 Task: Look for Airbnb options in Orange, Australia from 6th December, 2023 to 8th December, 2023 for 2 adults.1  bedroom having 2 beds and 1 bathroom. Property type can be flat. Amenities needed are: wifi, washing machine, kitchen. Look for 5 properties as per requirement.
Action: Mouse pressed left at (425, 98)
Screenshot: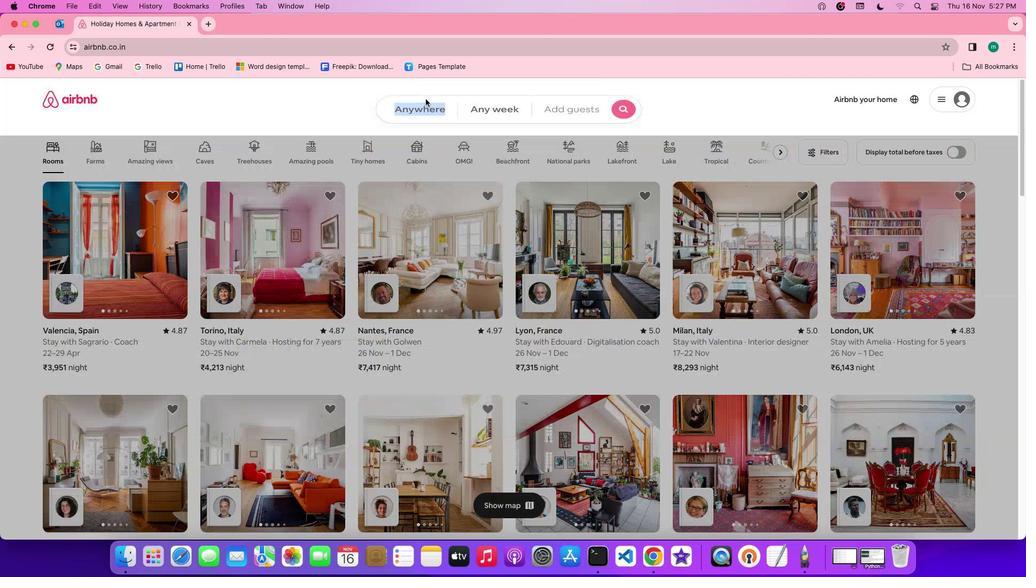 
Action: Mouse moved to (377, 144)
Screenshot: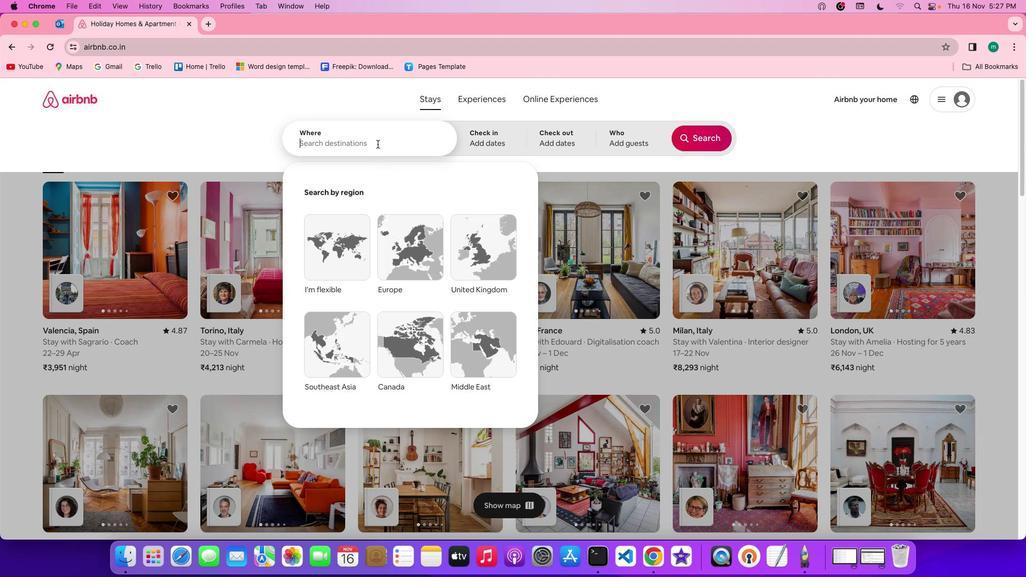 
Action: Mouse pressed left at (377, 144)
Screenshot: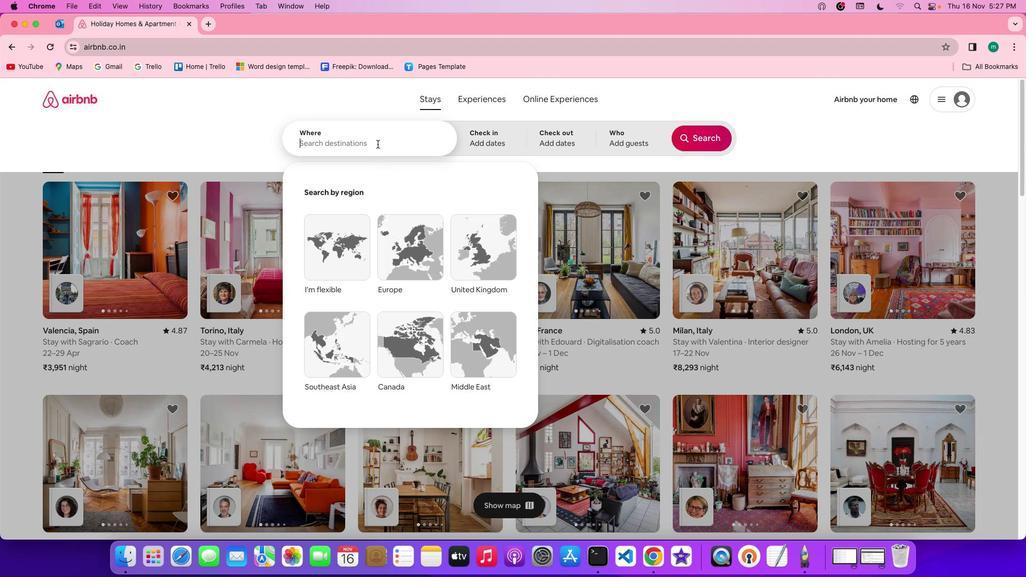 
Action: Key pressed Key.spaceKey.shift'O''r''a''n''g''e'','Key.spaceKey.shift'a''u''s''t''r''a''l''i''a'
Screenshot: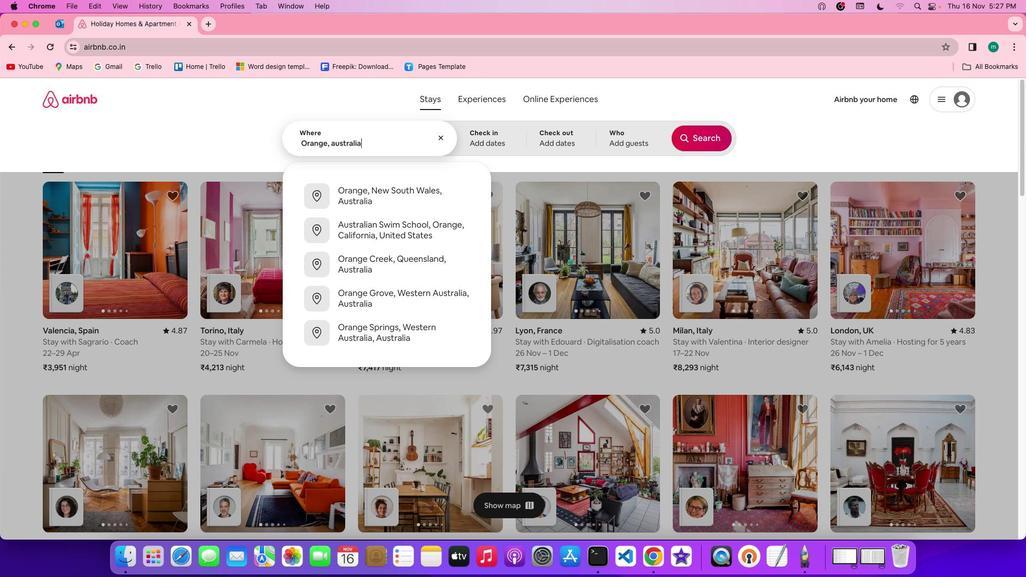 
Action: Mouse moved to (484, 143)
Screenshot: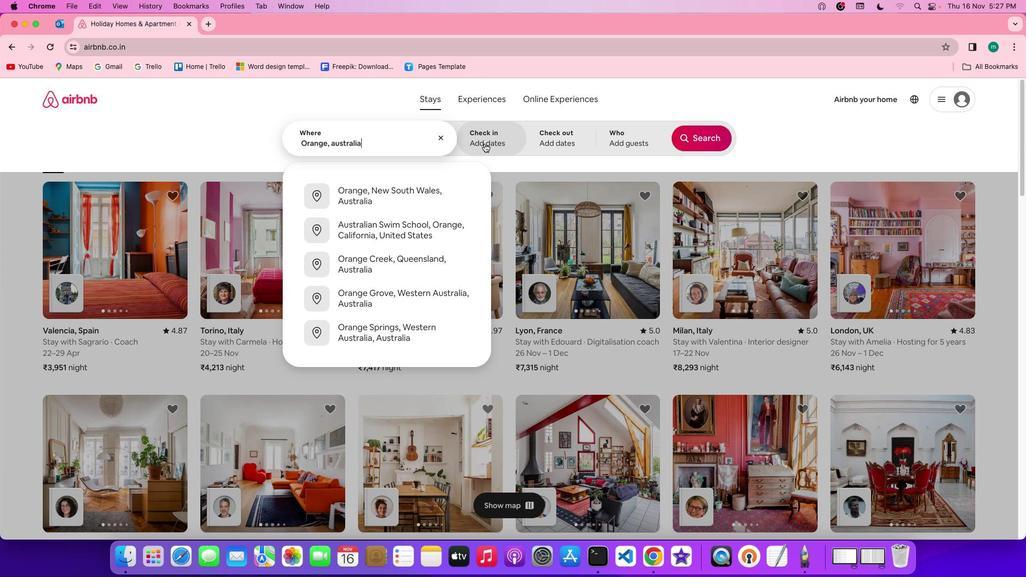 
Action: Mouse pressed left at (484, 143)
Screenshot: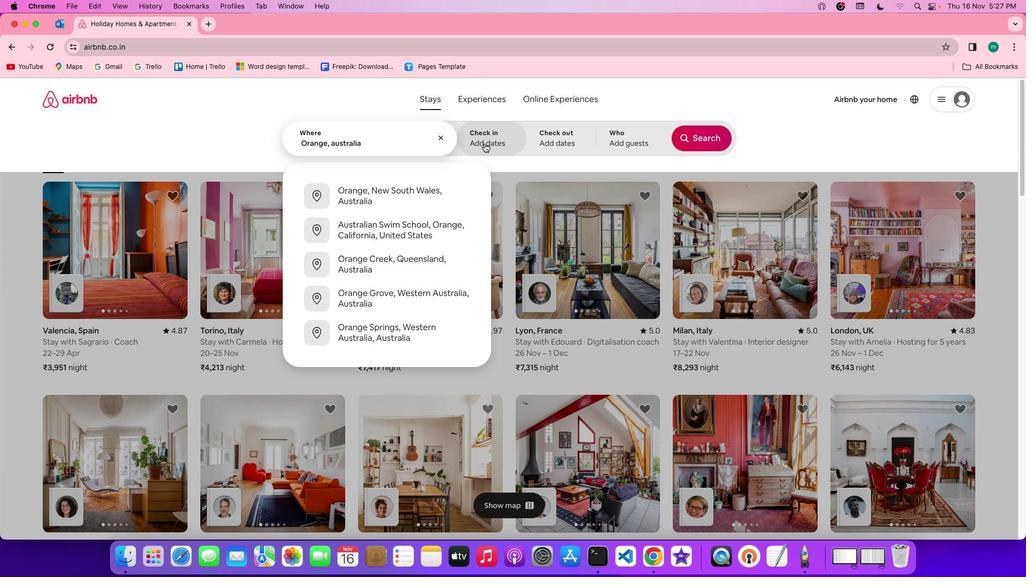 
Action: Mouse moved to (619, 289)
Screenshot: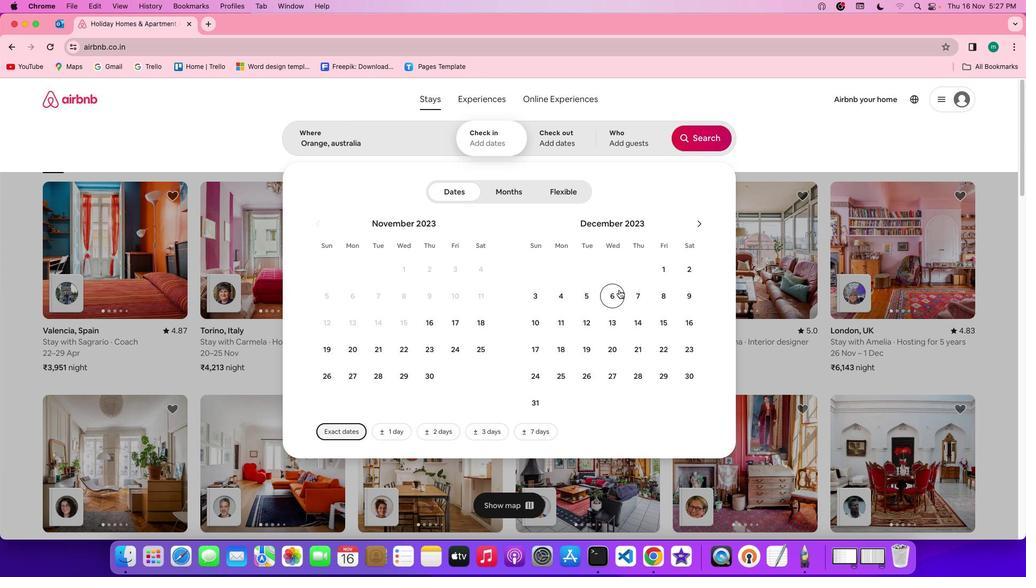
Action: Mouse pressed left at (619, 289)
Screenshot: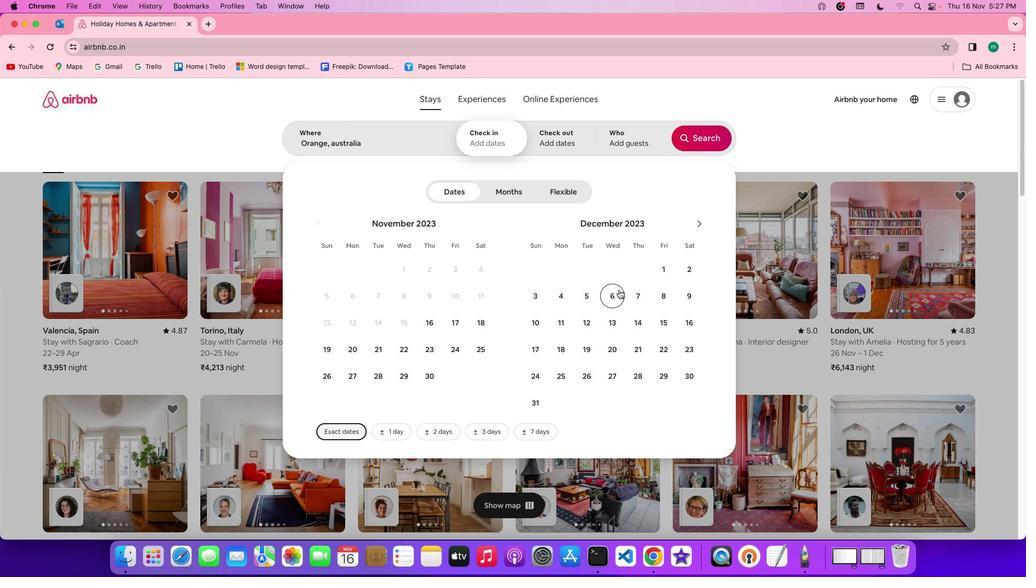 
Action: Mouse moved to (664, 280)
Screenshot: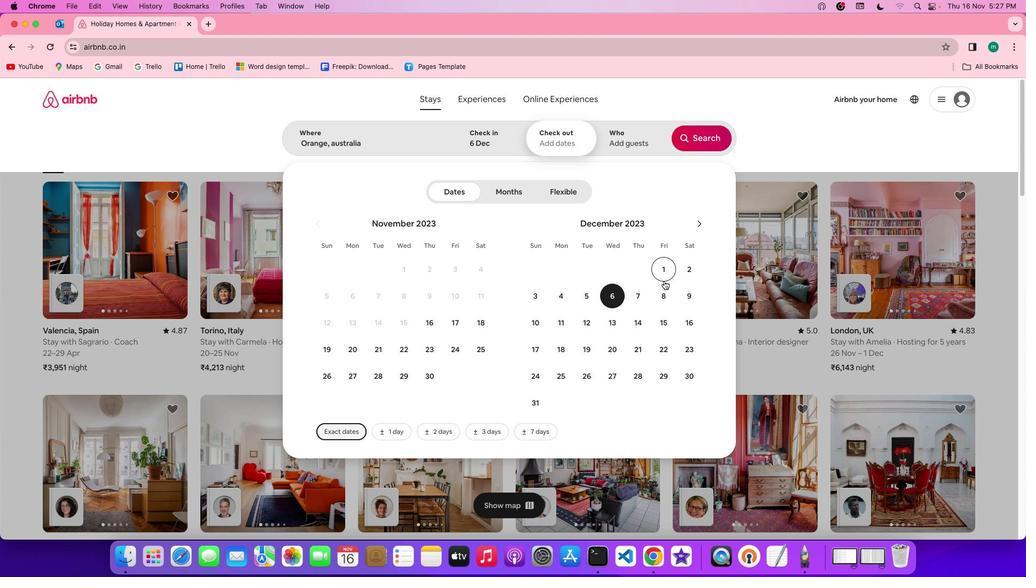 
Action: Mouse pressed left at (664, 280)
Screenshot: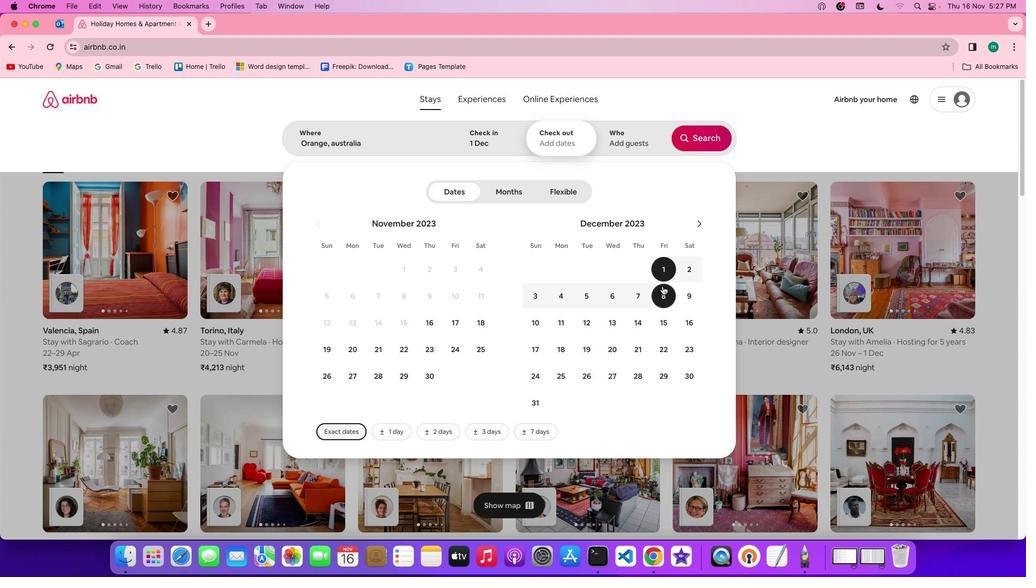
Action: Mouse moved to (601, 300)
Screenshot: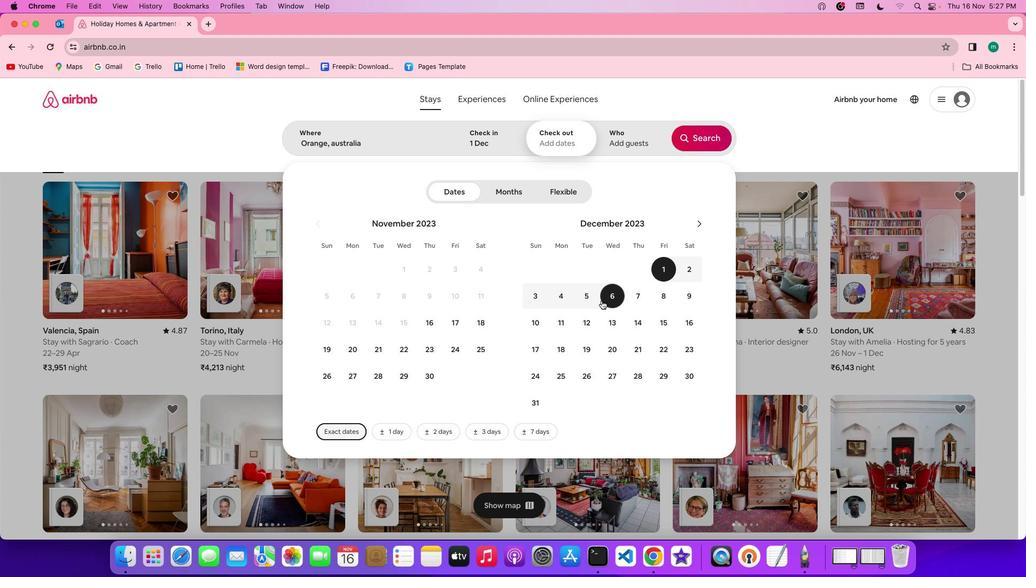 
Action: Mouse pressed left at (601, 300)
Screenshot: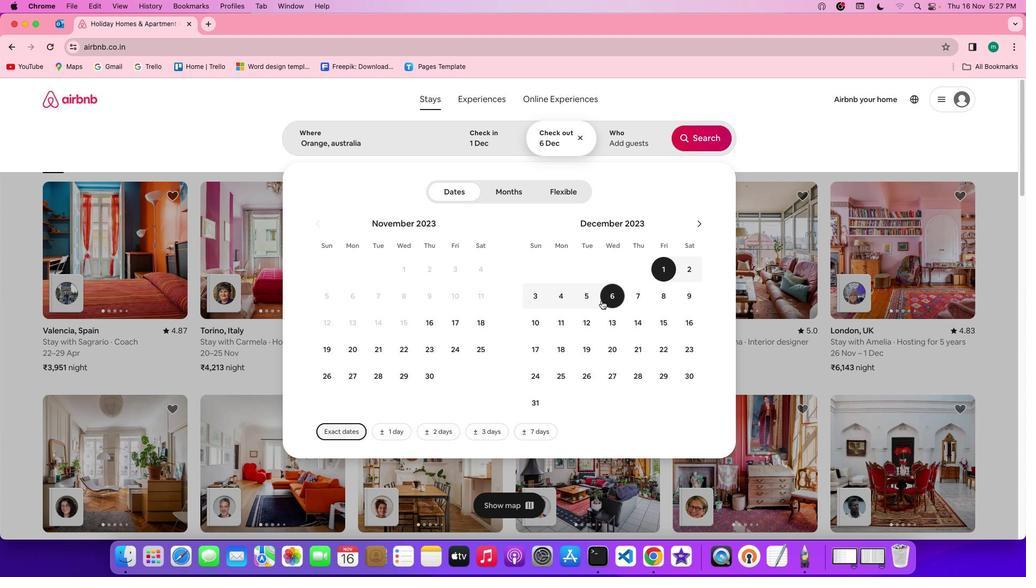 
Action: Mouse moved to (667, 298)
Screenshot: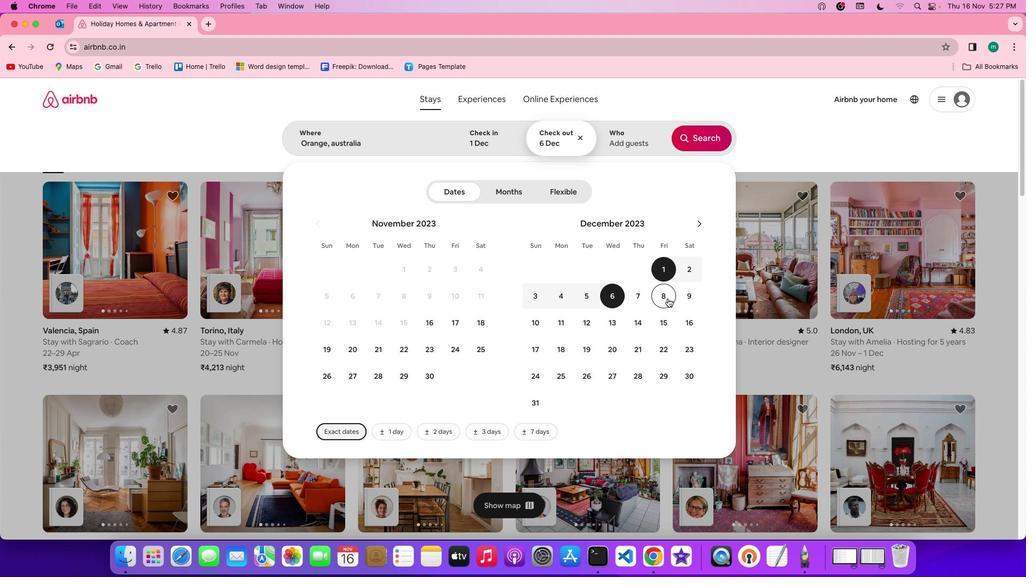 
Action: Mouse pressed left at (667, 298)
Screenshot: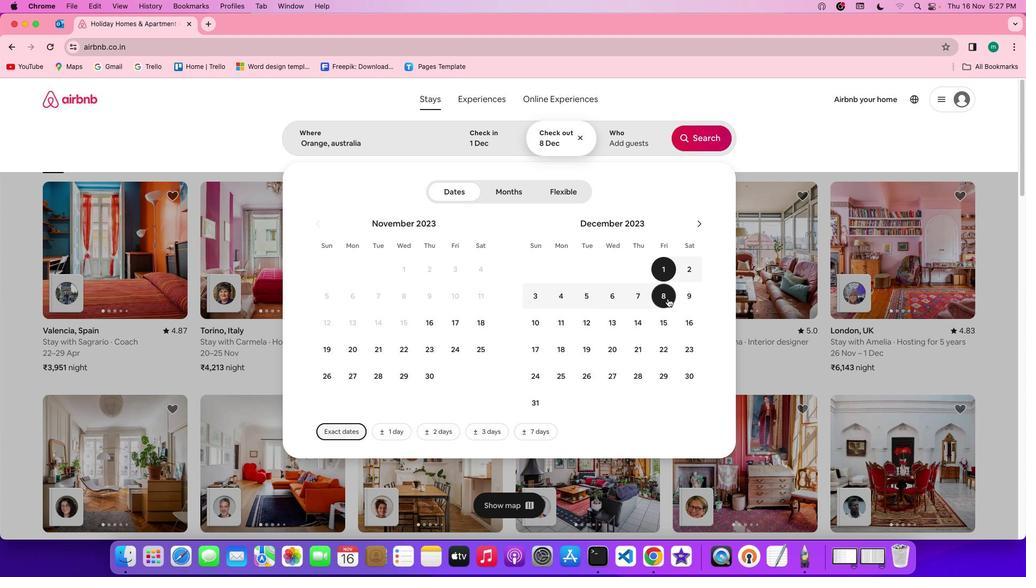 
Action: Mouse moved to (585, 138)
Screenshot: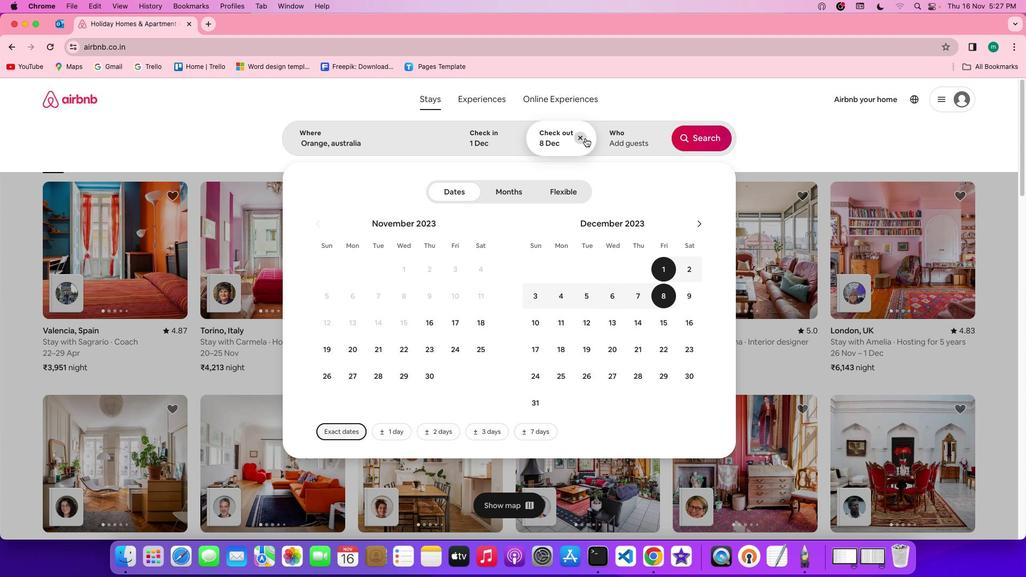 
Action: Mouse pressed left at (585, 138)
Screenshot: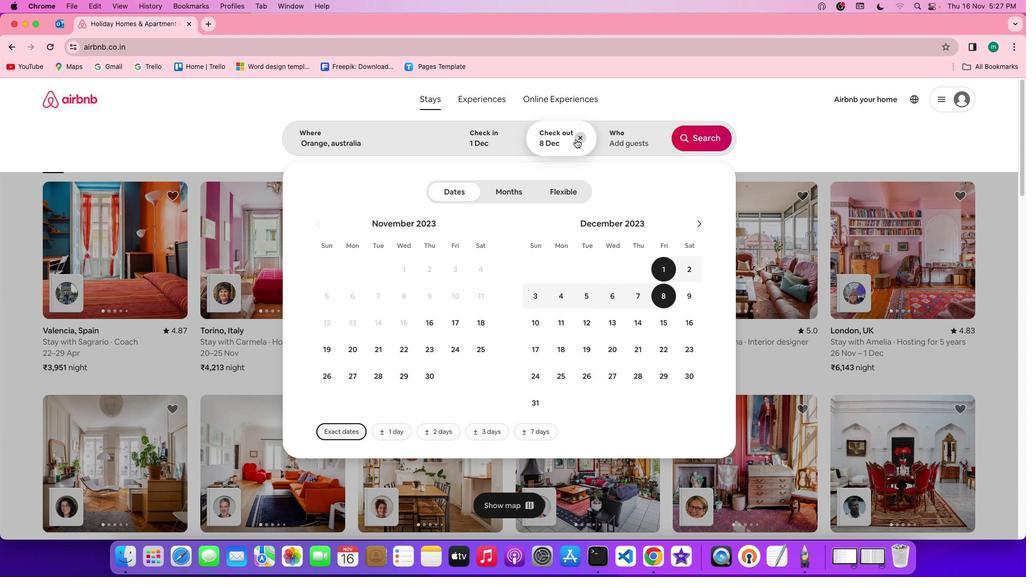 
Action: Mouse moved to (618, 301)
Screenshot: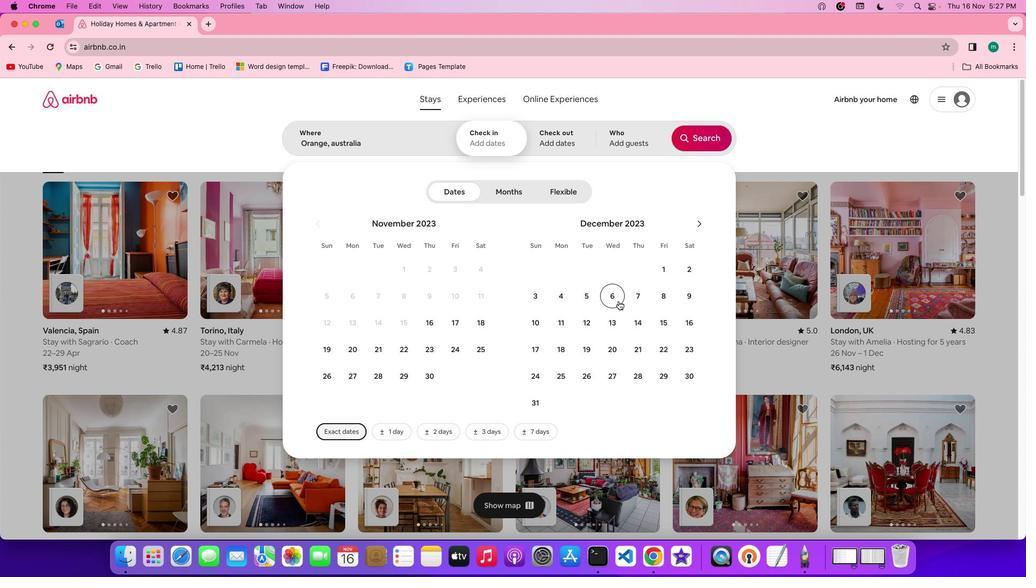 
Action: Mouse pressed left at (618, 301)
Screenshot: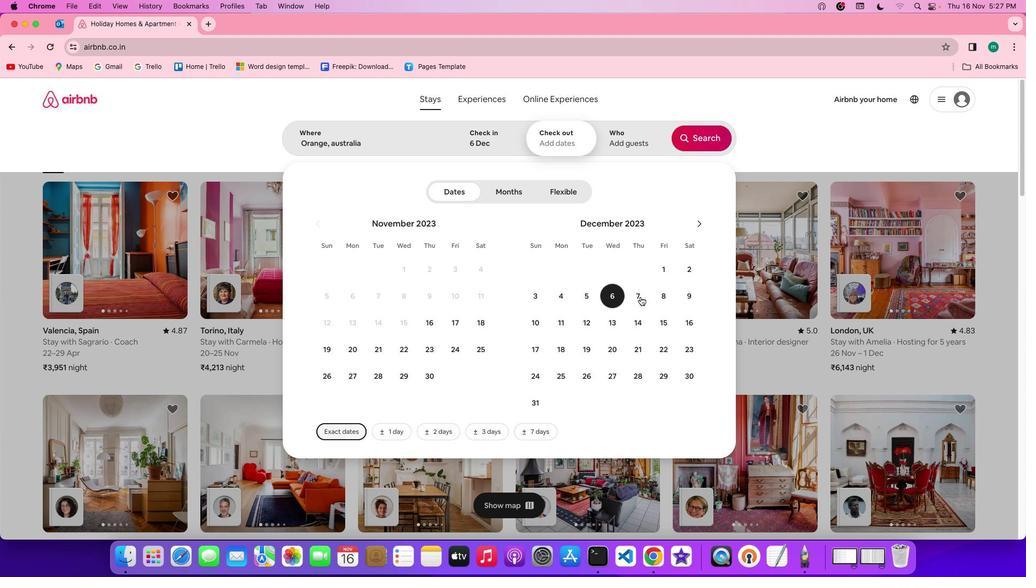 
Action: Mouse moved to (653, 295)
Screenshot: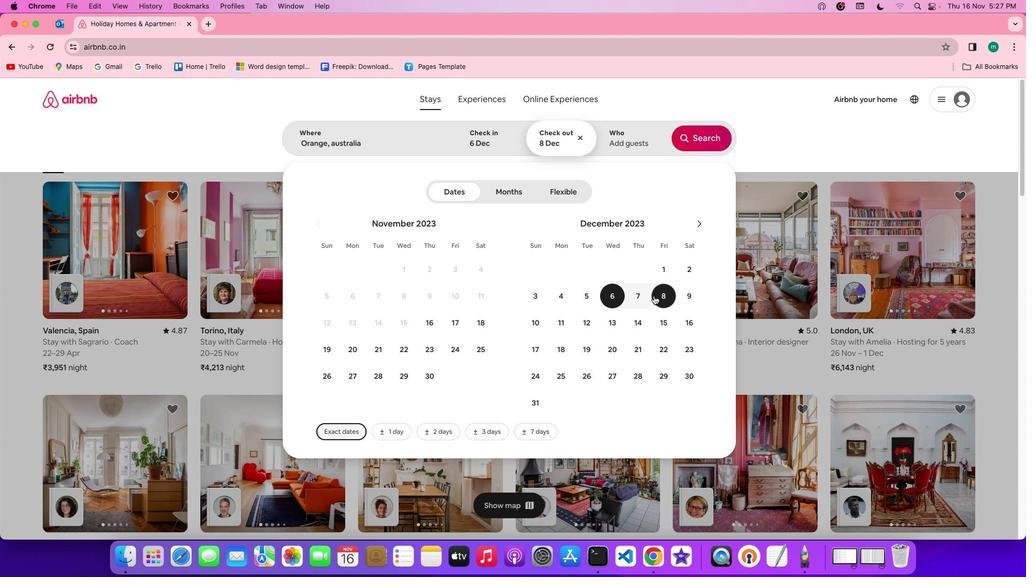 
Action: Mouse pressed left at (653, 295)
Screenshot: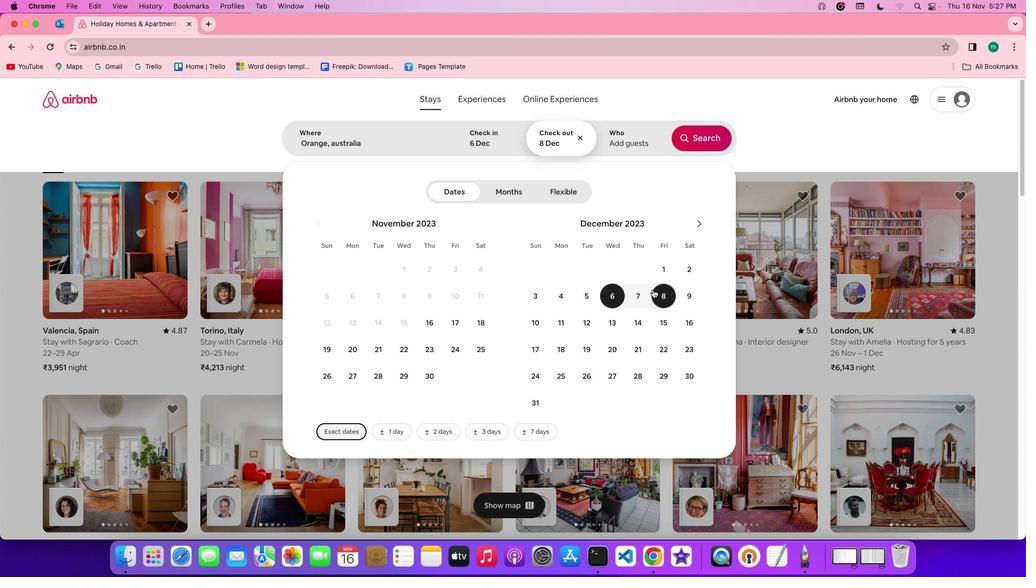 
Action: Mouse moved to (632, 136)
Screenshot: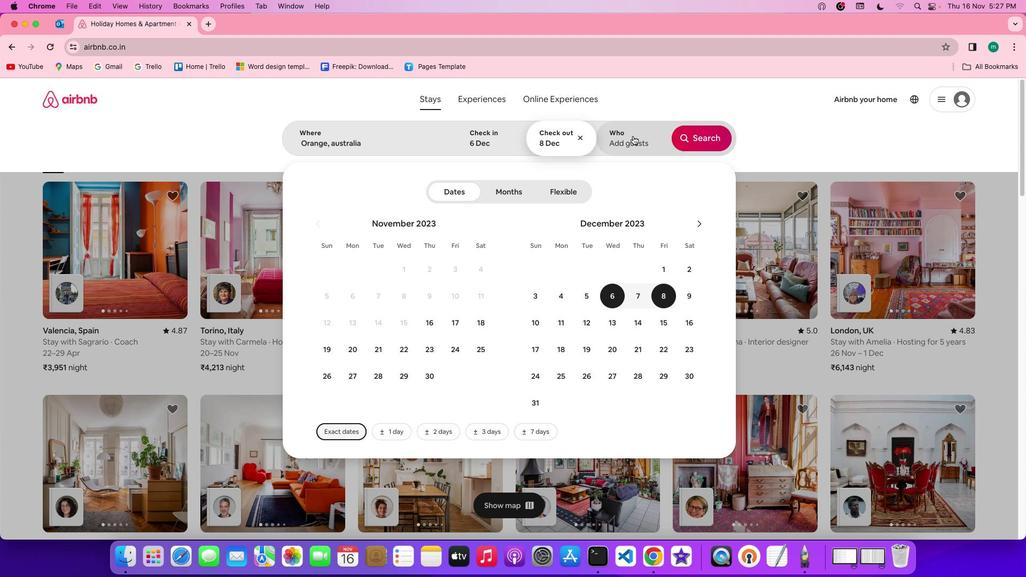 
Action: Mouse pressed left at (632, 136)
Screenshot: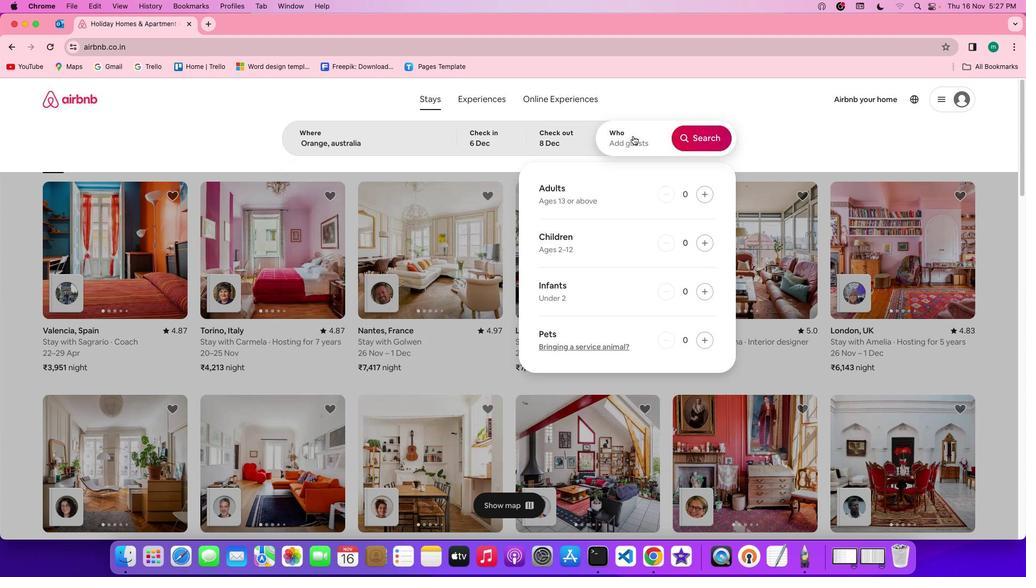 
Action: Mouse moved to (701, 192)
Screenshot: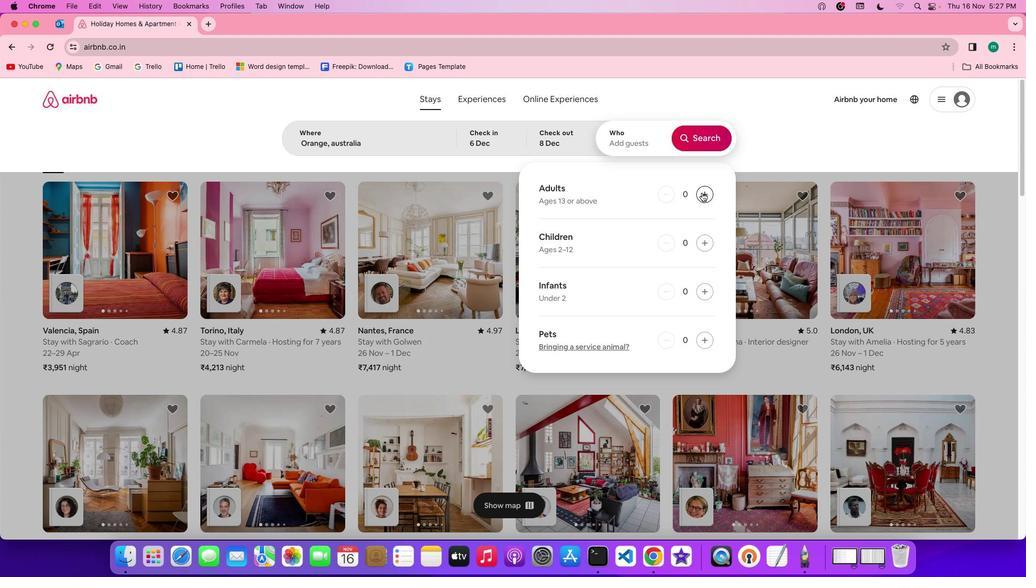 
Action: Mouse pressed left at (701, 192)
Screenshot: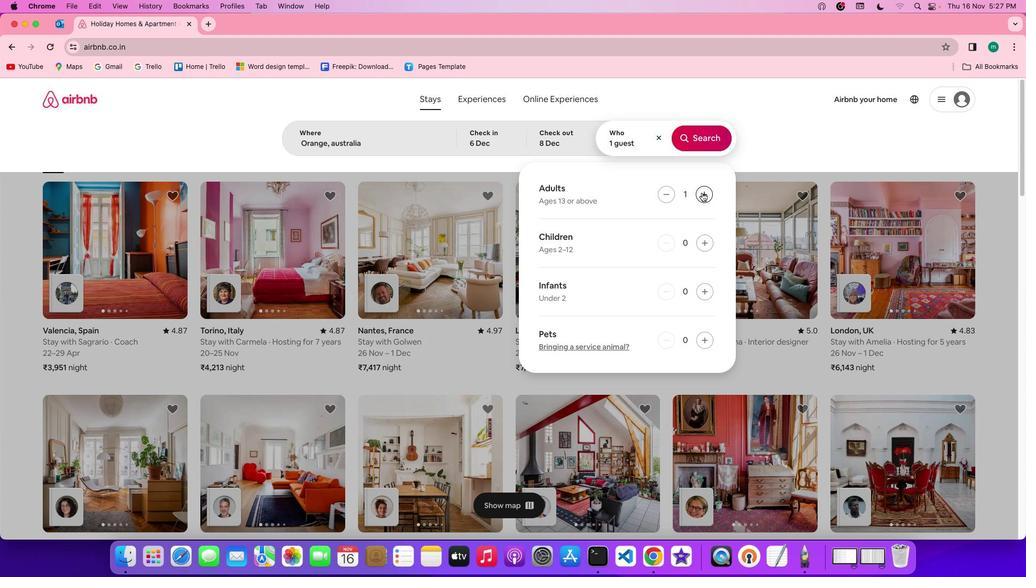 
Action: Mouse pressed left at (701, 192)
Screenshot: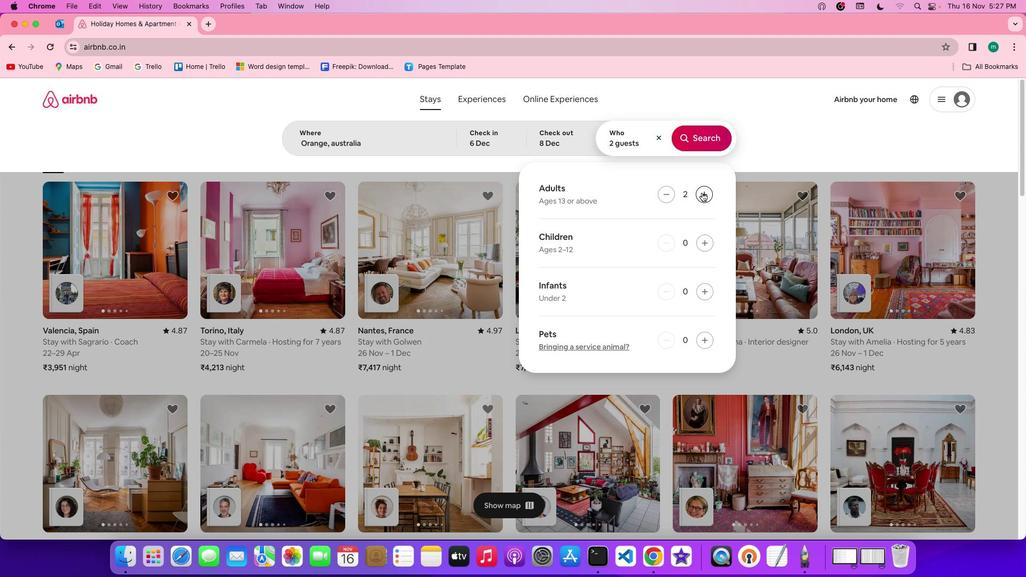 
Action: Mouse moved to (700, 129)
Screenshot: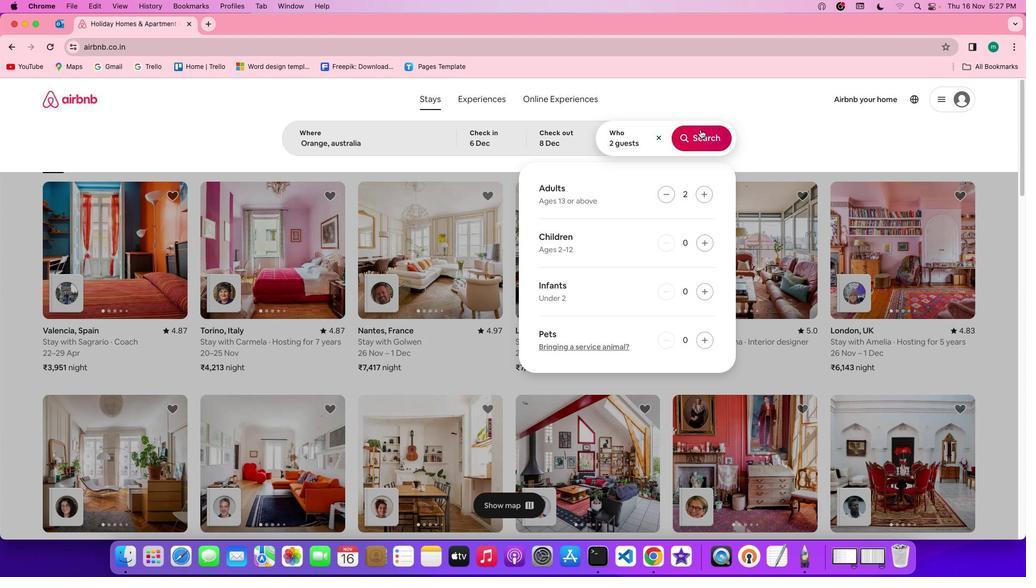 
Action: Mouse pressed left at (700, 129)
Screenshot: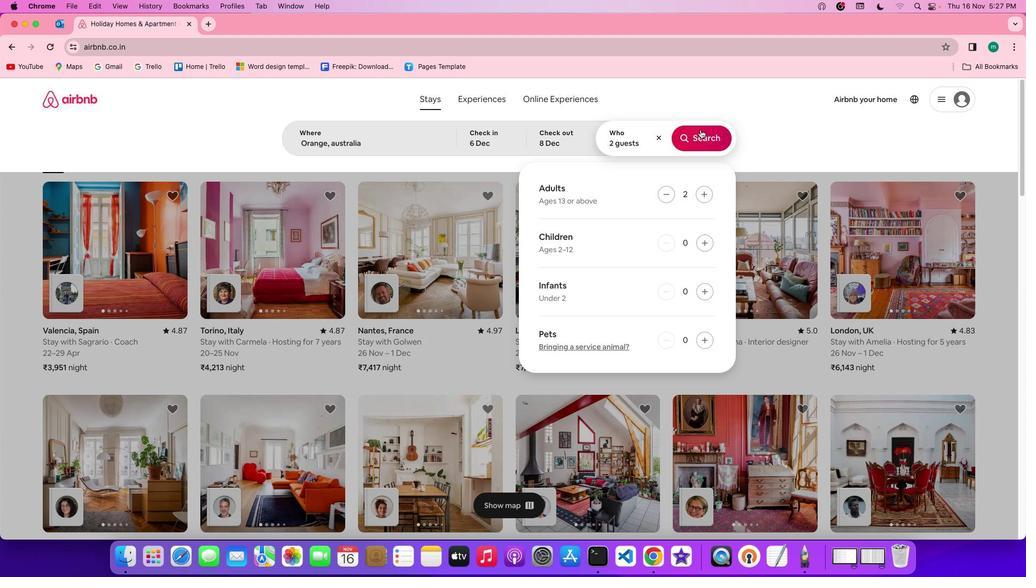 
Action: Mouse moved to (863, 139)
Screenshot: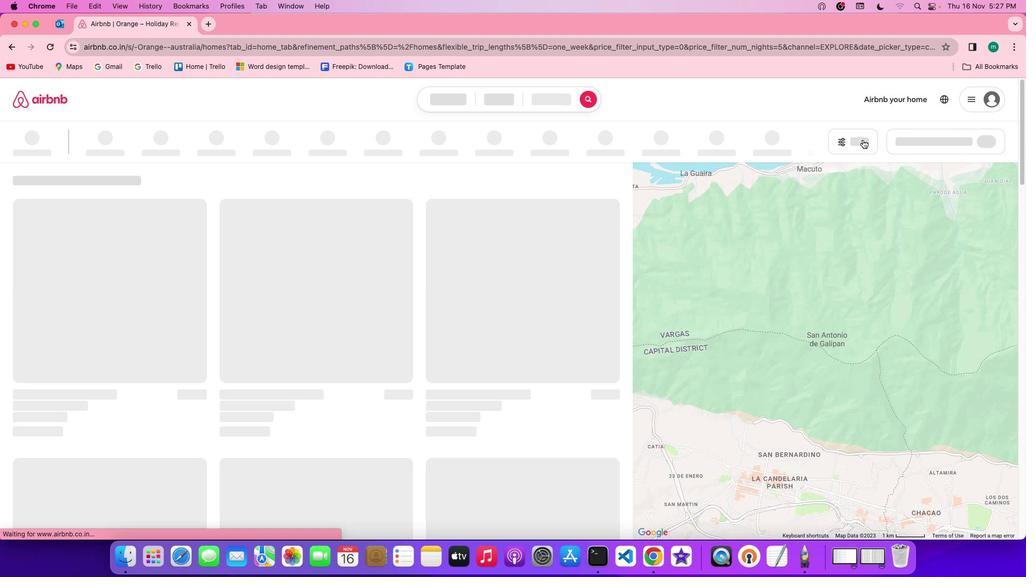 
Action: Mouse pressed left at (863, 139)
Screenshot: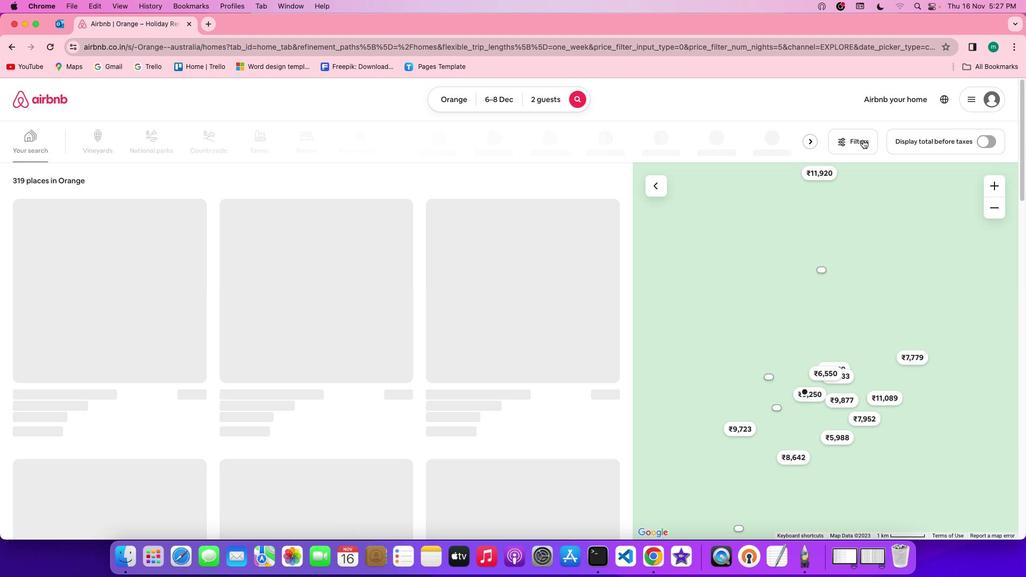
Action: Mouse moved to (496, 266)
Screenshot: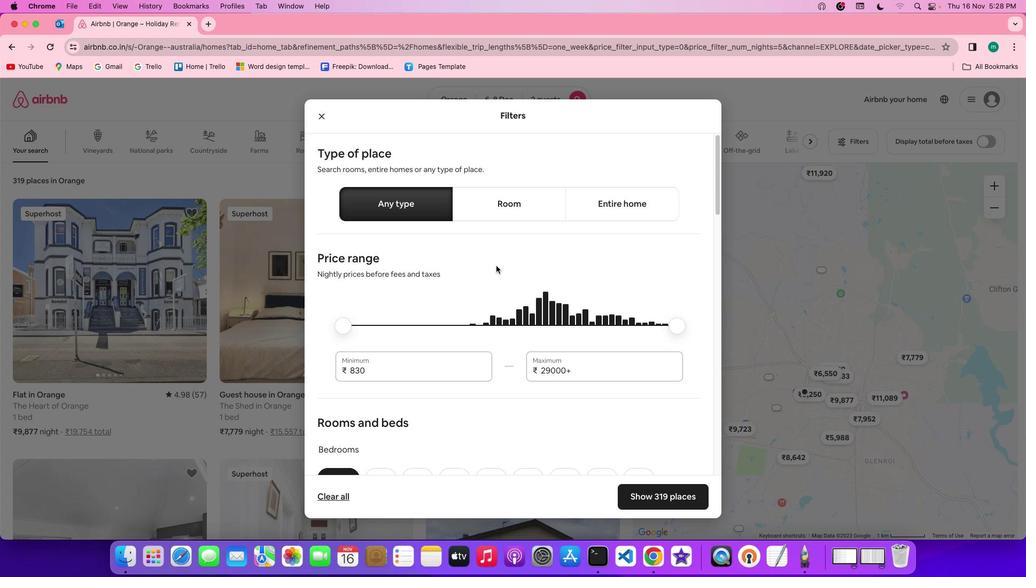 
Action: Mouse scrolled (496, 266) with delta (0, 0)
Screenshot: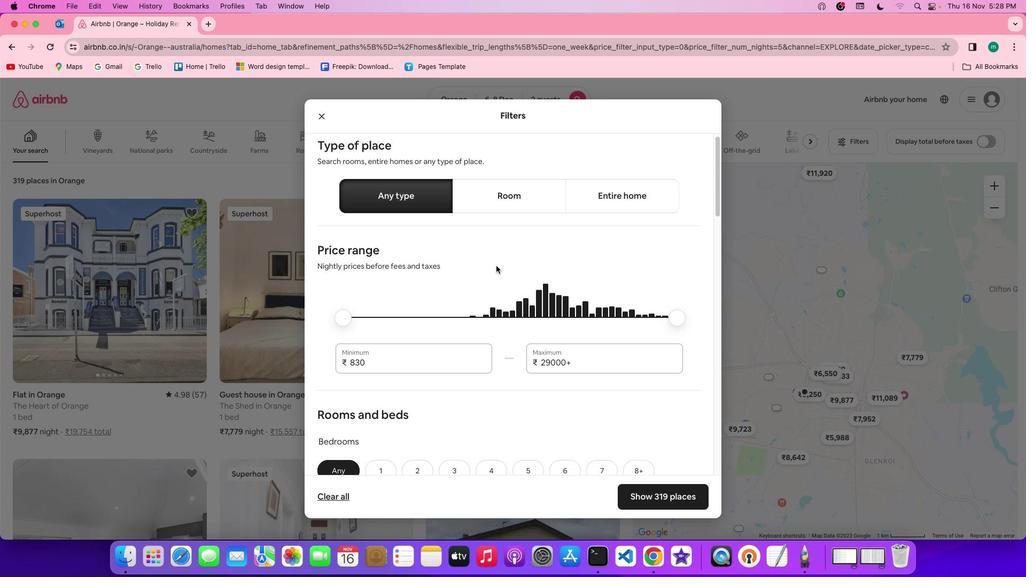
Action: Mouse scrolled (496, 266) with delta (0, 0)
Screenshot: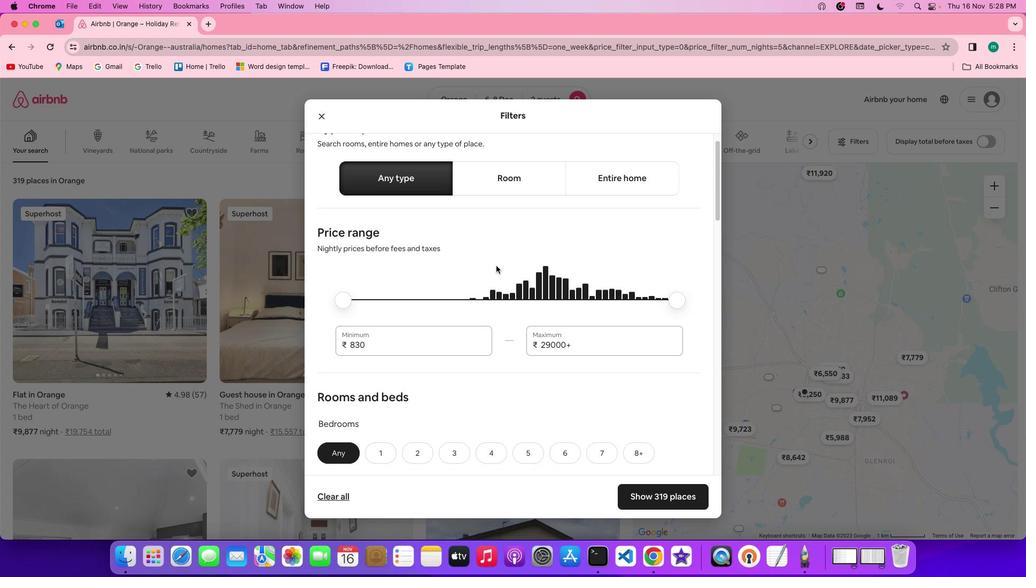 
Action: Mouse scrolled (496, 266) with delta (0, -1)
Screenshot: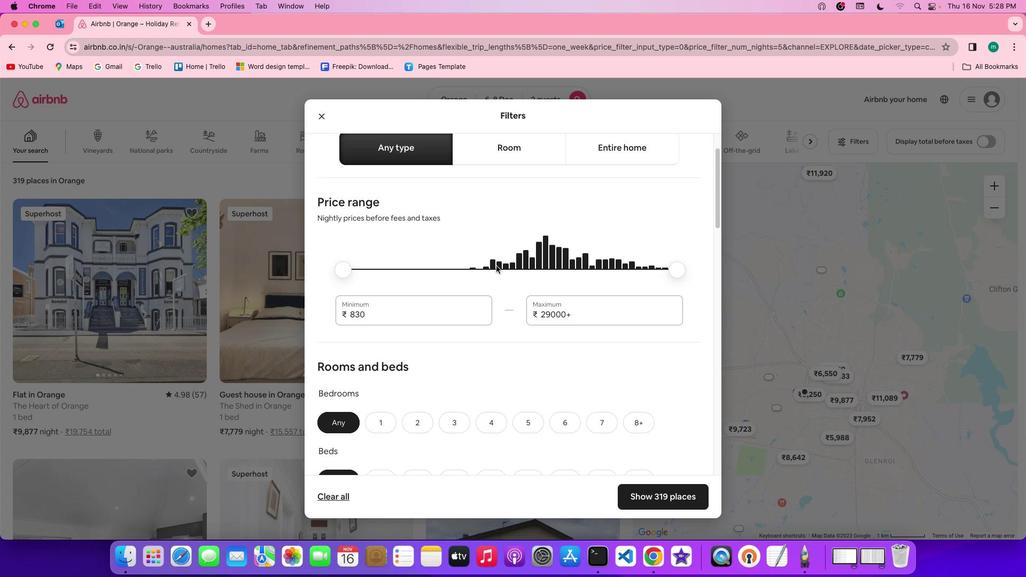 
Action: Mouse scrolled (496, 266) with delta (0, 0)
Screenshot: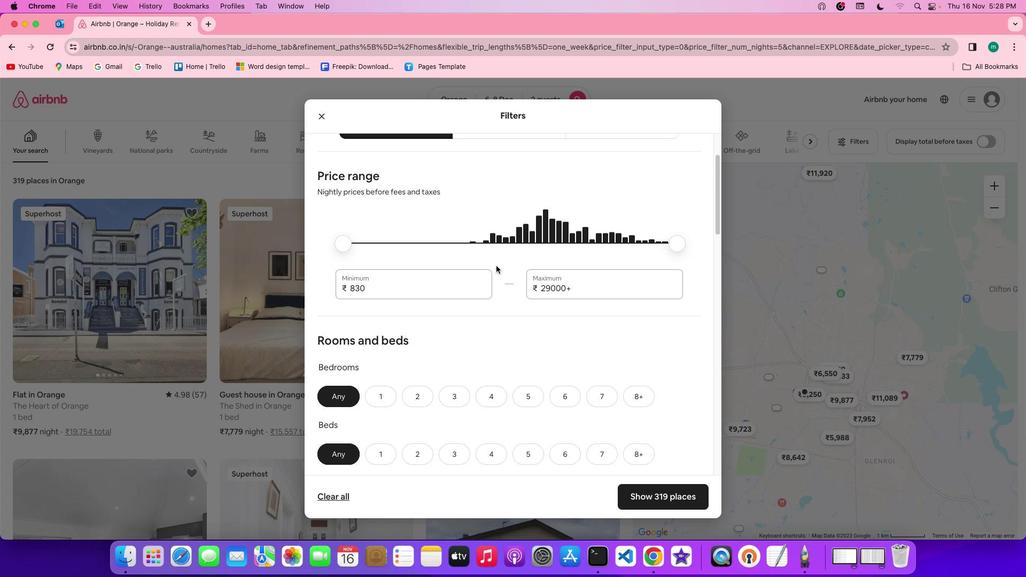 
Action: Mouse scrolled (496, 266) with delta (0, 0)
Screenshot: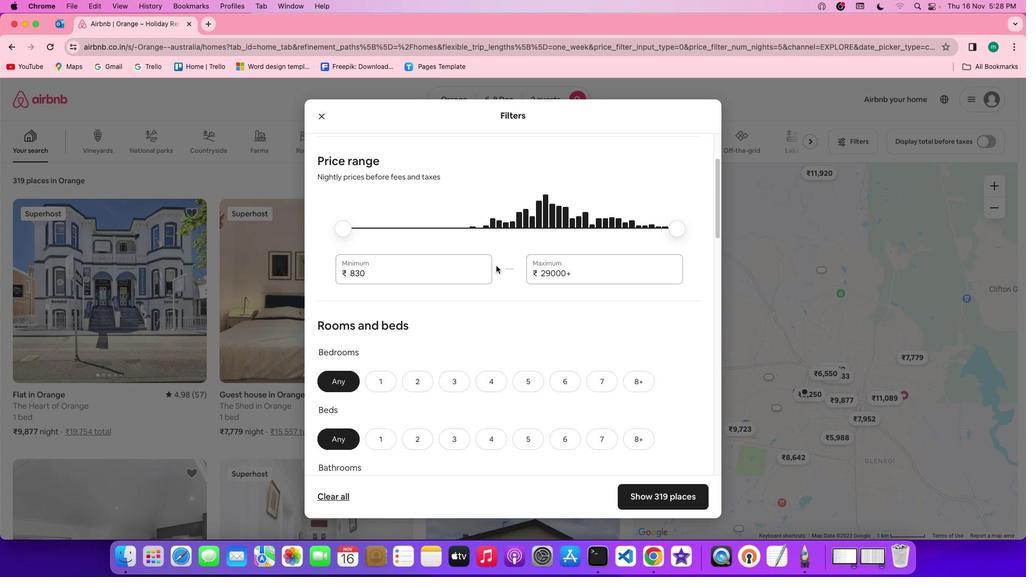 
Action: Mouse scrolled (496, 266) with delta (0, -1)
Screenshot: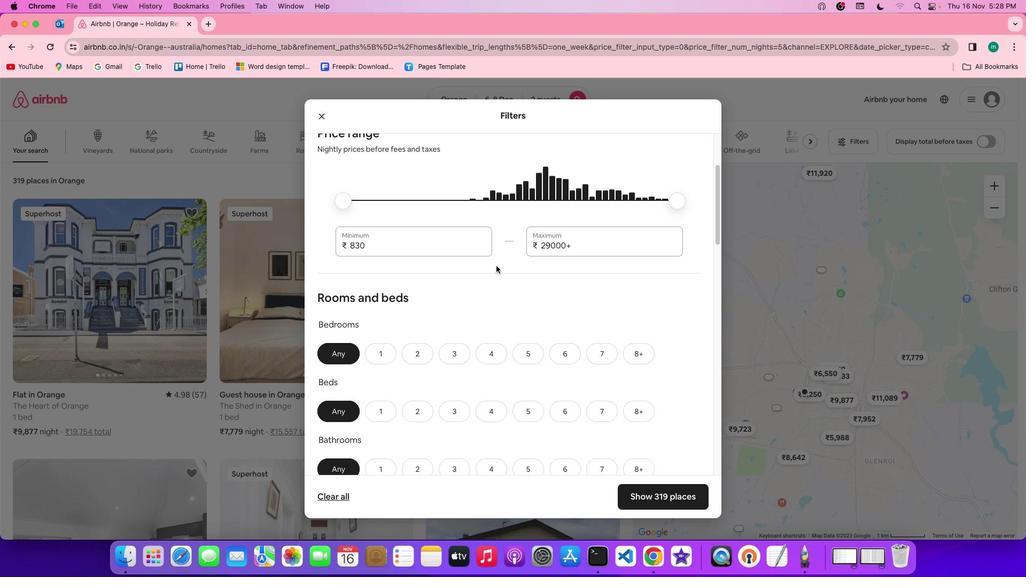 
Action: Mouse scrolled (496, 266) with delta (0, 0)
Screenshot: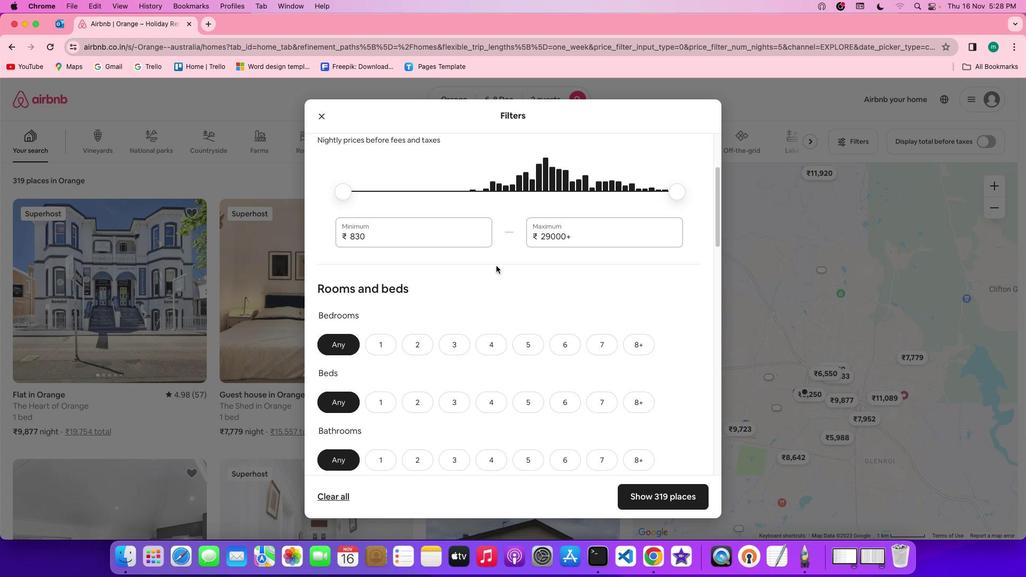 
Action: Mouse scrolled (496, 266) with delta (0, 0)
Screenshot: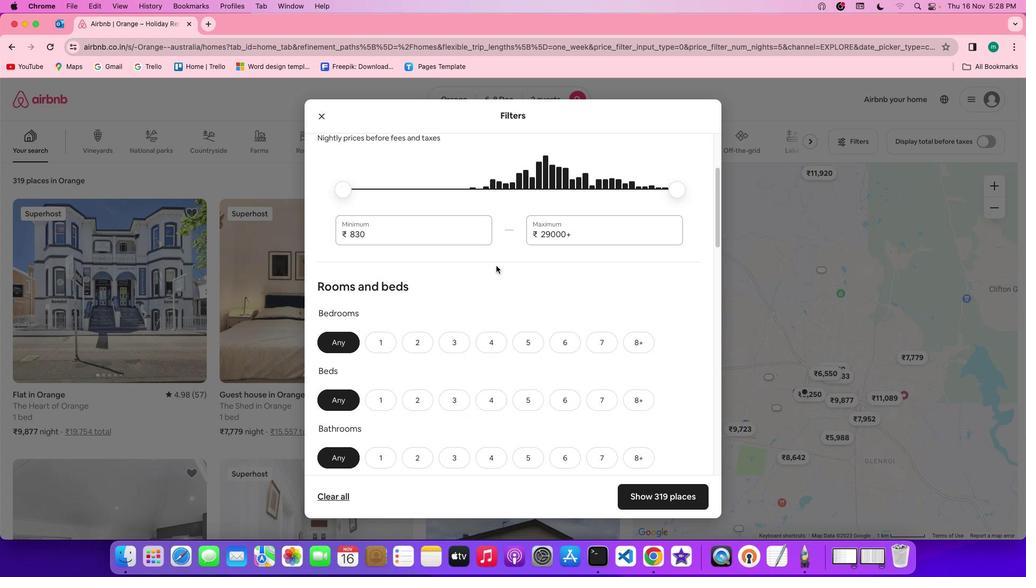 
Action: Mouse scrolled (496, 266) with delta (0, 0)
Screenshot: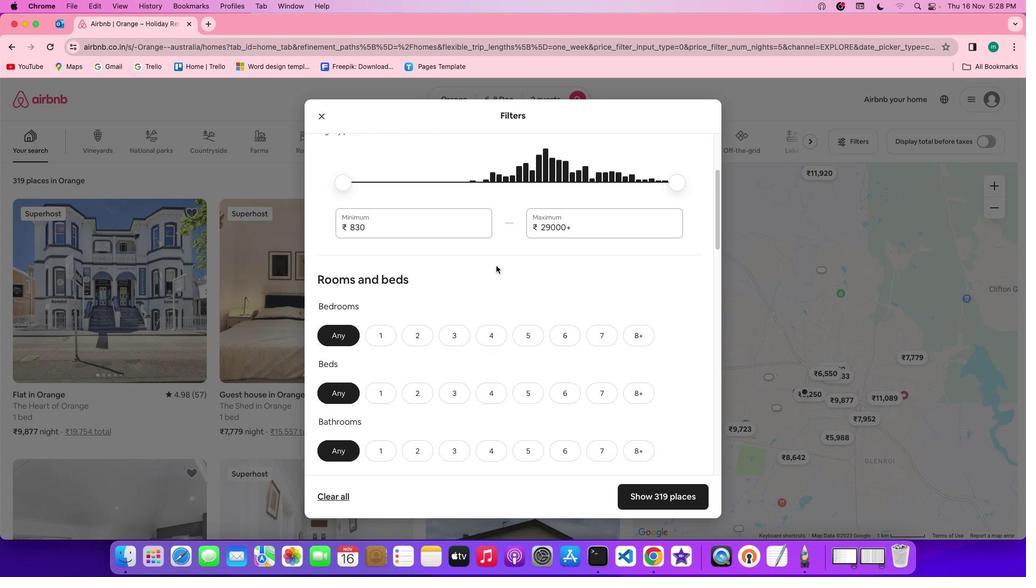 
Action: Mouse scrolled (496, 266) with delta (0, 0)
Screenshot: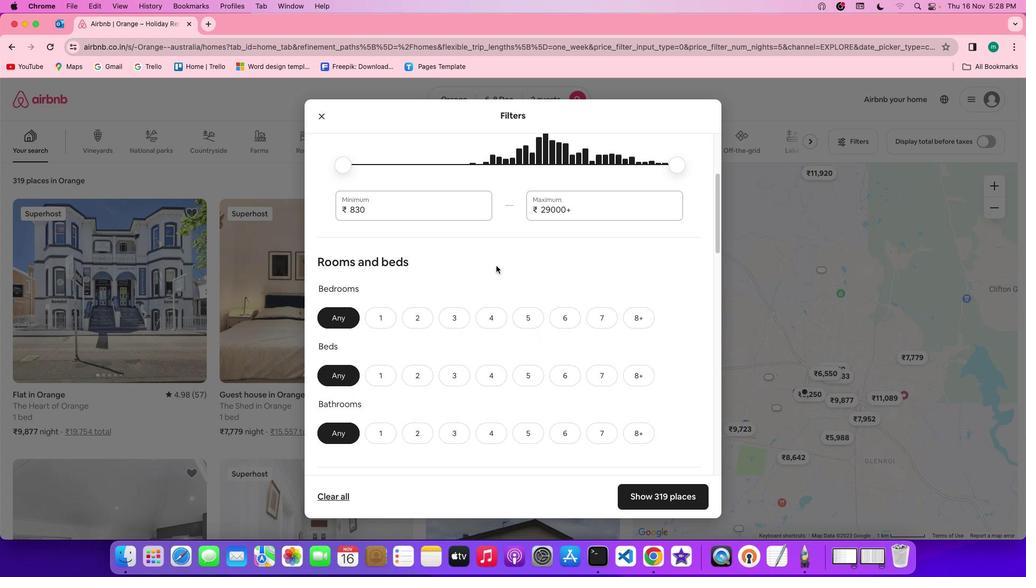 
Action: Mouse moved to (379, 314)
Screenshot: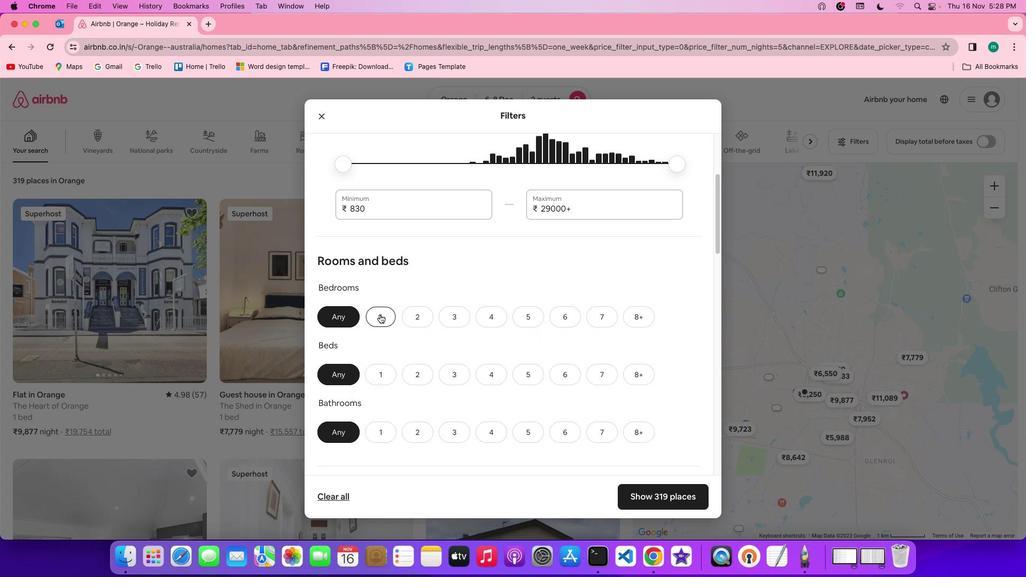 
Action: Mouse pressed left at (379, 314)
Screenshot: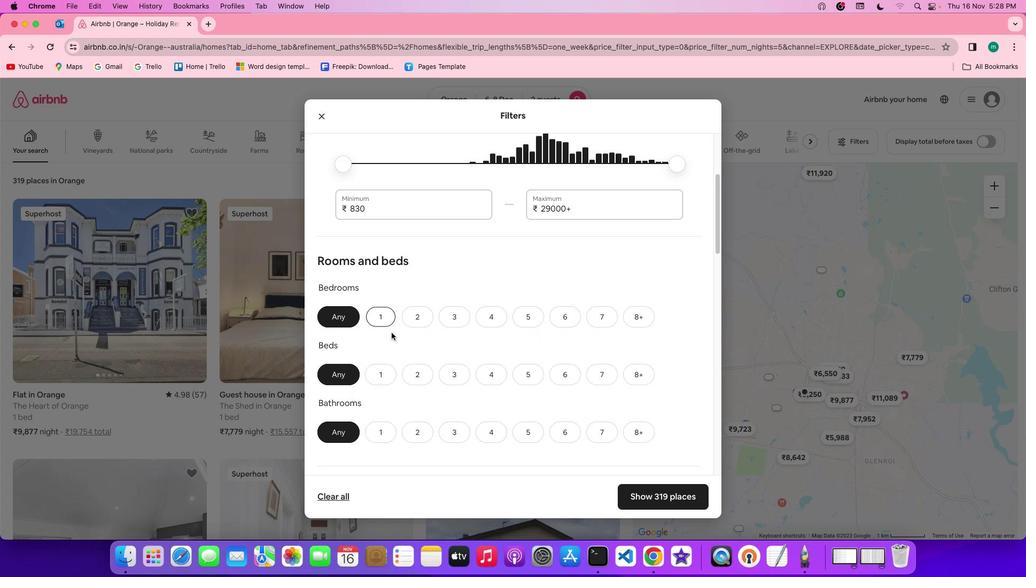 
Action: Mouse moved to (422, 374)
Screenshot: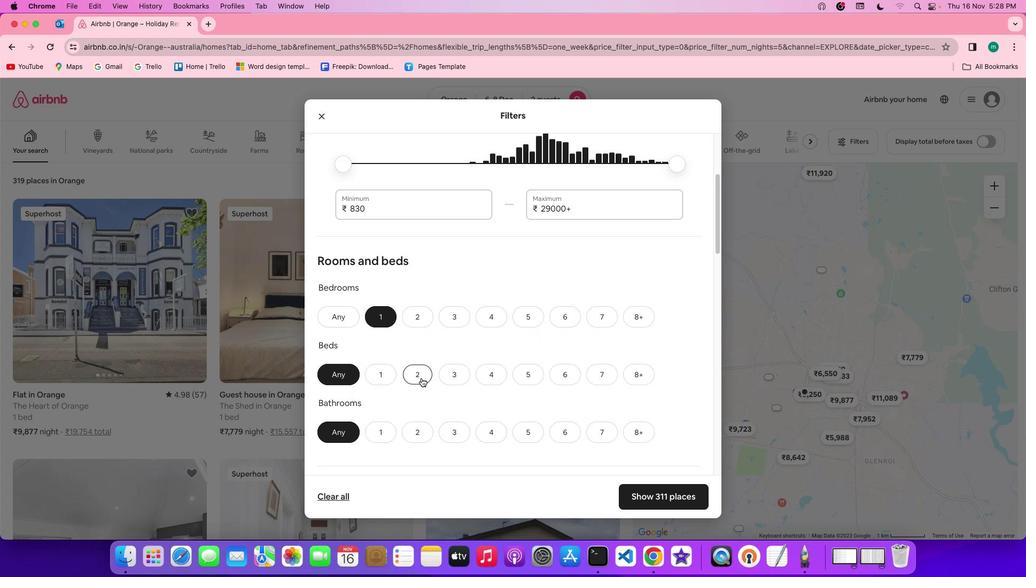 
Action: Mouse pressed left at (422, 374)
Screenshot: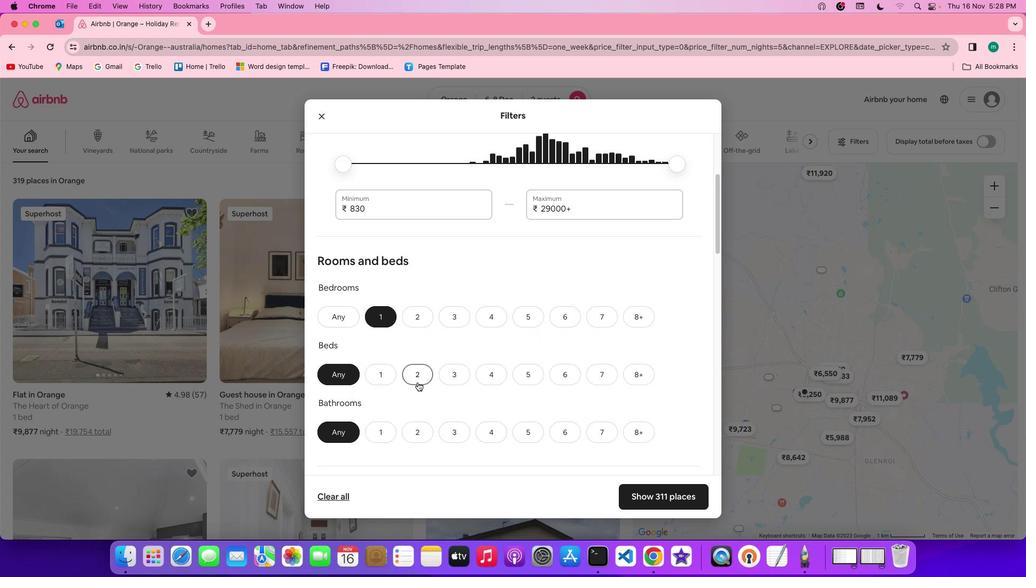 
Action: Mouse moved to (381, 424)
Screenshot: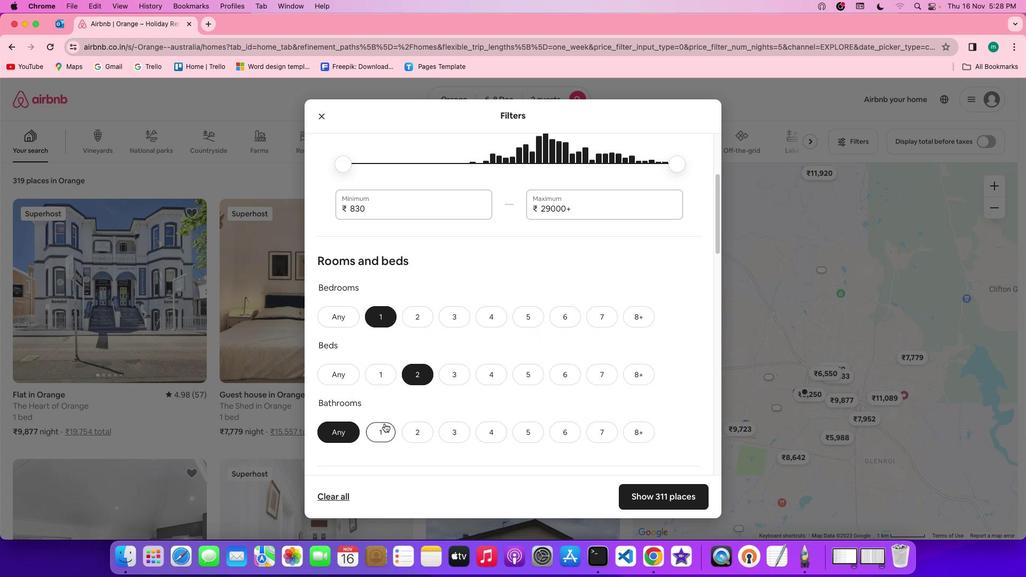 
Action: Mouse pressed left at (381, 424)
Screenshot: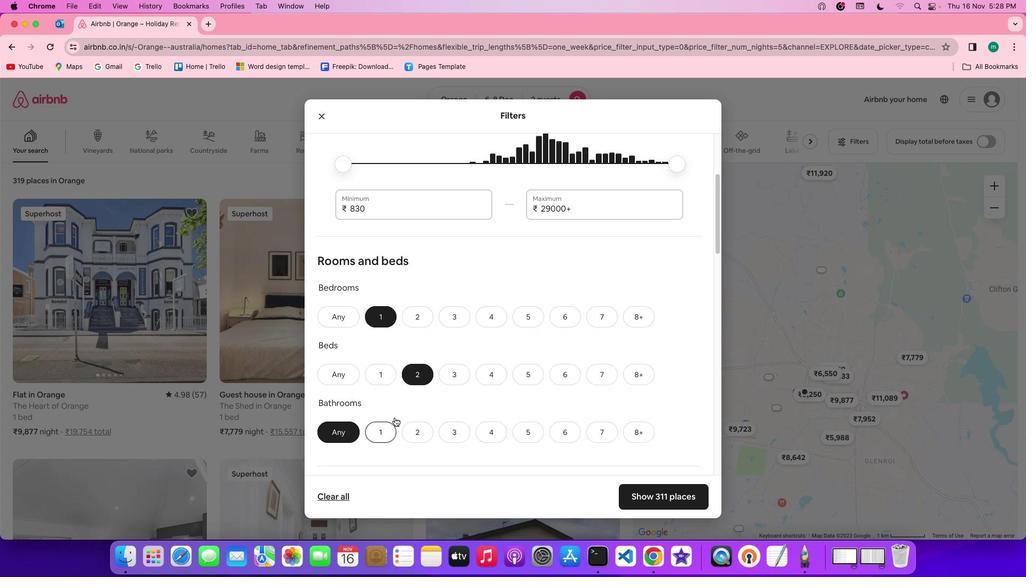 
Action: Mouse moved to (509, 395)
Screenshot: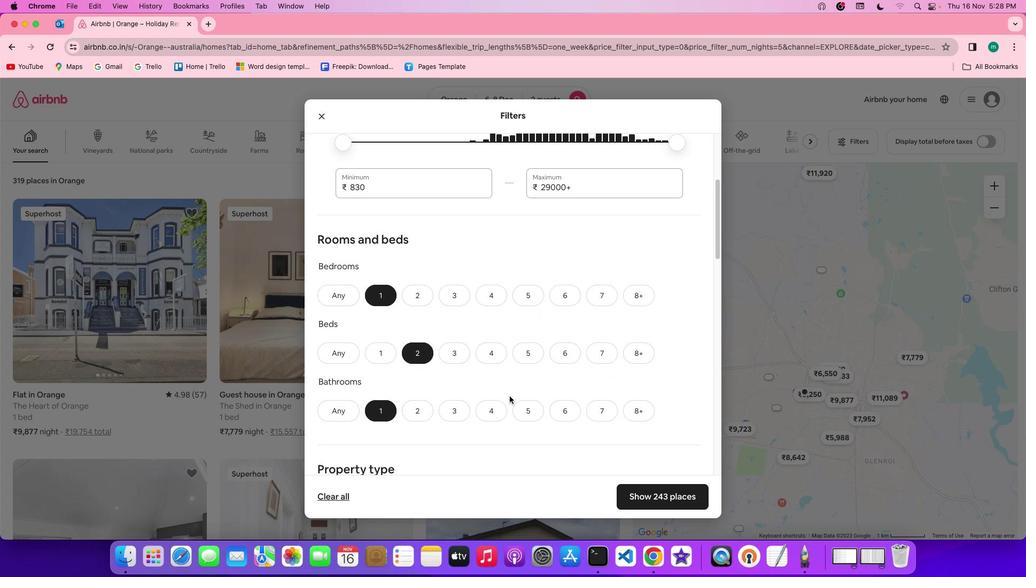 
Action: Mouse scrolled (509, 395) with delta (0, 0)
Screenshot: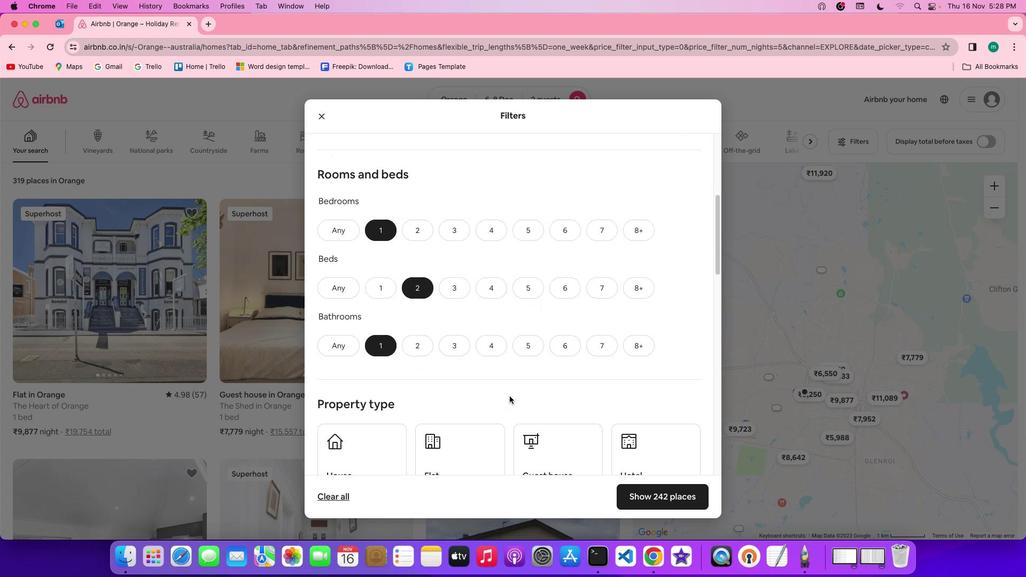 
Action: Mouse scrolled (509, 395) with delta (0, 0)
Screenshot: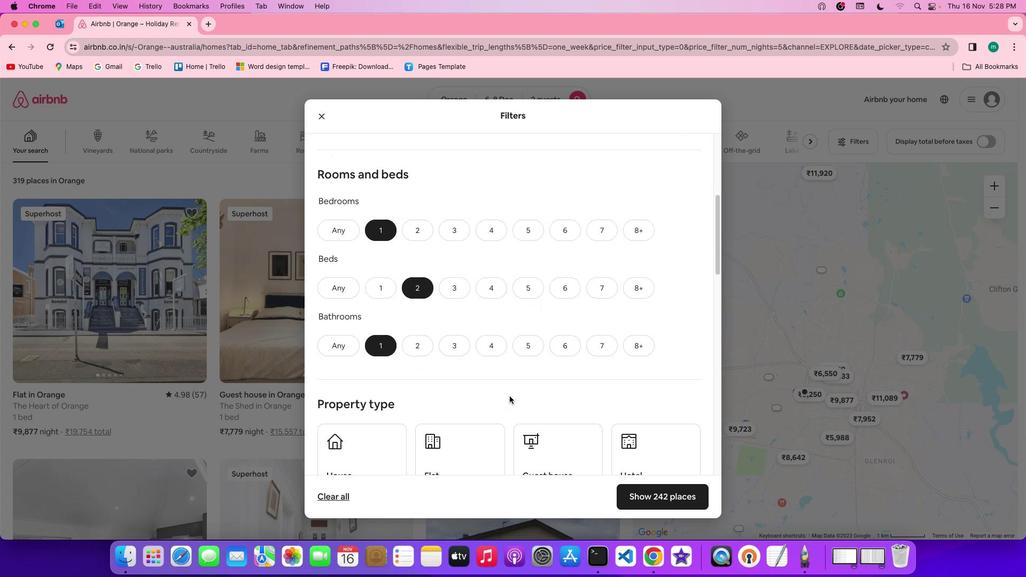 
Action: Mouse scrolled (509, 395) with delta (0, -1)
Screenshot: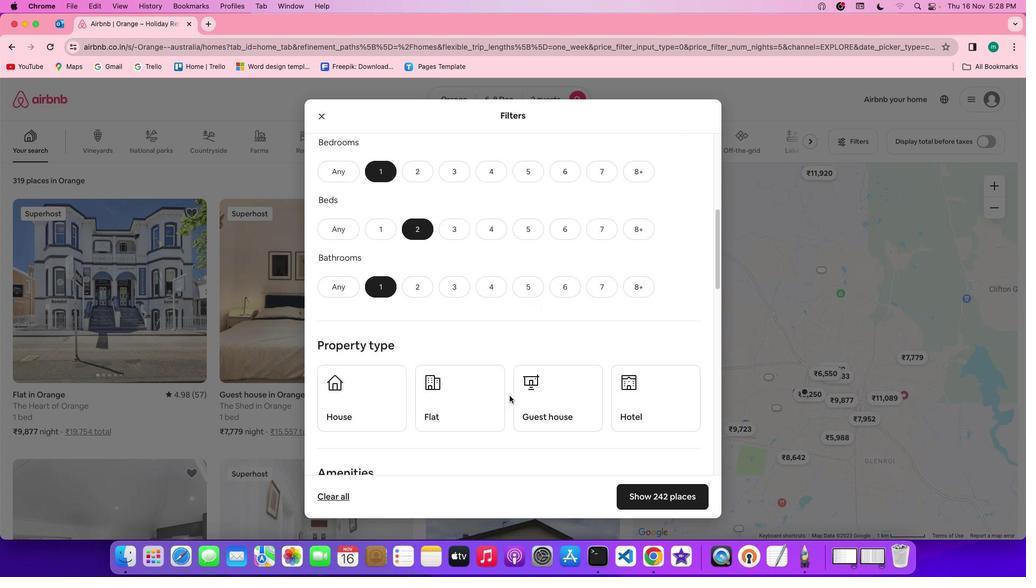
Action: Mouse scrolled (509, 395) with delta (0, -2)
Screenshot: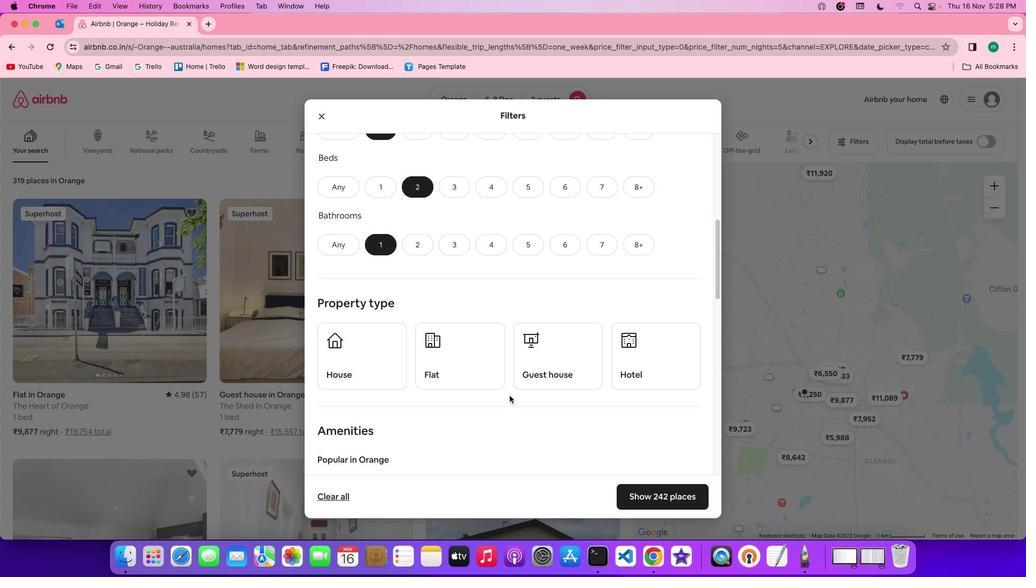 
Action: Mouse moved to (509, 395)
Screenshot: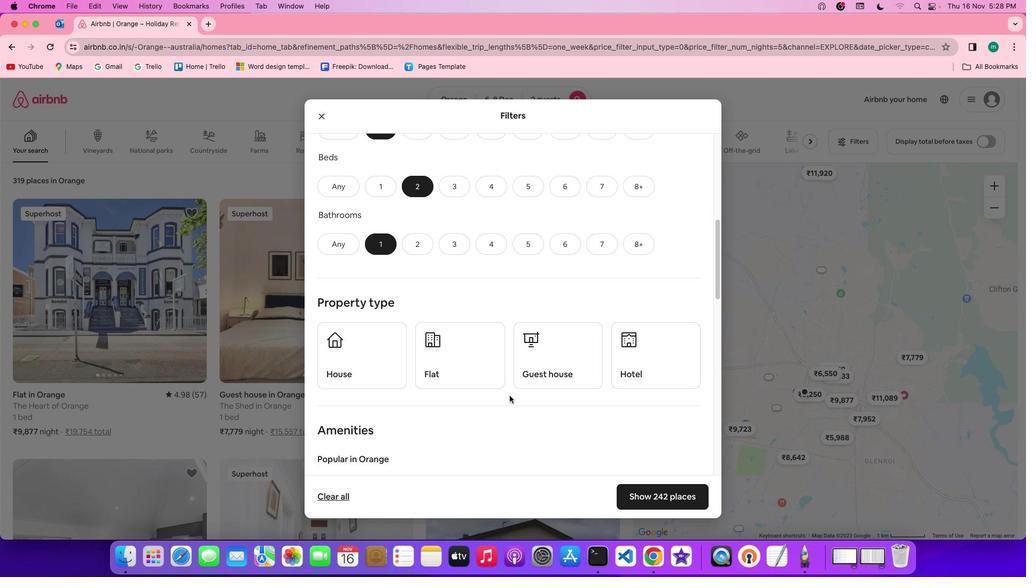 
Action: Mouse scrolled (509, 395) with delta (0, 0)
Screenshot: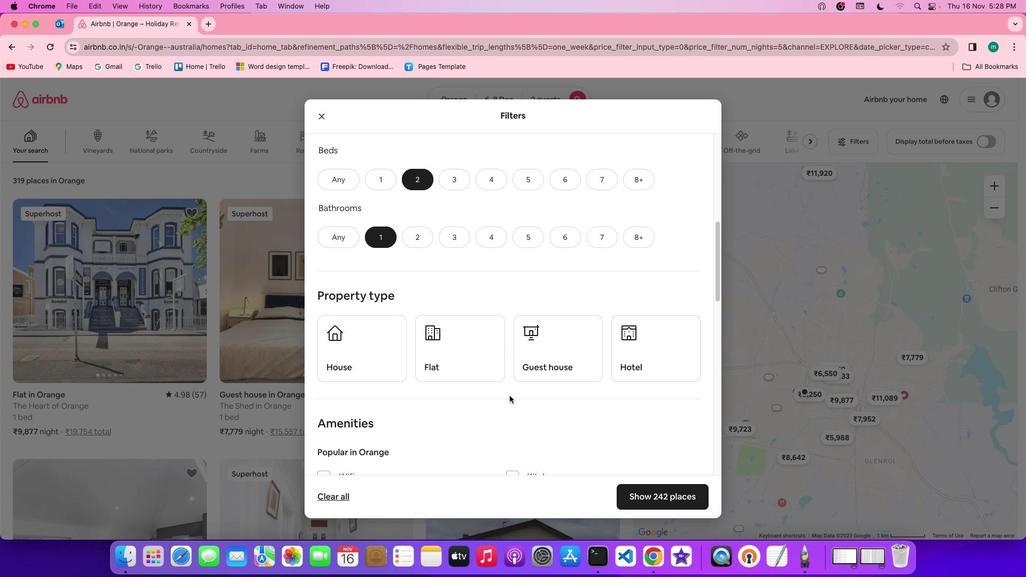 
Action: Mouse scrolled (509, 395) with delta (0, 0)
Screenshot: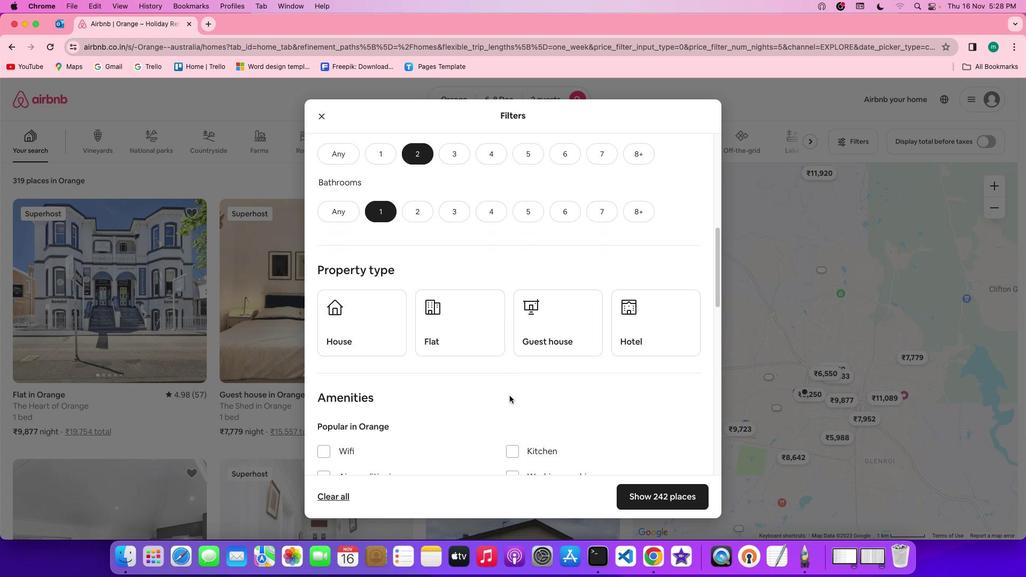 
Action: Mouse scrolled (509, 395) with delta (0, -1)
Screenshot: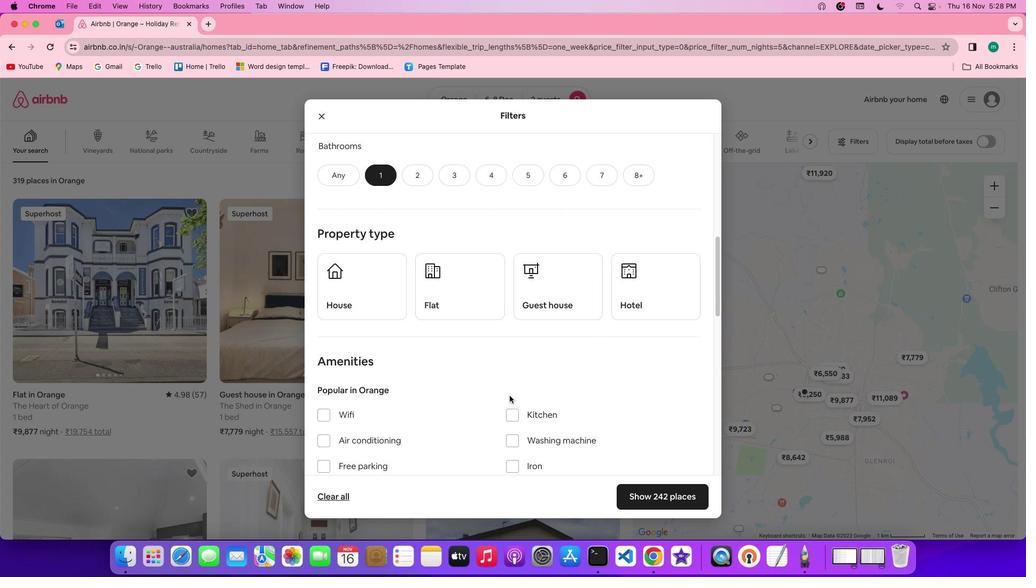 
Action: Mouse scrolled (509, 395) with delta (0, -1)
Screenshot: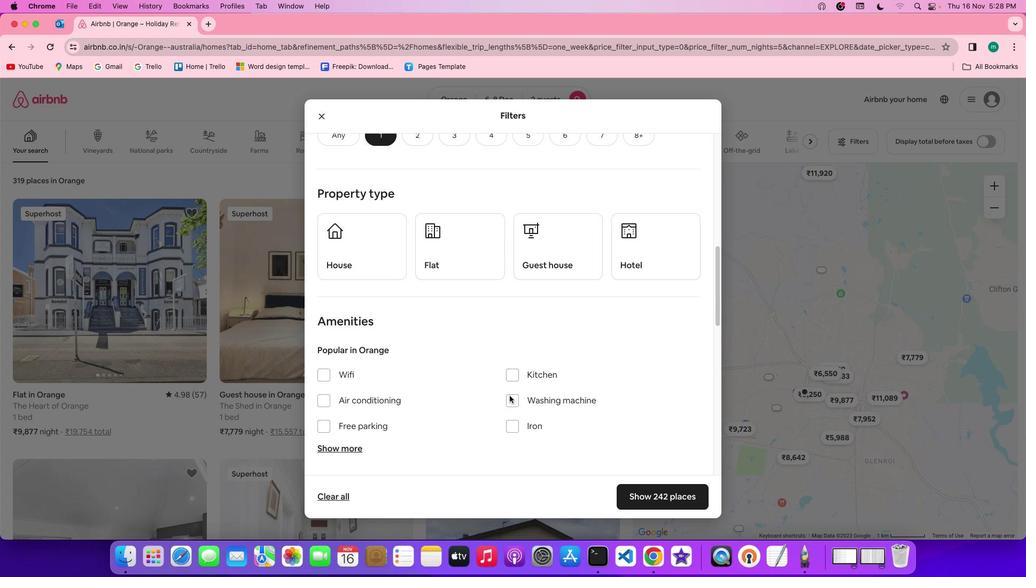 
Action: Mouse scrolled (509, 395) with delta (0, 0)
Screenshot: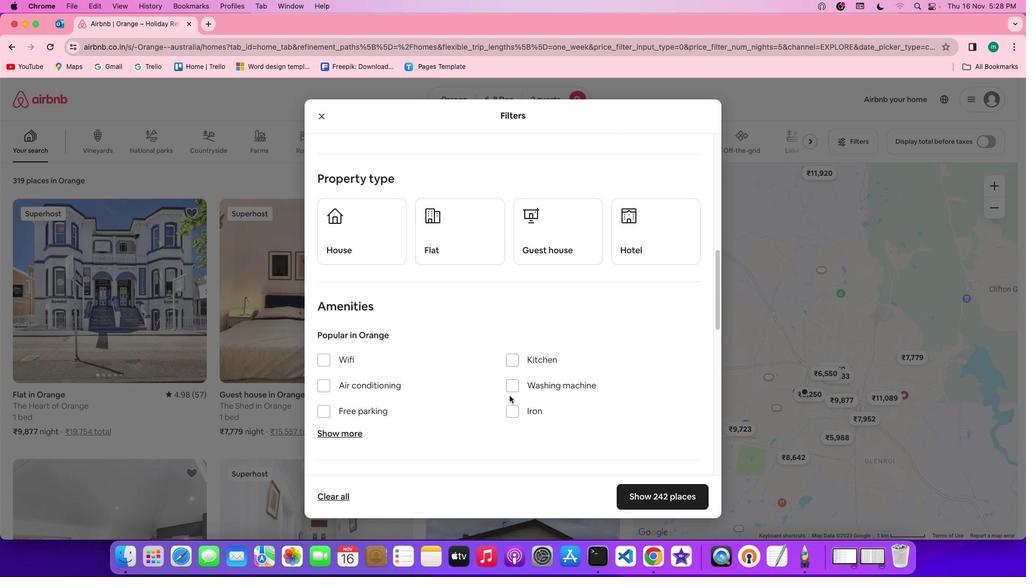 
Action: Mouse scrolled (509, 395) with delta (0, 0)
Screenshot: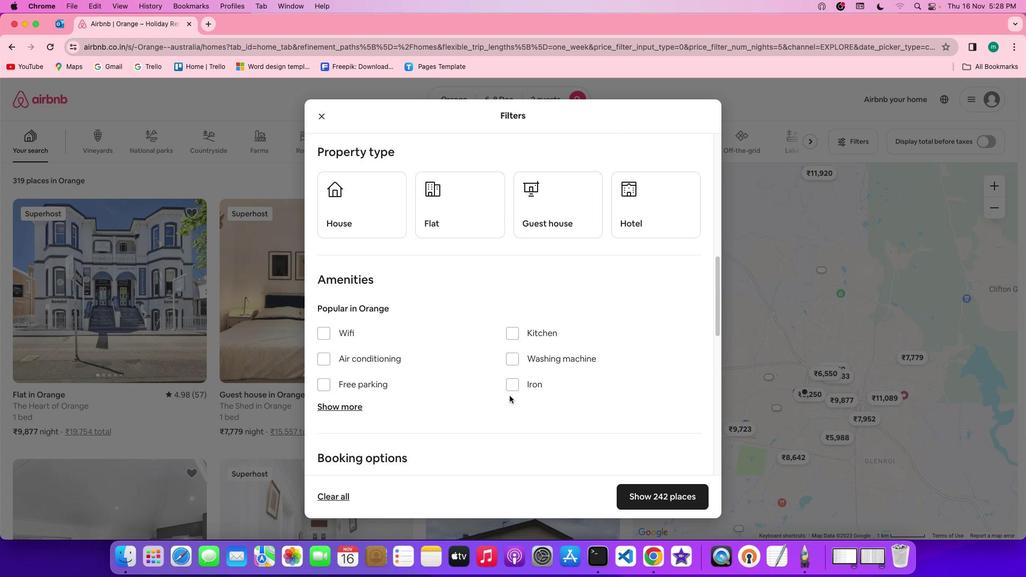 
Action: Mouse scrolled (509, 395) with delta (0, -1)
Screenshot: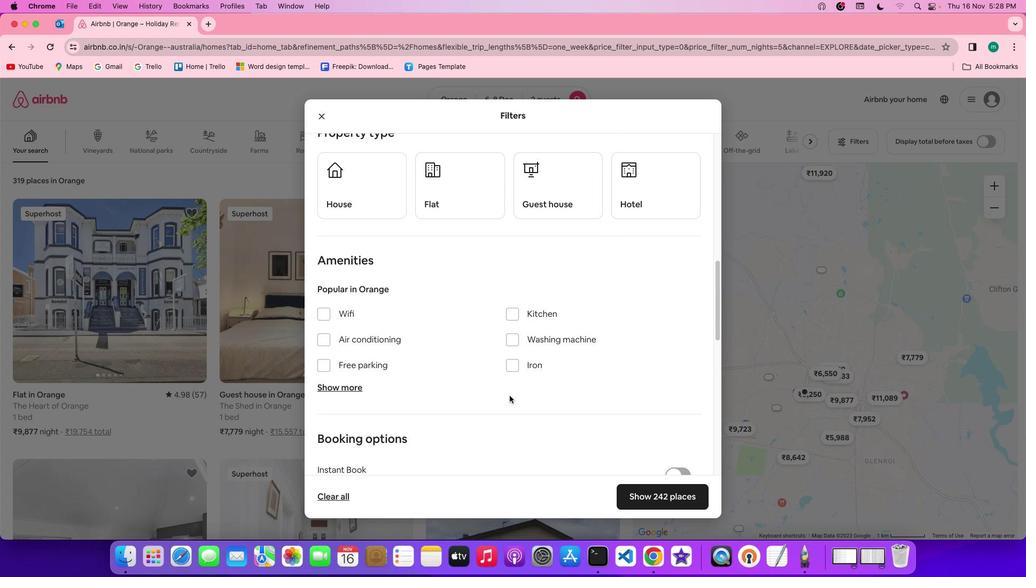 
Action: Mouse scrolled (509, 395) with delta (0, -1)
Screenshot: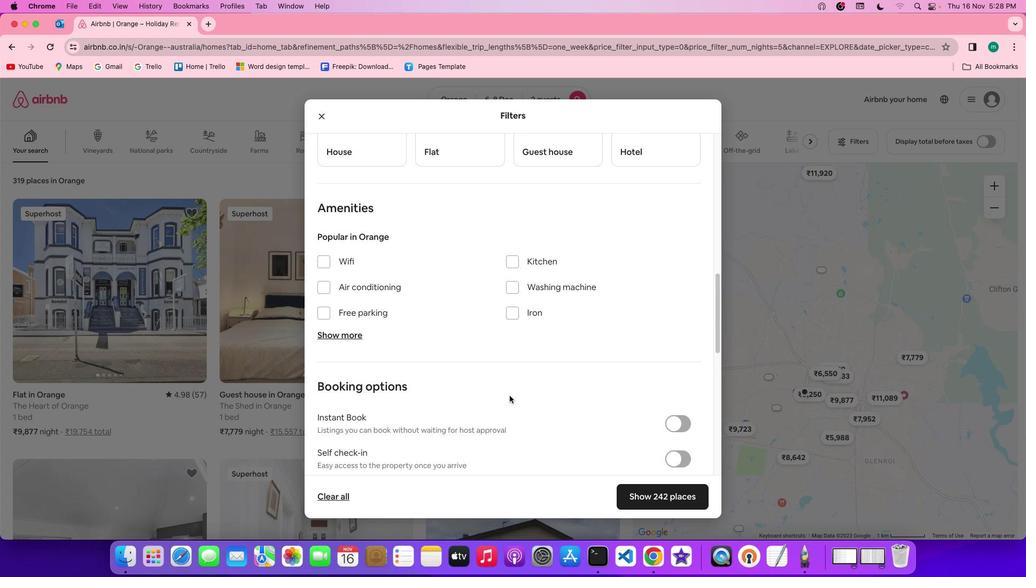 
Action: Mouse moved to (449, 146)
Screenshot: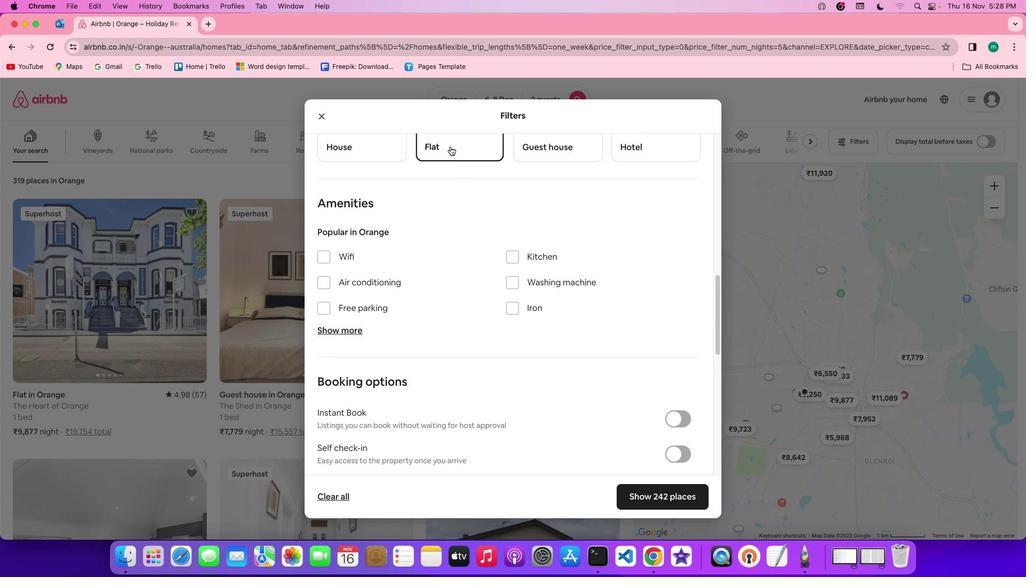 
Action: Mouse pressed left at (449, 146)
Screenshot: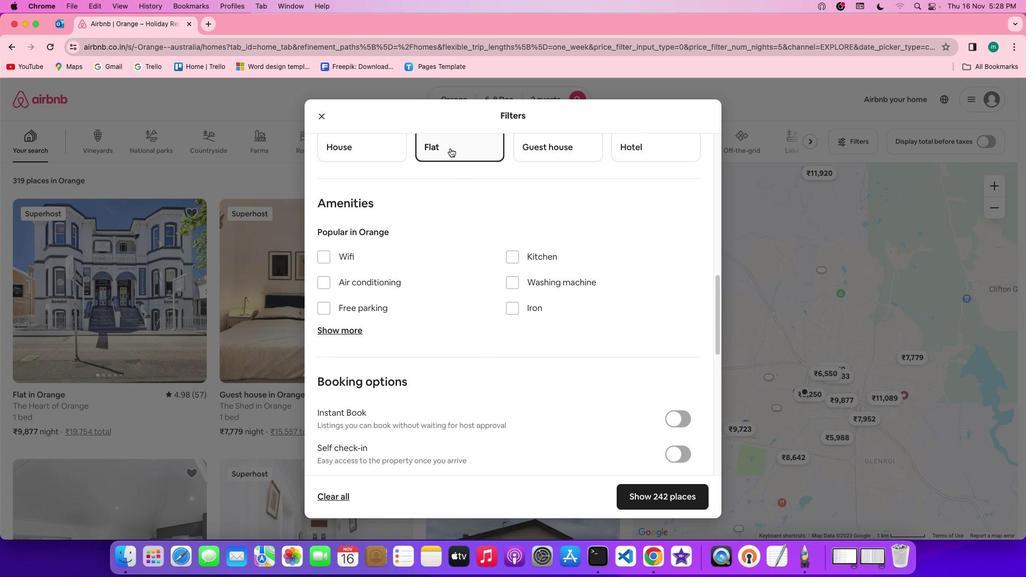 
Action: Mouse moved to (473, 300)
Screenshot: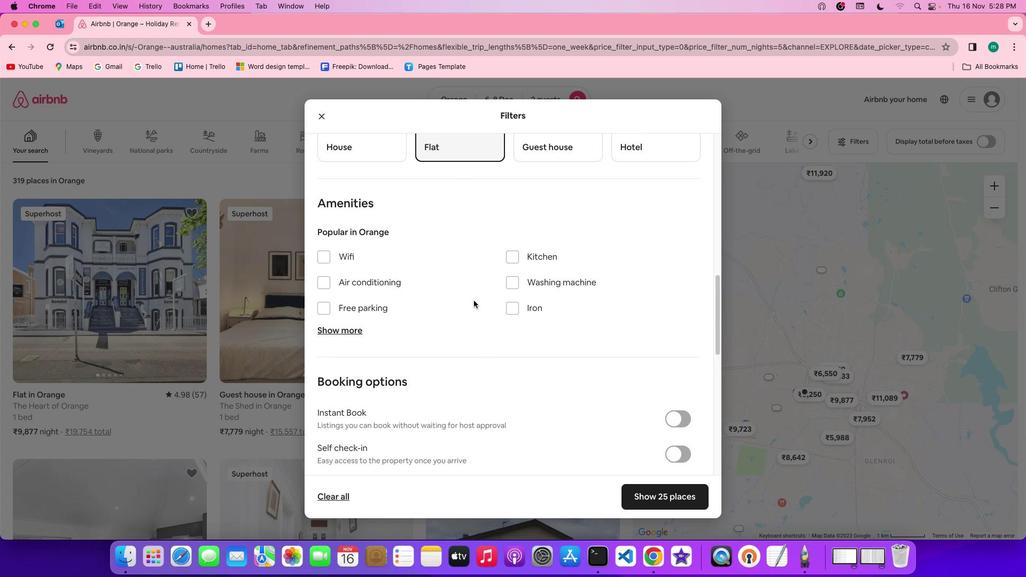 
Action: Mouse scrolled (473, 300) with delta (0, 0)
Screenshot: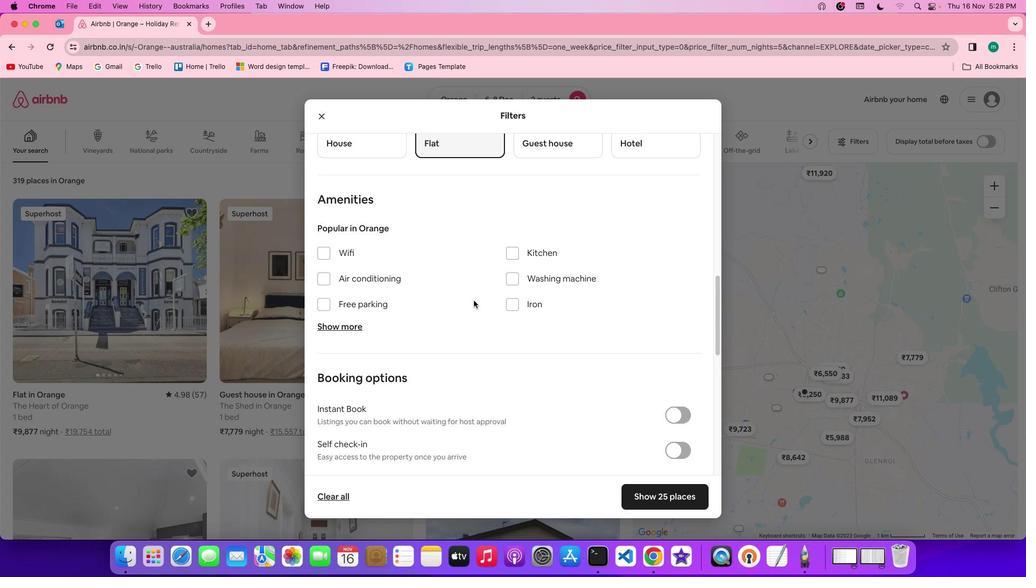 
Action: Mouse scrolled (473, 300) with delta (0, 0)
Screenshot: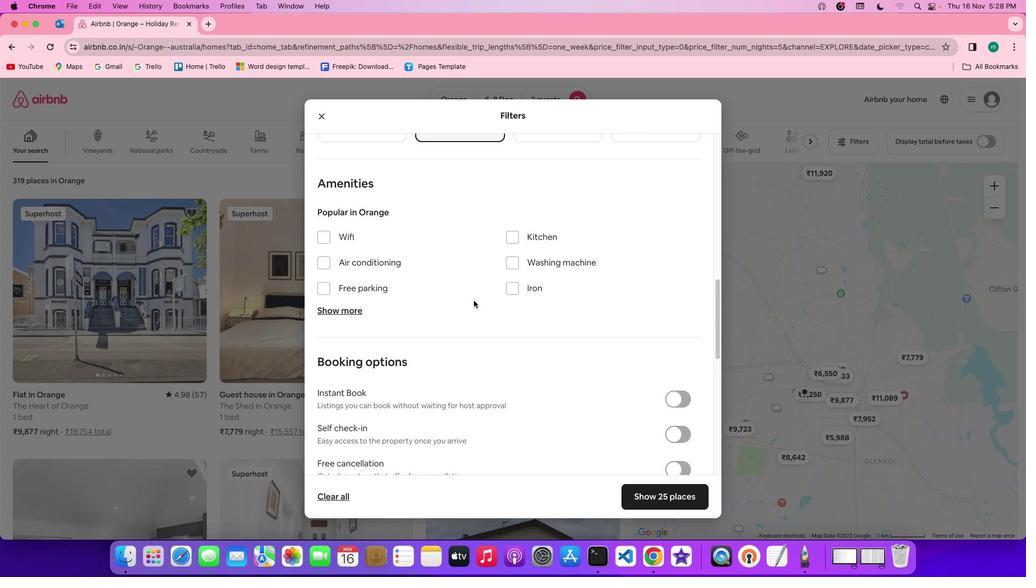 
Action: Mouse scrolled (473, 300) with delta (0, 0)
Screenshot: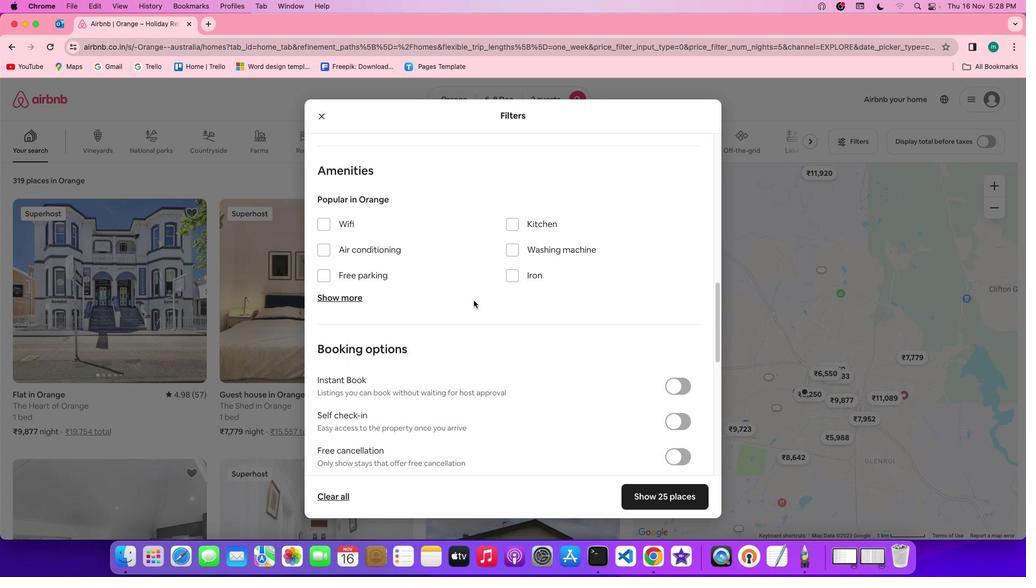 
Action: Mouse scrolled (473, 300) with delta (0, 0)
Screenshot: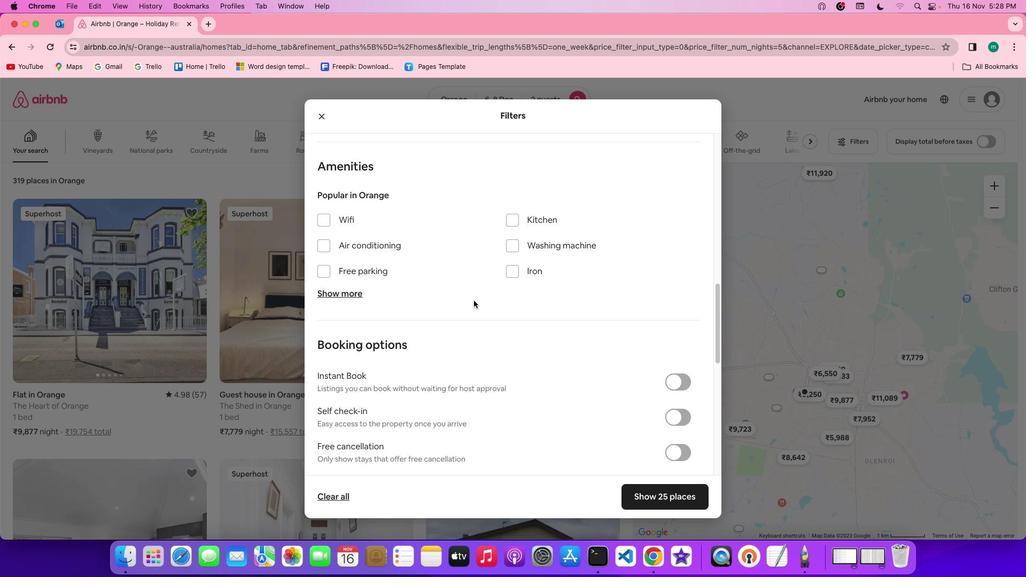 
Action: Mouse scrolled (473, 300) with delta (0, 0)
Screenshot: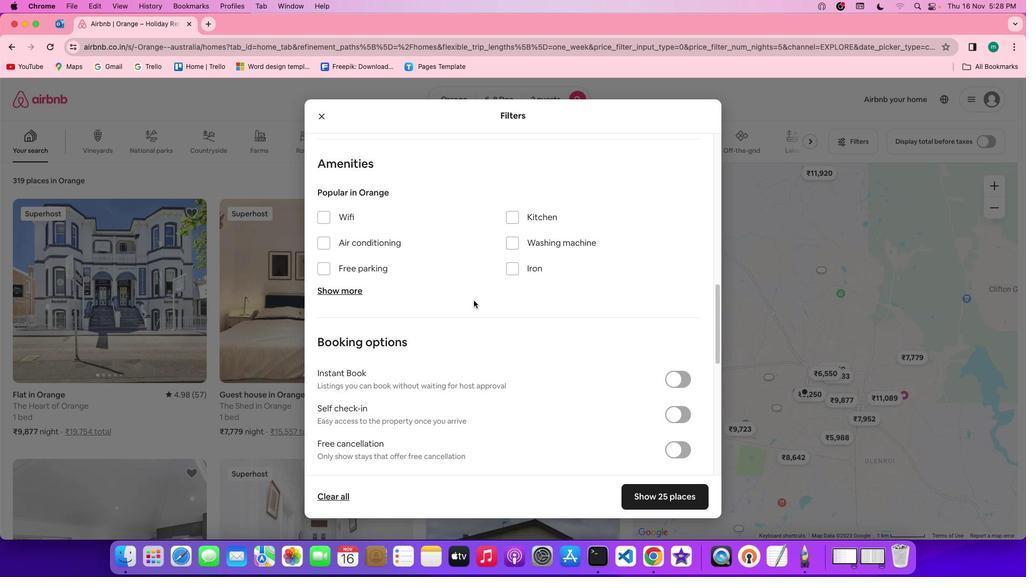 
Action: Mouse scrolled (473, 300) with delta (0, 0)
Screenshot: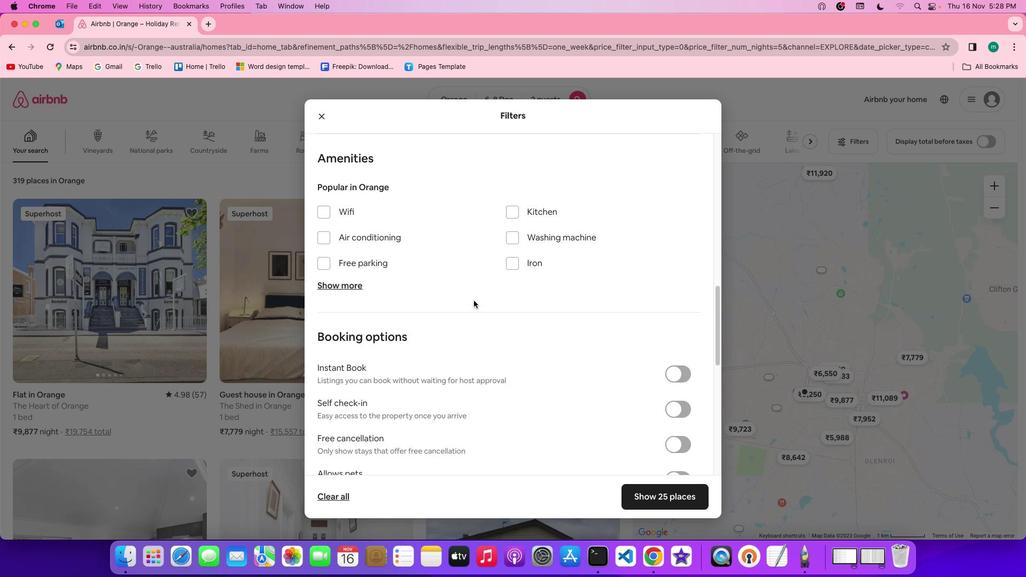 
Action: Mouse scrolled (473, 300) with delta (0, 0)
Screenshot: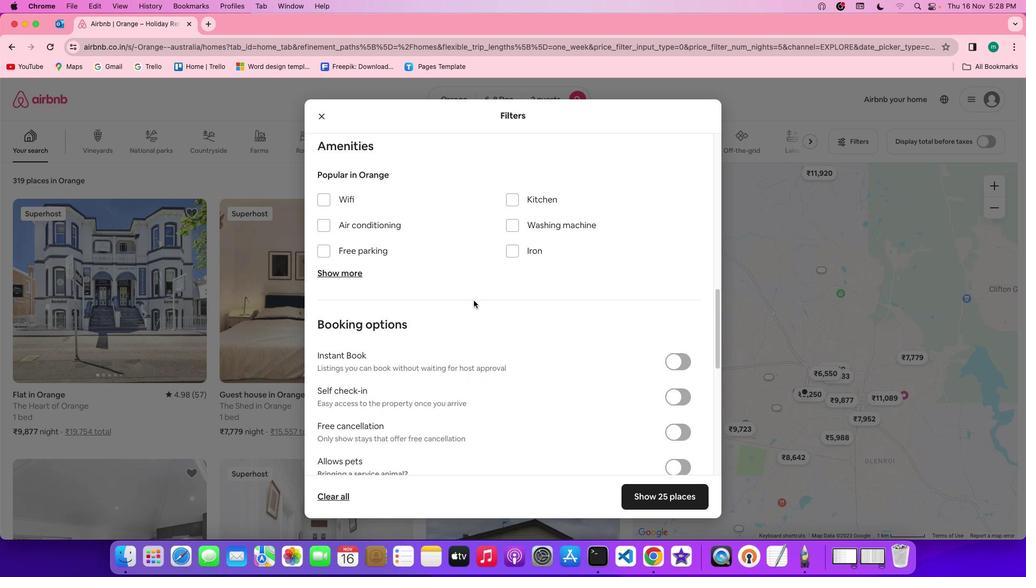 
Action: Mouse scrolled (473, 300) with delta (0, 0)
Screenshot: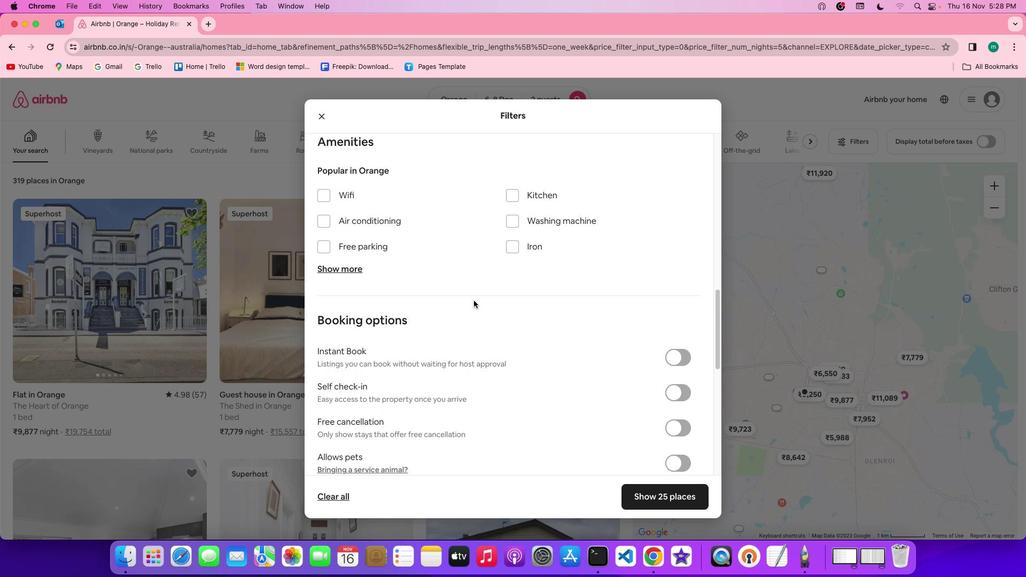 
Action: Mouse scrolled (473, 300) with delta (0, 0)
Screenshot: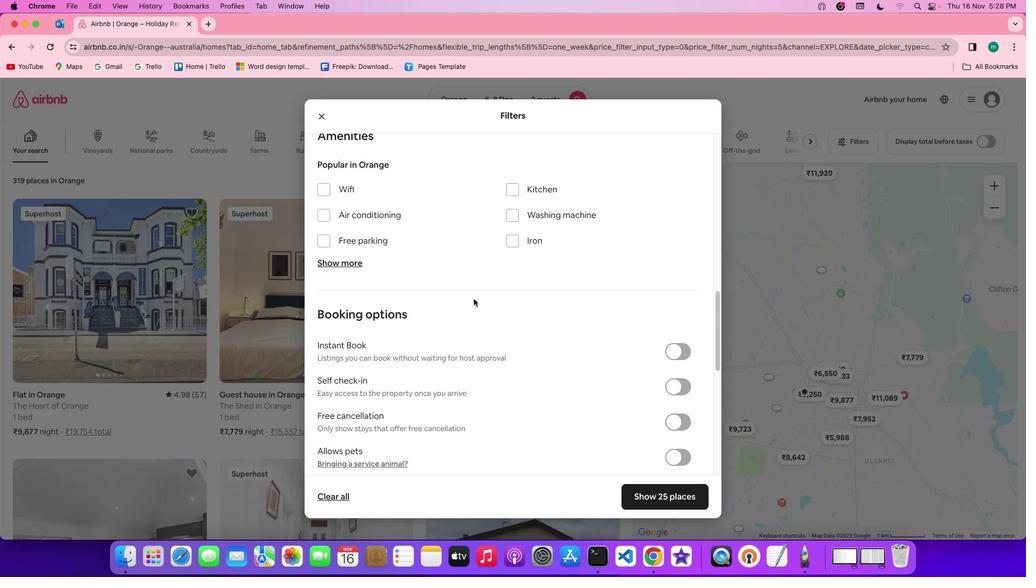 
Action: Mouse moved to (342, 188)
Screenshot: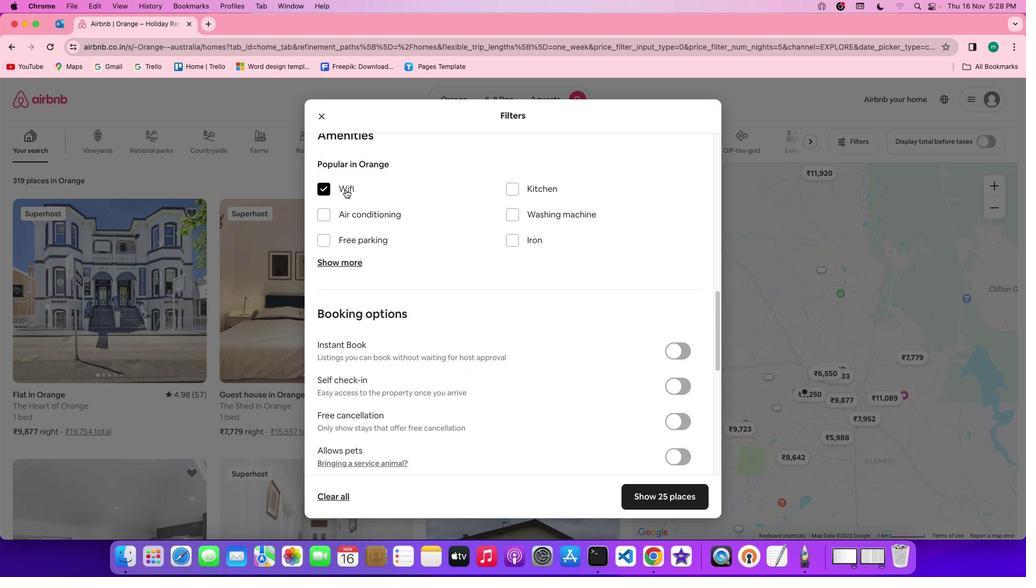 
Action: Mouse pressed left at (342, 188)
Screenshot: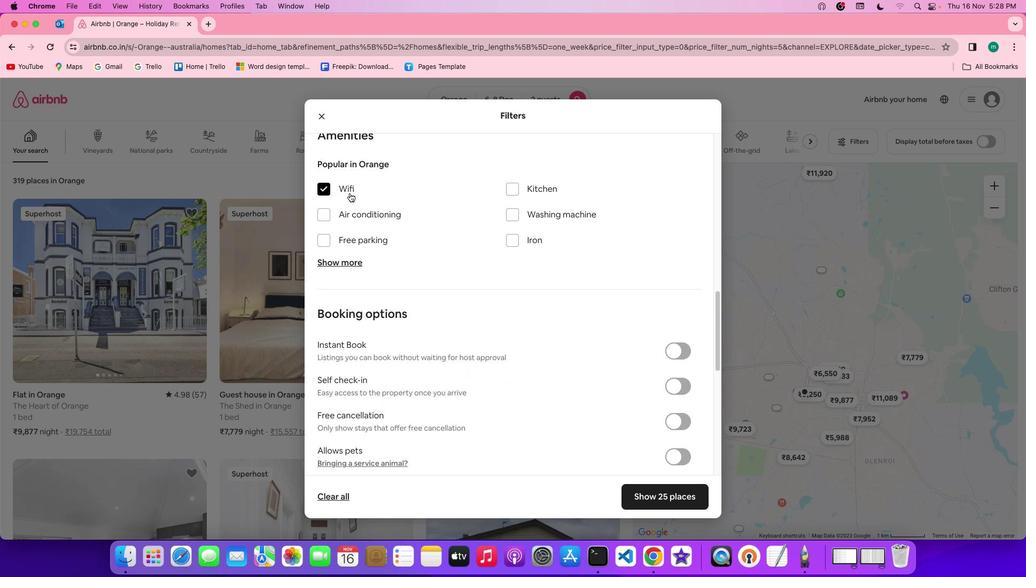 
Action: Mouse moved to (451, 276)
Screenshot: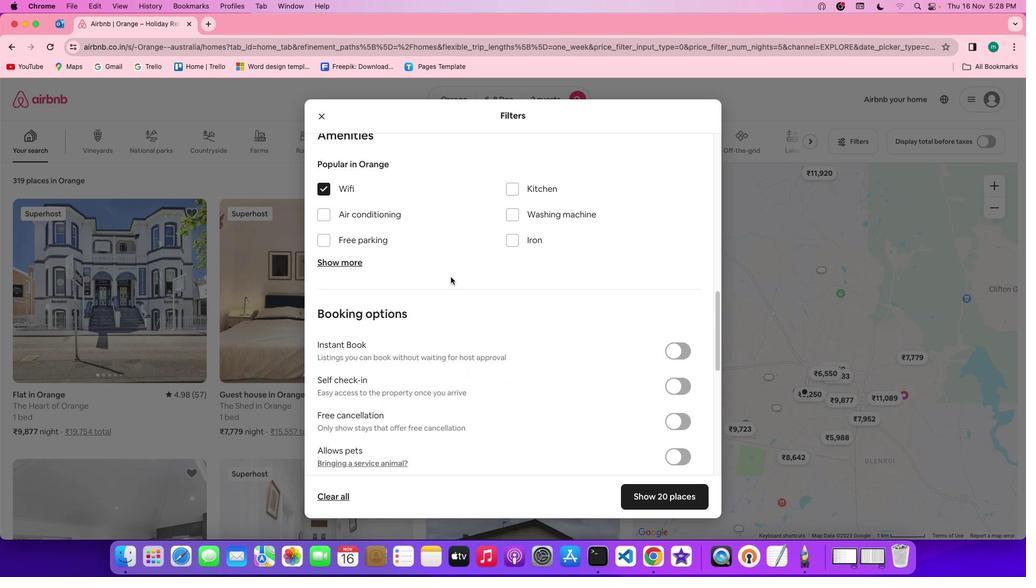 
Action: Mouse scrolled (451, 276) with delta (0, 0)
Screenshot: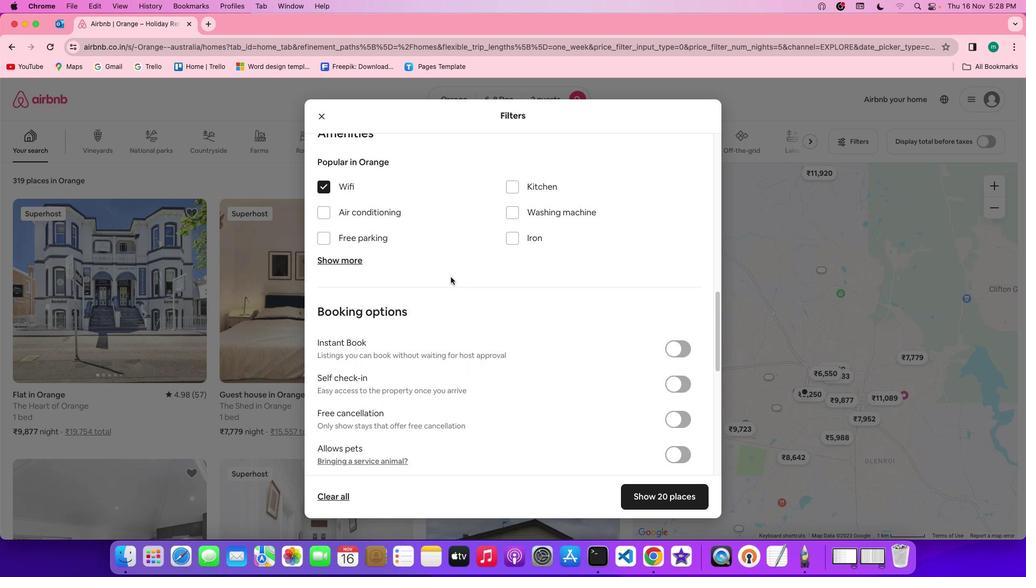 
Action: Mouse scrolled (451, 276) with delta (0, 0)
Screenshot: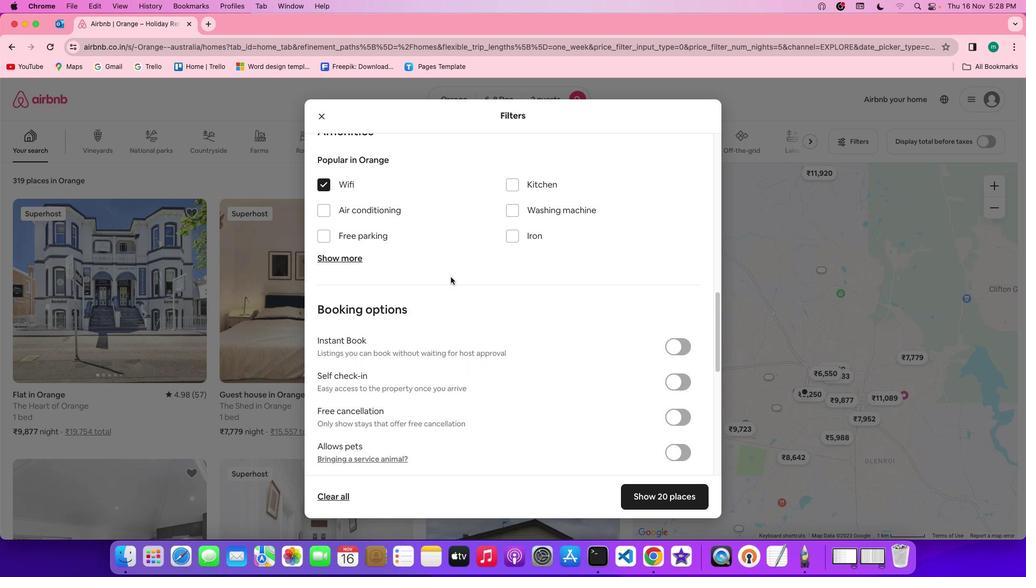 
Action: Mouse moved to (528, 213)
Screenshot: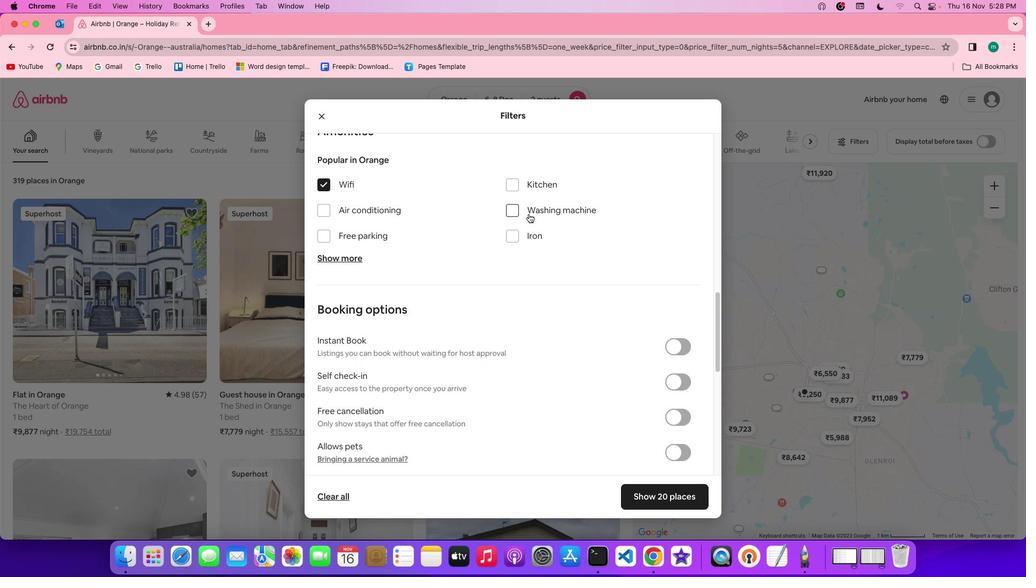 
Action: Mouse pressed left at (528, 213)
Screenshot: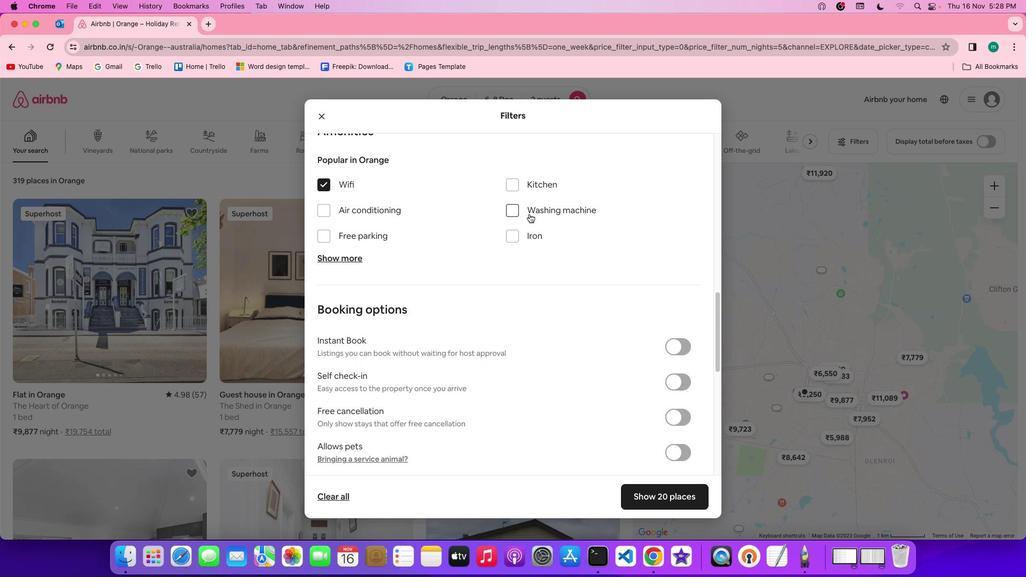 
Action: Mouse moved to (473, 263)
Screenshot: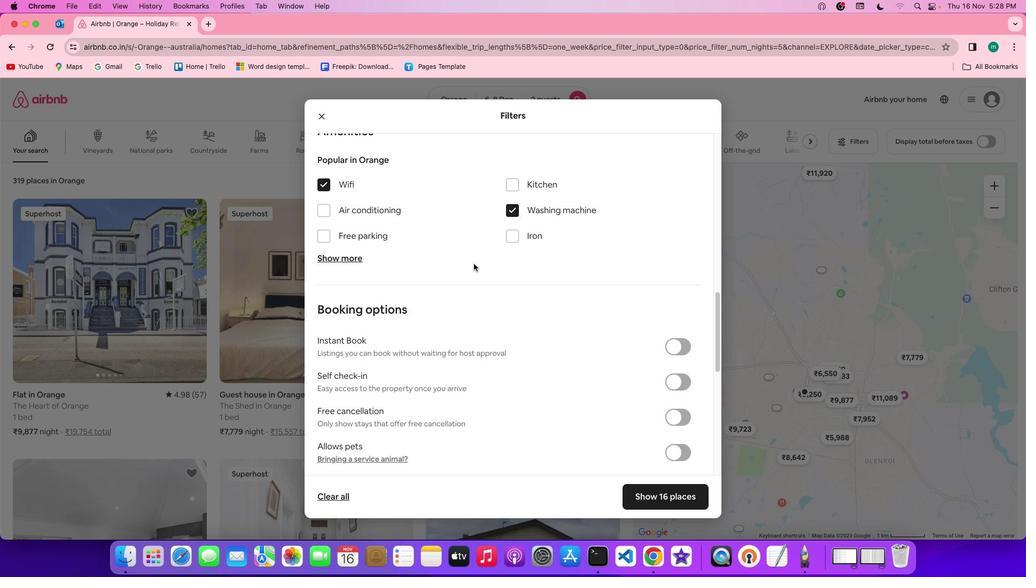 
Action: Mouse scrolled (473, 263) with delta (0, 0)
Screenshot: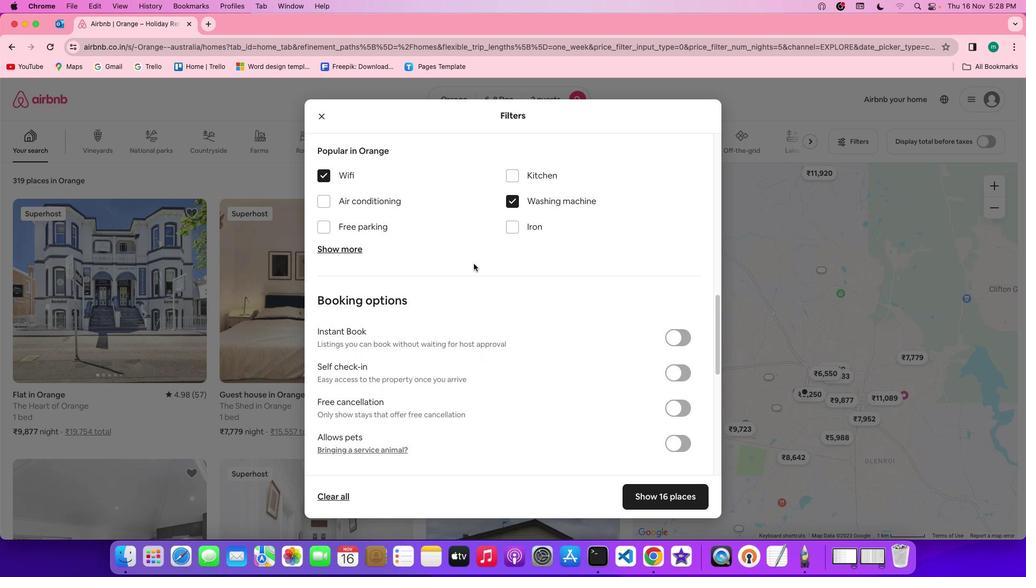 
Action: Mouse scrolled (473, 263) with delta (0, 0)
Screenshot: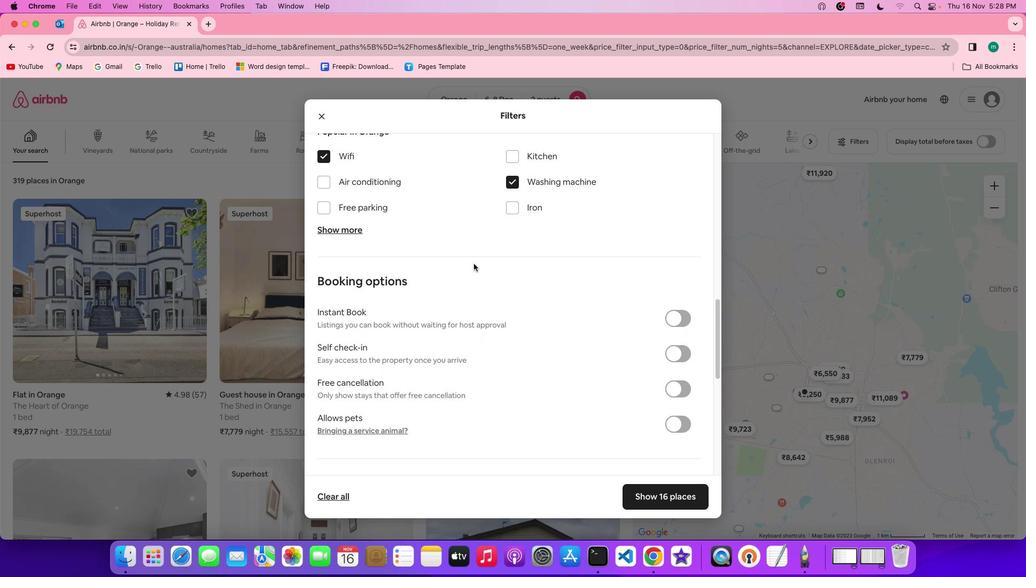 
Action: Mouse scrolled (473, 263) with delta (0, 0)
Screenshot: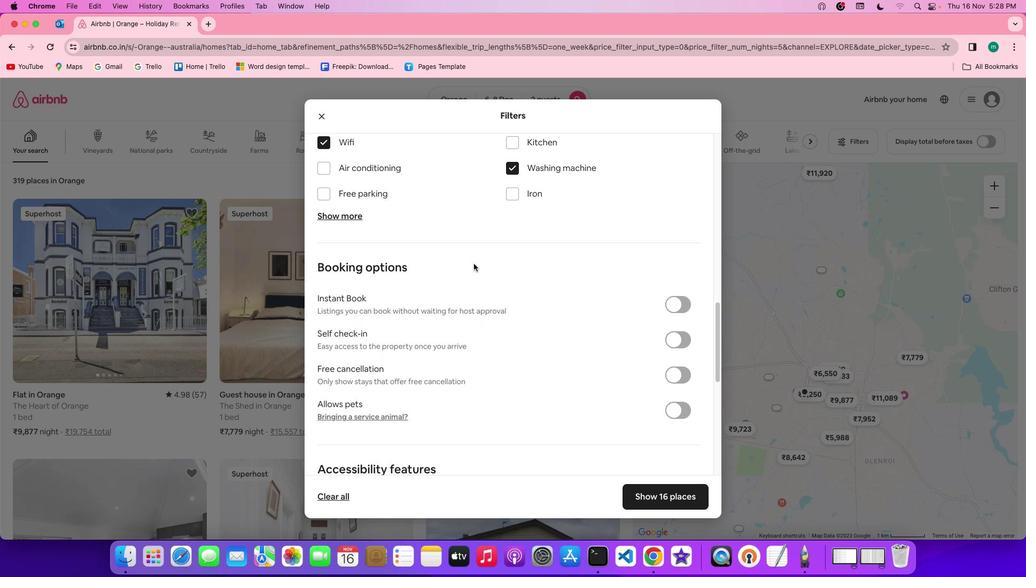 
Action: Mouse scrolled (473, 263) with delta (0, 0)
Screenshot: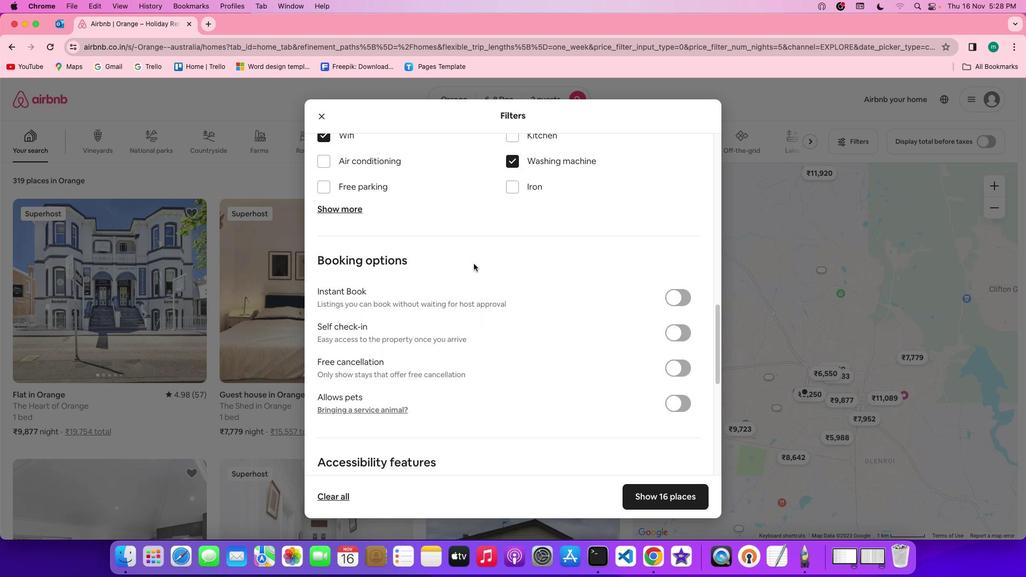 
Action: Mouse moved to (327, 208)
Screenshot: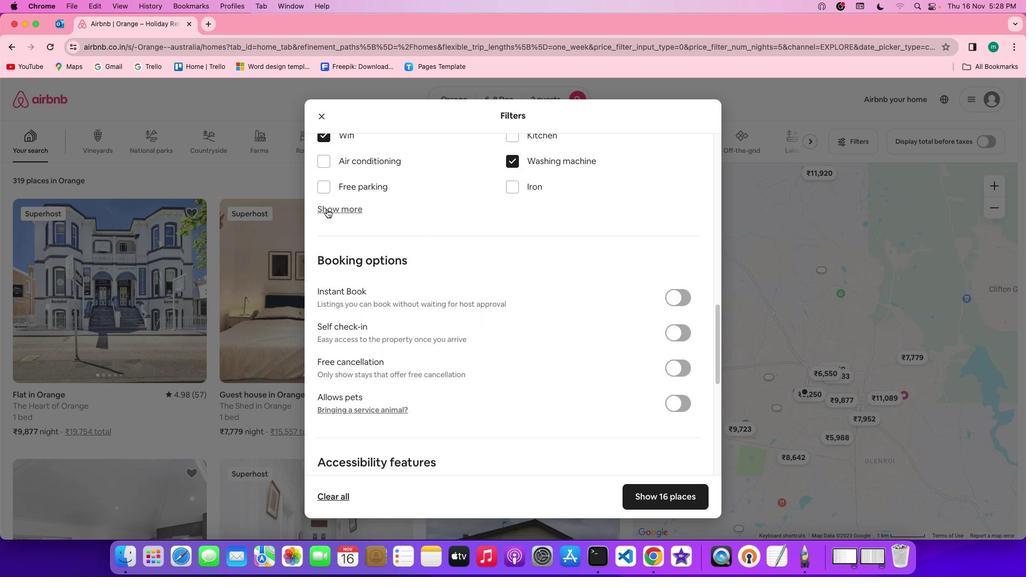 
Action: Mouse pressed left at (327, 208)
Screenshot: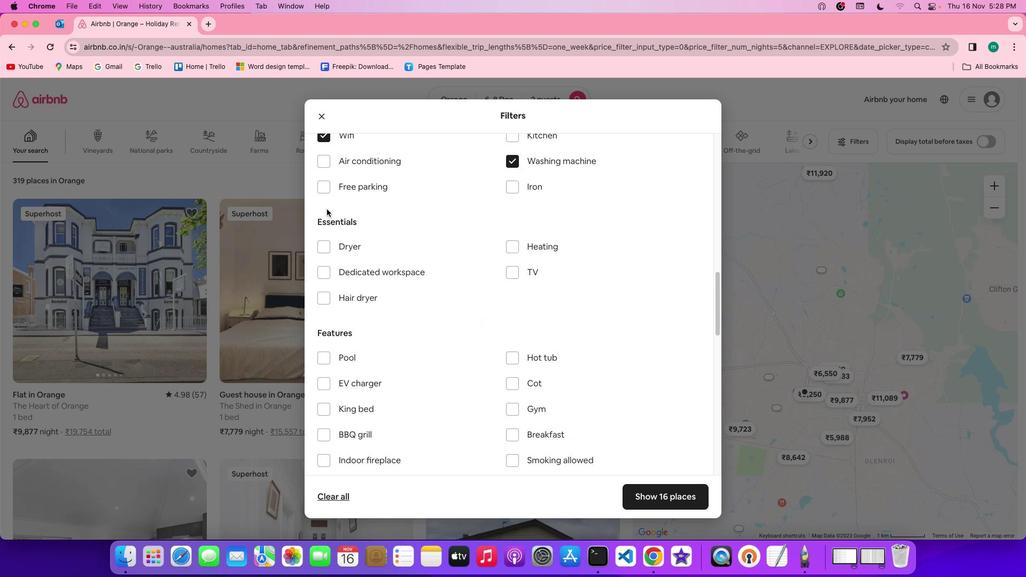 
Action: Mouse moved to (452, 305)
Screenshot: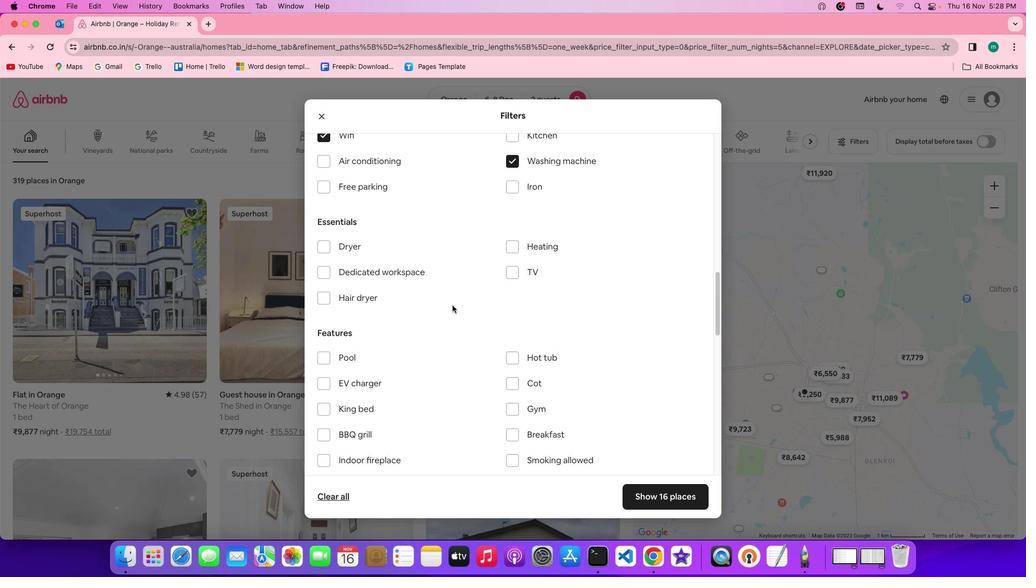 
Action: Mouse scrolled (452, 305) with delta (0, 0)
Screenshot: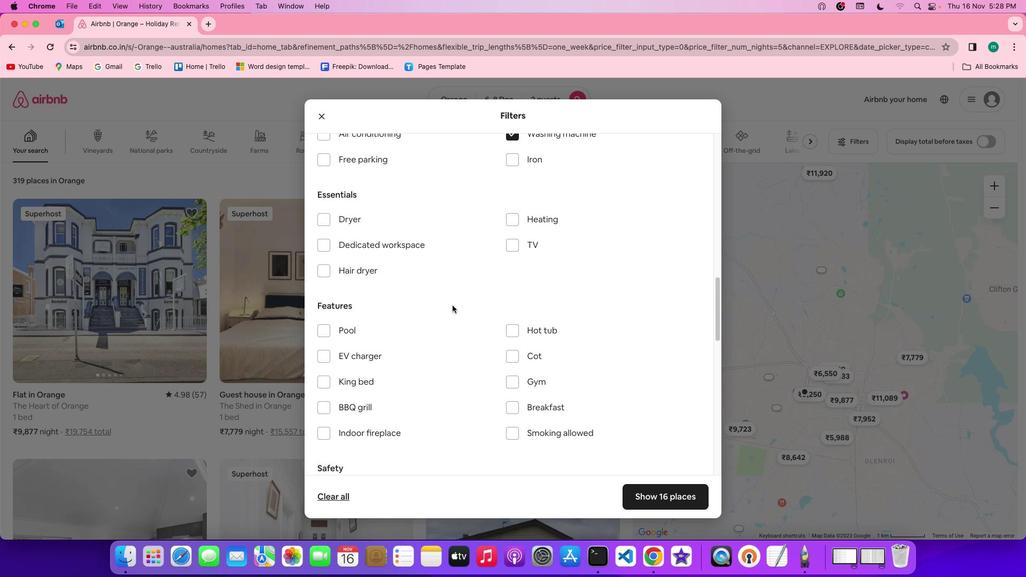 
Action: Mouse scrolled (452, 305) with delta (0, 0)
Screenshot: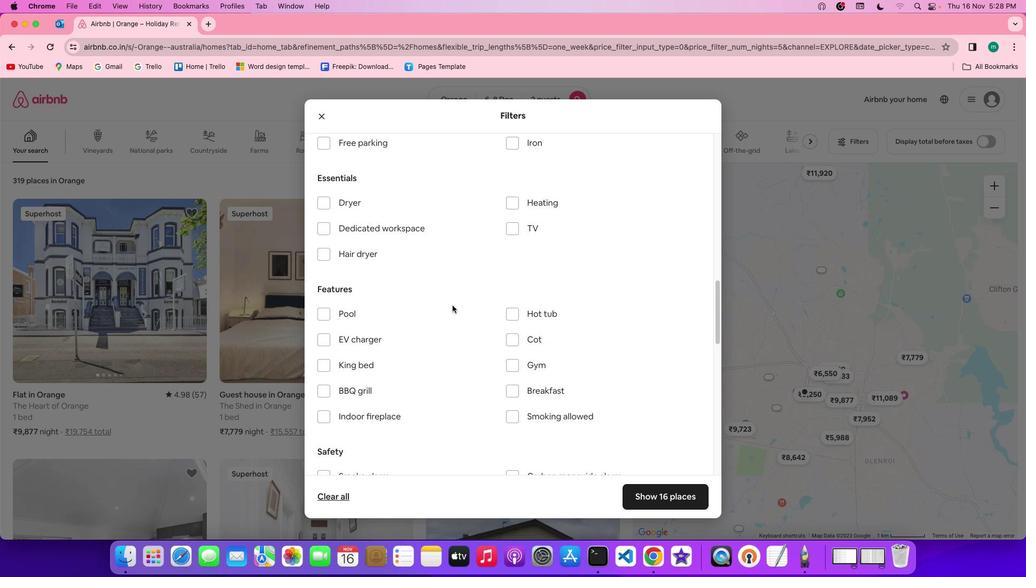 
Action: Mouse scrolled (452, 305) with delta (0, -1)
Screenshot: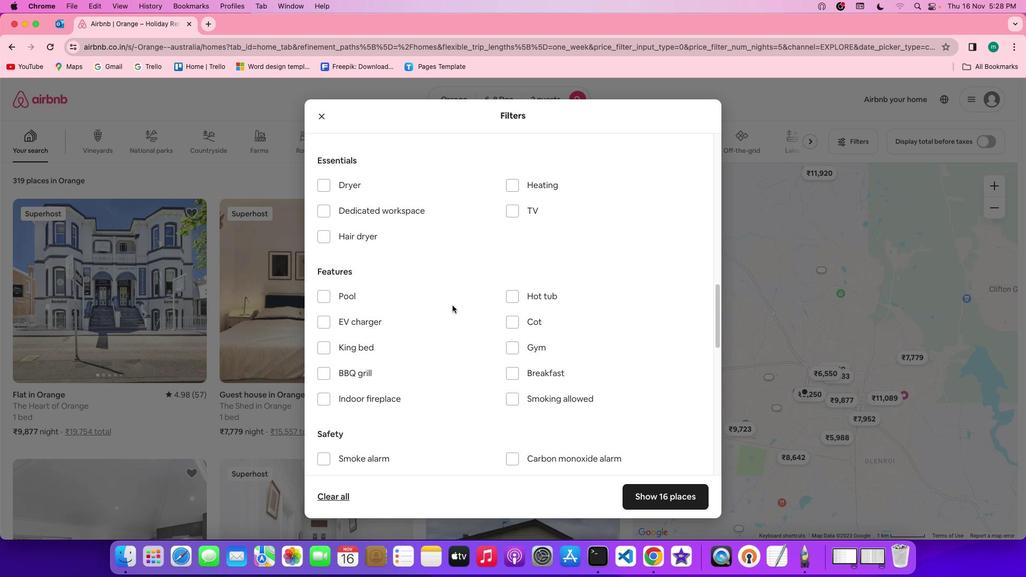 
Action: Mouse scrolled (452, 305) with delta (0, 0)
Screenshot: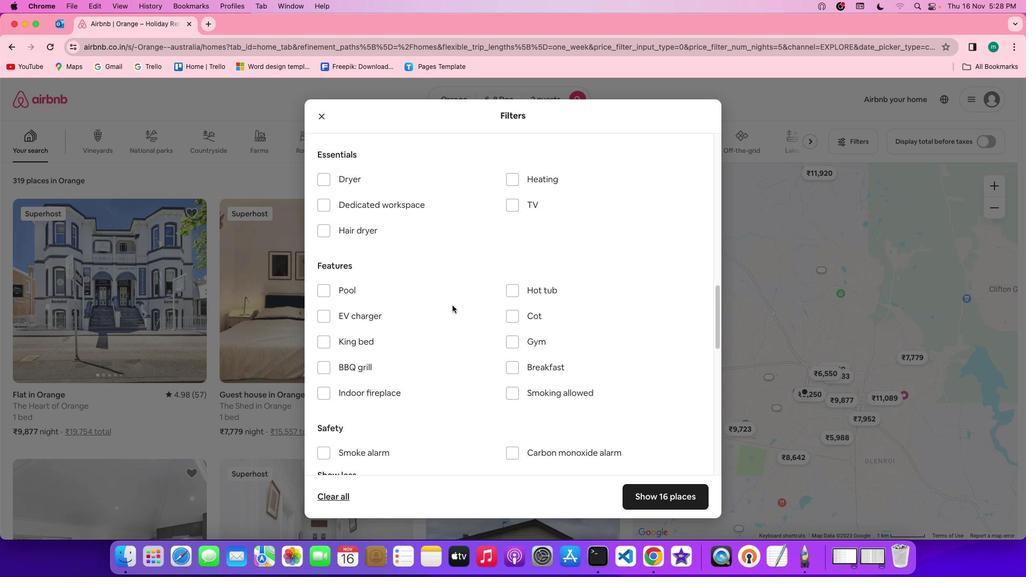 
Action: Mouse moved to (457, 305)
Screenshot: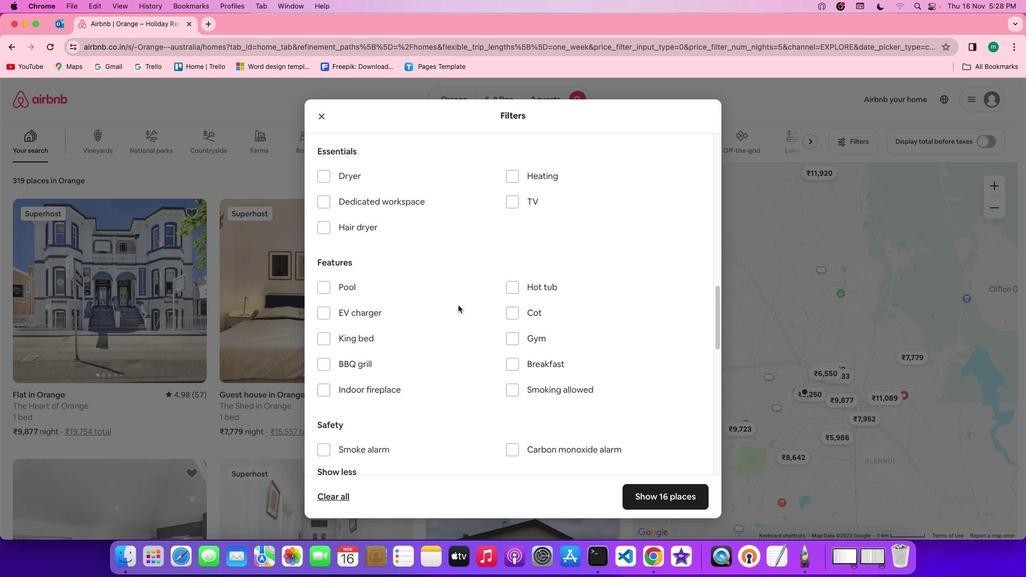 
Action: Mouse scrolled (457, 305) with delta (0, 0)
Screenshot: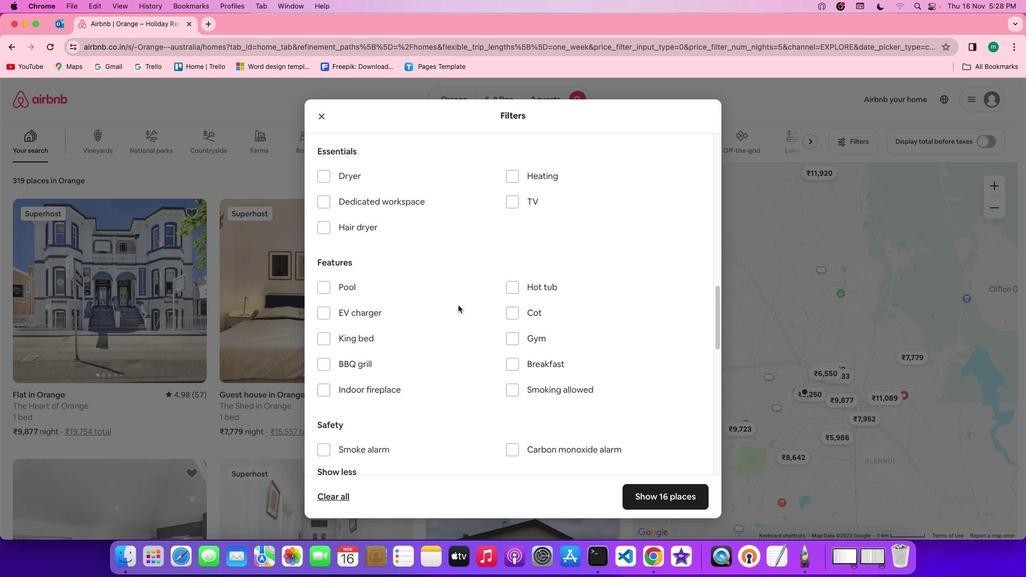 
Action: Mouse scrolled (457, 305) with delta (0, 0)
Screenshot: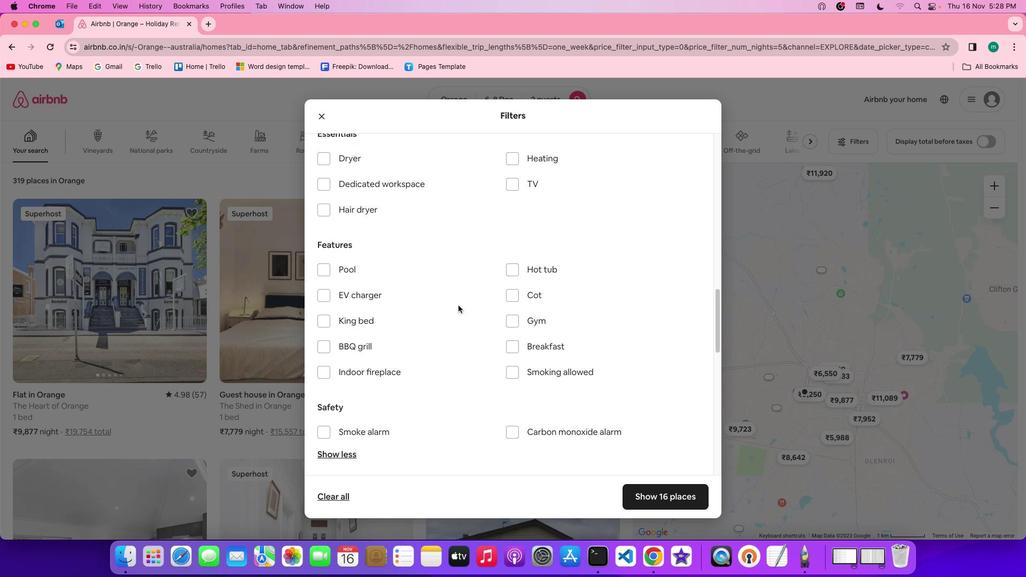 
Action: Mouse scrolled (457, 305) with delta (0, 0)
Screenshot: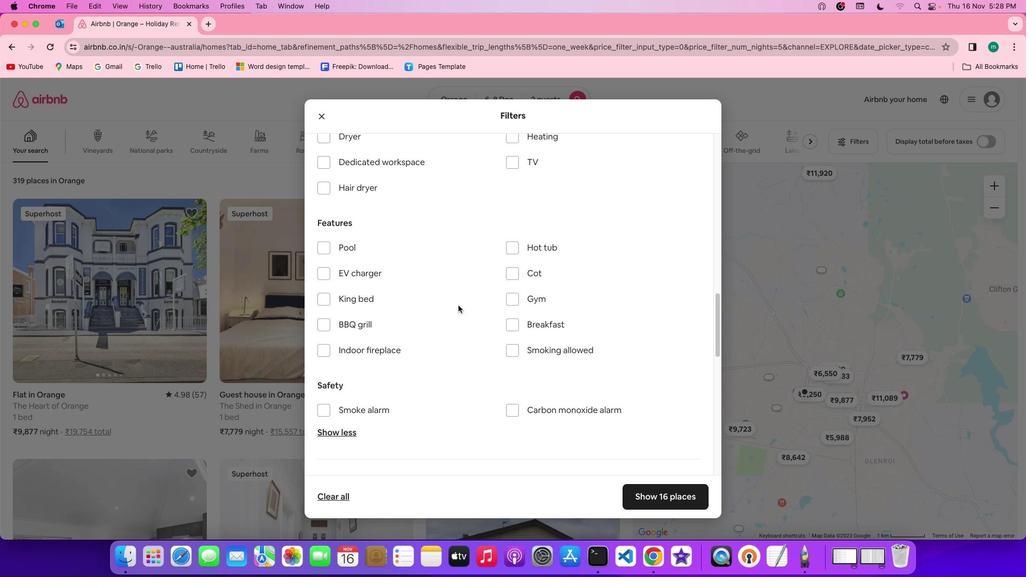 
Action: Mouse scrolled (457, 305) with delta (0, 0)
Screenshot: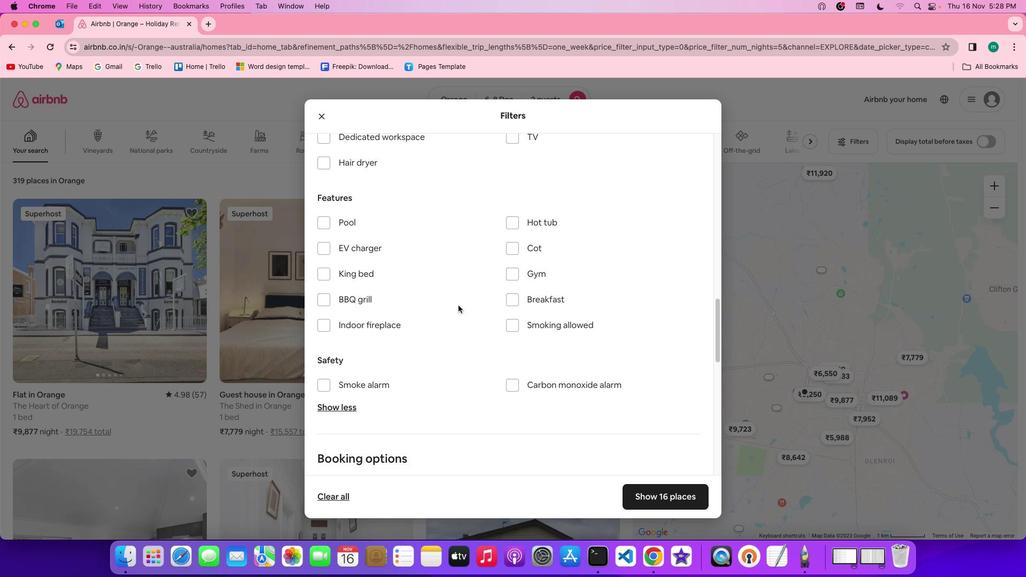 
Action: Mouse scrolled (457, 305) with delta (0, 0)
Screenshot: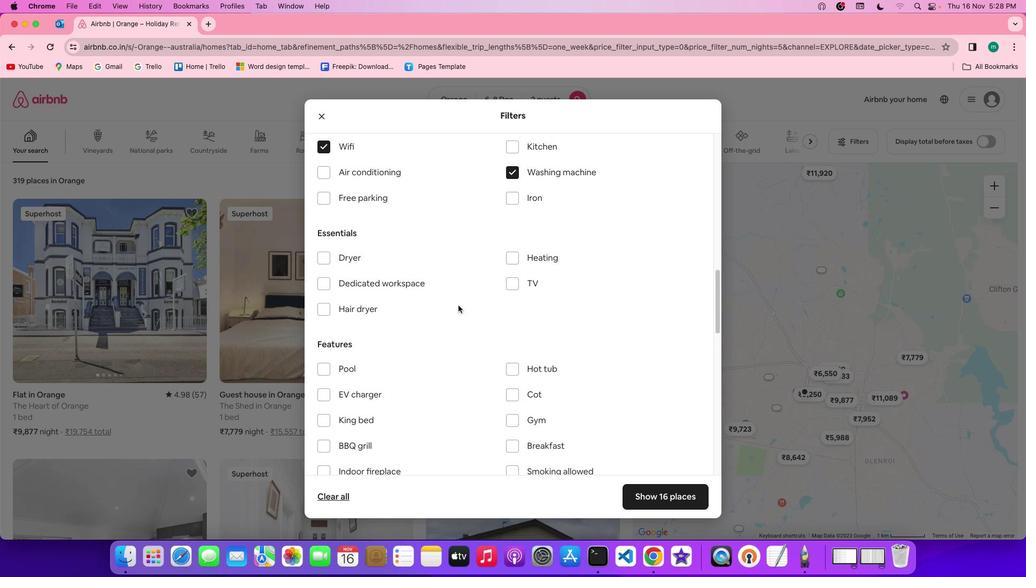 
Action: Mouse scrolled (457, 305) with delta (0, 0)
Screenshot: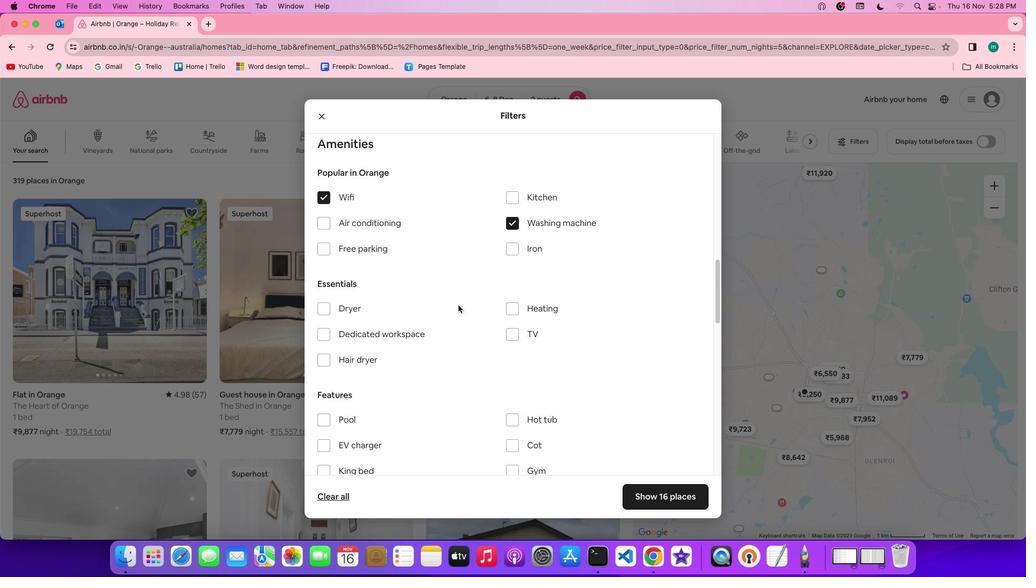 
Action: Mouse scrolled (457, 305) with delta (0, 1)
Screenshot: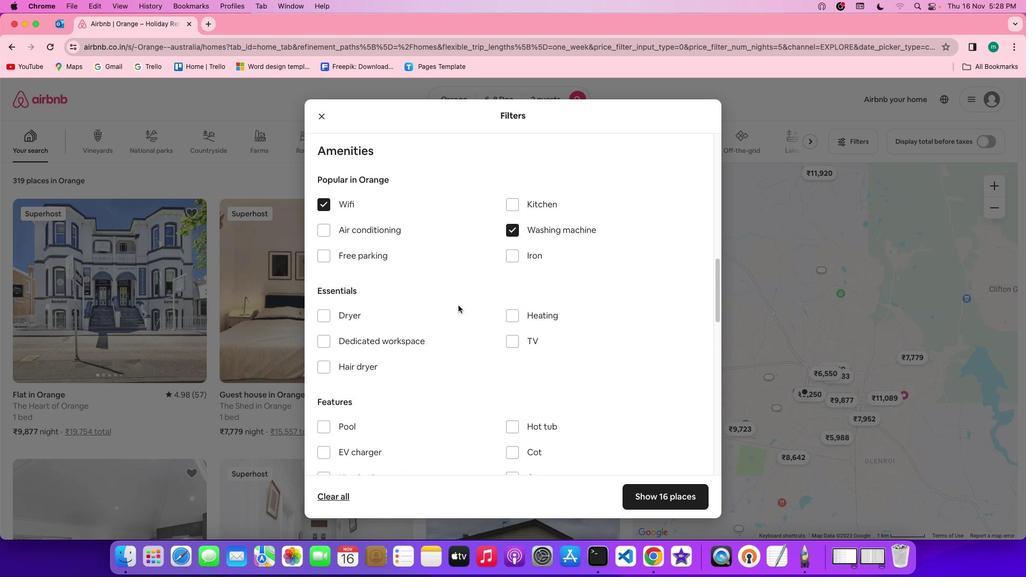 
Action: Mouse scrolled (457, 305) with delta (0, 2)
Screenshot: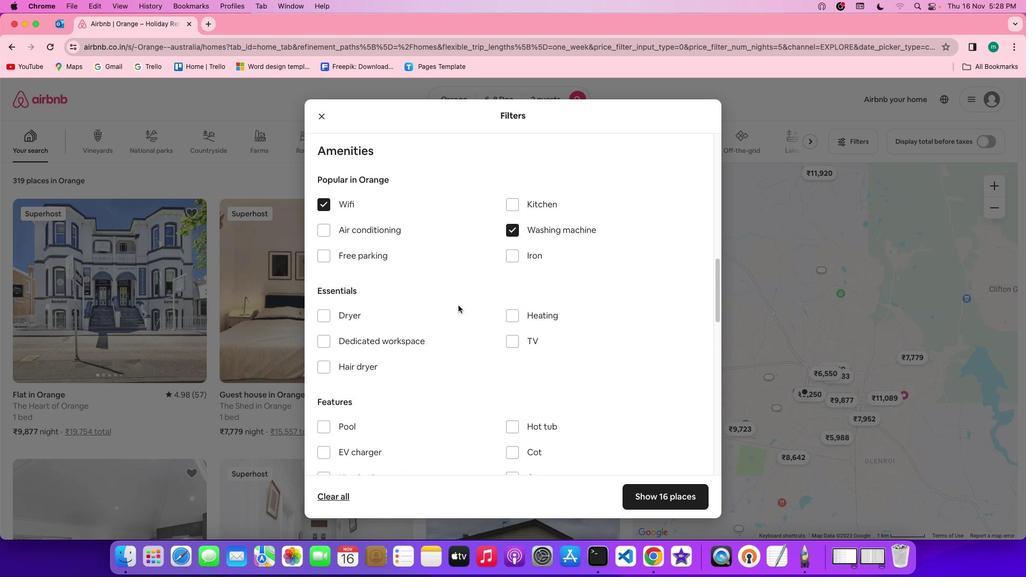 
Action: Mouse moved to (552, 200)
Screenshot: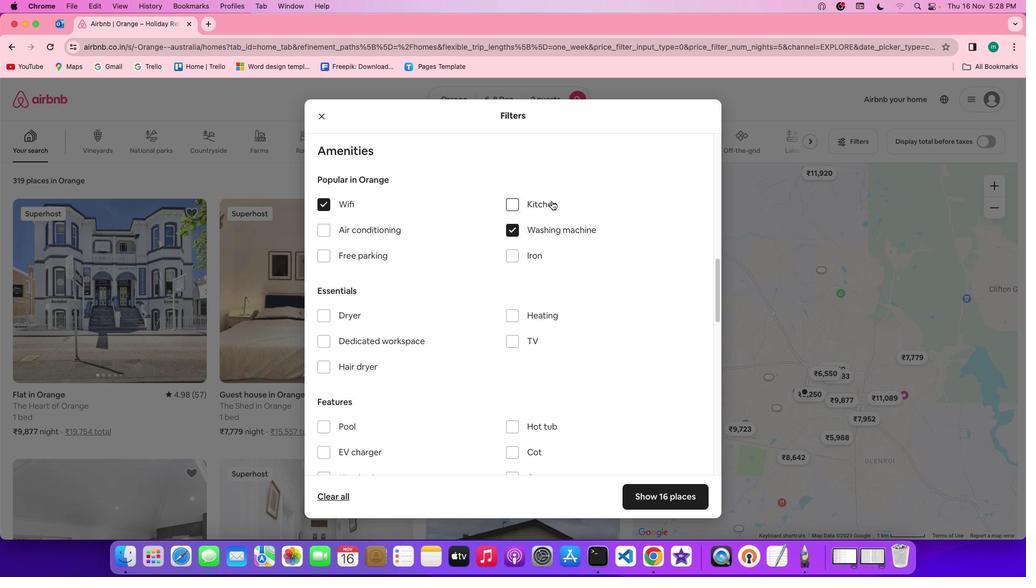 
Action: Mouse pressed left at (552, 200)
Screenshot: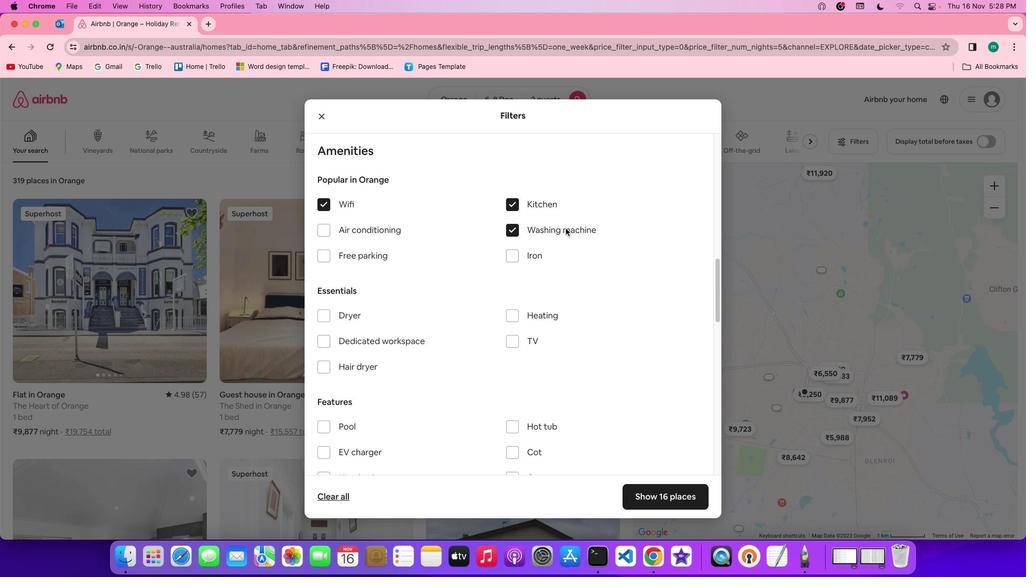 
Action: Mouse moved to (593, 339)
Screenshot: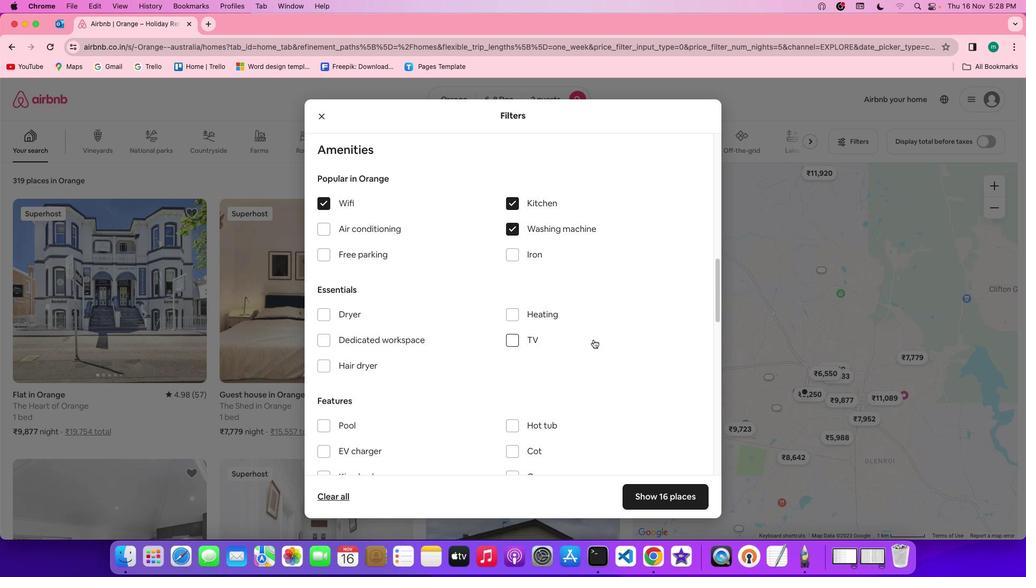 
Action: Mouse scrolled (593, 339) with delta (0, 0)
Screenshot: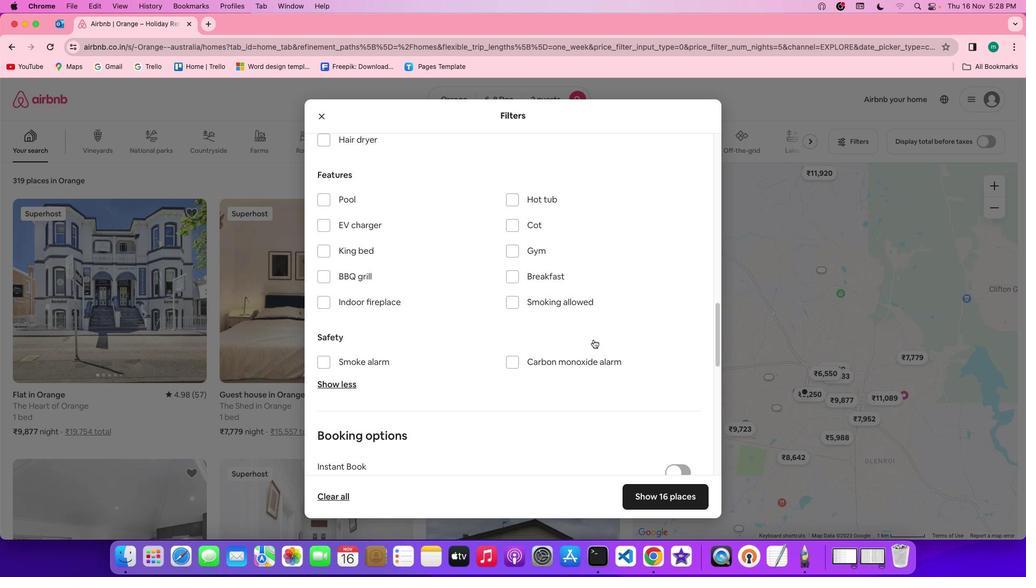 
Action: Mouse scrolled (593, 339) with delta (0, 0)
Screenshot: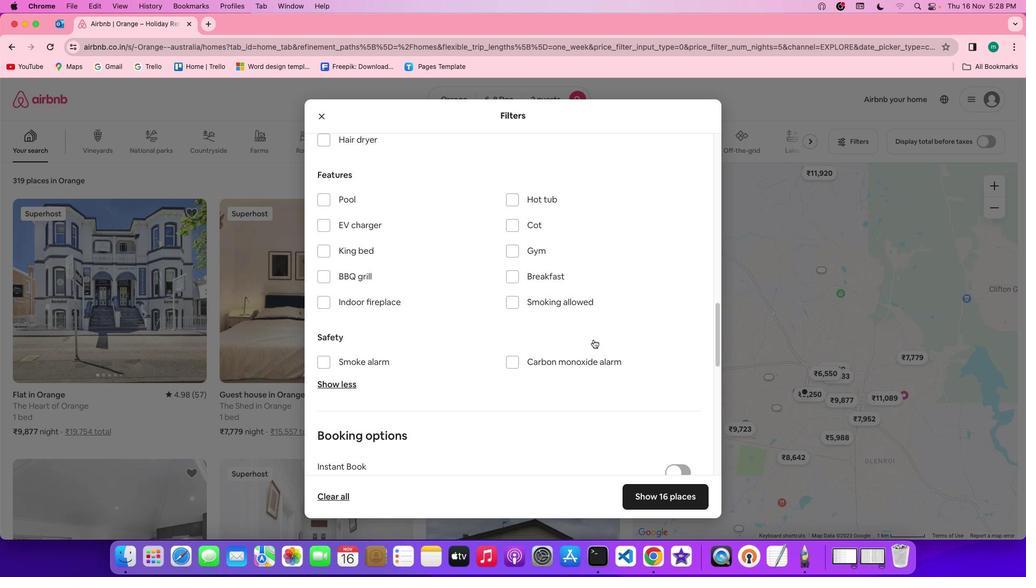 
Action: Mouse scrolled (593, 339) with delta (0, -1)
Screenshot: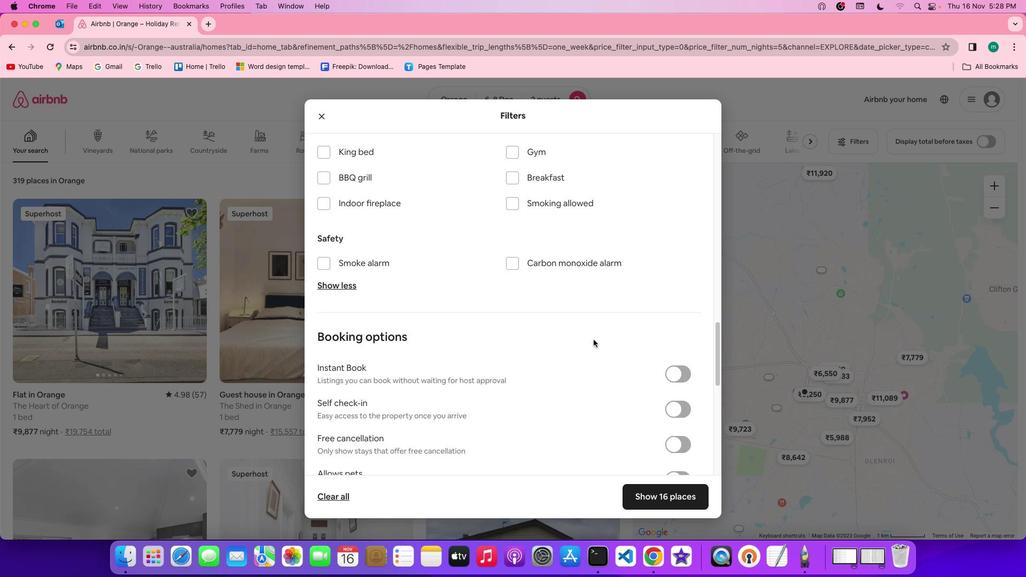 
Action: Mouse scrolled (593, 339) with delta (0, -2)
Screenshot: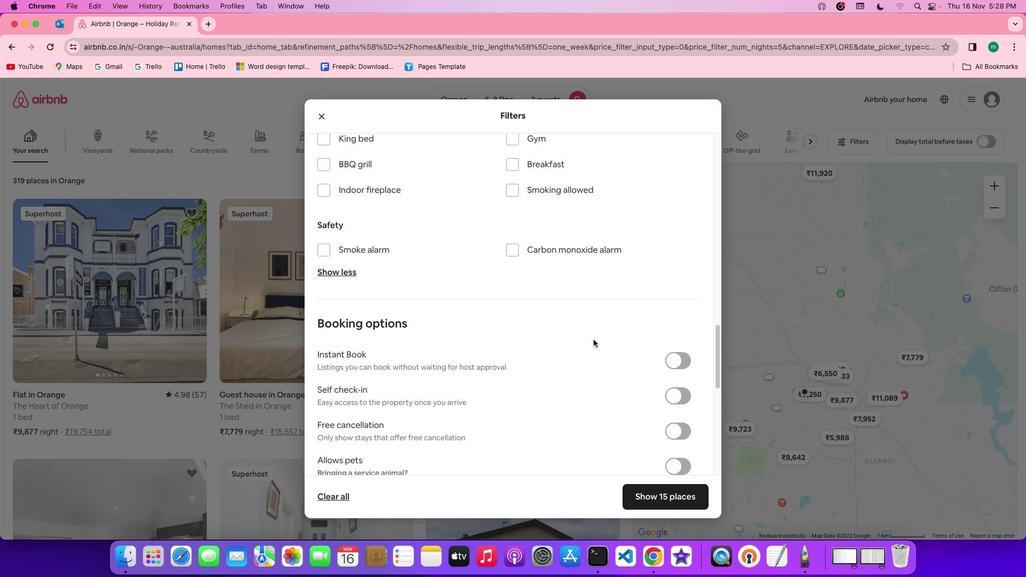 
Action: Mouse scrolled (593, 339) with delta (0, -2)
Screenshot: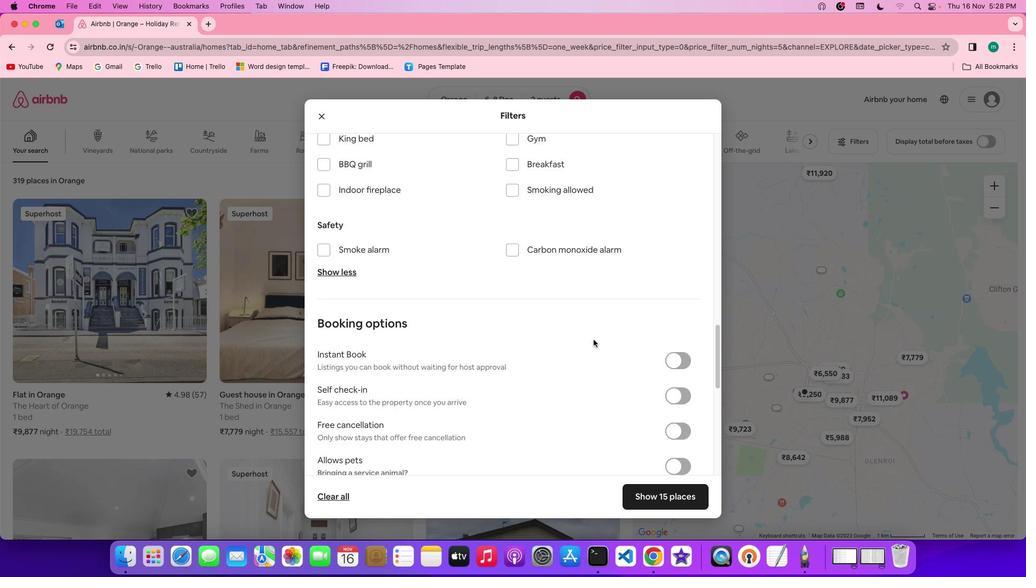 
Action: Mouse scrolled (593, 339) with delta (0, 0)
Screenshot: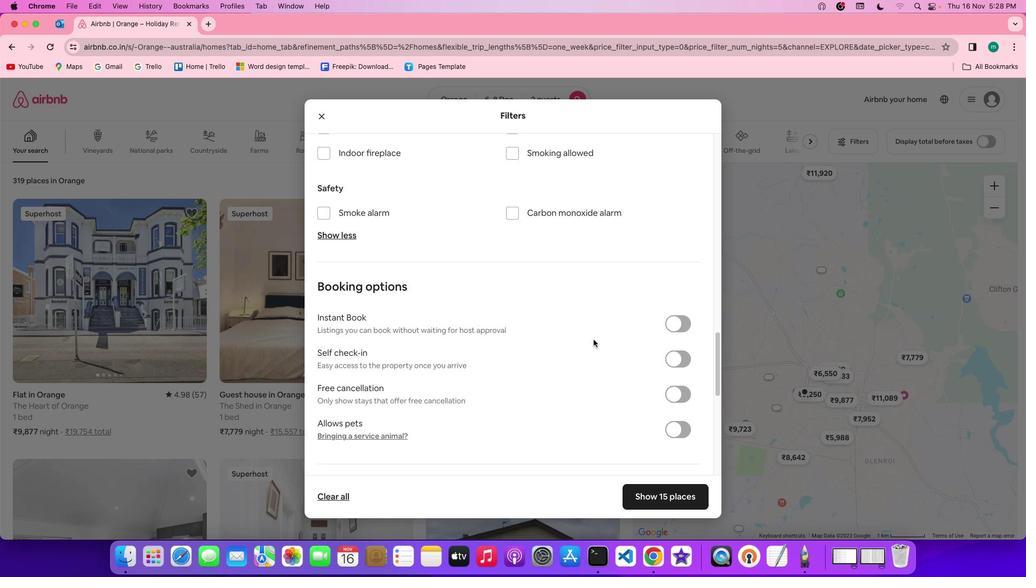 
Action: Mouse scrolled (593, 339) with delta (0, 0)
Screenshot: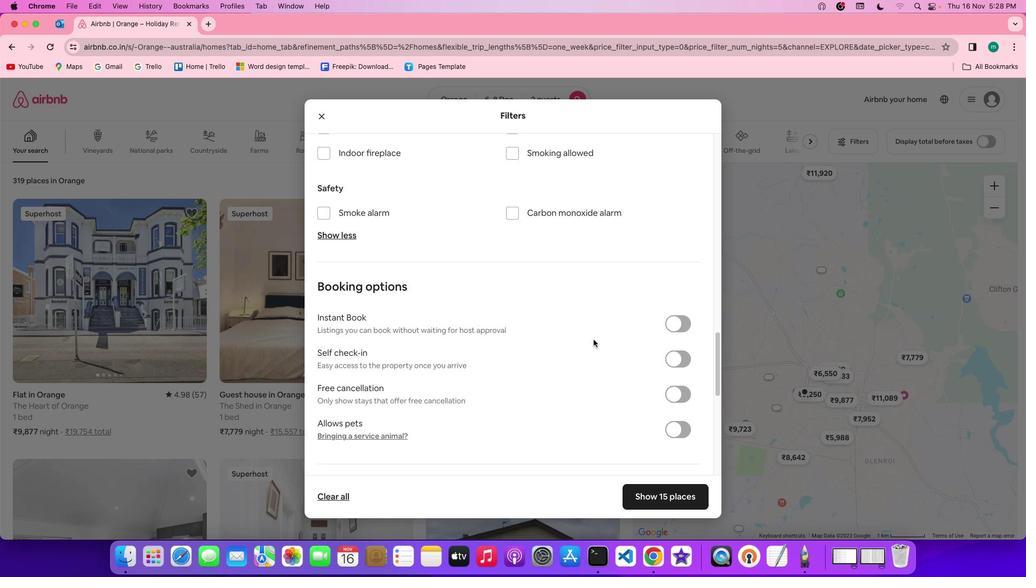 
Action: Mouse scrolled (593, 339) with delta (0, -1)
Screenshot: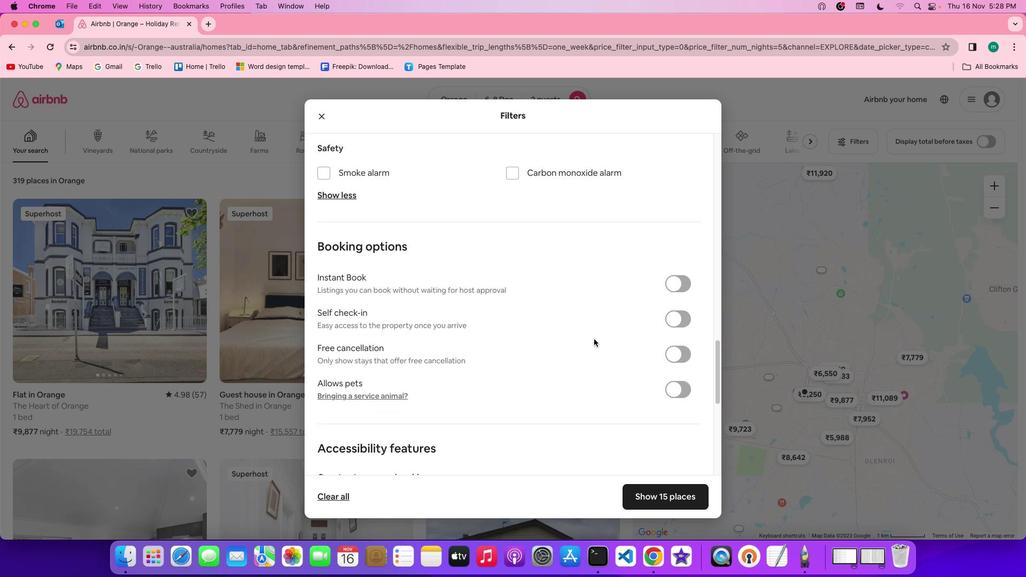 
Action: Mouse moved to (594, 338)
Screenshot: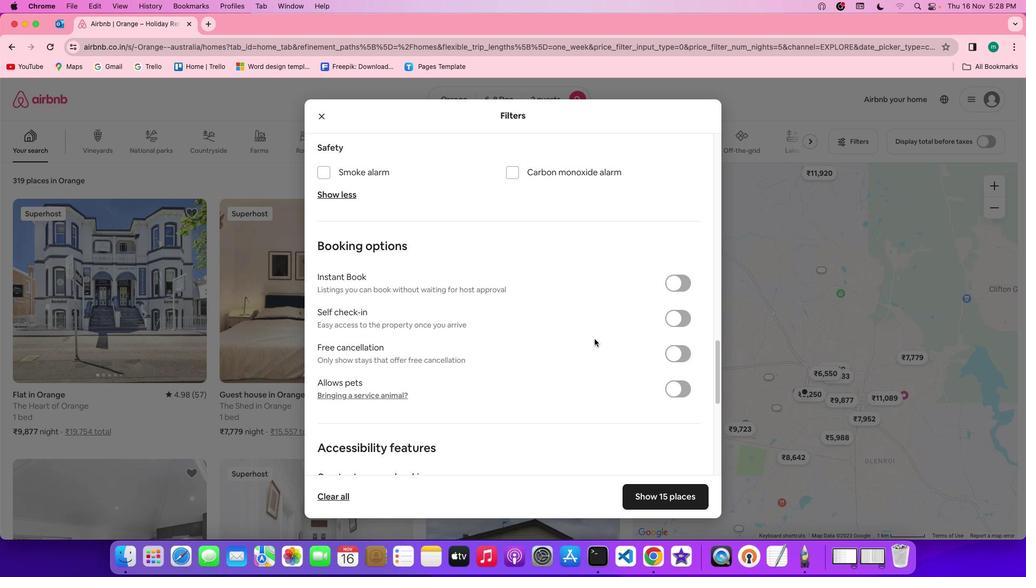 
Action: Mouse scrolled (594, 338) with delta (0, 0)
Screenshot: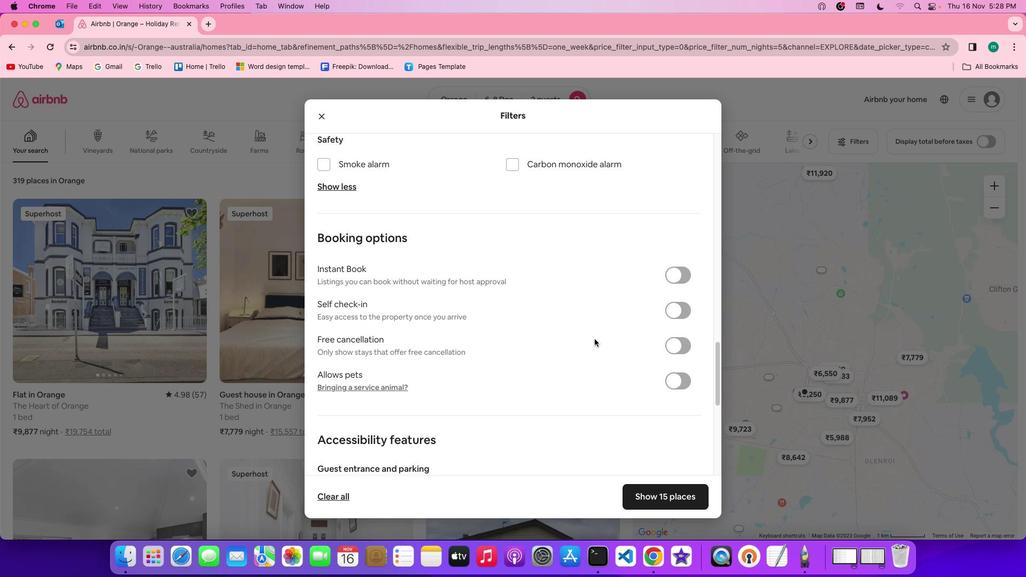 
Action: Mouse scrolled (594, 338) with delta (0, 0)
Screenshot: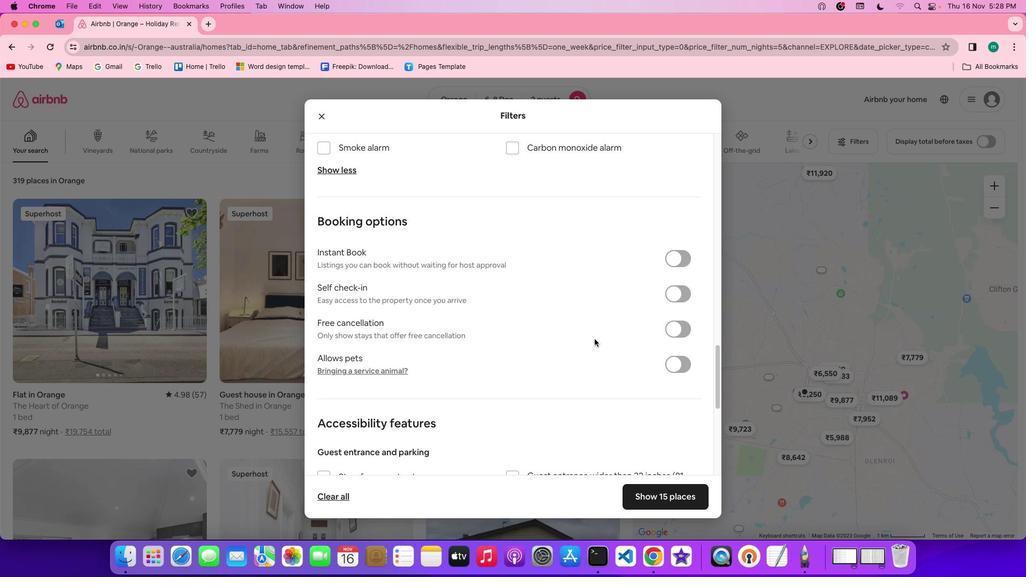 
Action: Mouse scrolled (594, 338) with delta (0, 0)
Screenshot: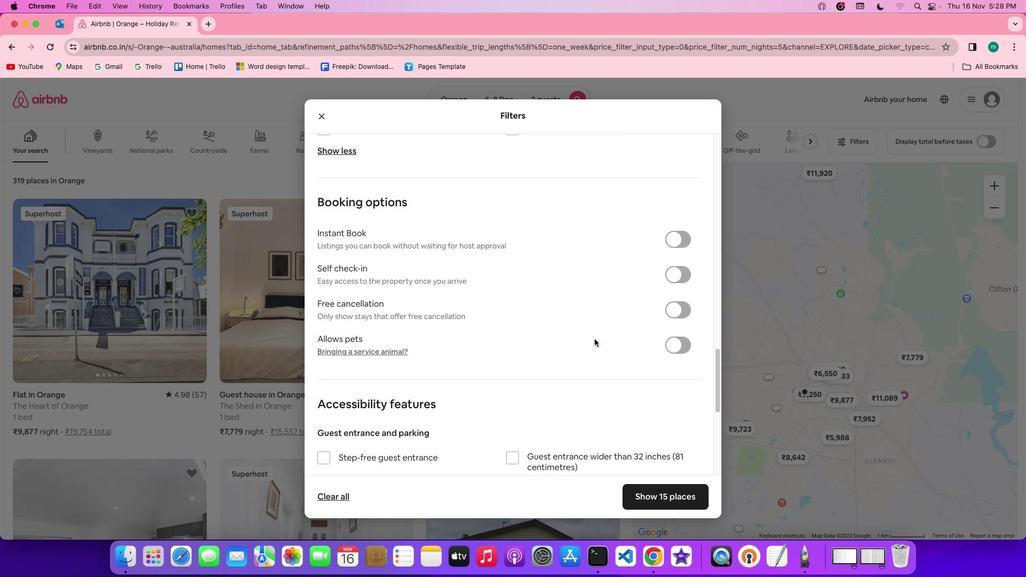 
Action: Mouse scrolled (594, 338) with delta (0, 0)
Screenshot: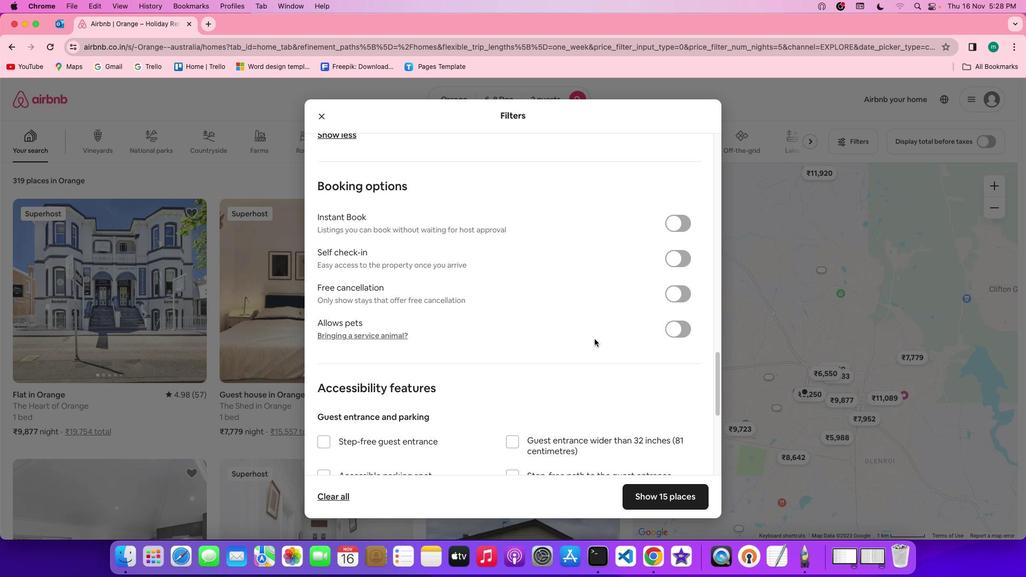 
Action: Mouse scrolled (594, 338) with delta (0, 0)
Screenshot: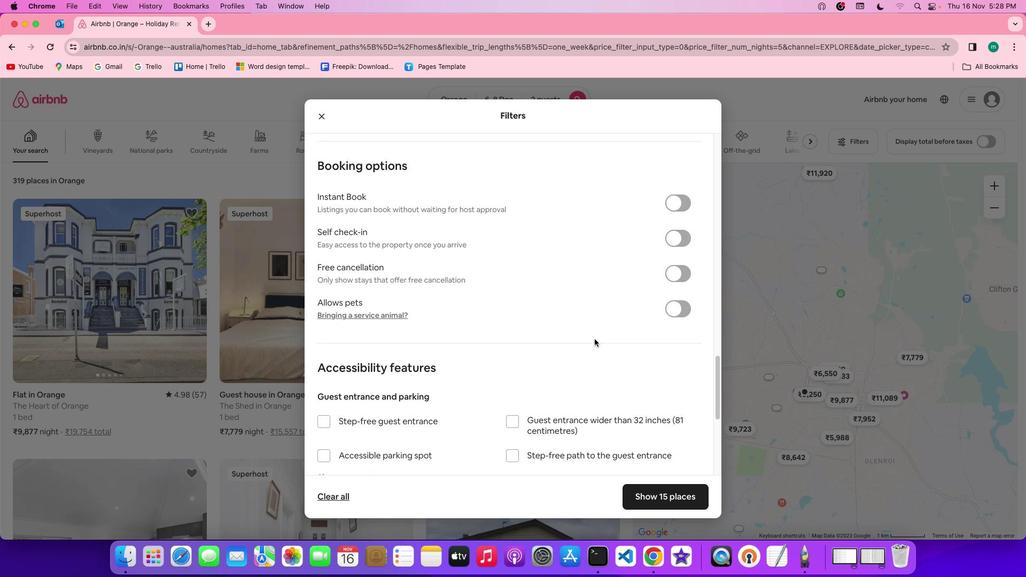 
Action: Mouse scrolled (594, 338) with delta (0, 0)
Screenshot: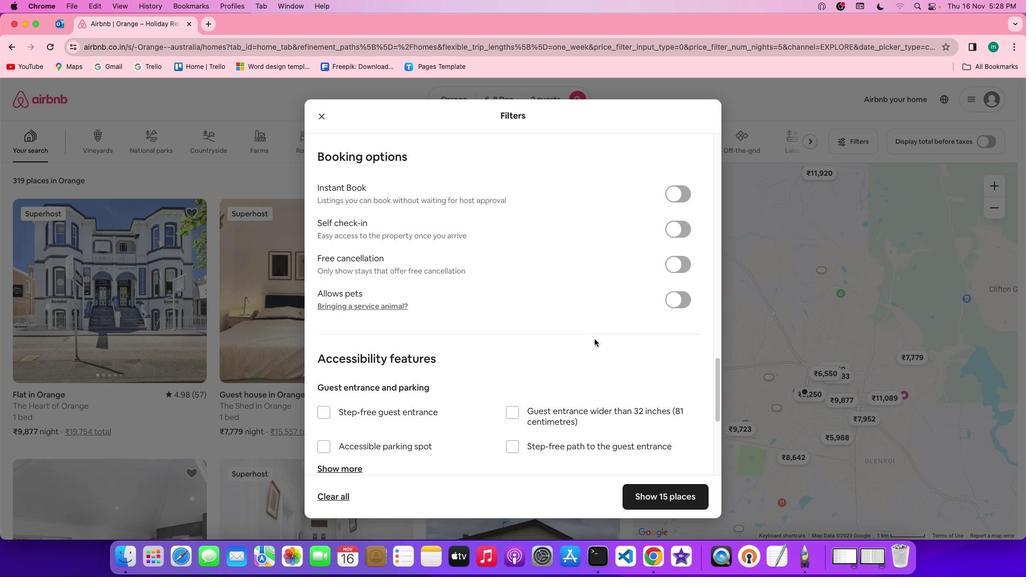 
Action: Mouse scrolled (594, 338) with delta (0, 0)
Screenshot: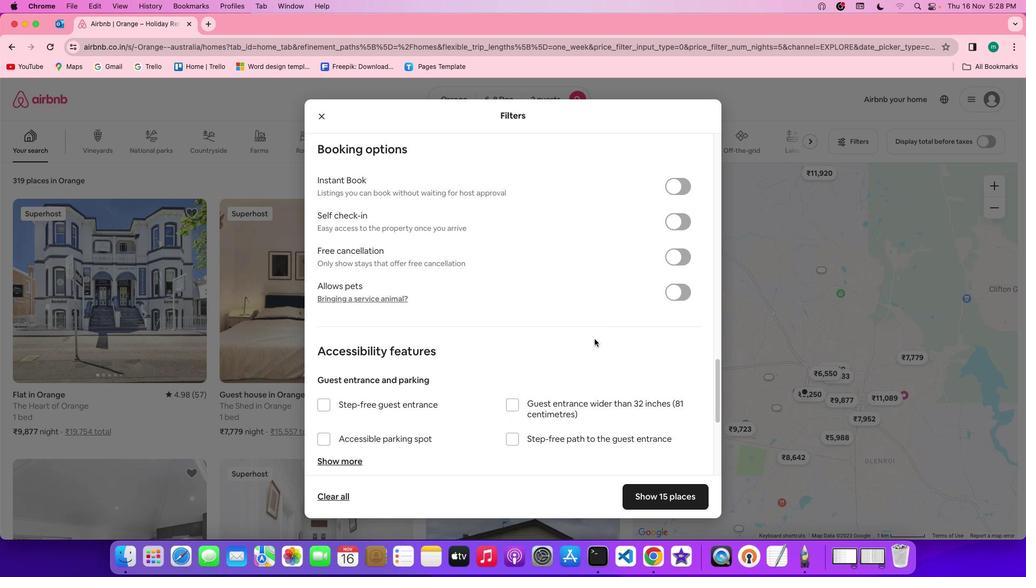 
Action: Mouse scrolled (594, 338) with delta (0, 0)
Screenshot: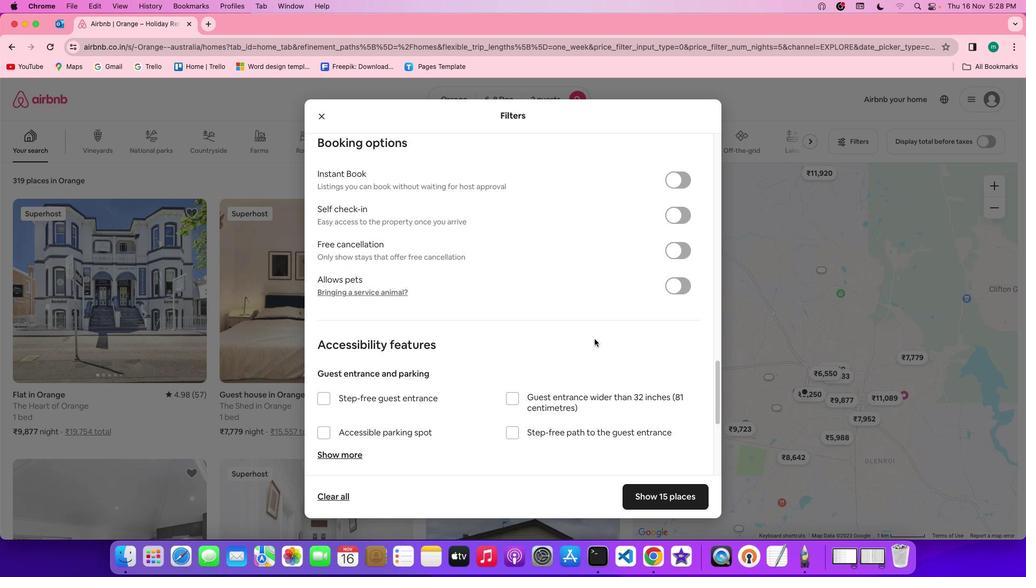
Action: Mouse scrolled (594, 338) with delta (0, 0)
Screenshot: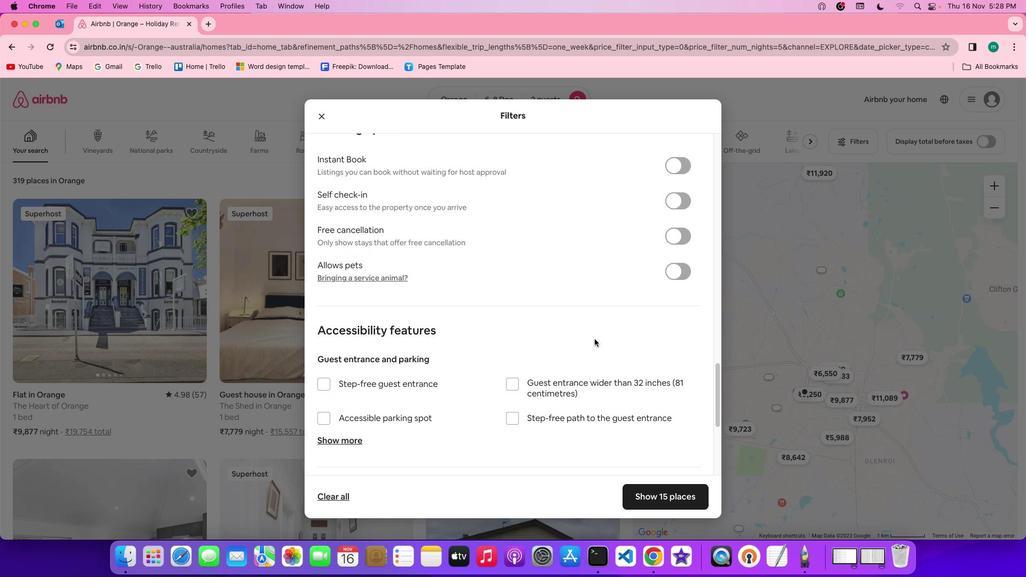 
Action: Mouse scrolled (594, 338) with delta (0, 0)
Screenshot: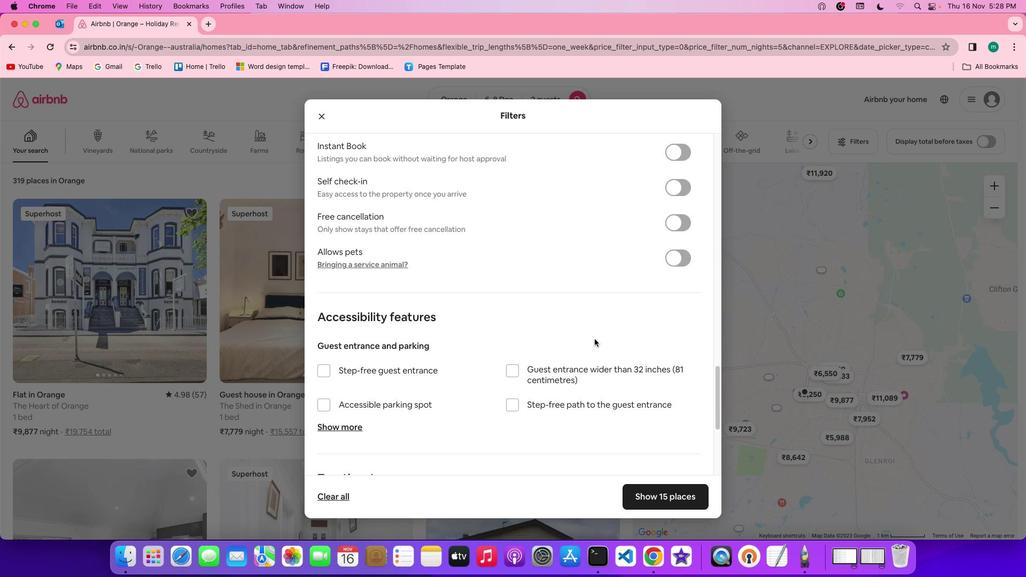 
Action: Mouse moved to (596, 344)
Screenshot: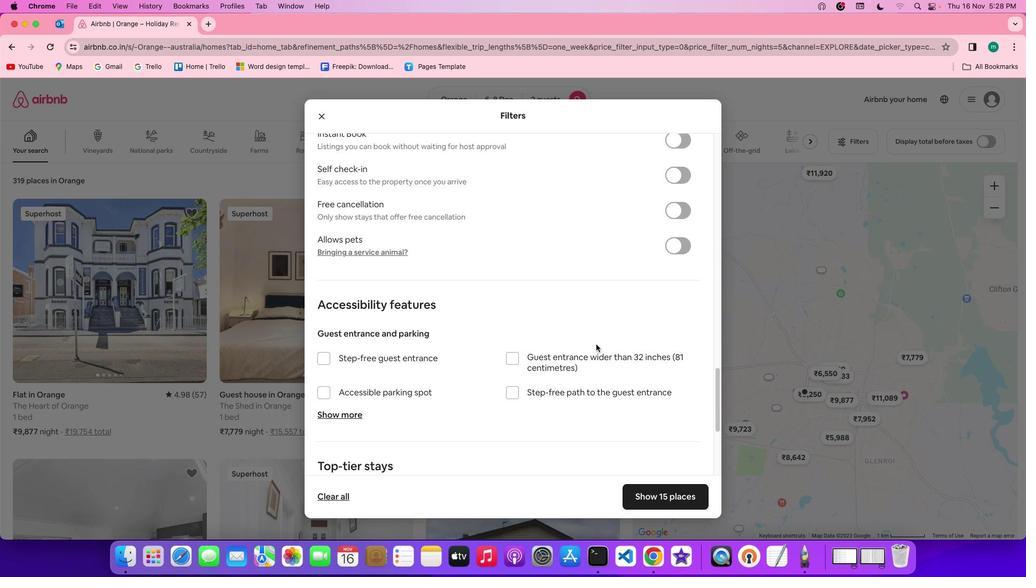
Action: Mouse scrolled (596, 344) with delta (0, 0)
Screenshot: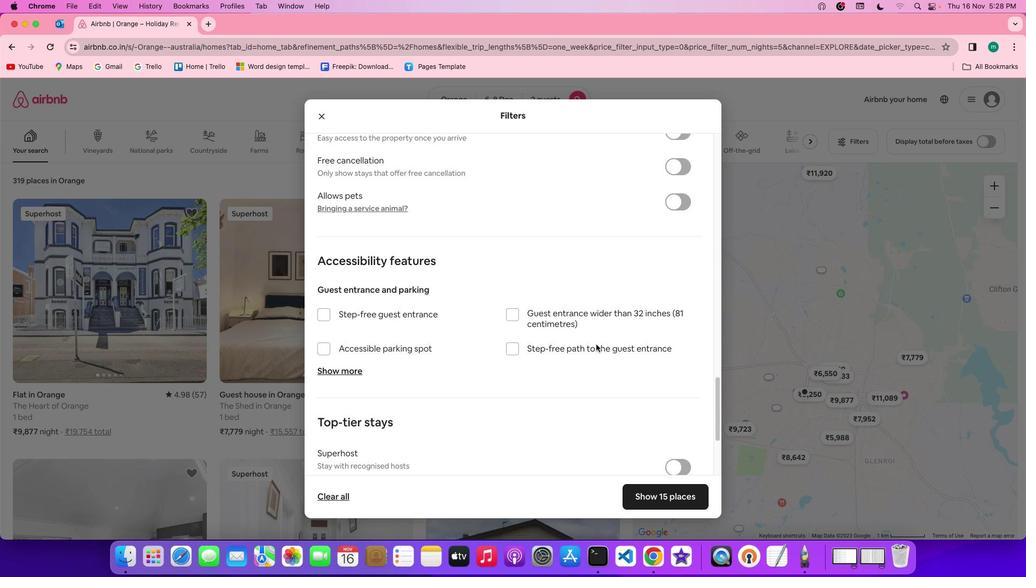 
Action: Mouse scrolled (596, 344) with delta (0, 0)
Screenshot: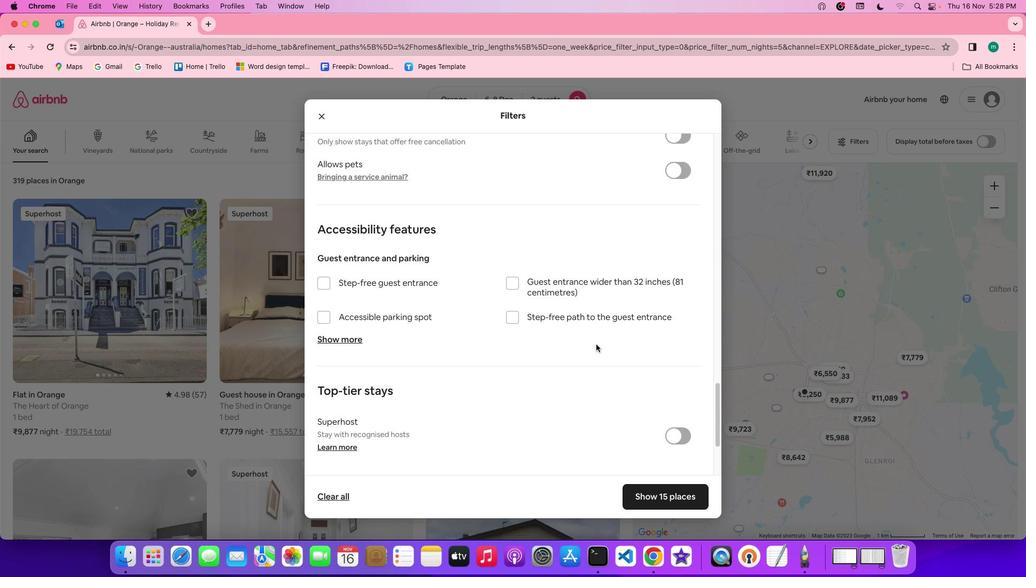
Action: Mouse scrolled (596, 344) with delta (0, -1)
Screenshot: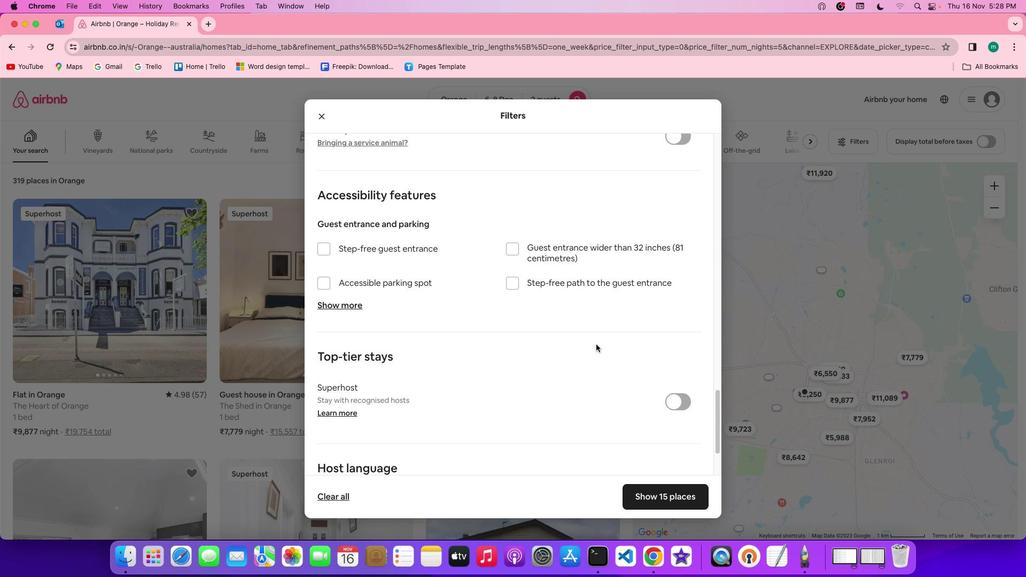 
Action: Mouse scrolled (596, 344) with delta (0, -1)
Screenshot: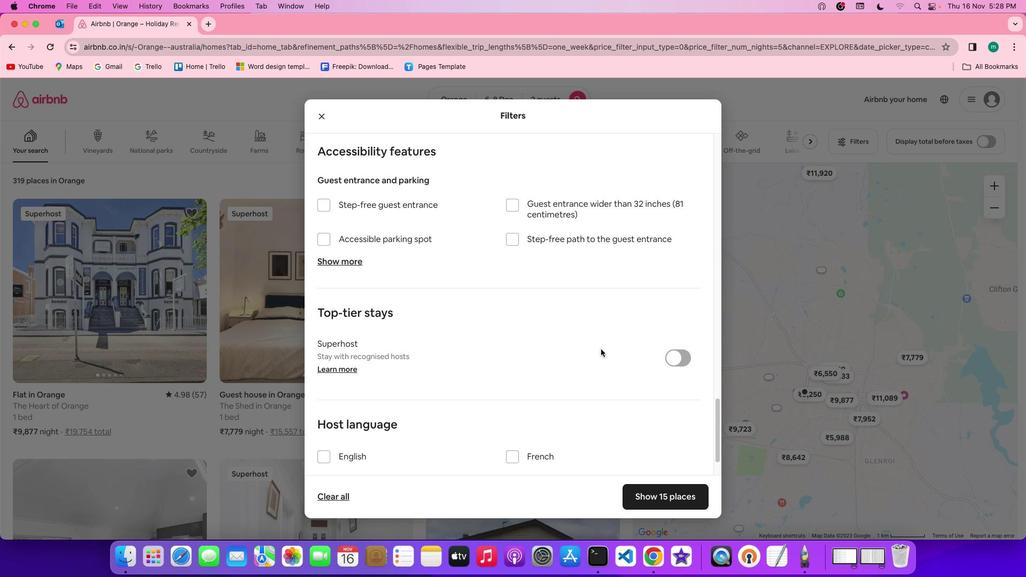 
Action: Mouse moved to (604, 352)
Screenshot: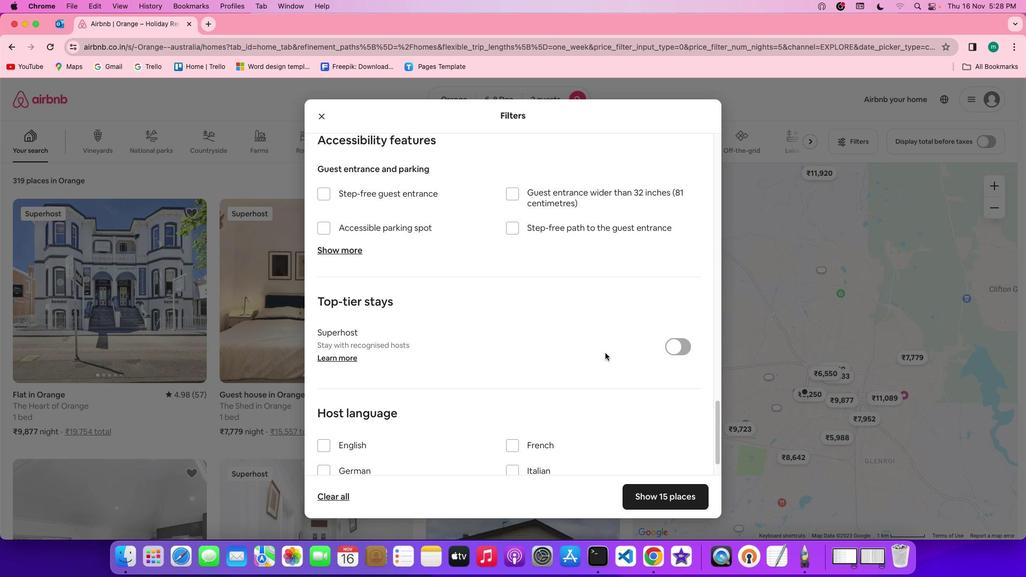 
Action: Mouse scrolled (604, 352) with delta (0, 0)
Screenshot: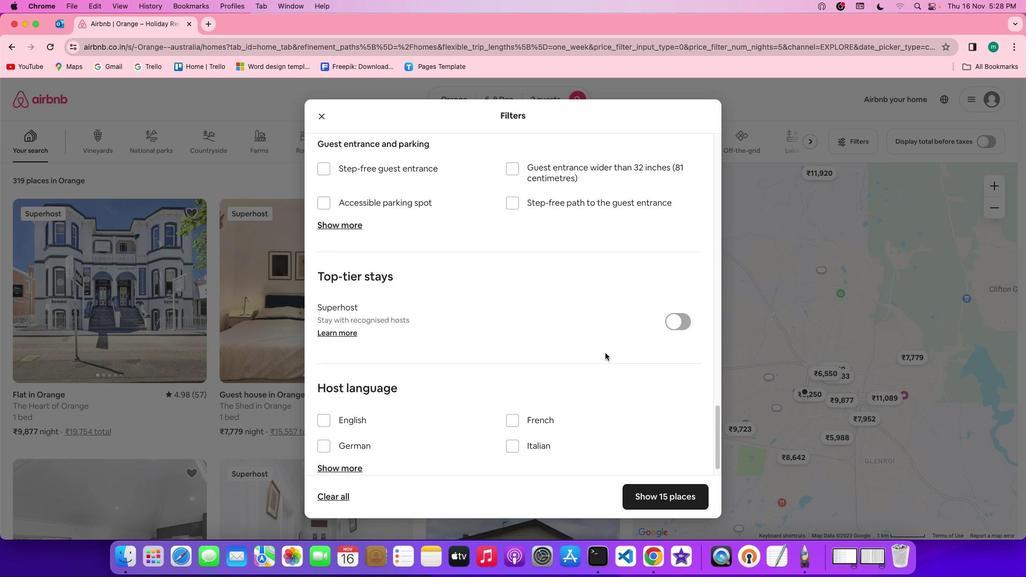 
Action: Mouse moved to (604, 352)
Screenshot: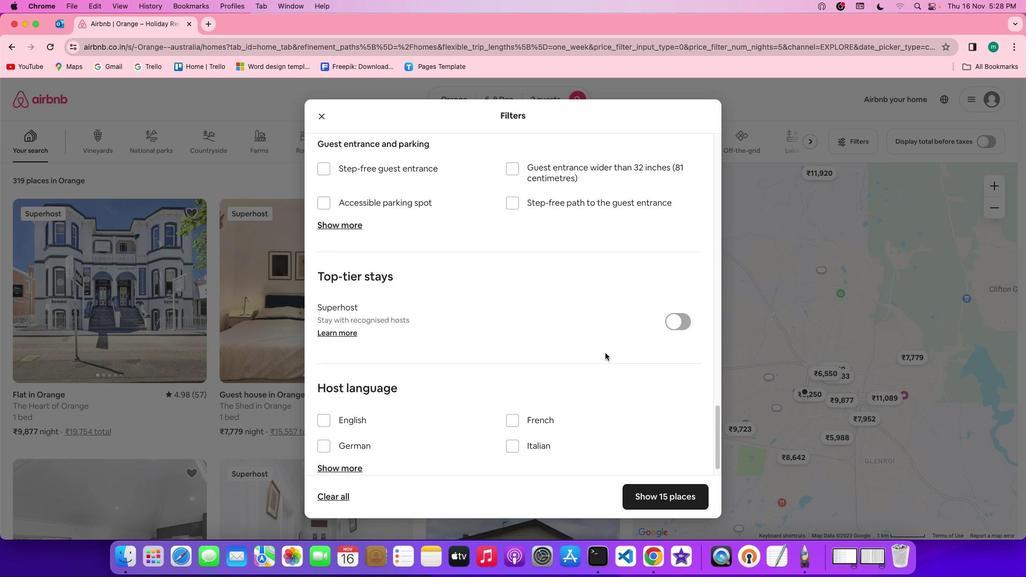 
Action: Mouse scrolled (604, 352) with delta (0, 0)
Screenshot: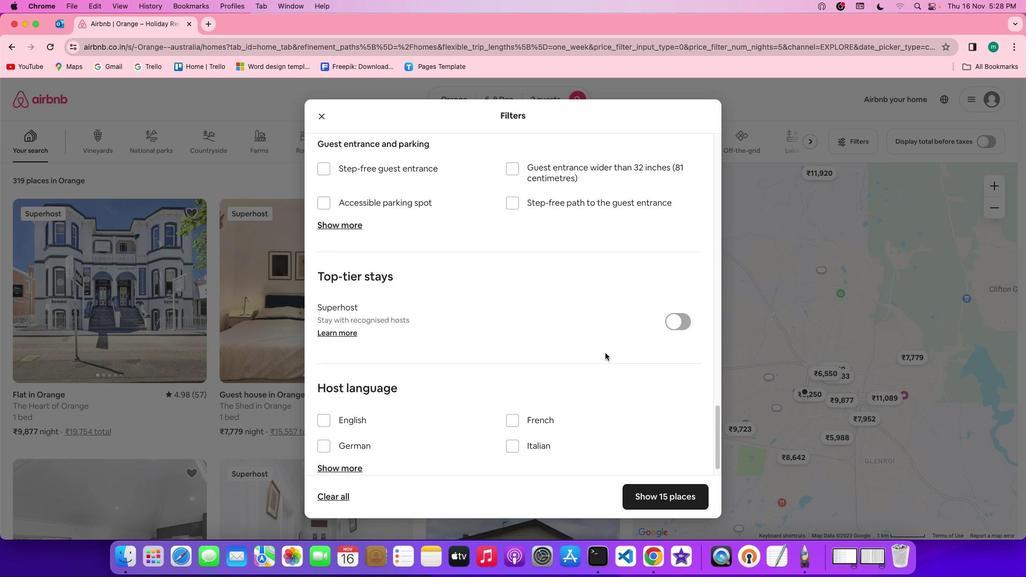 
Action: Mouse scrolled (604, 352) with delta (0, -1)
Screenshot: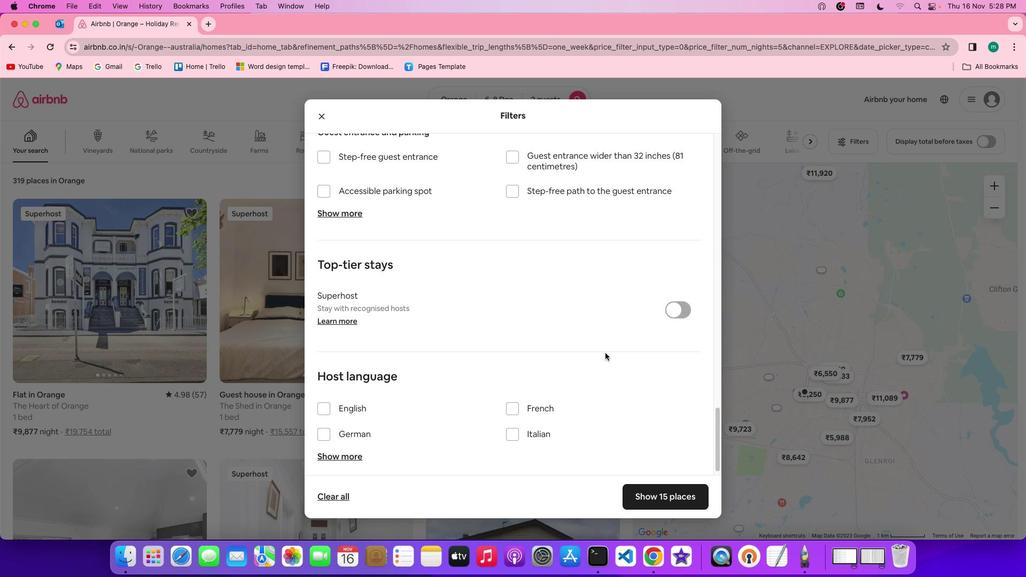 
Action: Mouse scrolled (604, 352) with delta (0, -2)
Screenshot: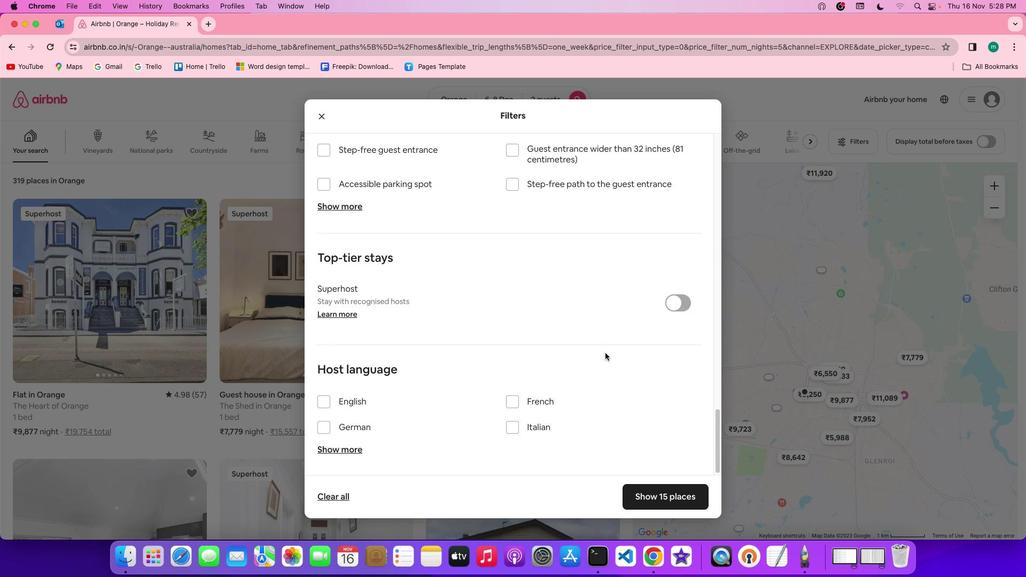 
Action: Mouse scrolled (604, 352) with delta (0, -2)
Screenshot: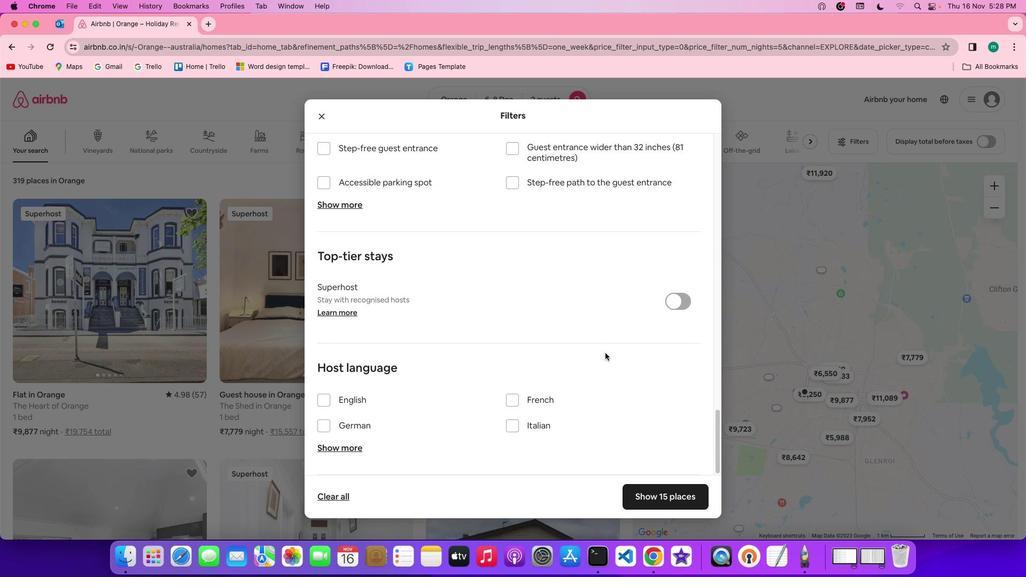 
Action: Mouse scrolled (604, 352) with delta (0, -2)
Screenshot: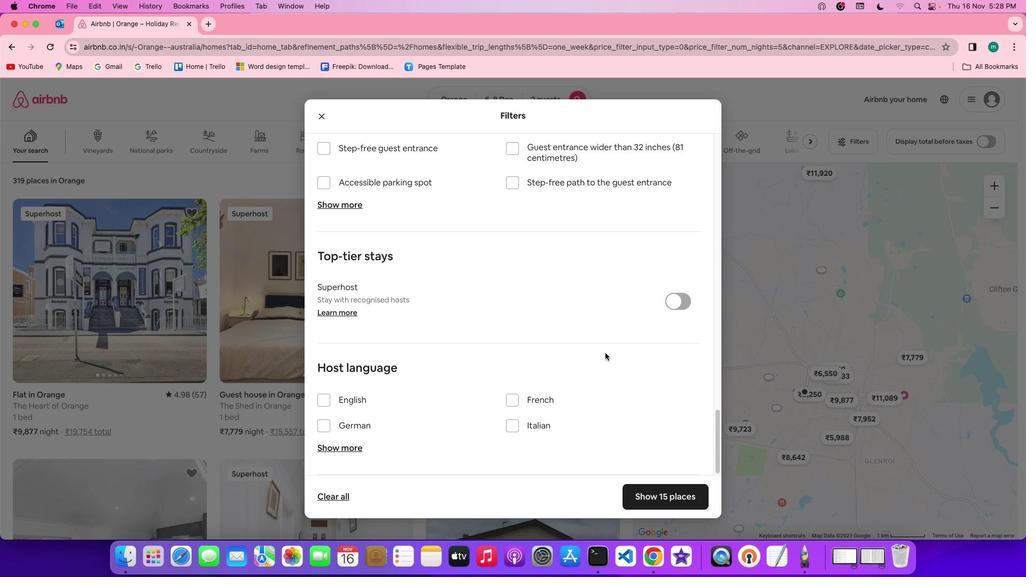 
Action: Mouse scrolled (604, 352) with delta (0, 0)
Screenshot: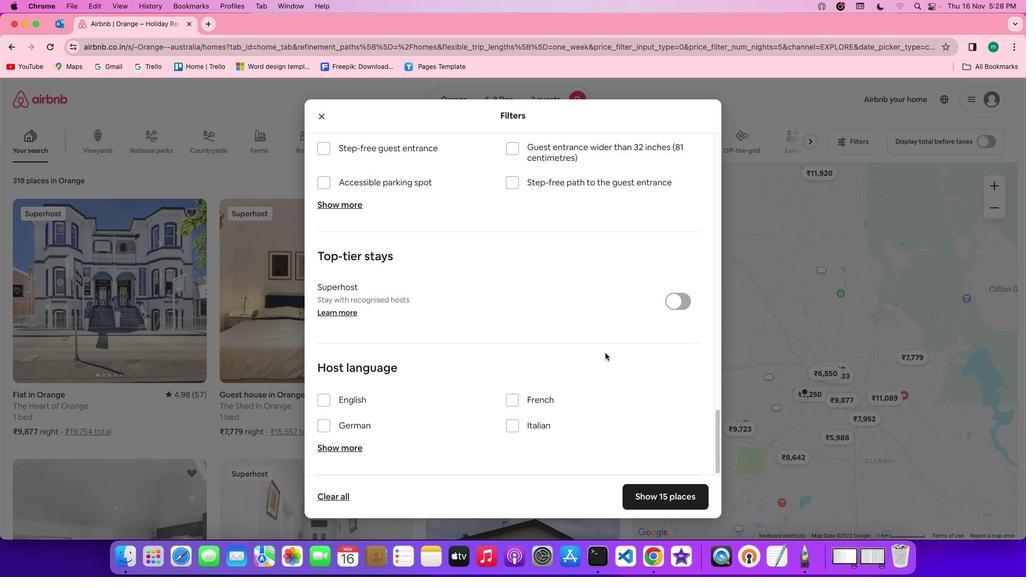 
Action: Mouse scrolled (604, 352) with delta (0, 0)
Screenshot: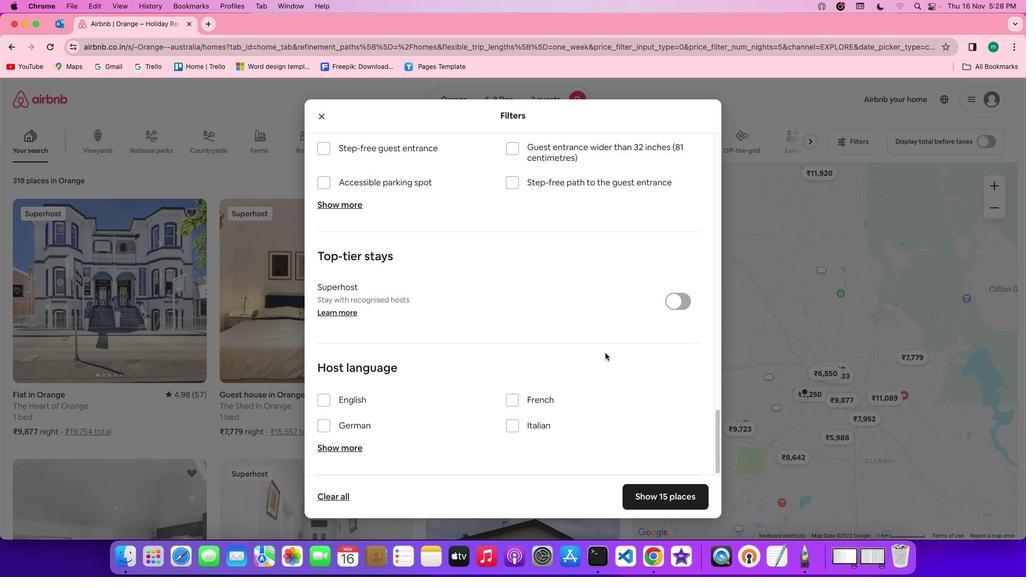 
Action: Mouse scrolled (604, 352) with delta (0, -1)
Screenshot: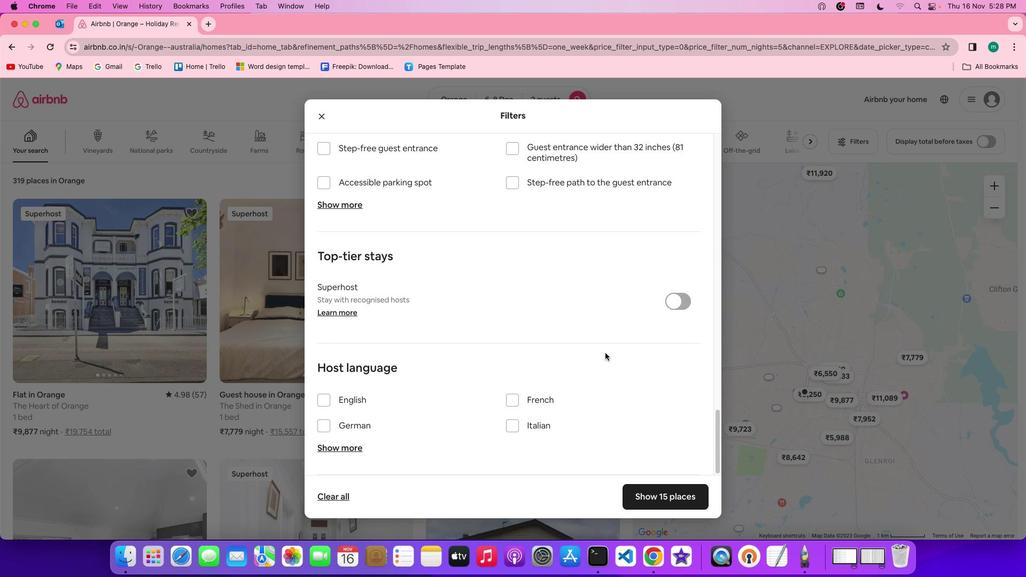 
Action: Mouse scrolled (604, 352) with delta (0, -2)
Screenshot: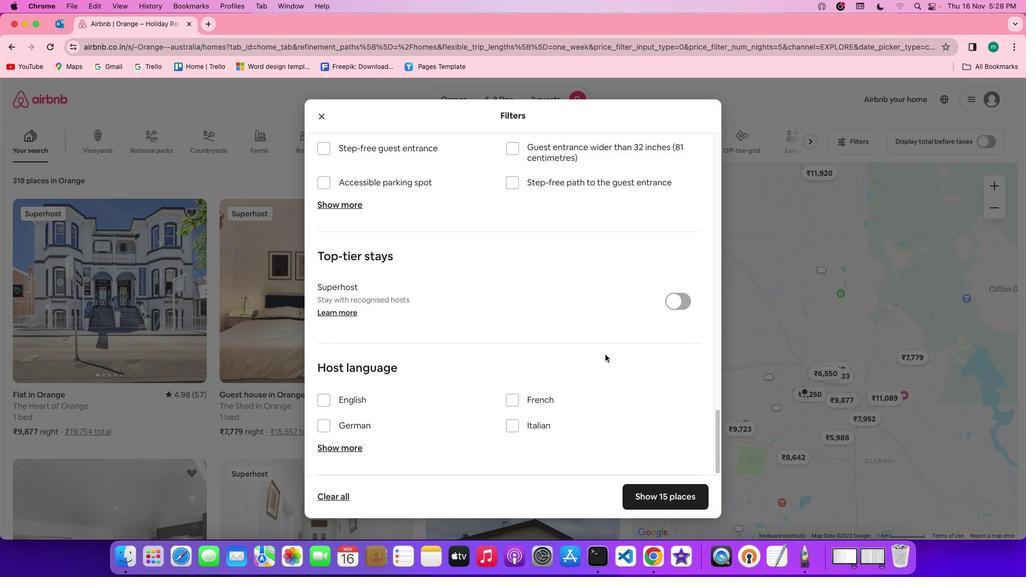 
Action: Mouse scrolled (604, 352) with delta (0, -2)
Screenshot: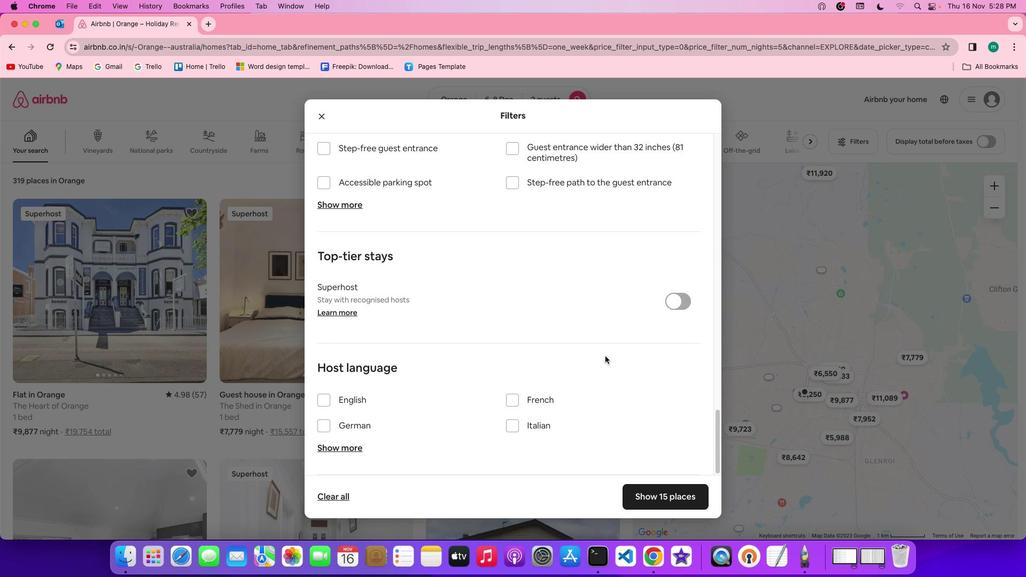 
Action: Mouse moved to (684, 488)
Screenshot: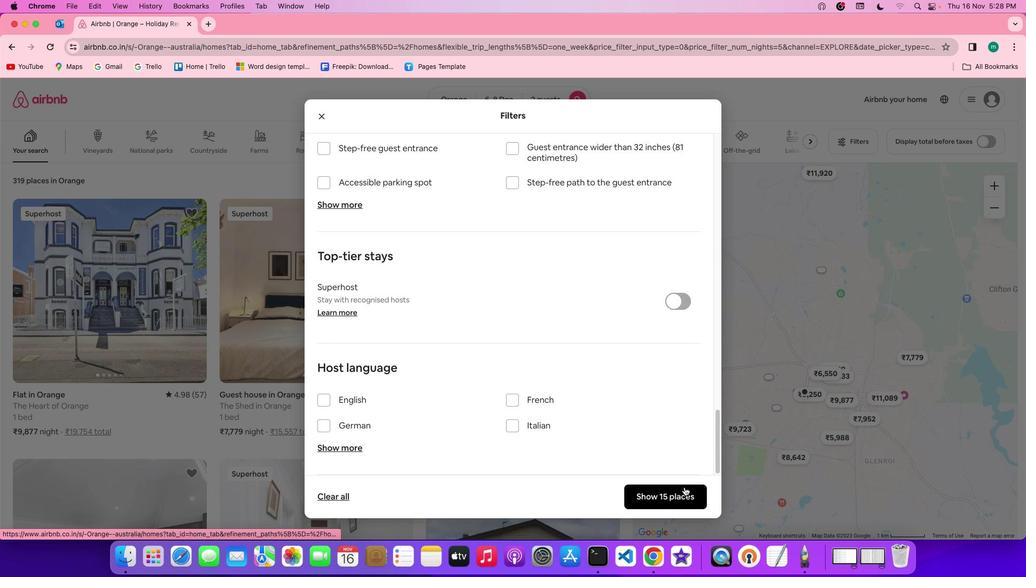 
Action: Mouse pressed left at (684, 488)
Screenshot: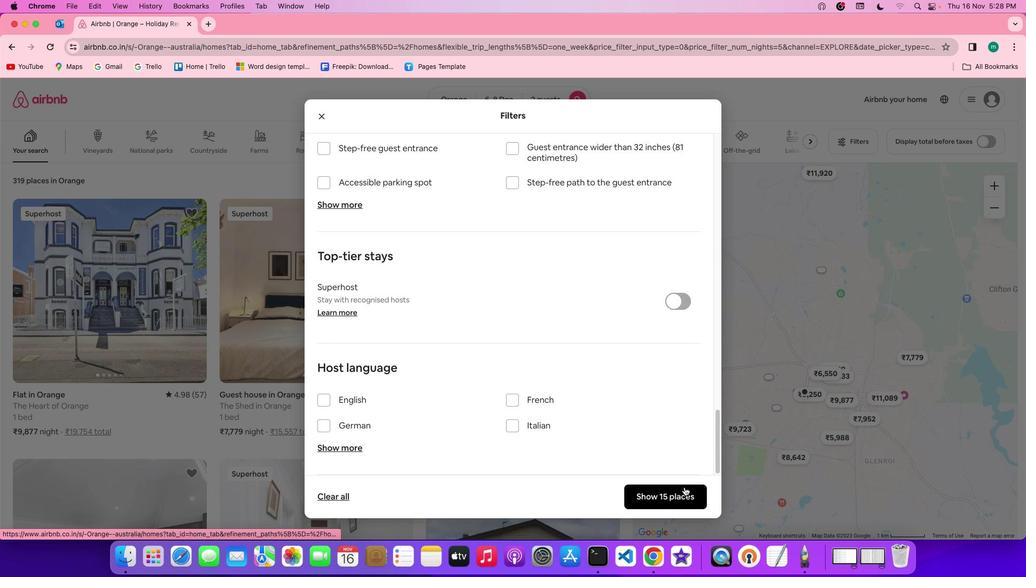 
Action: Mouse moved to (118, 285)
Screenshot: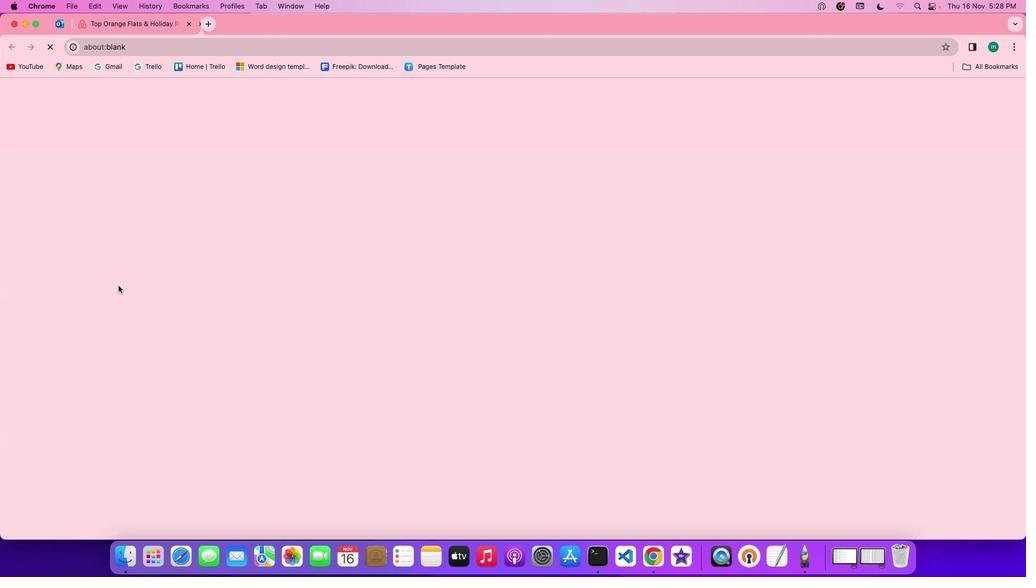 
Action: Mouse pressed left at (118, 285)
Screenshot: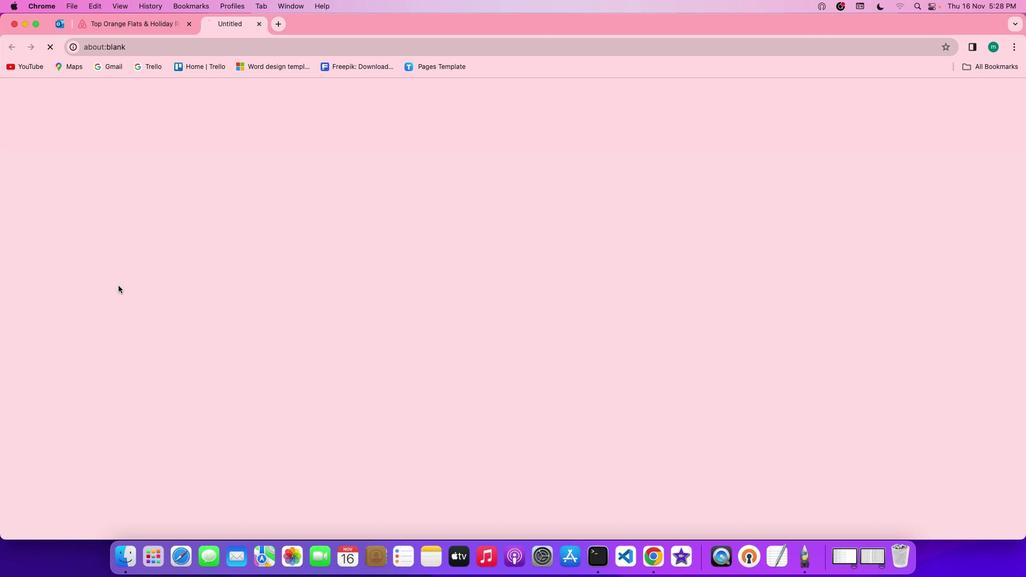 
Action: Mouse moved to (754, 391)
Screenshot: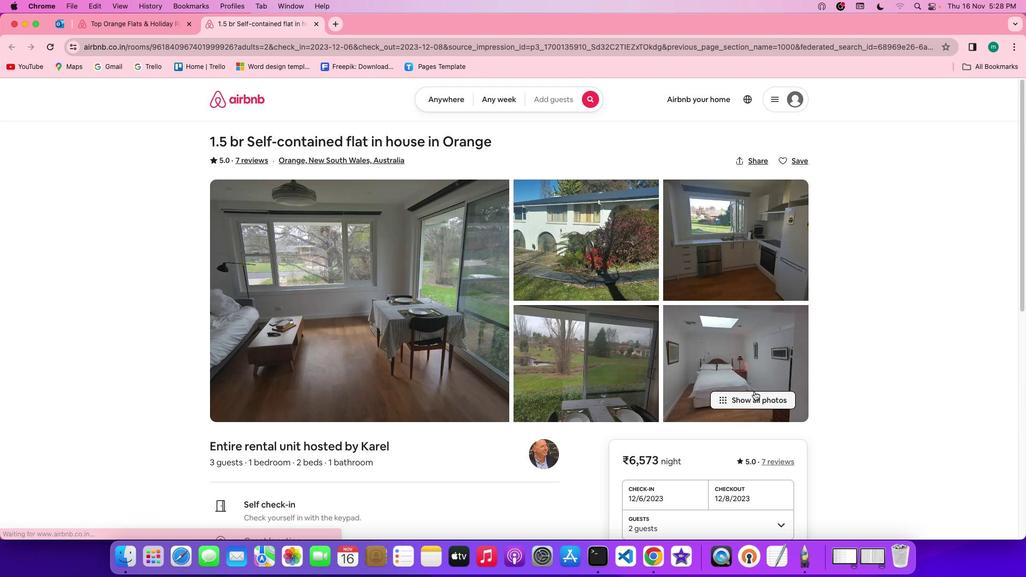
Action: Mouse pressed left at (754, 391)
Screenshot: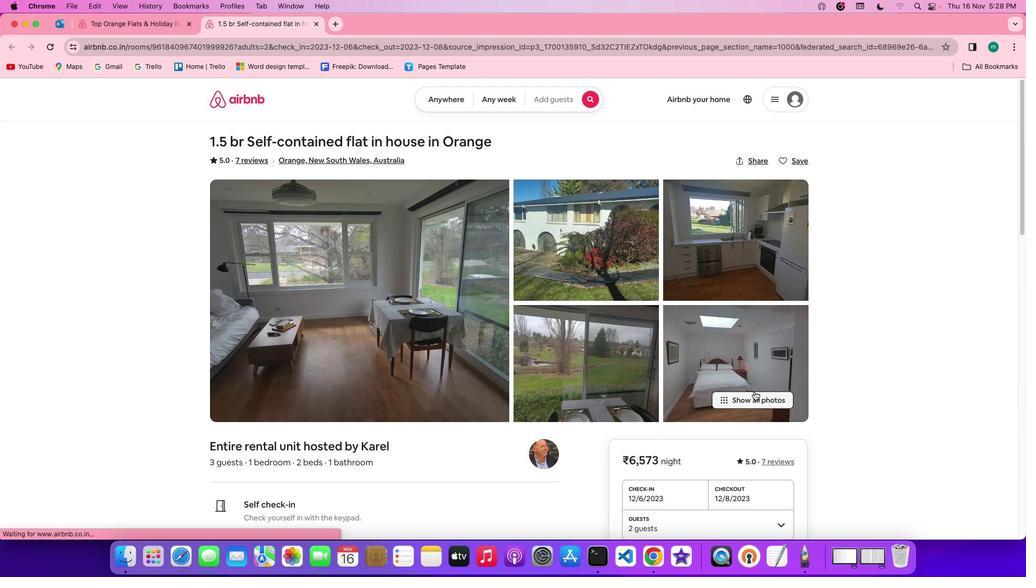 
Action: Mouse moved to (521, 394)
Screenshot: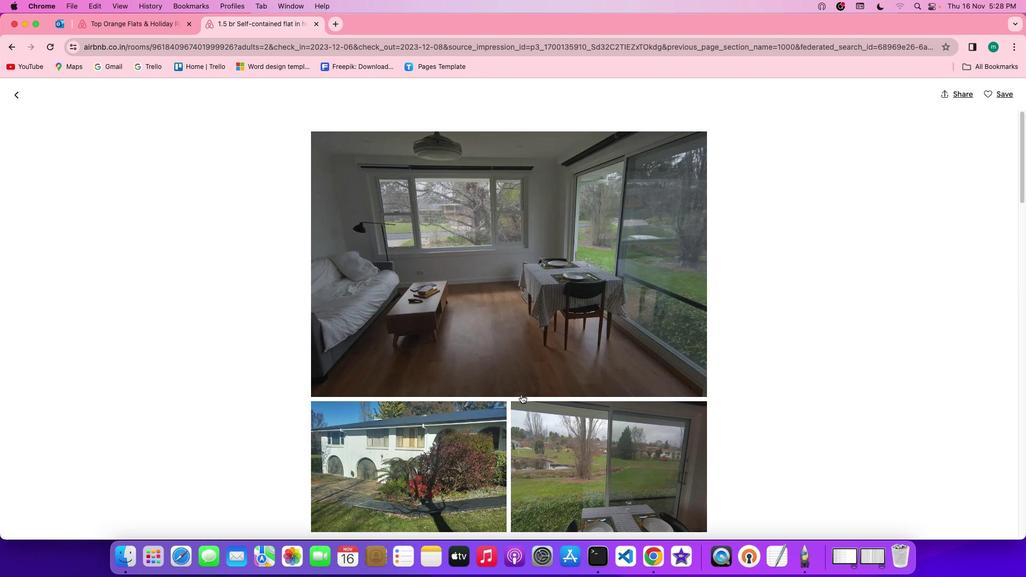 
Action: Mouse scrolled (521, 394) with delta (0, 0)
Screenshot: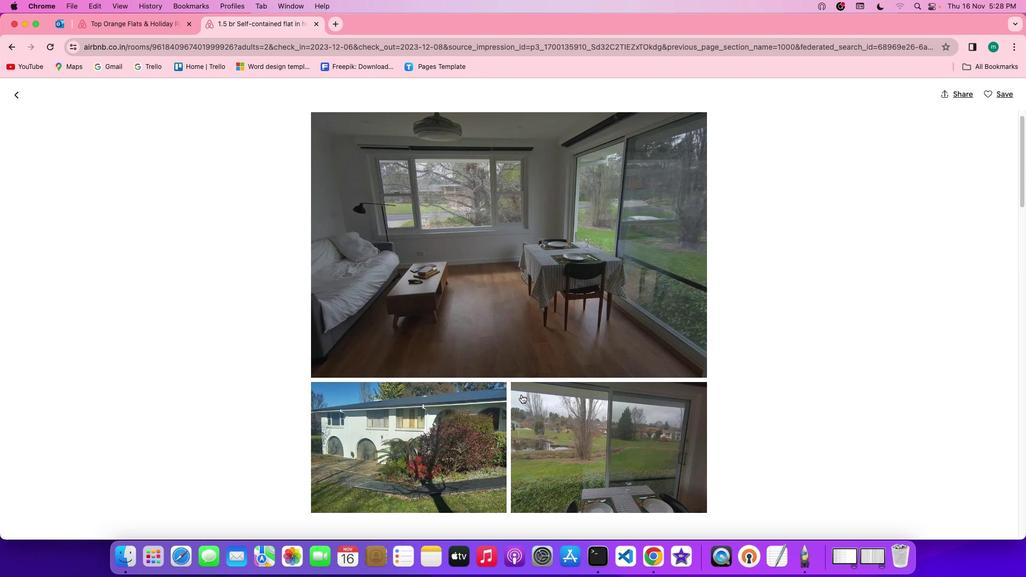 
Action: Mouse scrolled (521, 394) with delta (0, 0)
Screenshot: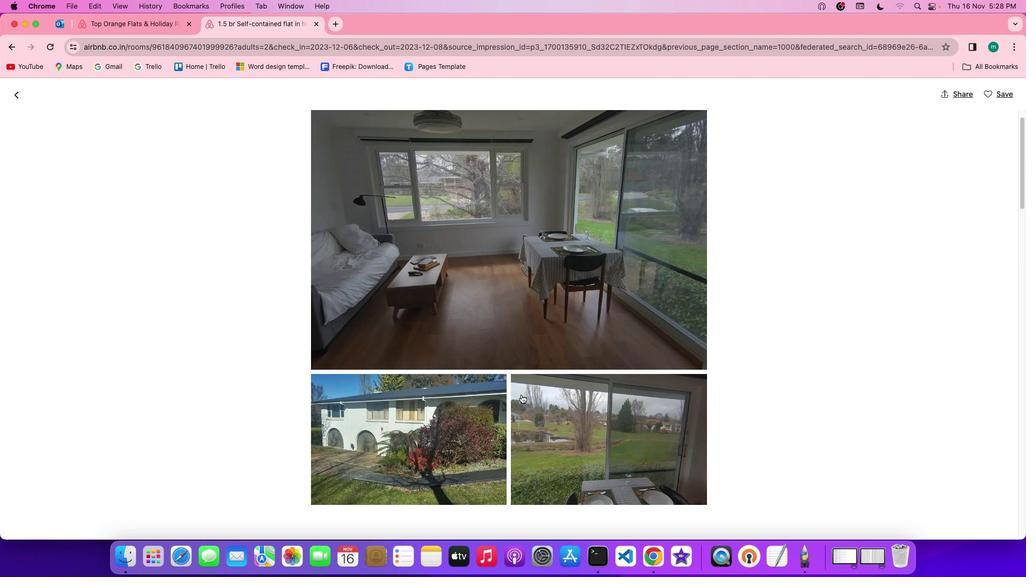 
Action: Mouse scrolled (521, 394) with delta (0, -1)
Screenshot: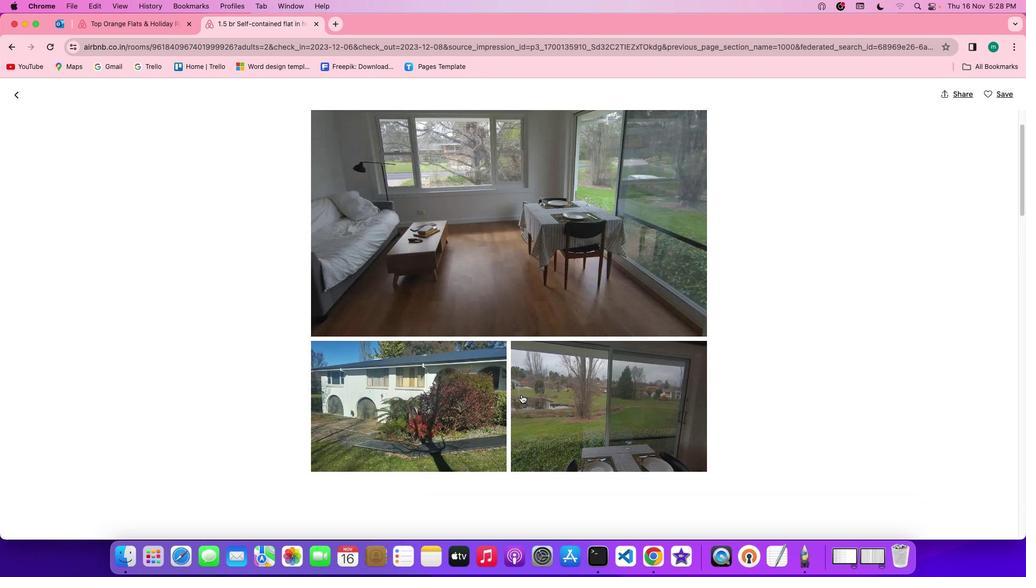 
Action: Mouse scrolled (521, 394) with delta (0, 0)
Screenshot: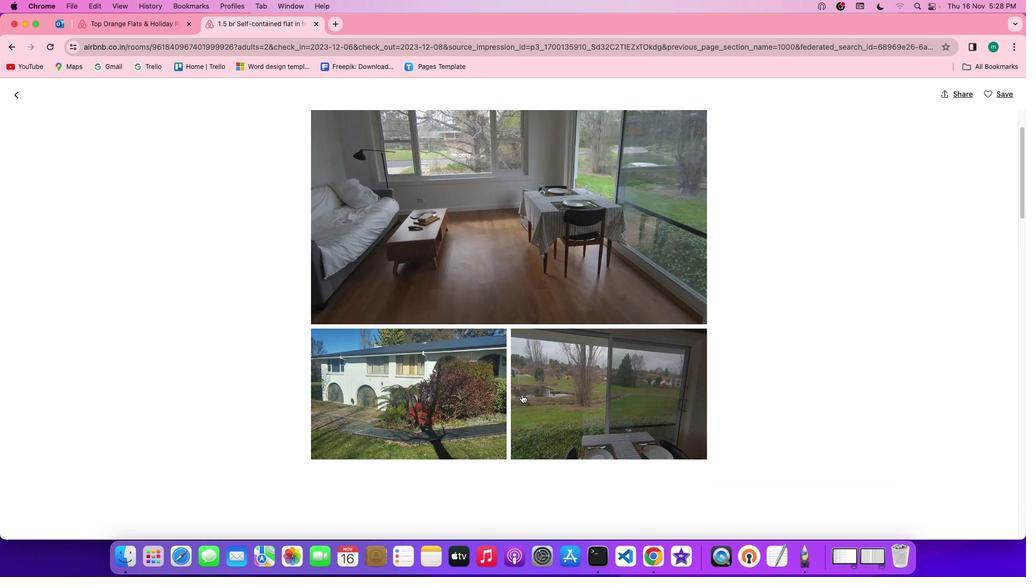 
Action: Mouse moved to (522, 394)
Screenshot: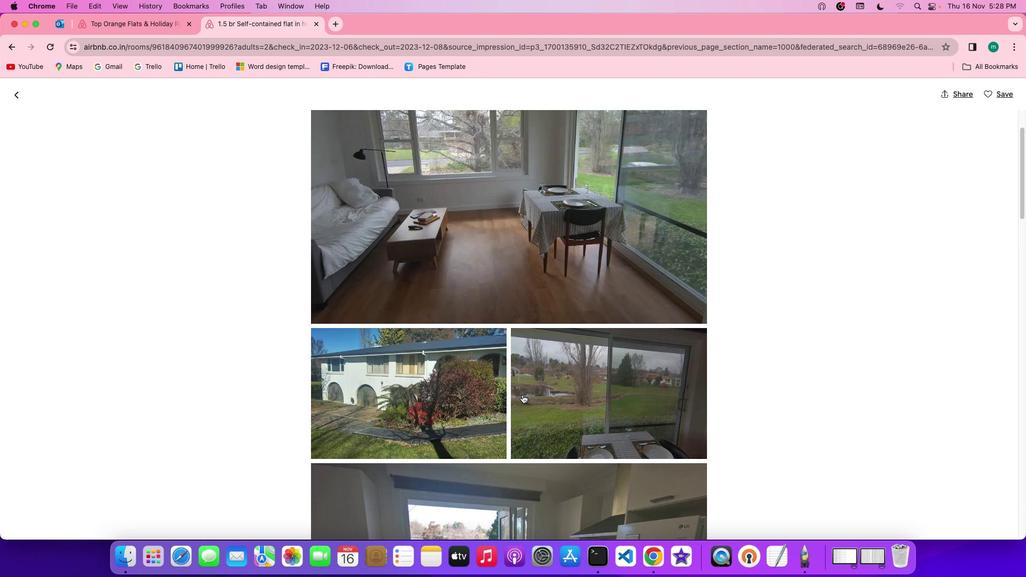 
Action: Mouse scrolled (522, 394) with delta (0, 0)
Screenshot: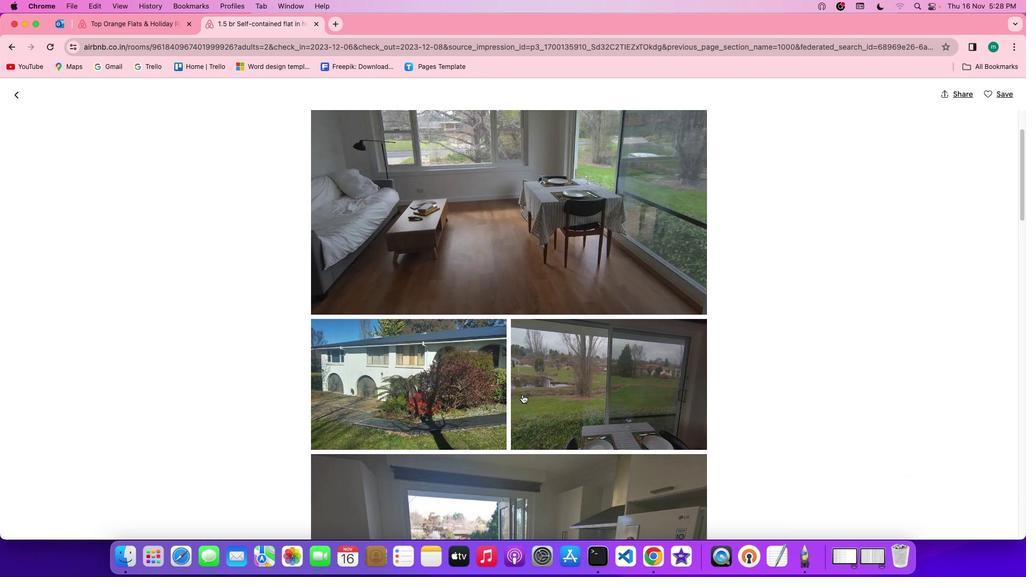 
Action: Mouse scrolled (522, 394) with delta (0, 0)
Screenshot: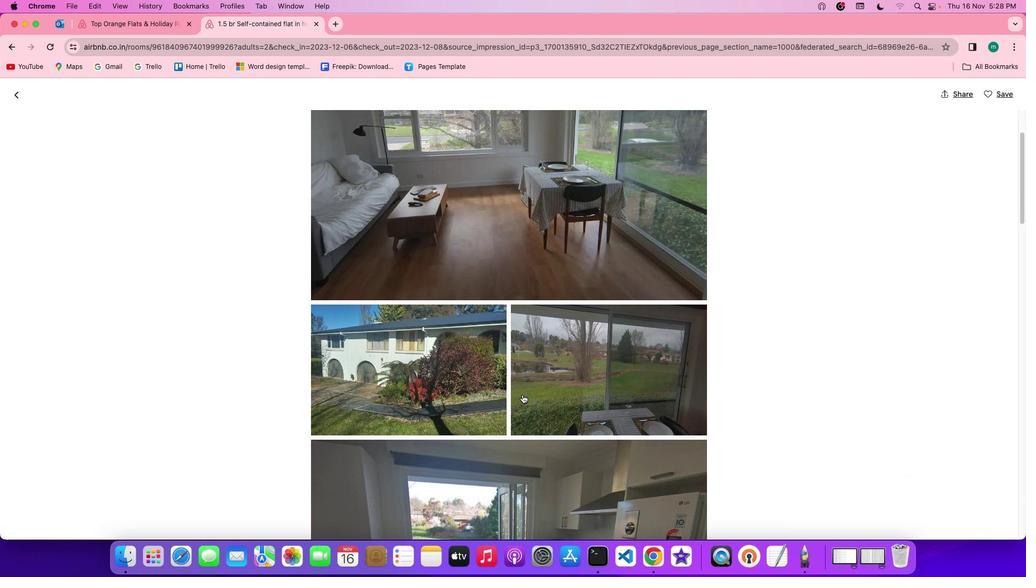 
Action: Mouse scrolled (522, 394) with delta (0, -1)
Screenshot: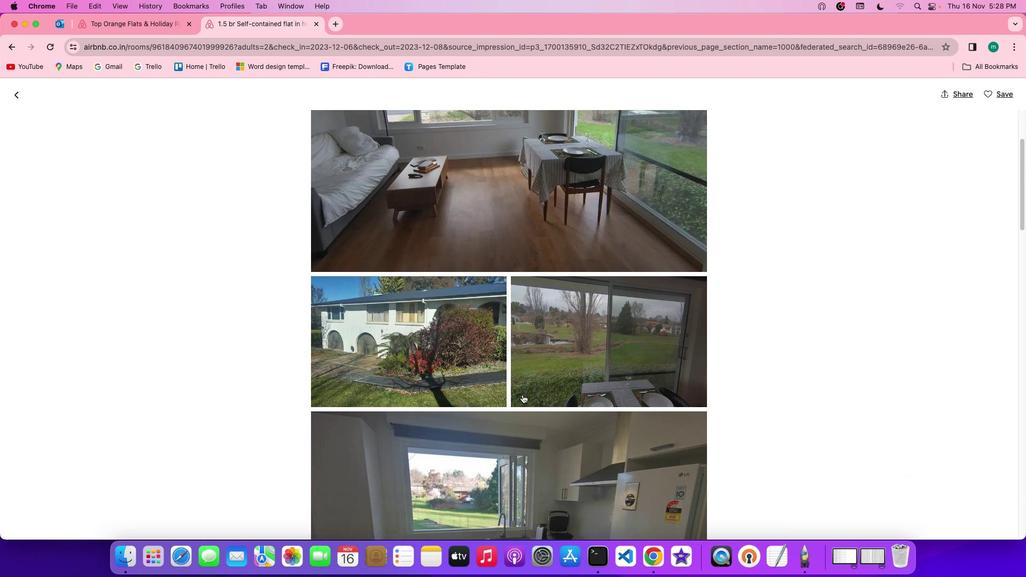 
Action: Mouse moved to (523, 394)
Screenshot: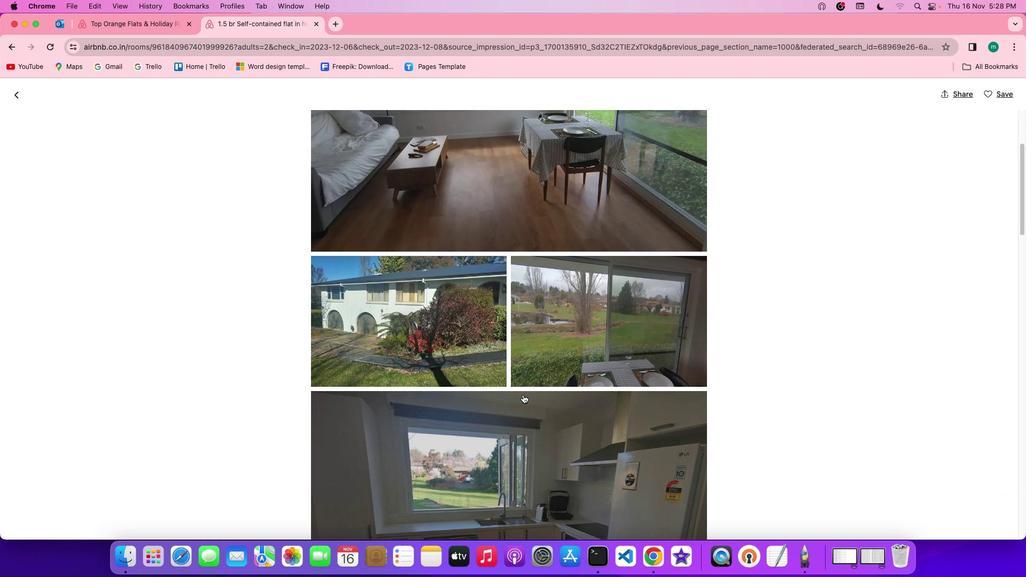 
Action: Mouse scrolled (523, 394) with delta (0, 0)
Screenshot: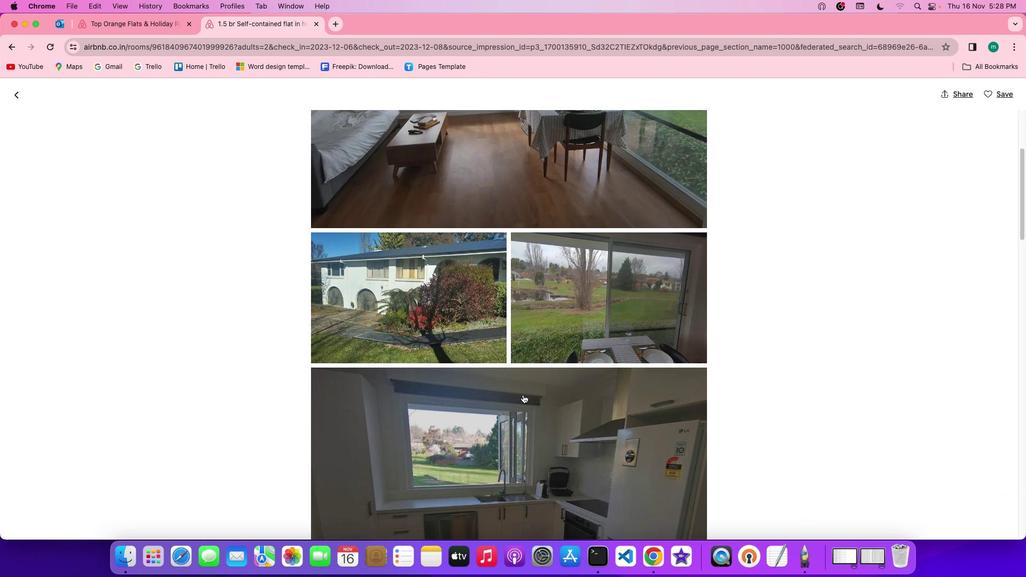 
Action: Mouse scrolled (523, 394) with delta (0, 0)
Screenshot: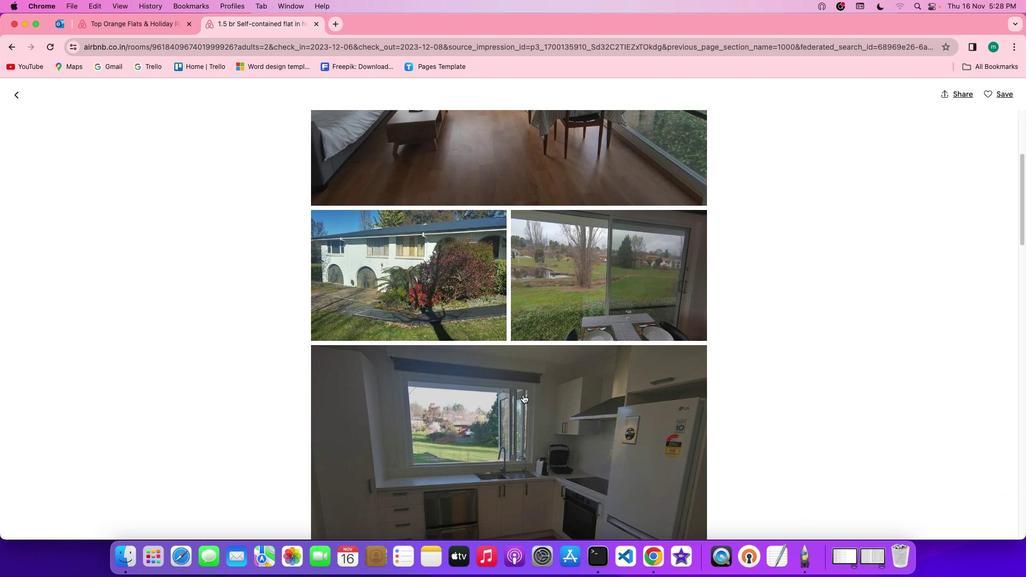 
Action: Mouse scrolled (523, 394) with delta (0, -1)
Screenshot: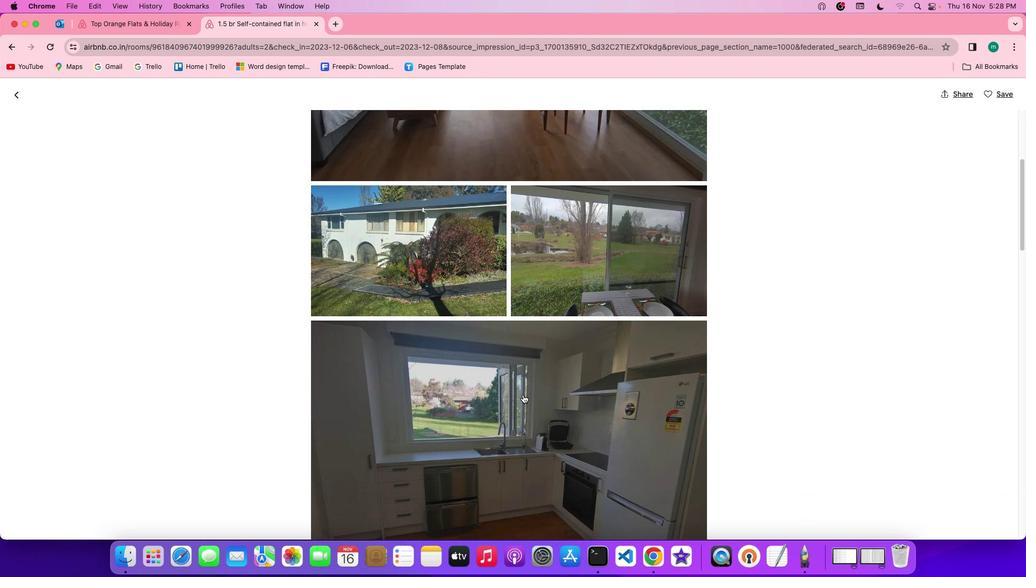 
Action: Mouse scrolled (523, 394) with delta (0, -1)
Screenshot: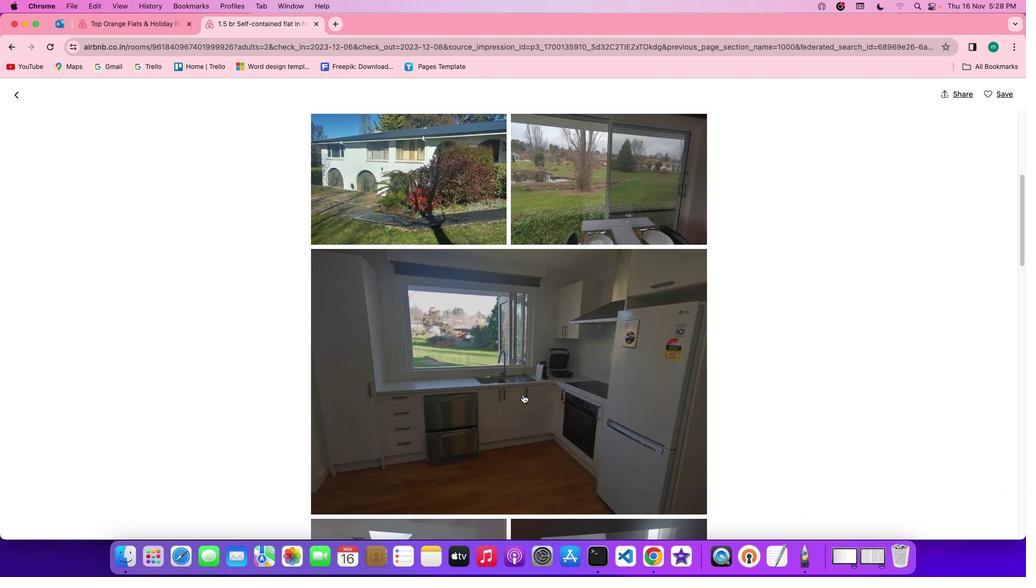 
Action: Mouse scrolled (523, 394) with delta (0, 0)
Screenshot: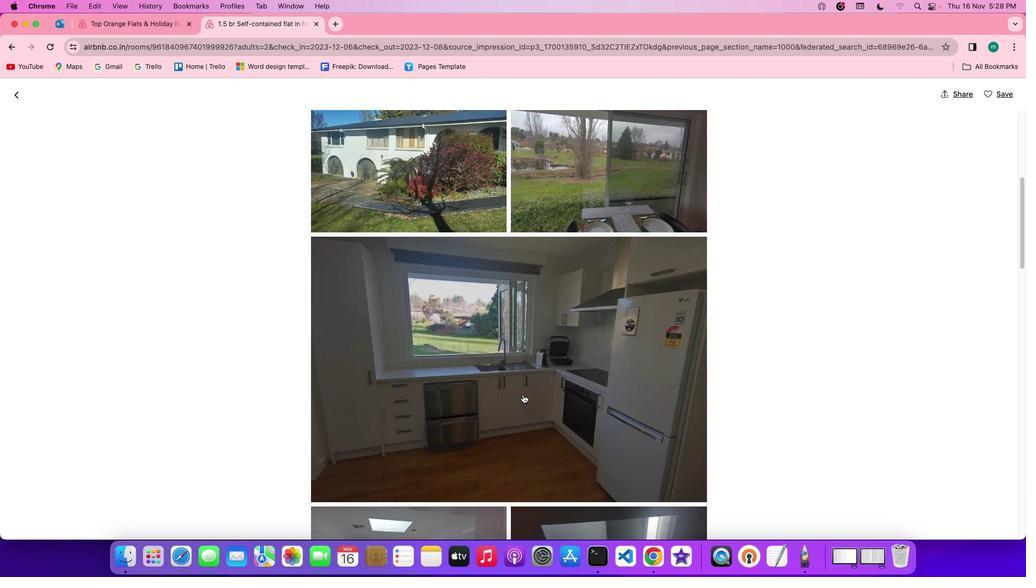 
Action: Mouse scrolled (523, 394) with delta (0, 0)
Screenshot: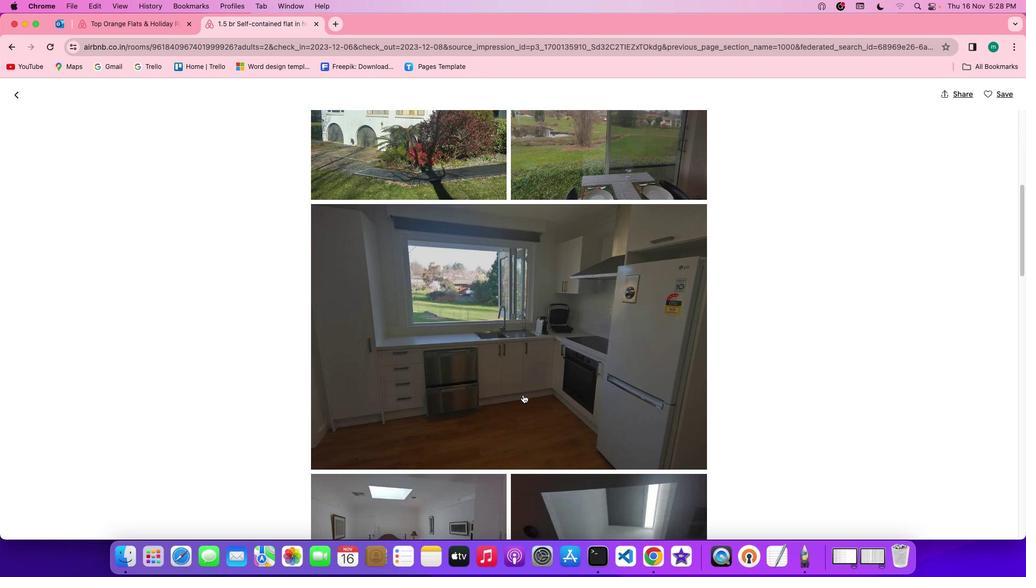 
Action: Mouse scrolled (523, 394) with delta (0, 0)
Screenshot: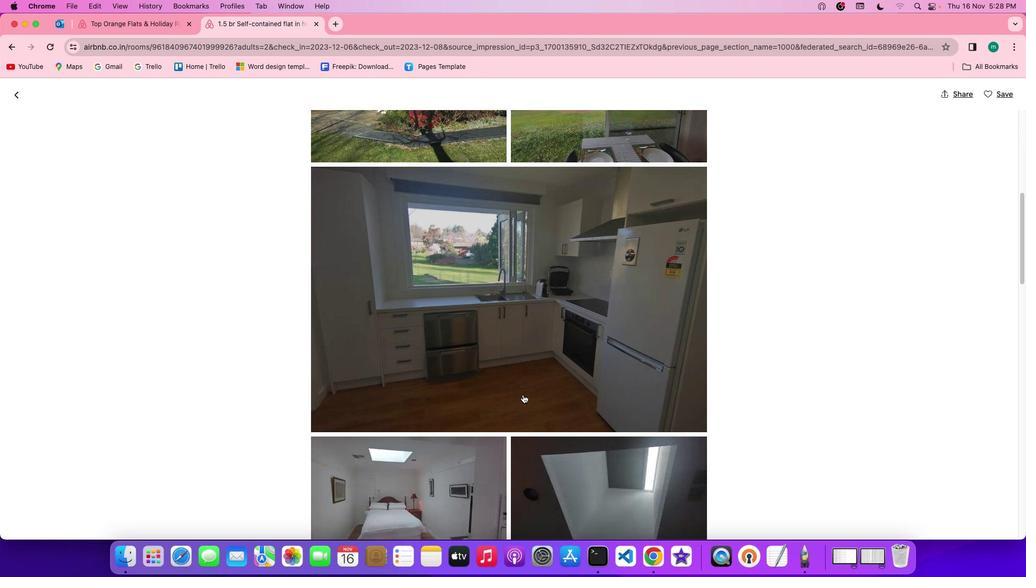 
Action: Mouse scrolled (523, 394) with delta (0, -1)
Screenshot: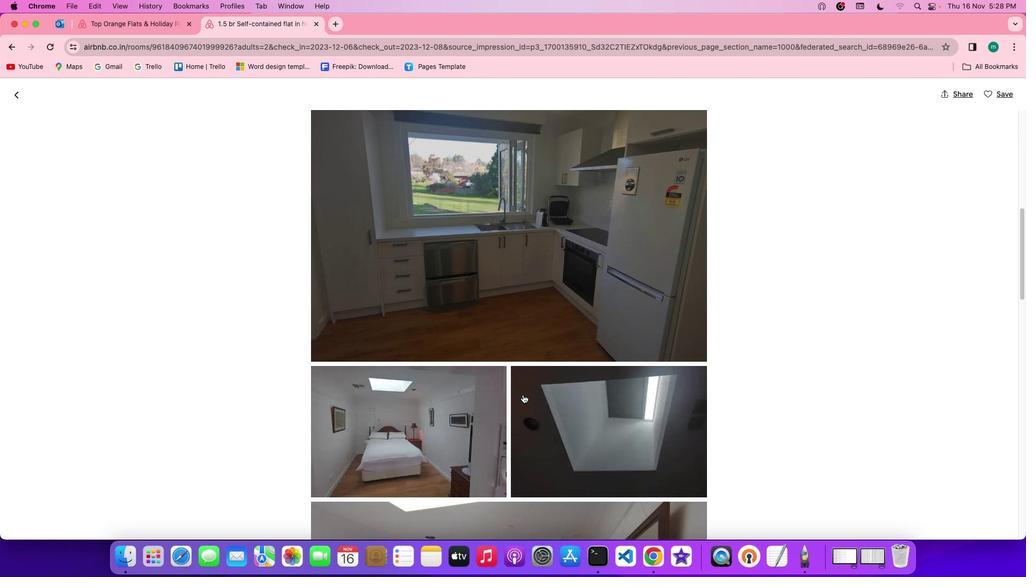 
Action: Mouse scrolled (523, 394) with delta (0, -2)
Screenshot: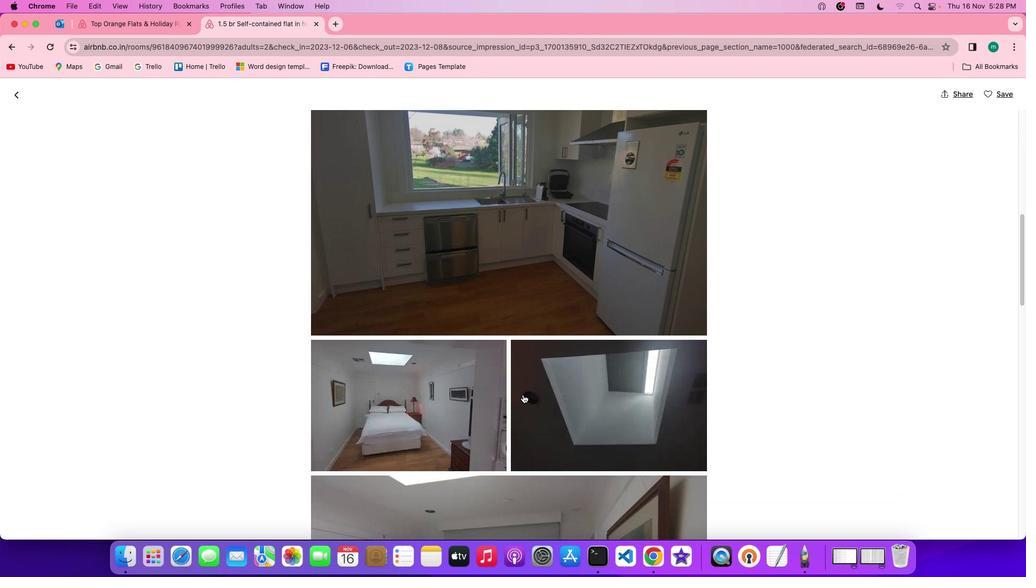 
Action: Mouse moved to (523, 394)
Screenshot: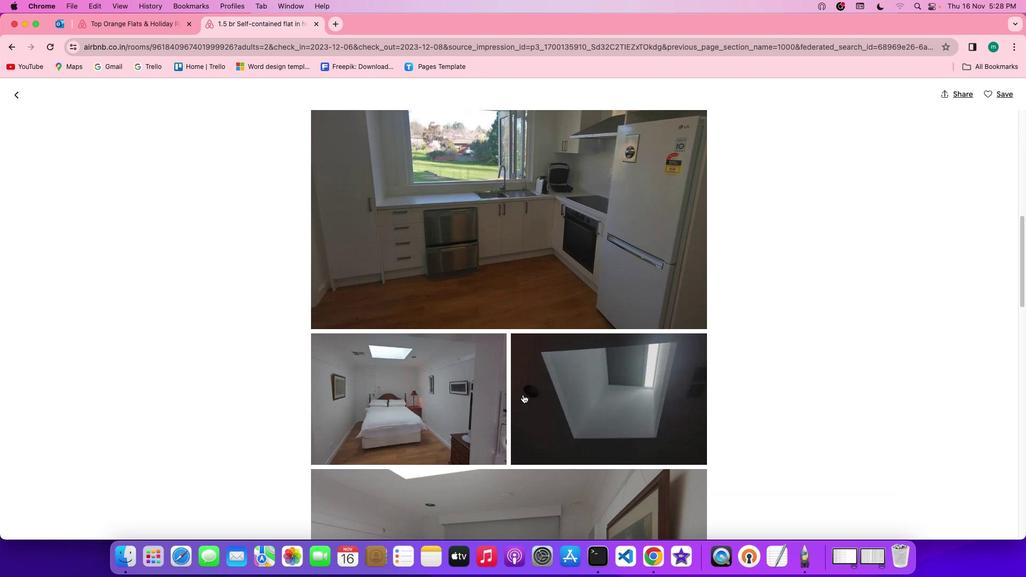 
Action: Mouse scrolled (523, 394) with delta (0, 0)
Screenshot: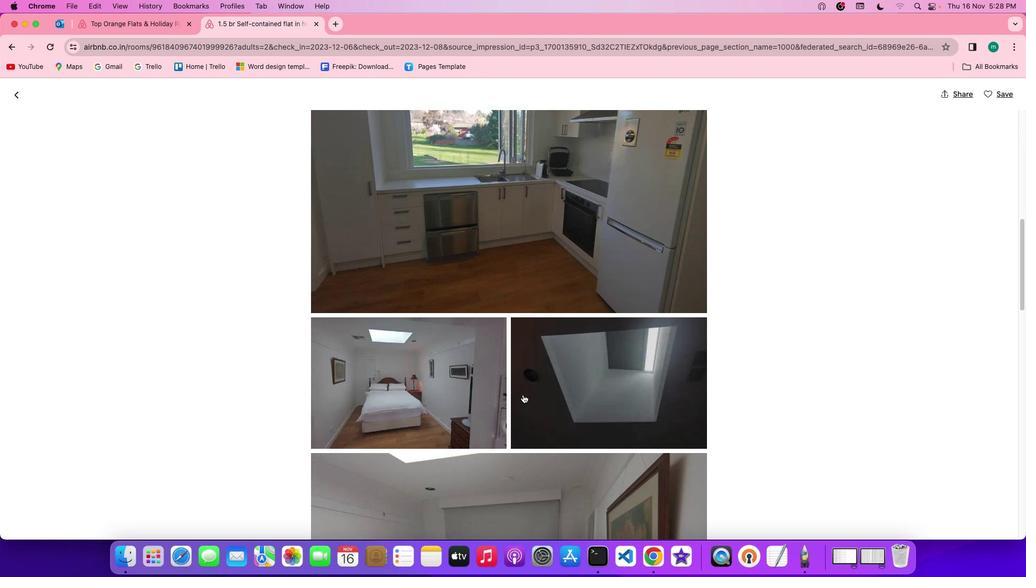 
Action: Mouse scrolled (523, 394) with delta (0, 0)
Screenshot: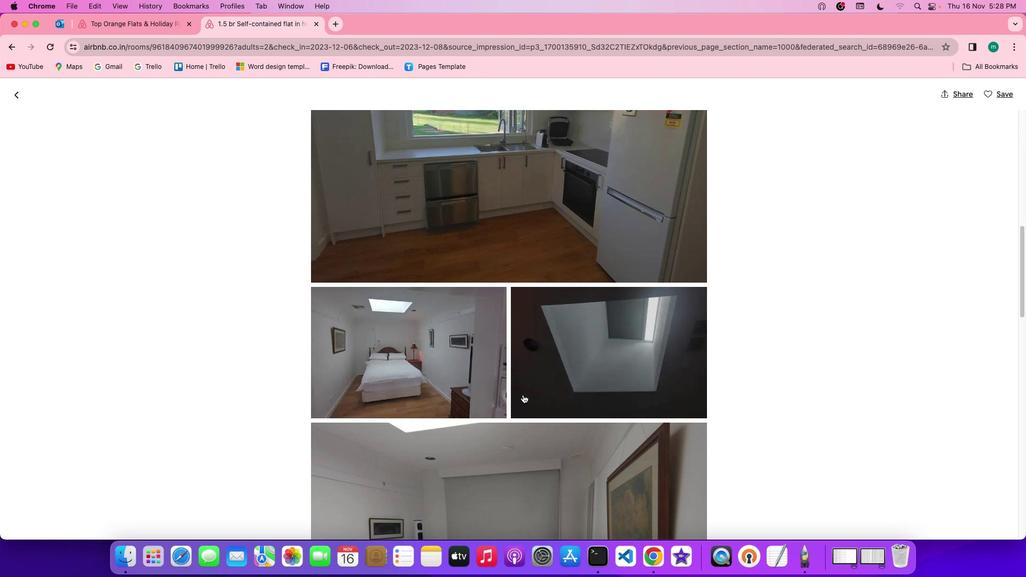 
Action: Mouse scrolled (523, 394) with delta (0, -1)
Screenshot: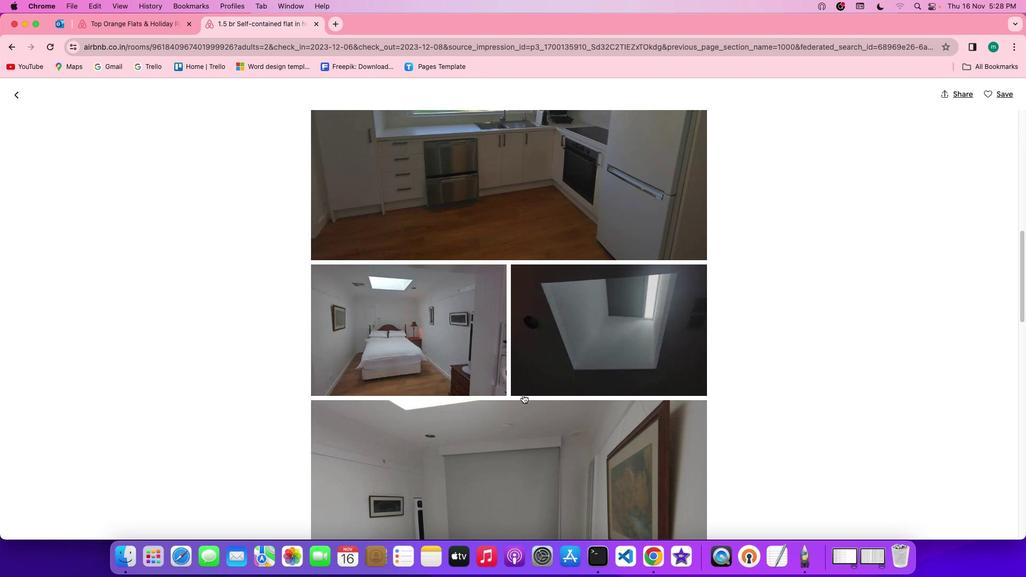 
Action: Mouse scrolled (523, 394) with delta (0, -1)
Screenshot: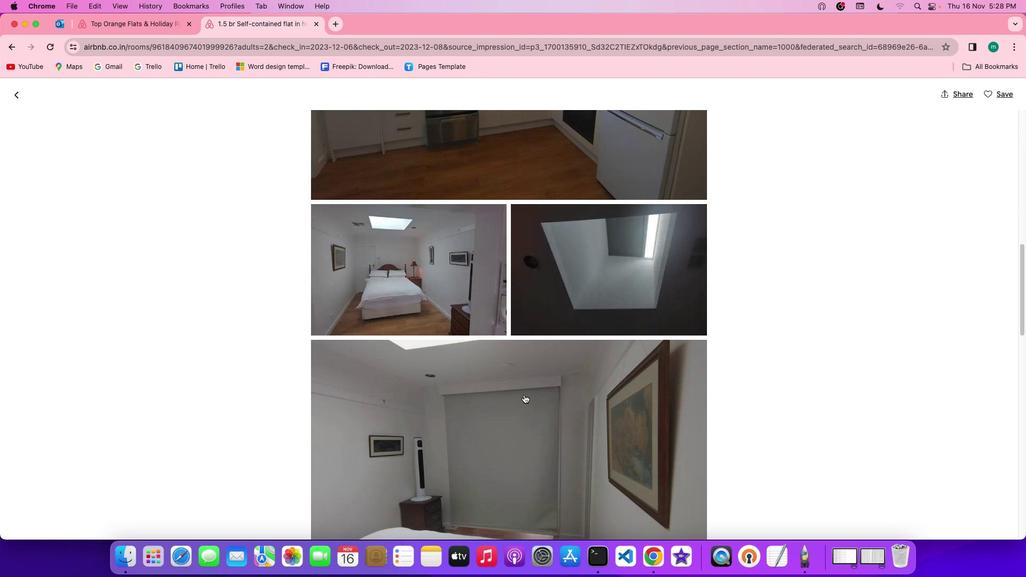 
Action: Mouse moved to (523, 394)
Screenshot: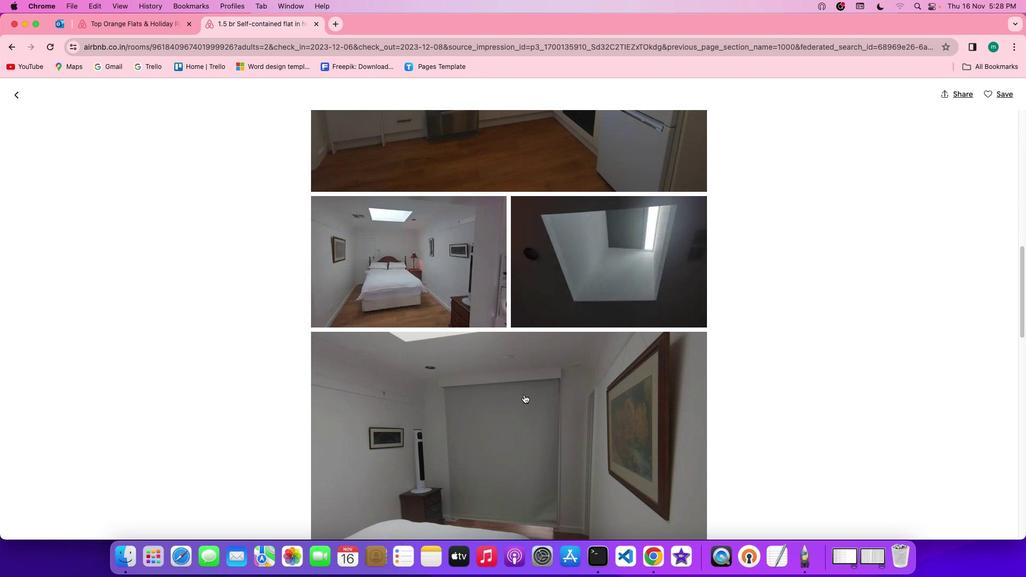
Action: Mouse scrolled (523, 394) with delta (0, 0)
Screenshot: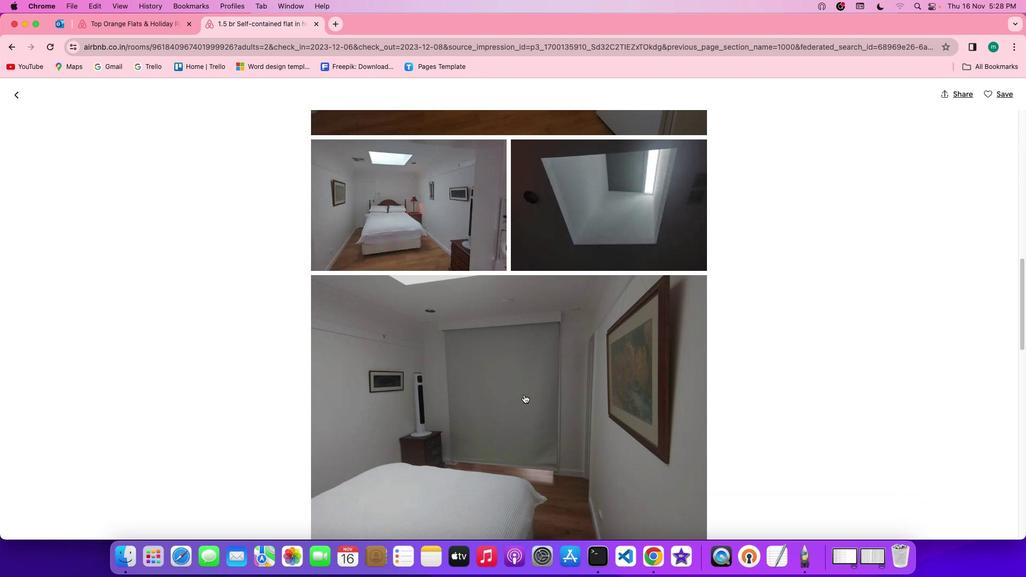 
Action: Mouse scrolled (523, 394) with delta (0, 0)
Screenshot: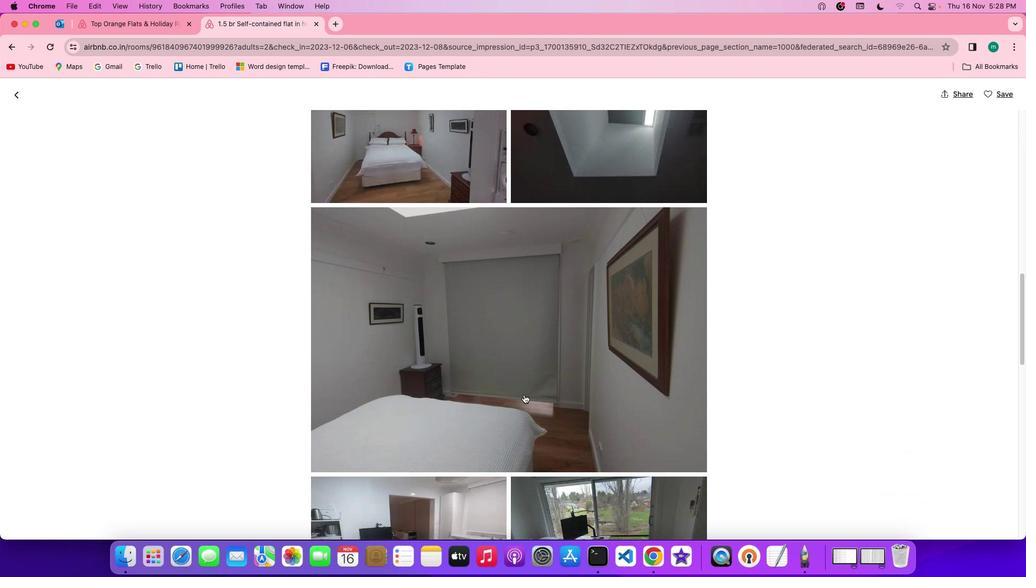
Action: Mouse scrolled (523, 394) with delta (0, -1)
Screenshot: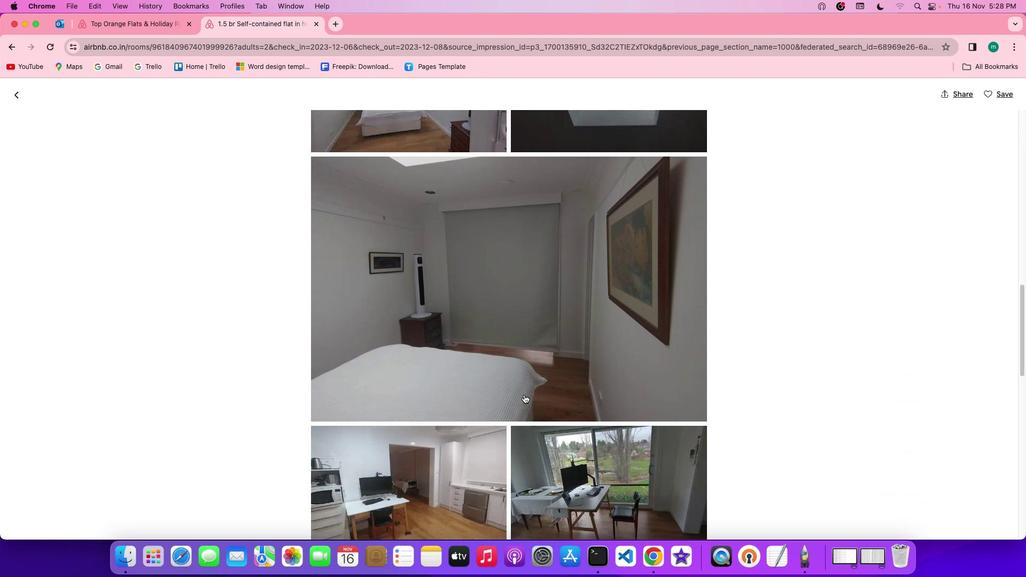 
Action: Mouse scrolled (523, 394) with delta (0, -2)
Screenshot: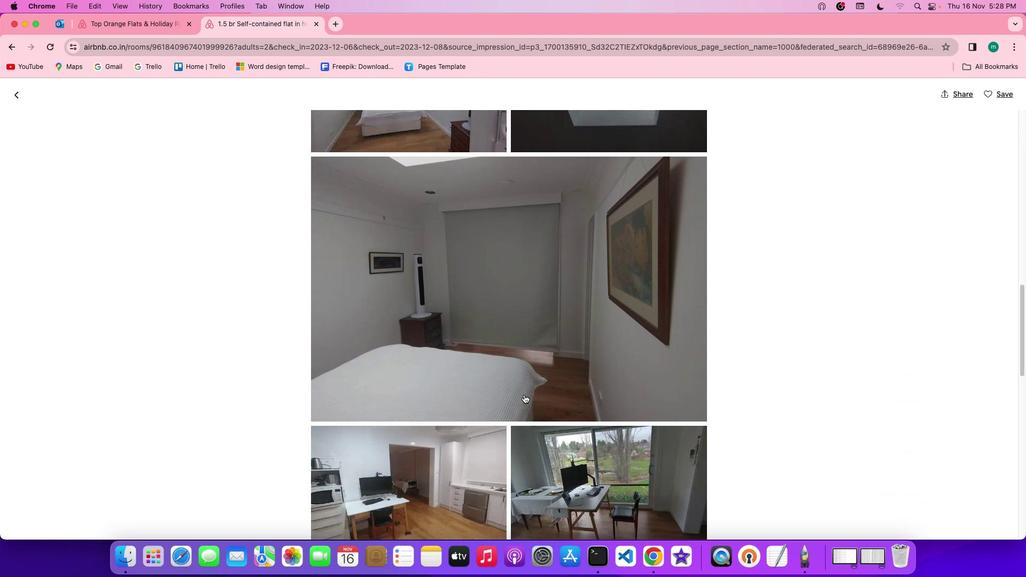 
Action: Mouse scrolled (523, 394) with delta (0, 0)
Screenshot: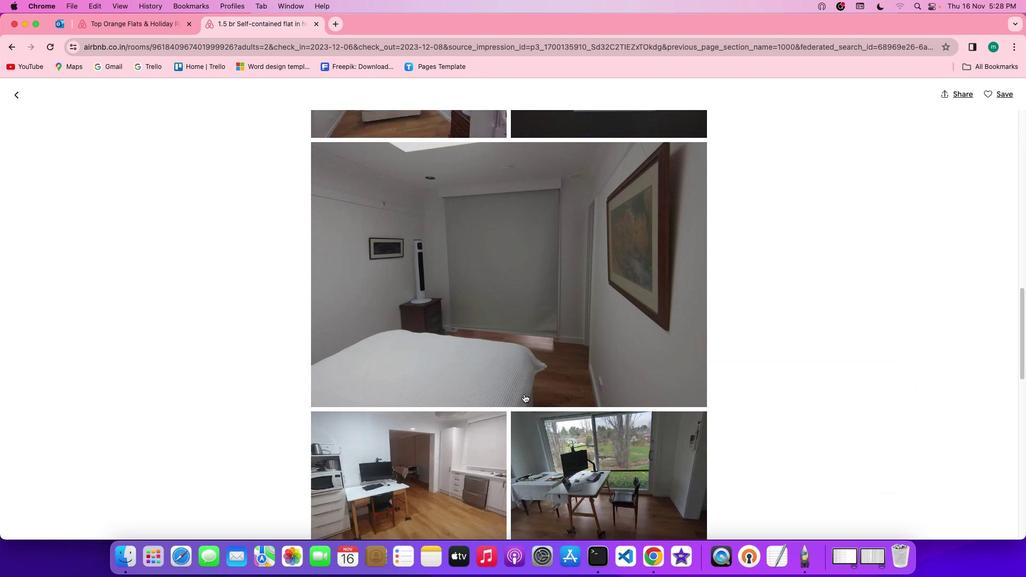 
Action: Mouse moved to (524, 393)
Screenshot: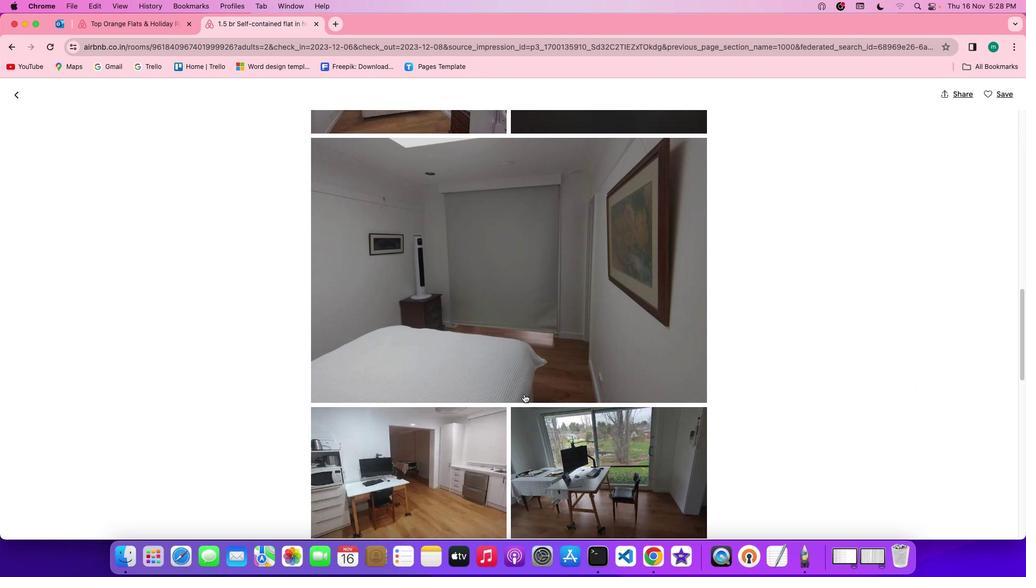 
Action: Mouse scrolled (524, 393) with delta (0, 0)
Screenshot: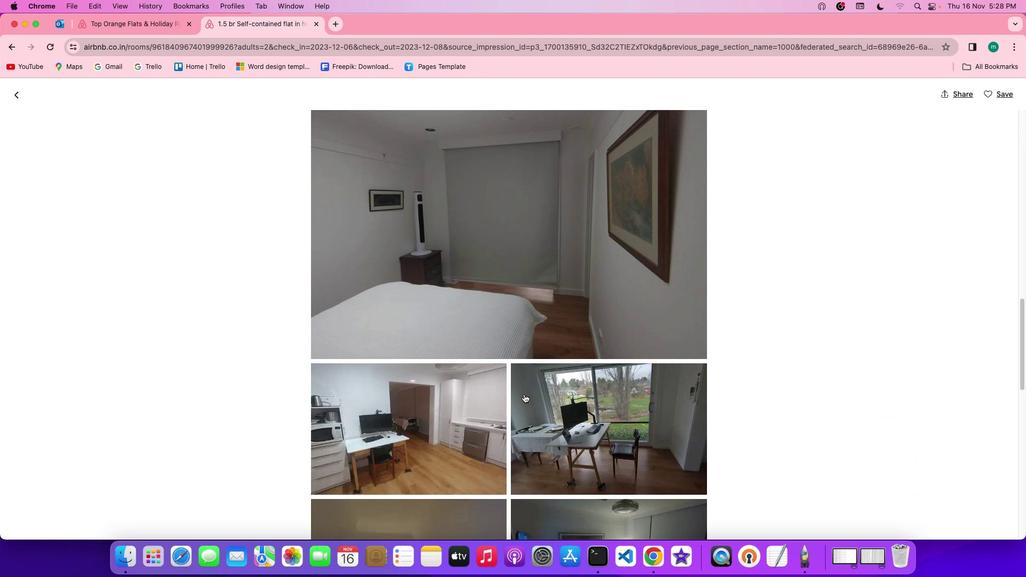 
Action: Mouse scrolled (524, 393) with delta (0, 0)
Screenshot: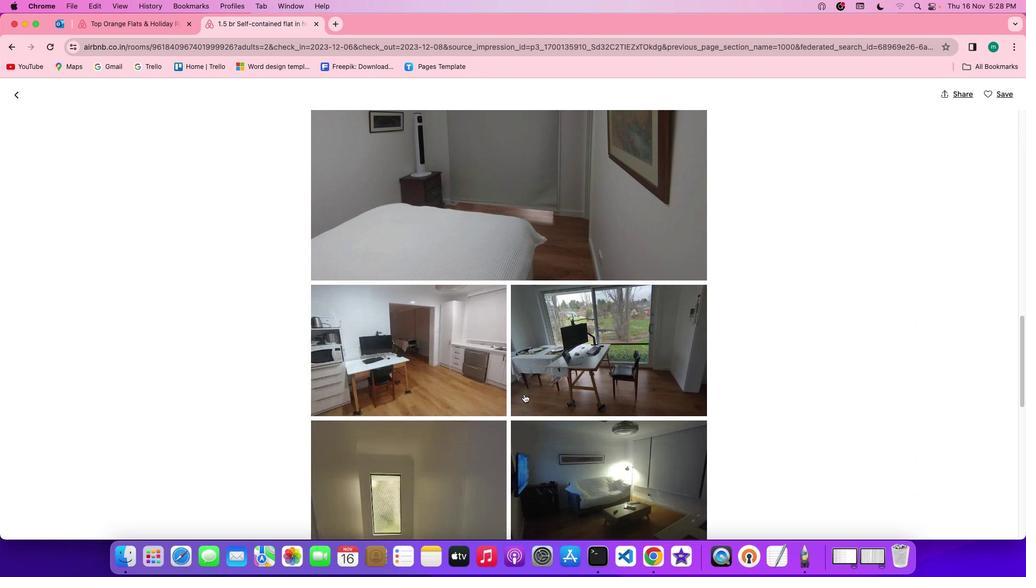 
Action: Mouse scrolled (524, 393) with delta (0, -1)
Screenshot: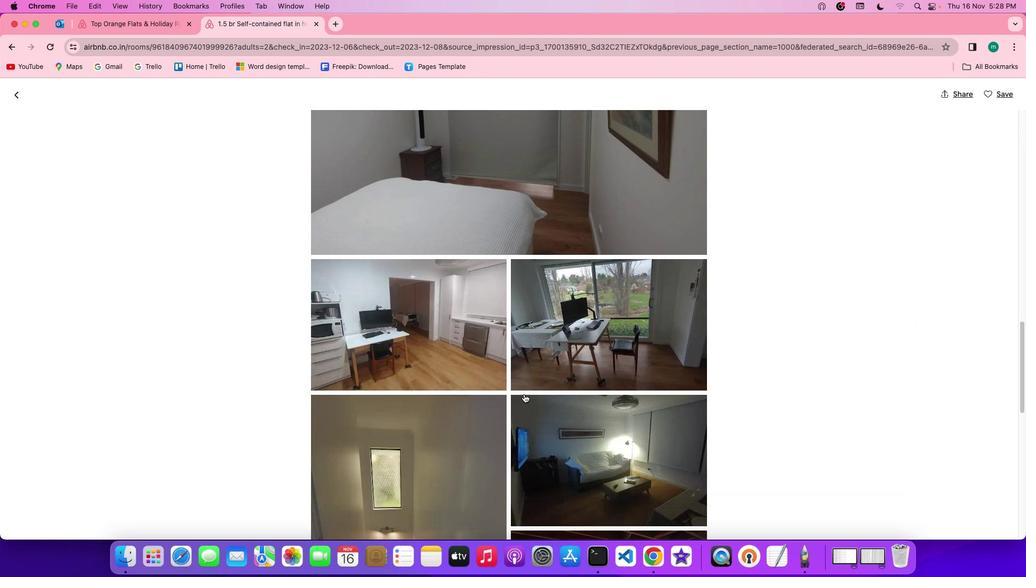 
Action: Mouse scrolled (524, 393) with delta (0, -2)
Screenshot: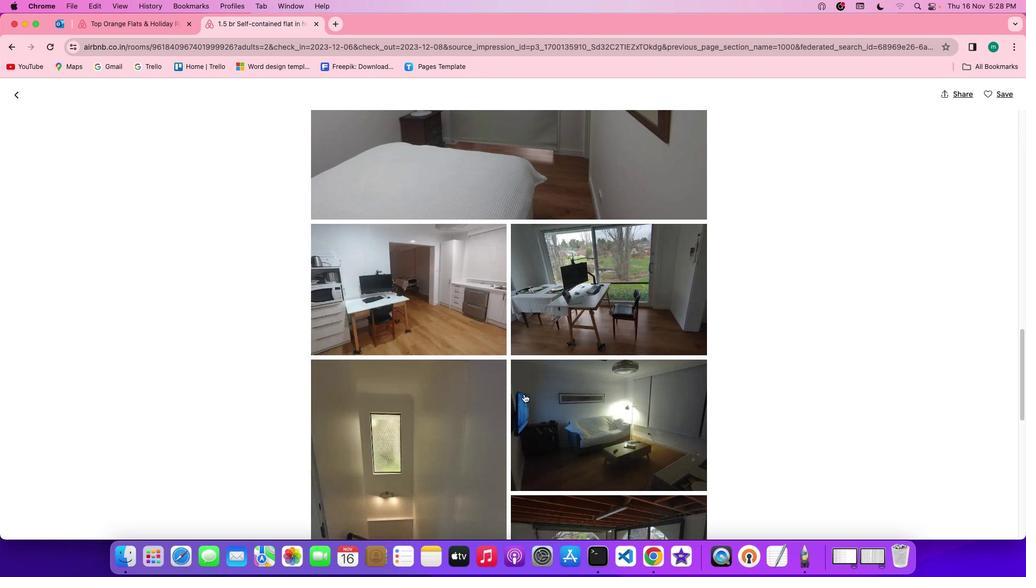
Action: Mouse scrolled (524, 393) with delta (0, 0)
Screenshot: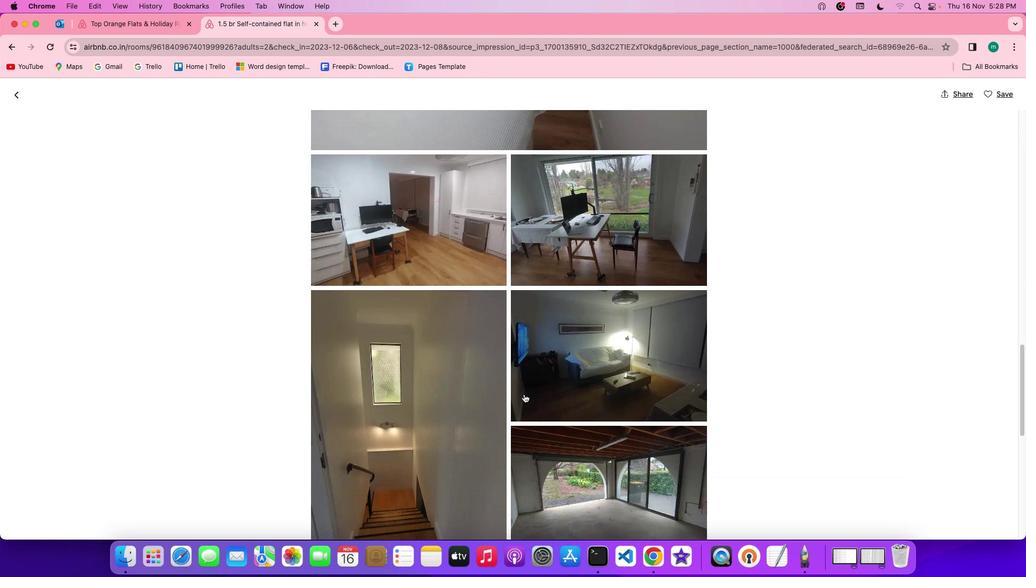 
Action: Mouse scrolled (524, 393) with delta (0, 0)
Screenshot: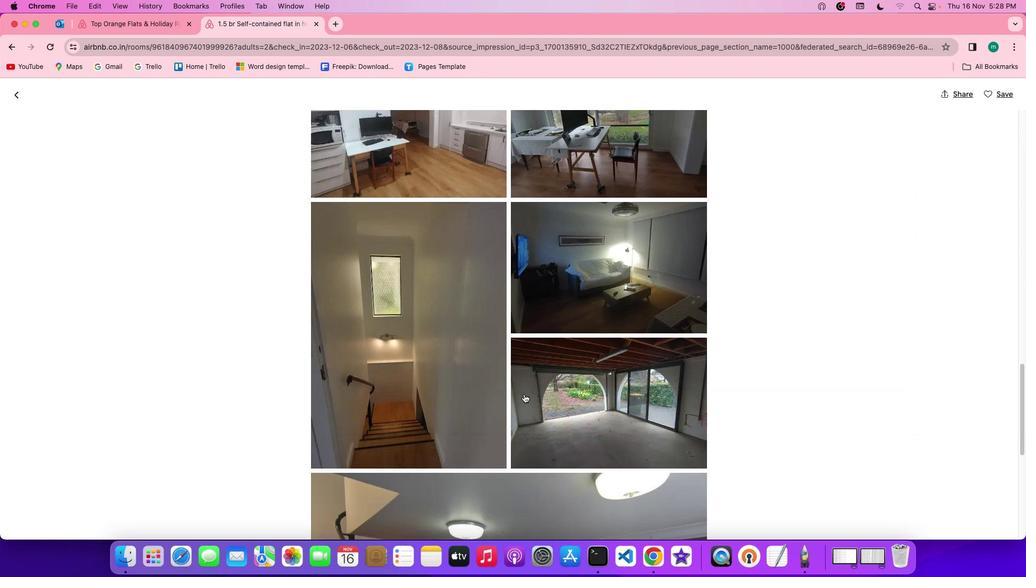 
Action: Mouse scrolled (524, 393) with delta (0, -1)
Screenshot: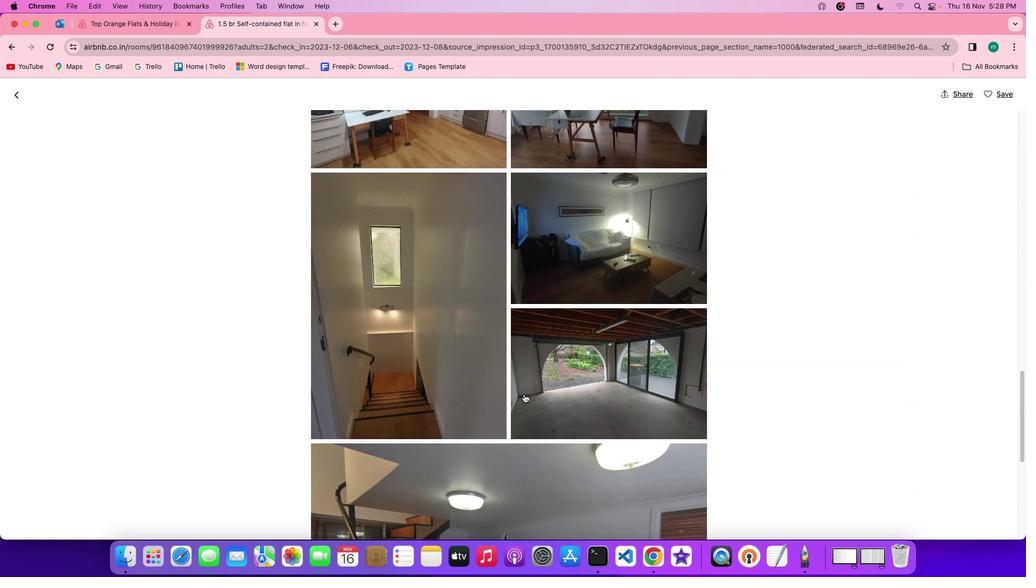 
Action: Mouse scrolled (524, 393) with delta (0, -2)
Screenshot: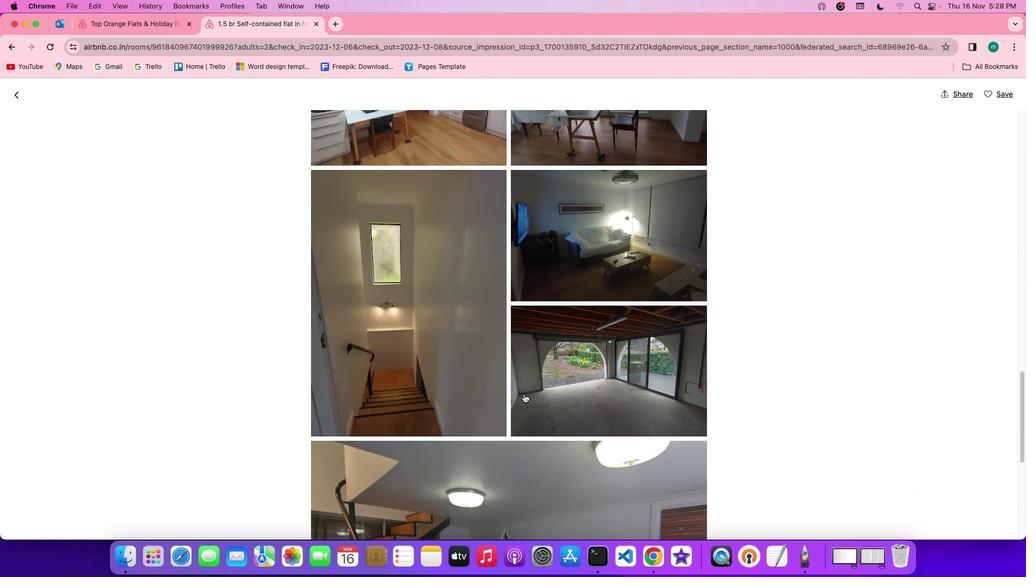 
Action: Mouse scrolled (524, 393) with delta (0, 0)
Screenshot: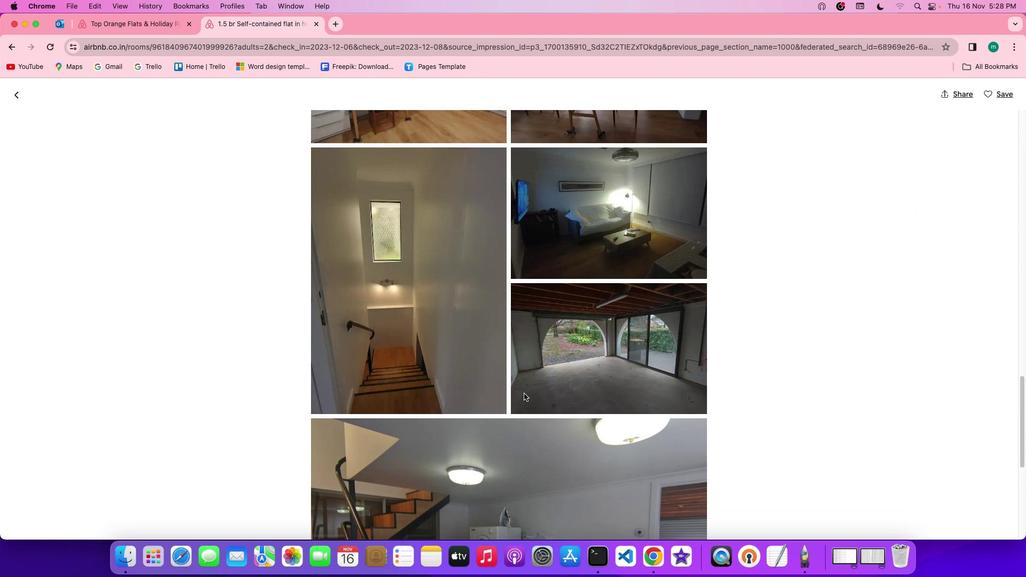 
Action: Mouse scrolled (524, 393) with delta (0, 0)
Screenshot: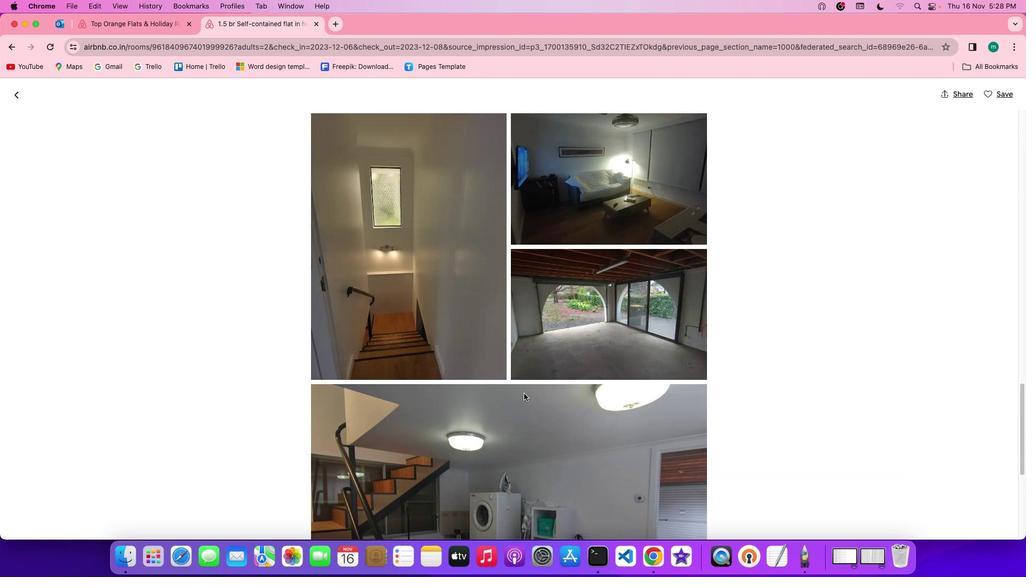 
Action: Mouse scrolled (524, 393) with delta (0, -1)
Screenshot: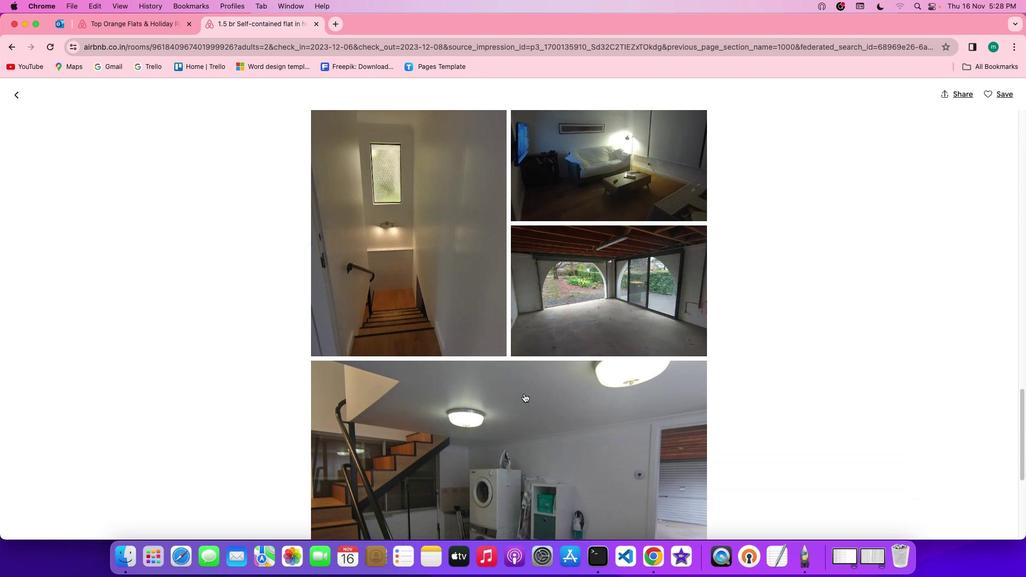 
Action: Mouse moved to (524, 393)
Screenshot: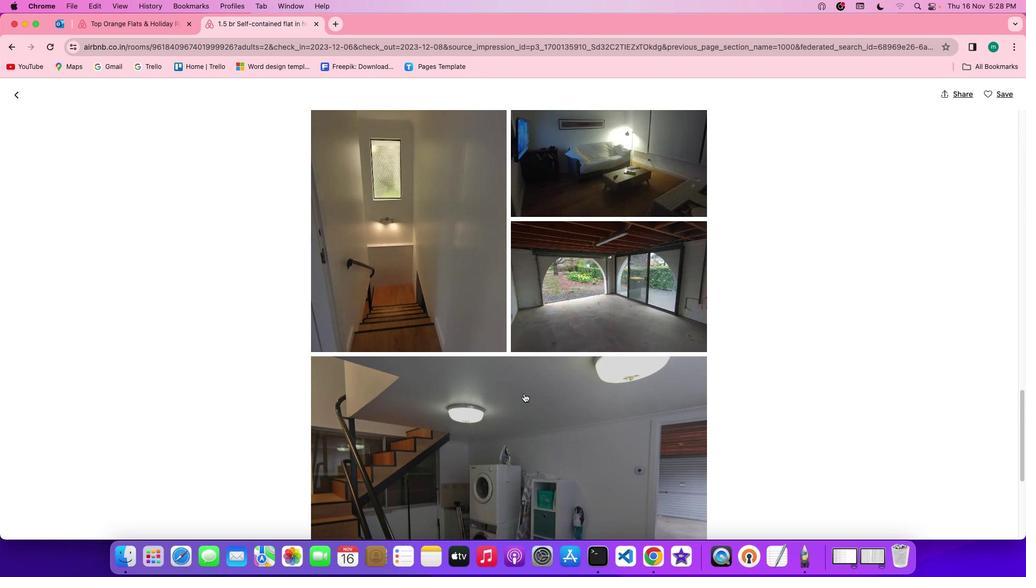 
Action: Mouse scrolled (524, 393) with delta (0, 0)
Screenshot: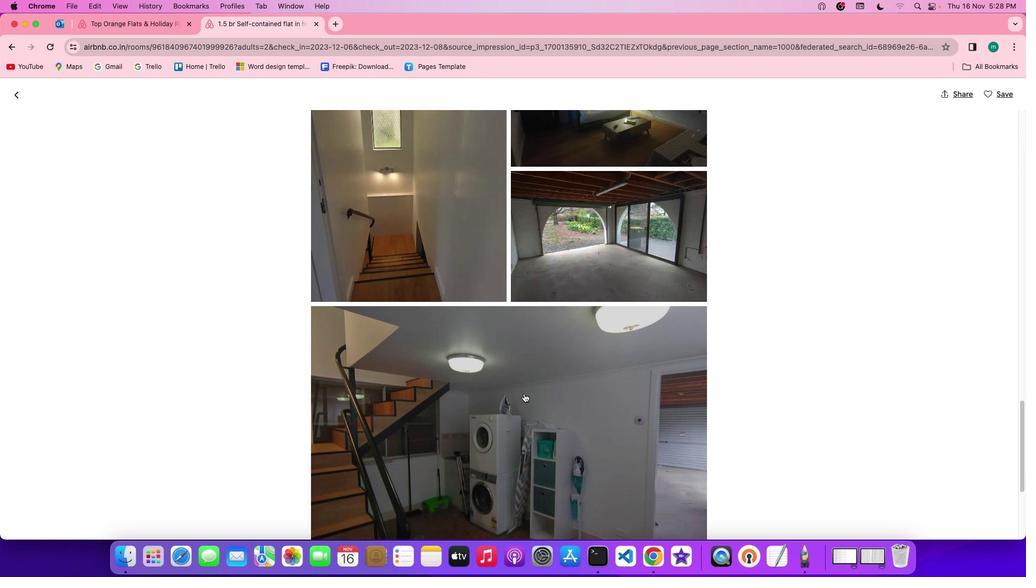 
Action: Mouse scrolled (524, 393) with delta (0, 0)
Screenshot: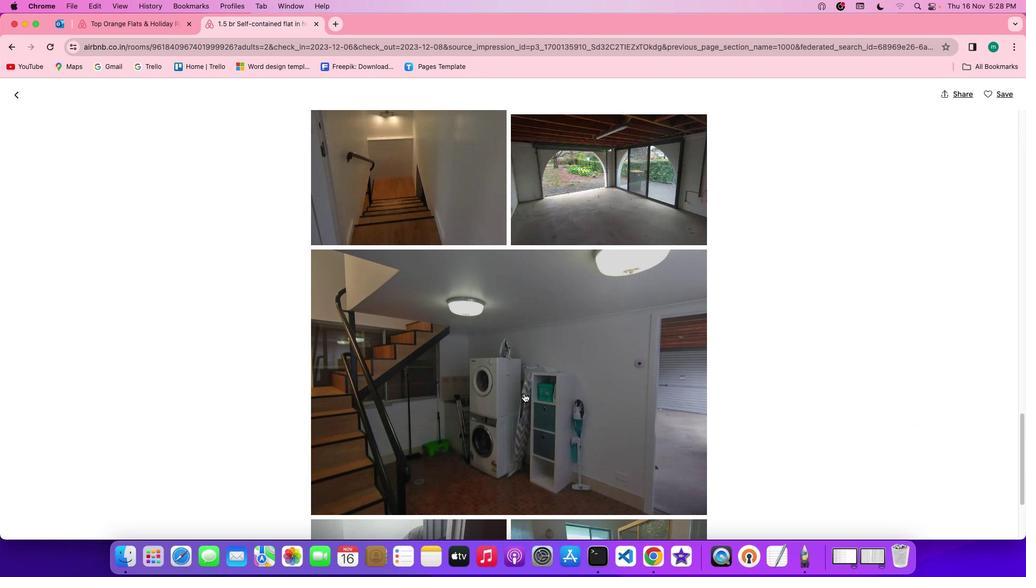 
Action: Mouse scrolled (524, 393) with delta (0, -1)
Screenshot: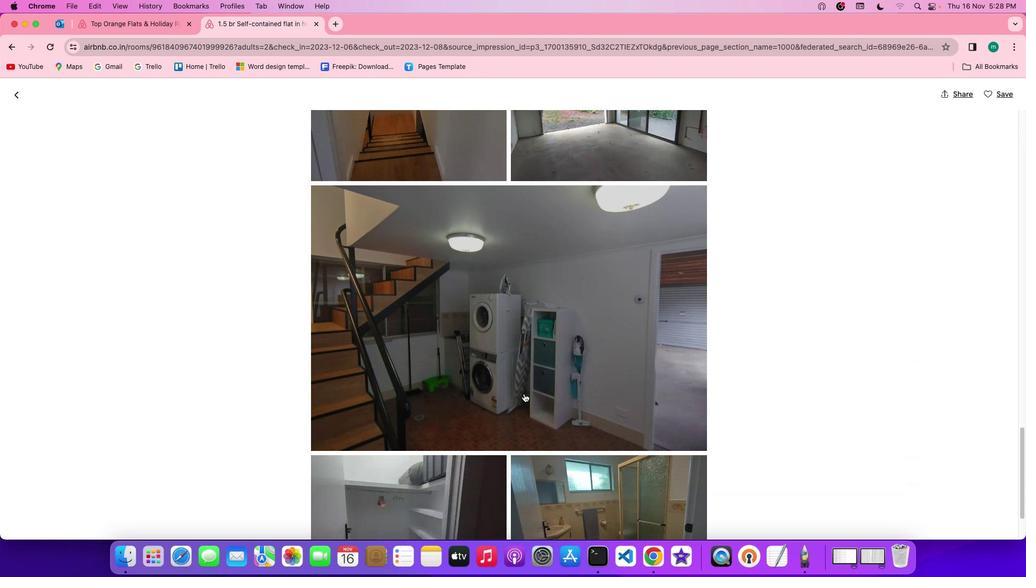 
Action: Mouse scrolled (524, 393) with delta (0, -2)
Screenshot: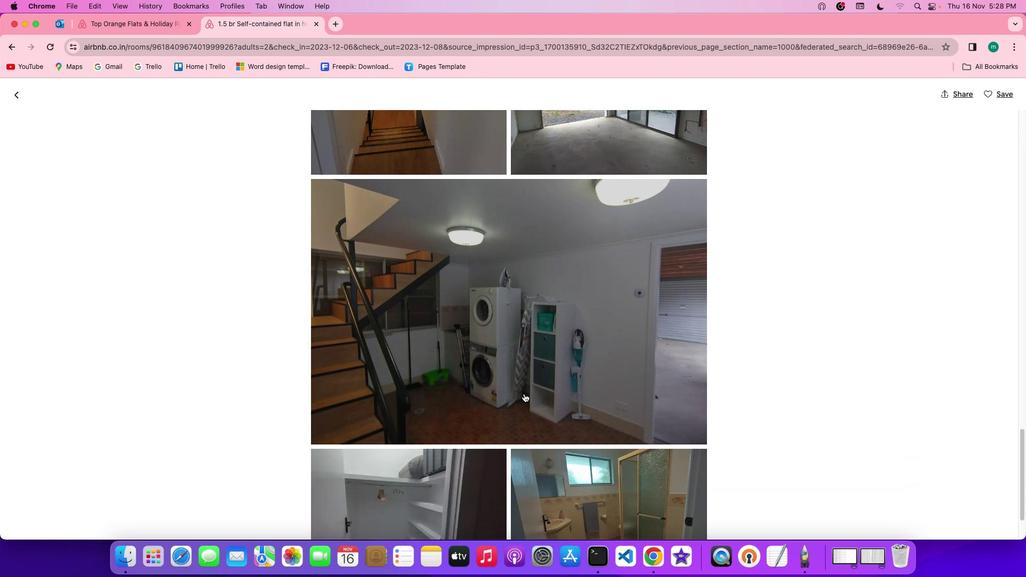 
Action: Mouse moved to (525, 391)
Screenshot: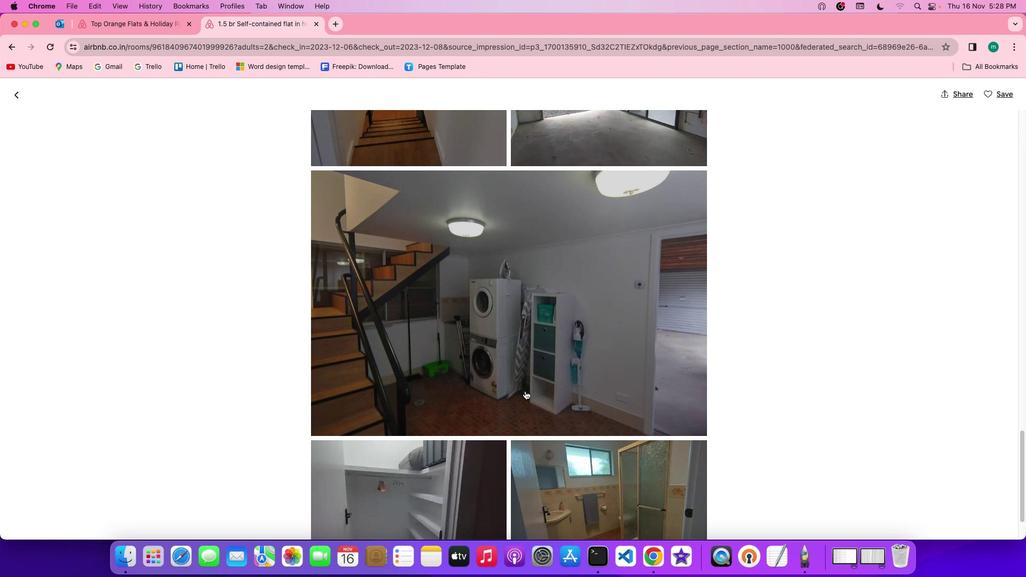 
Action: Mouse scrolled (525, 391) with delta (0, 0)
Screenshot: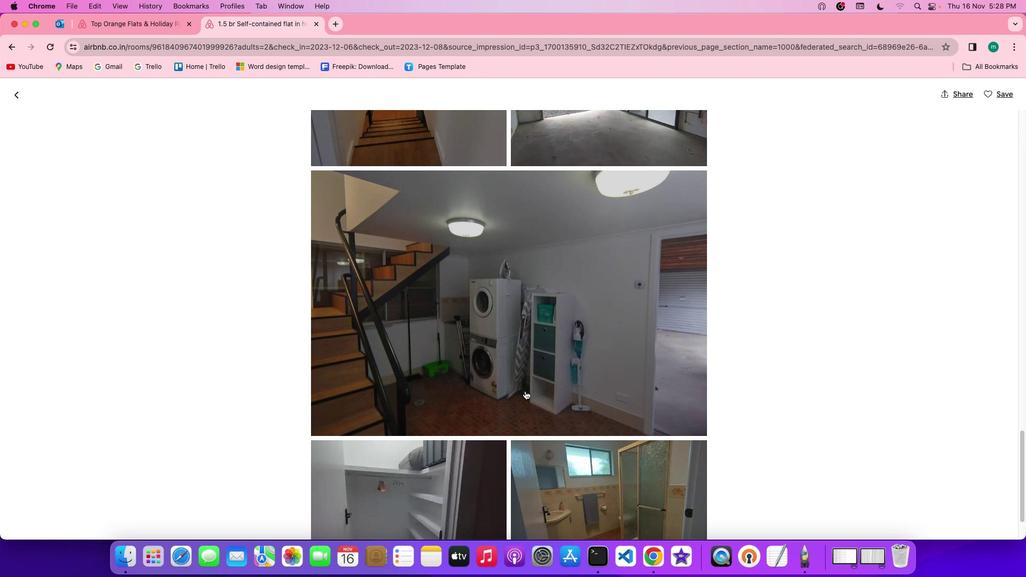 
Action: Mouse scrolled (525, 391) with delta (0, 0)
Screenshot: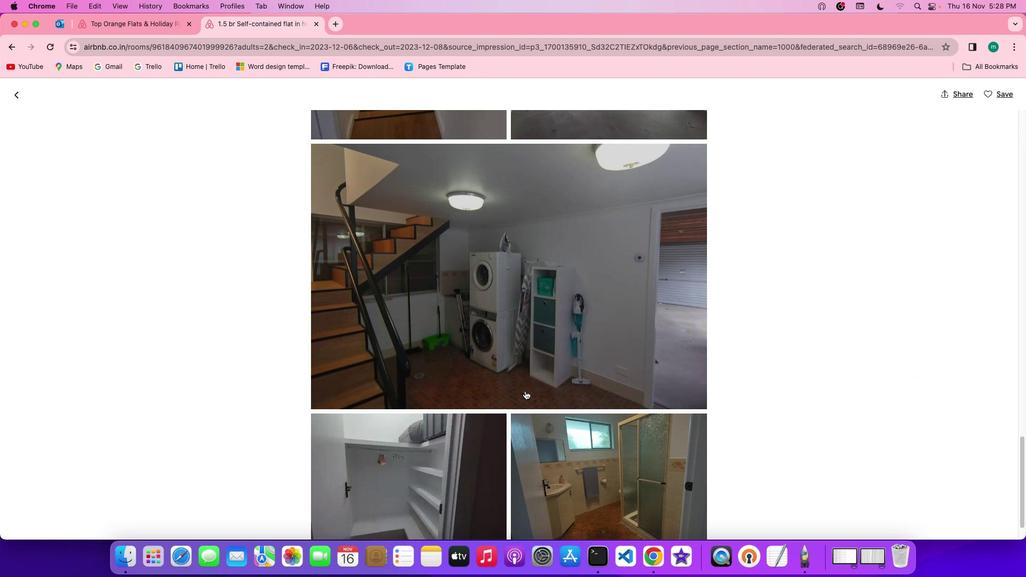 
Action: Mouse scrolled (525, 391) with delta (0, -1)
Screenshot: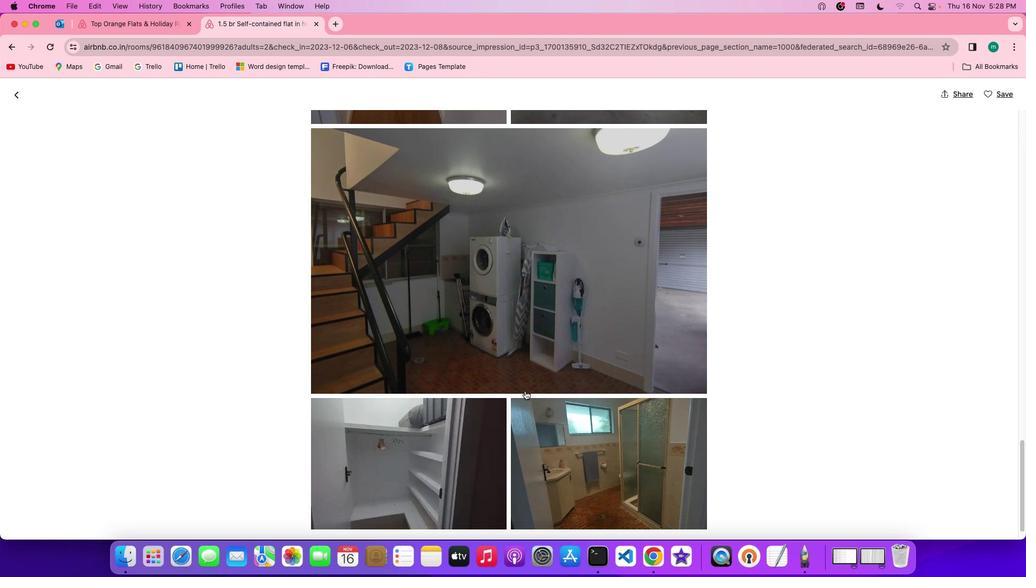 
Action: Mouse moved to (525, 391)
Screenshot: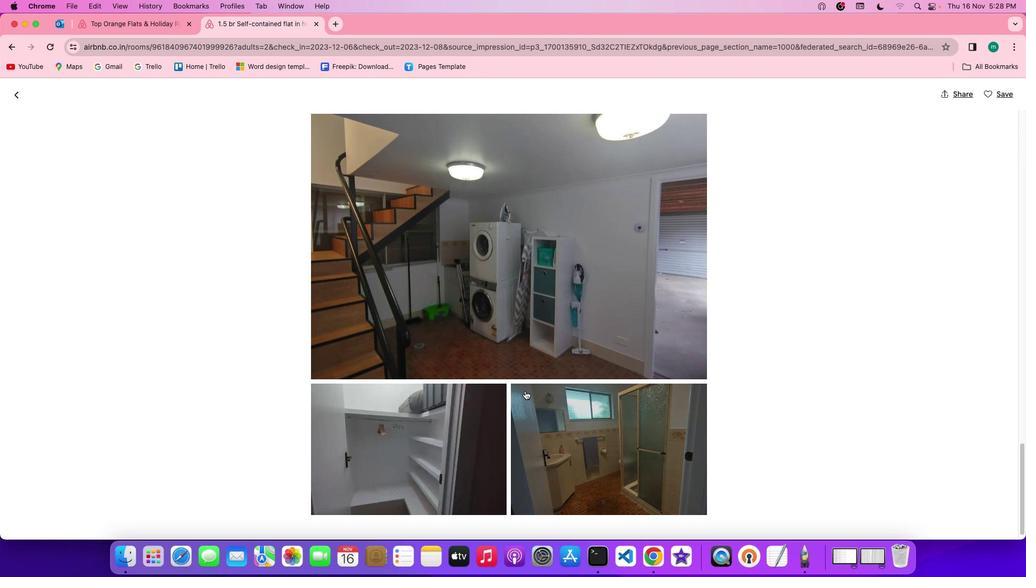 
Action: Mouse scrolled (525, 391) with delta (0, 0)
Screenshot: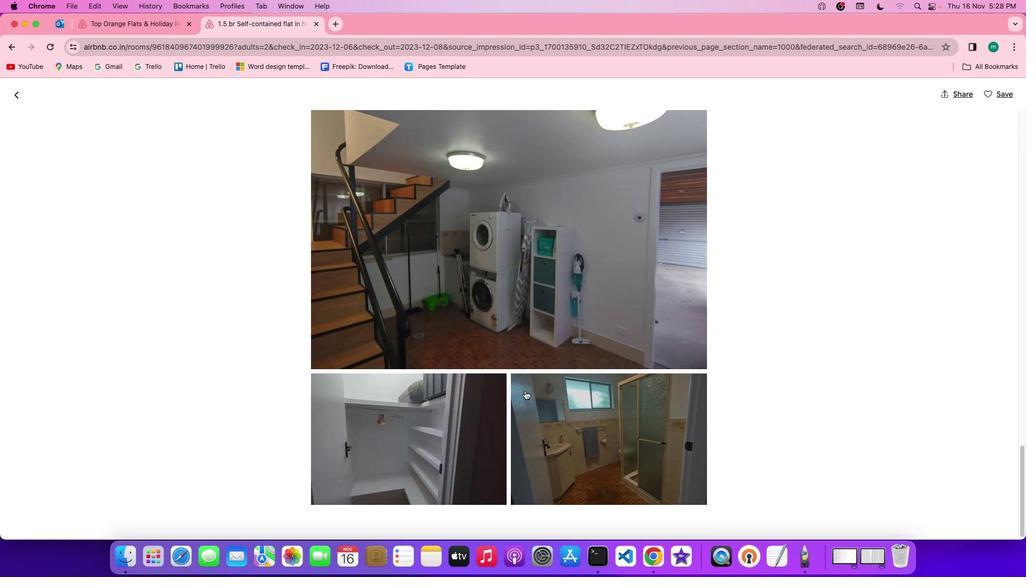 
Action: Mouse scrolled (525, 391) with delta (0, 0)
Screenshot: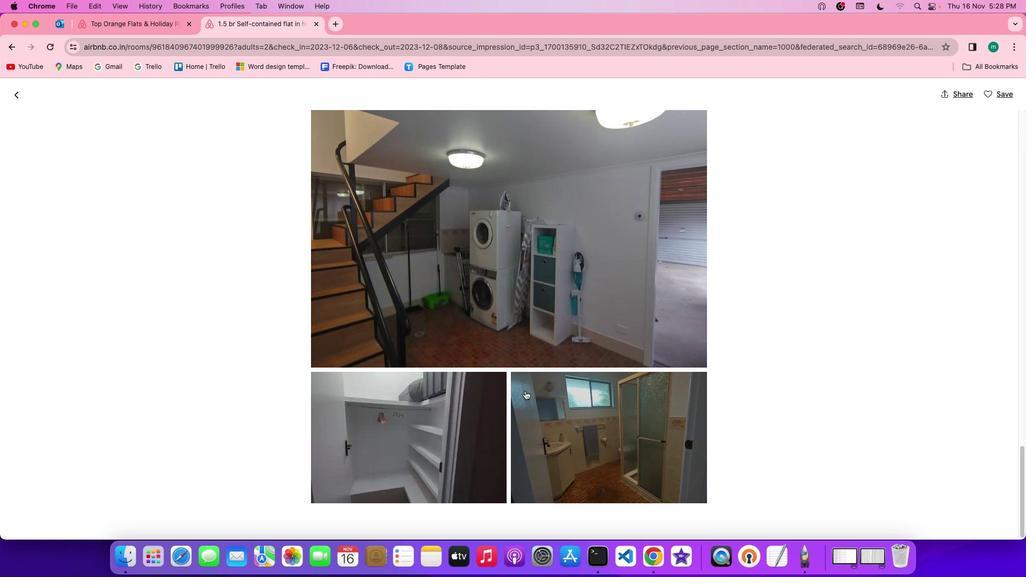 
Action: Mouse scrolled (525, 391) with delta (0, -1)
Screenshot: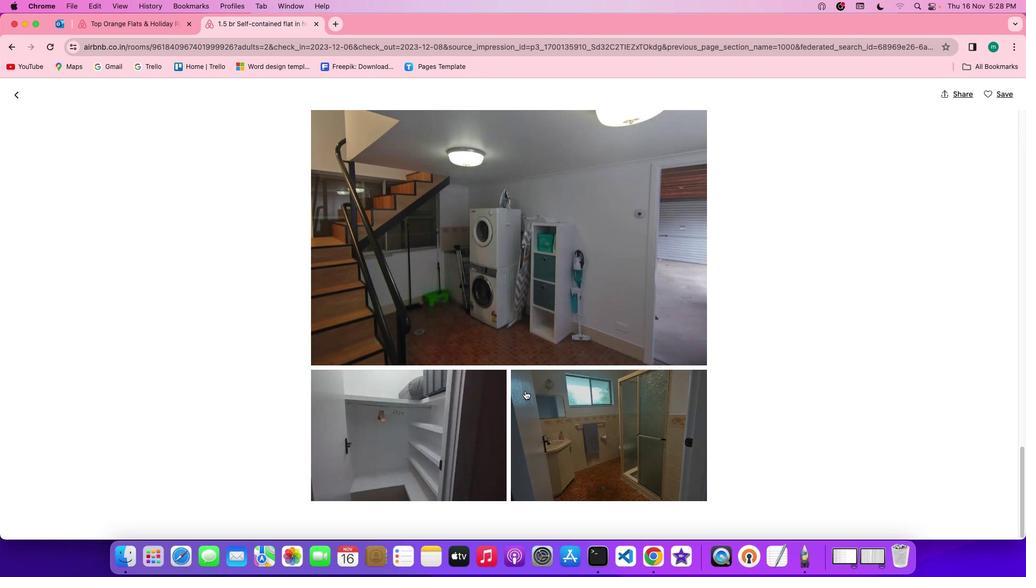 
Action: Mouse moved to (525, 390)
Screenshot: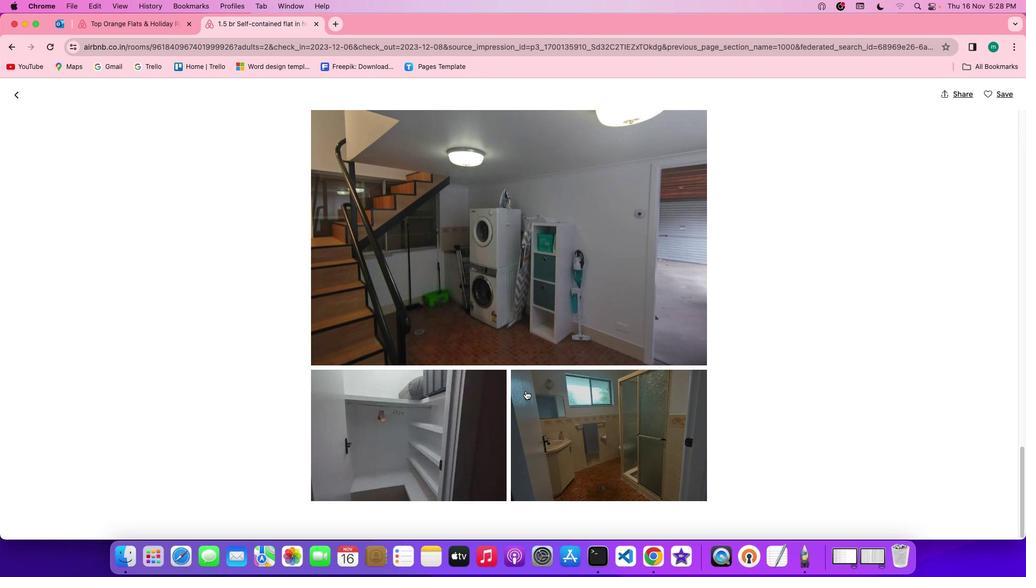 
Action: Mouse scrolled (525, 390) with delta (0, 0)
Screenshot: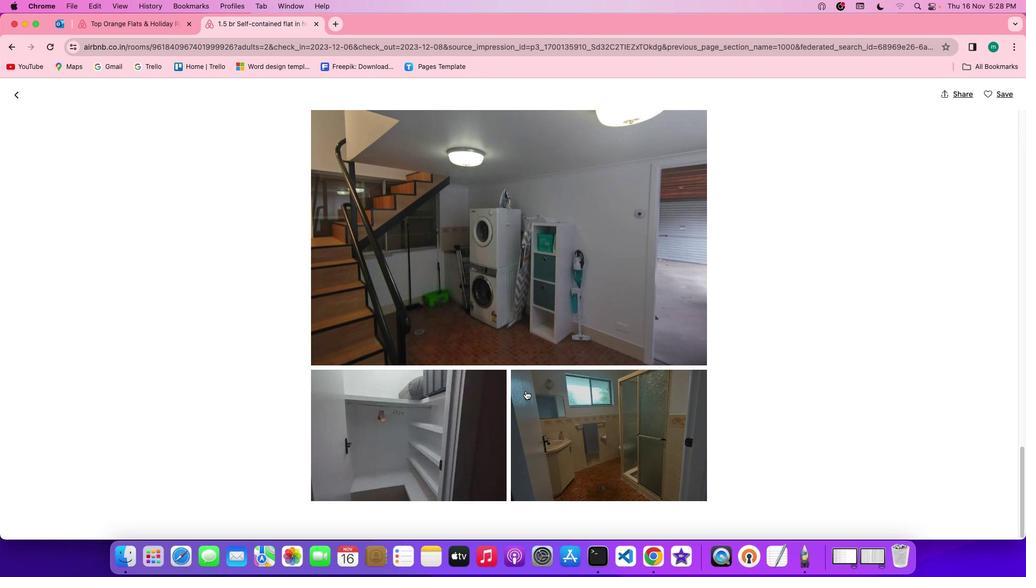 
Action: Mouse scrolled (525, 390) with delta (0, 0)
Screenshot: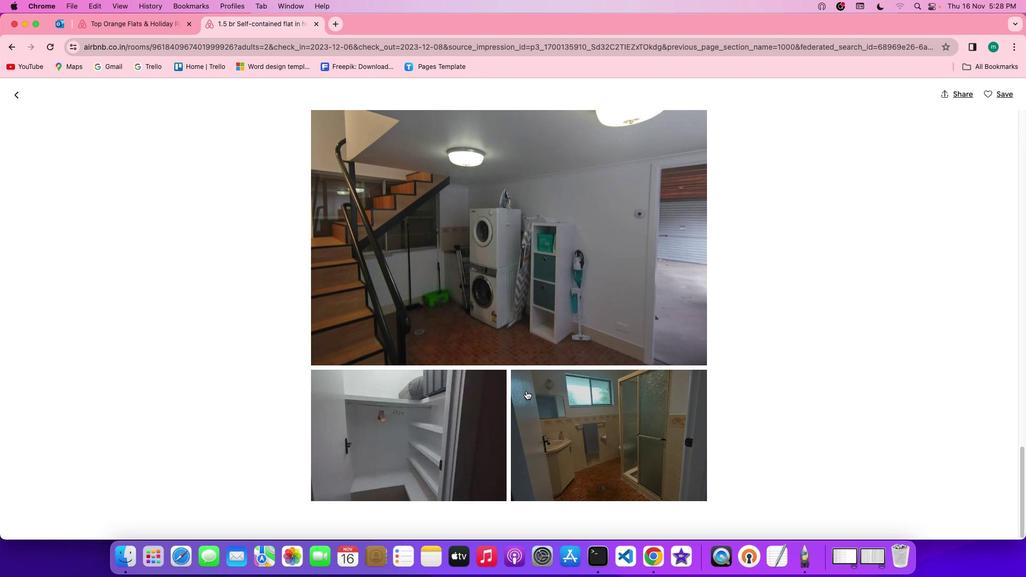 
Action: Mouse scrolled (525, 390) with delta (0, -1)
Screenshot: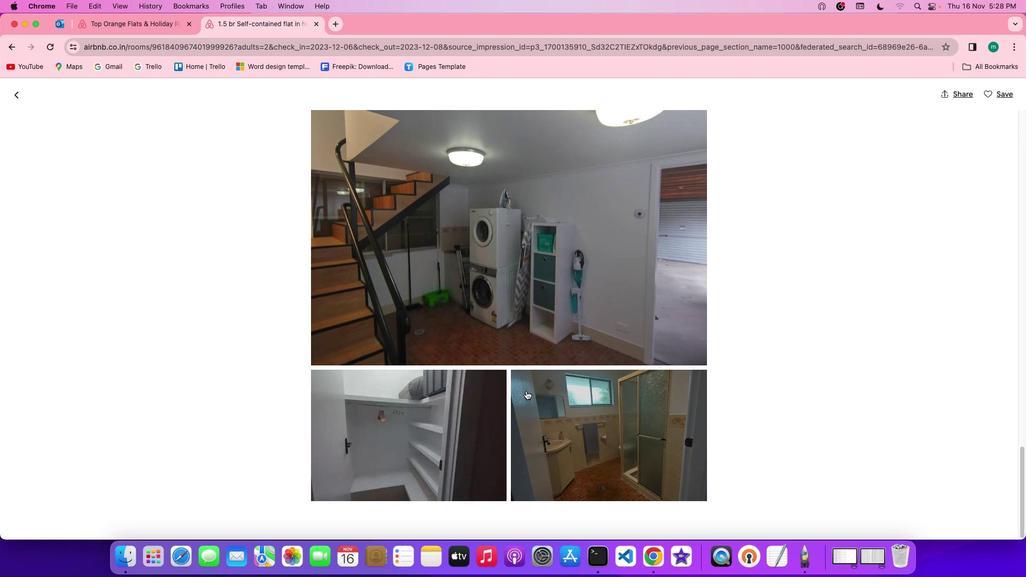
Action: Mouse moved to (526, 390)
Screenshot: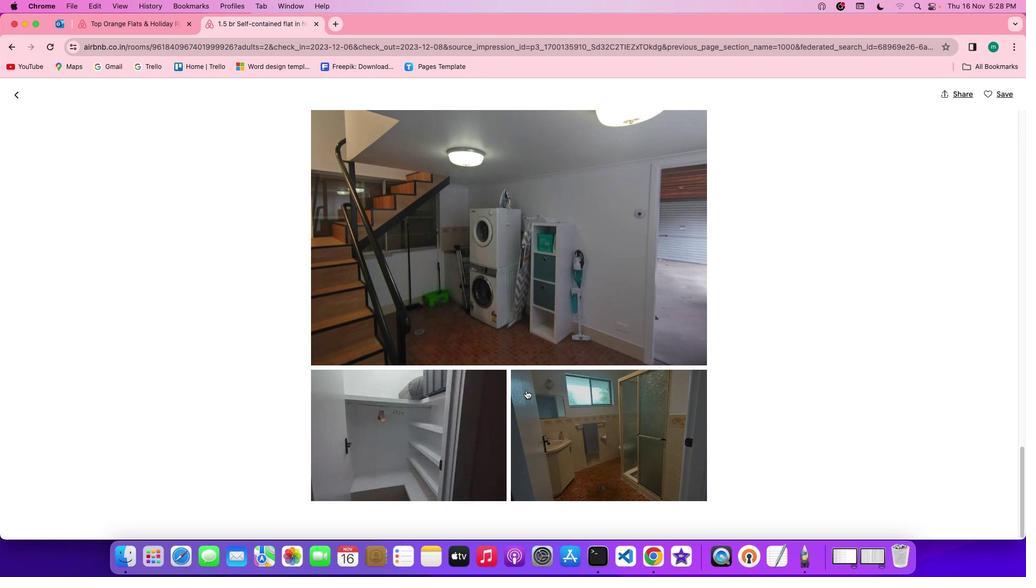 
Action: Mouse scrolled (526, 390) with delta (0, 0)
Screenshot: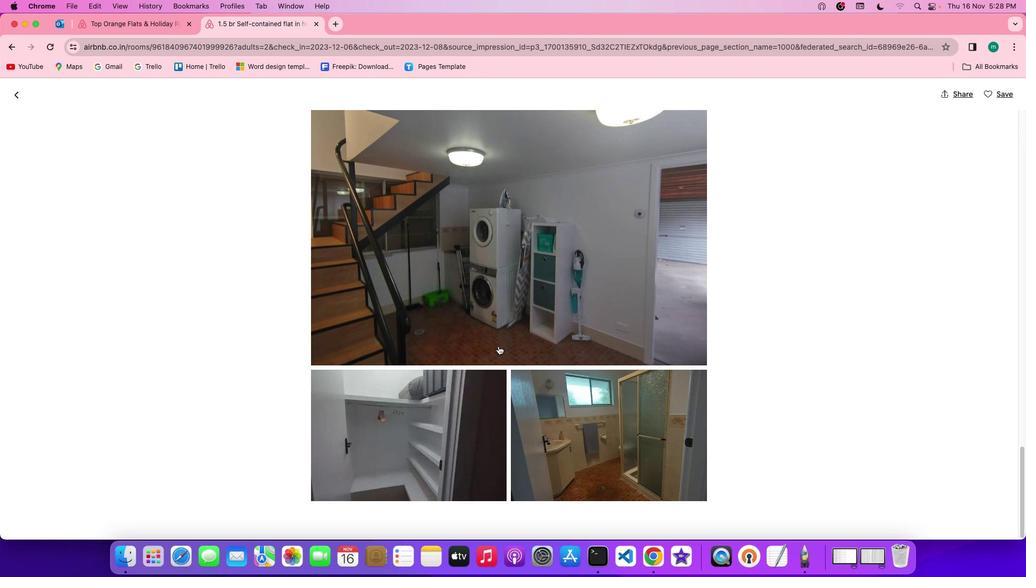 
Action: Mouse scrolled (526, 390) with delta (0, 0)
Screenshot: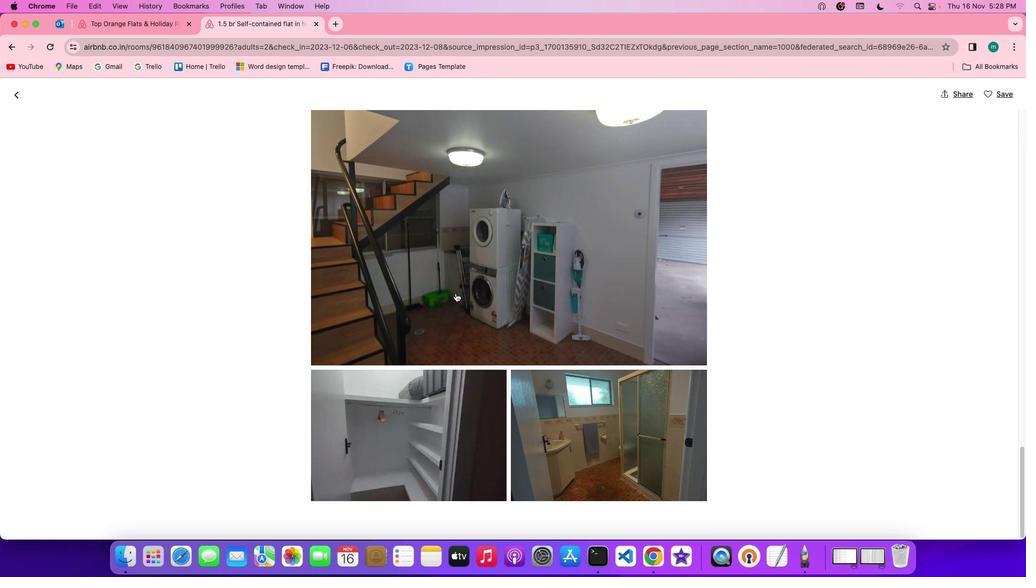 
Action: Mouse scrolled (526, 390) with delta (0, -1)
Screenshot: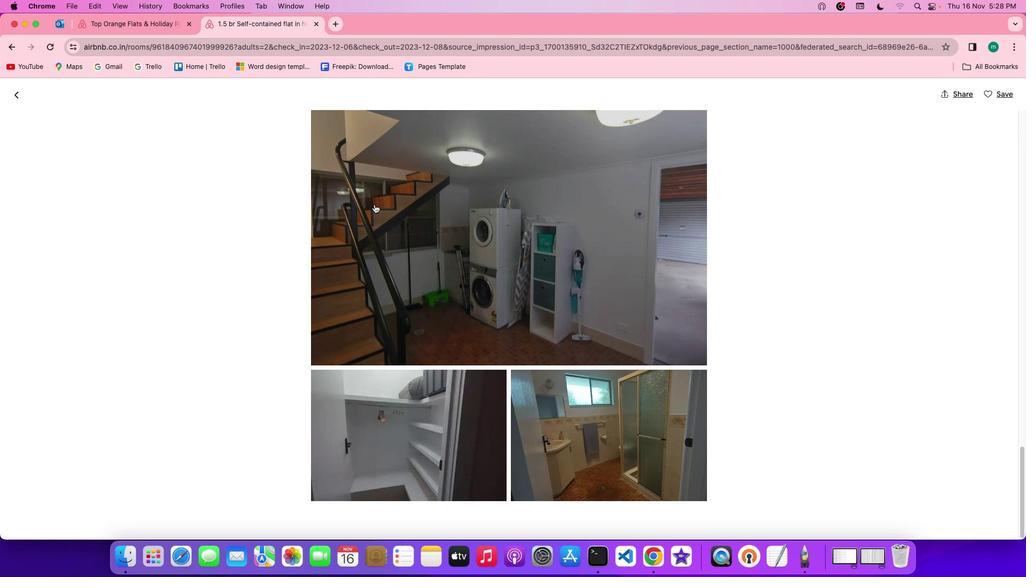 
Action: Mouse moved to (10, 94)
Screenshot: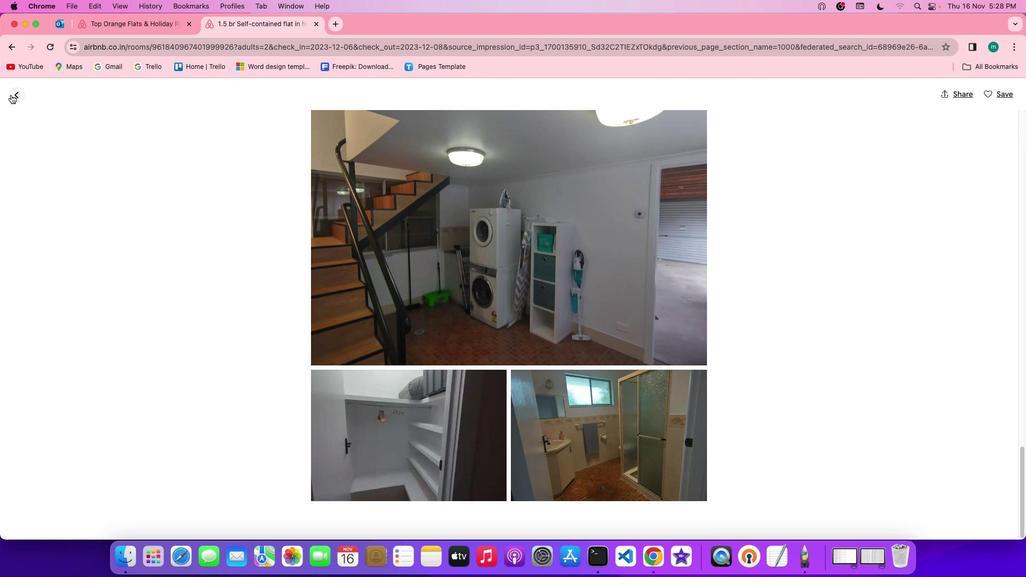 
Action: Mouse pressed left at (10, 94)
Screenshot: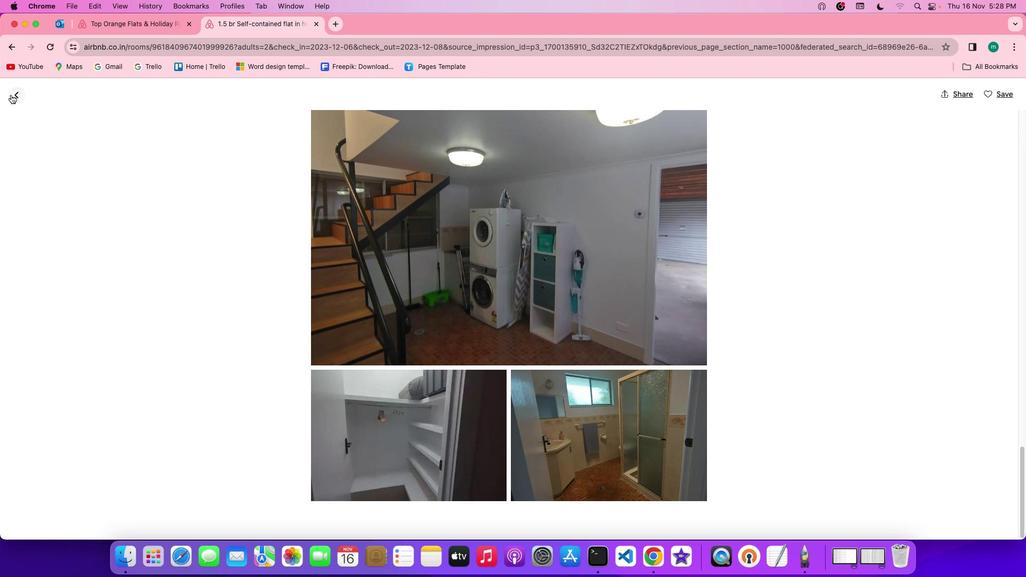 
Action: Mouse moved to (449, 440)
Screenshot: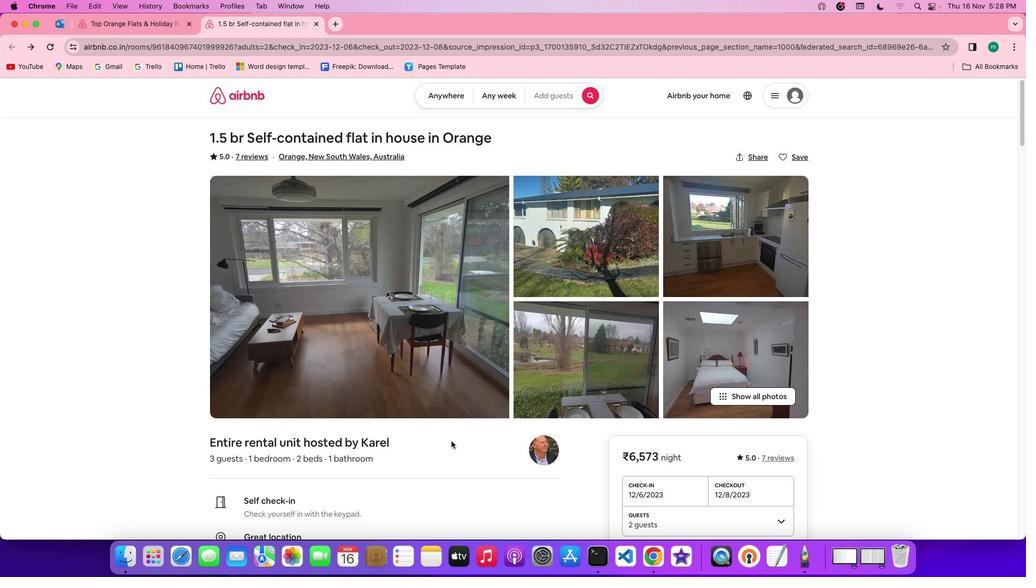 
Action: Mouse scrolled (449, 440) with delta (0, 0)
Screenshot: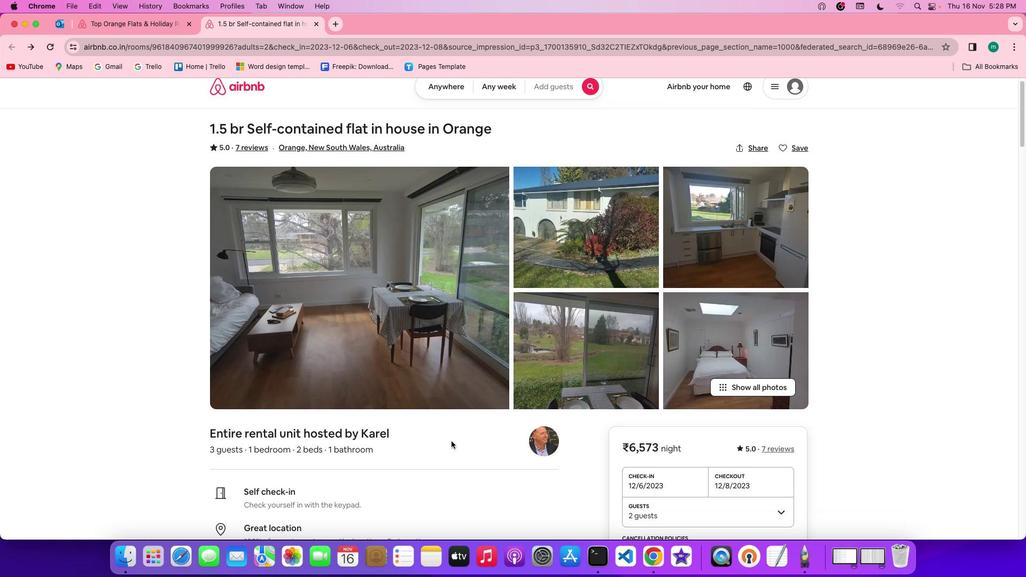 
Action: Mouse moved to (449, 440)
Screenshot: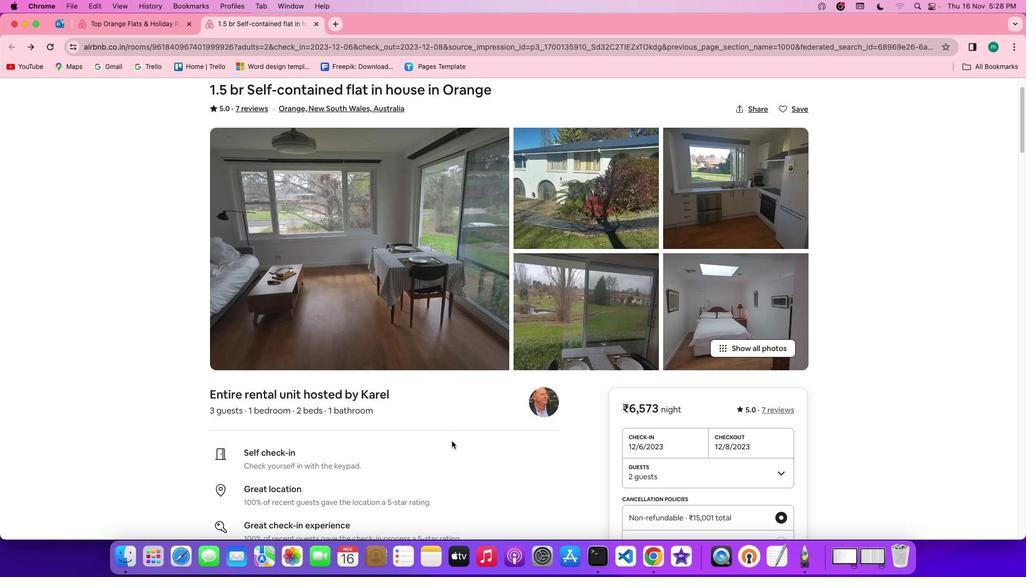 
Action: Mouse scrolled (449, 440) with delta (0, 0)
Screenshot: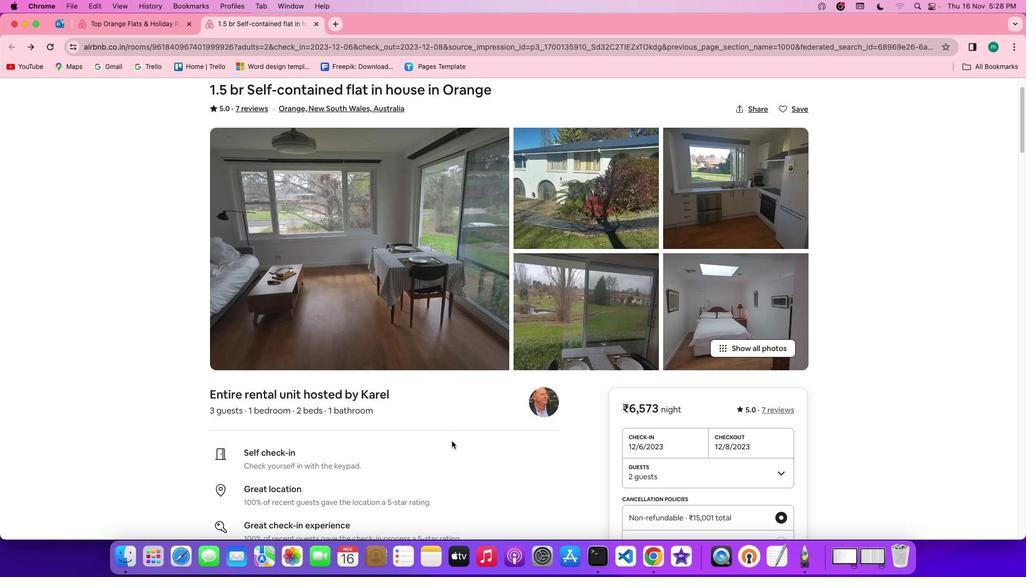 
Action: Mouse moved to (451, 441)
Screenshot: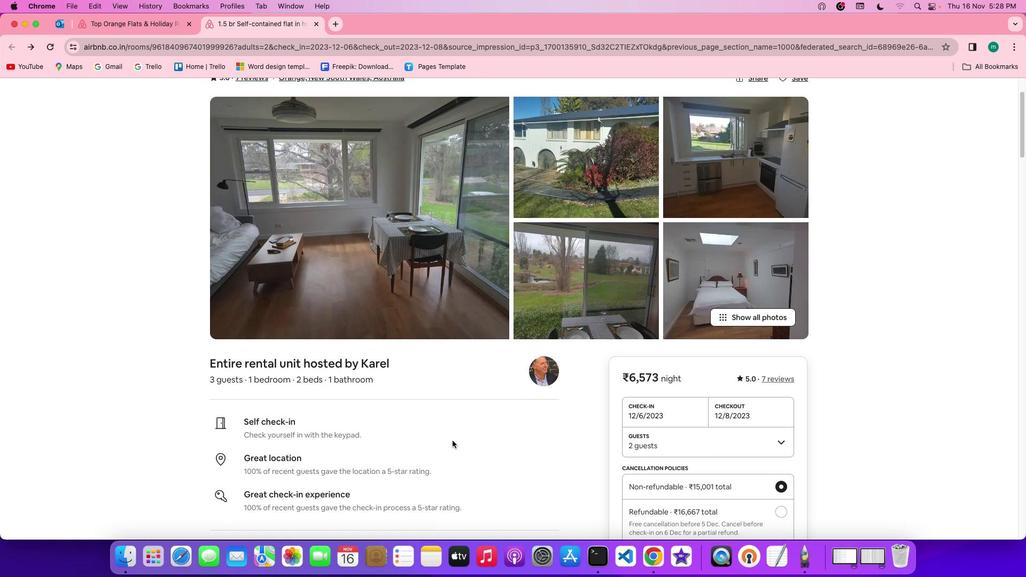 
Action: Mouse scrolled (451, 441) with delta (0, -1)
Screenshot: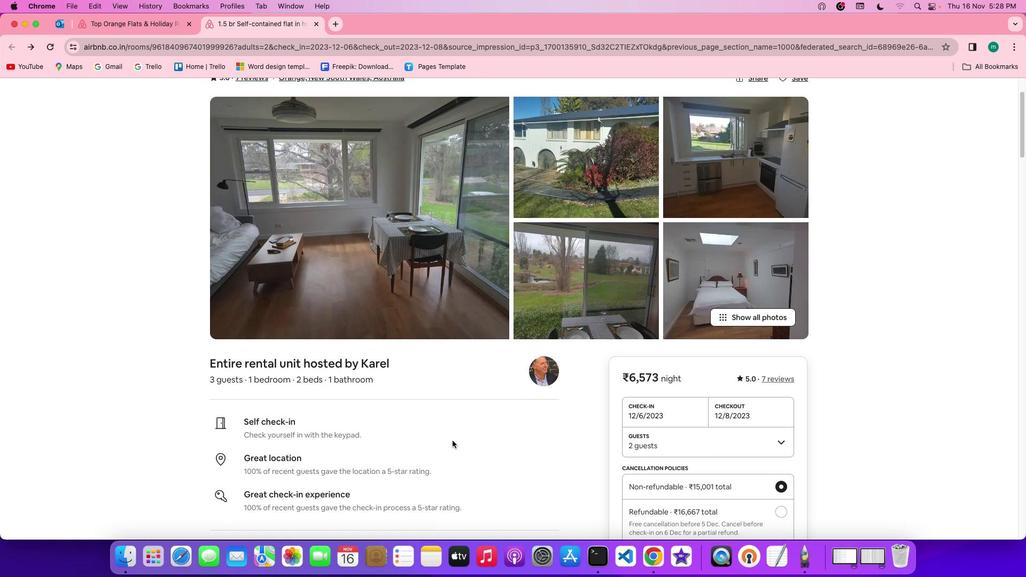 
Action: Mouse scrolled (451, 441) with delta (0, -1)
Screenshot: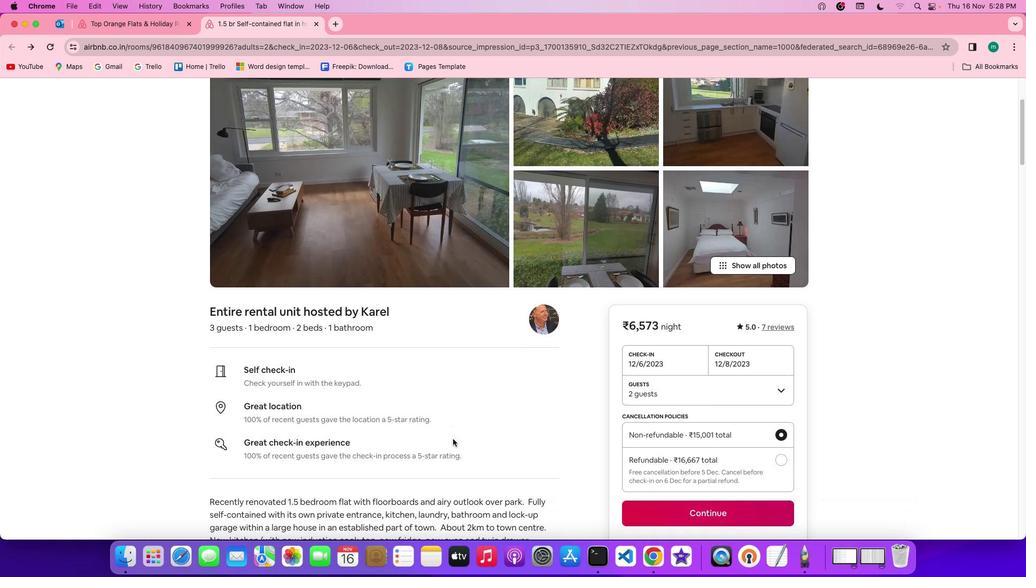 
Action: Mouse moved to (452, 433)
Screenshot: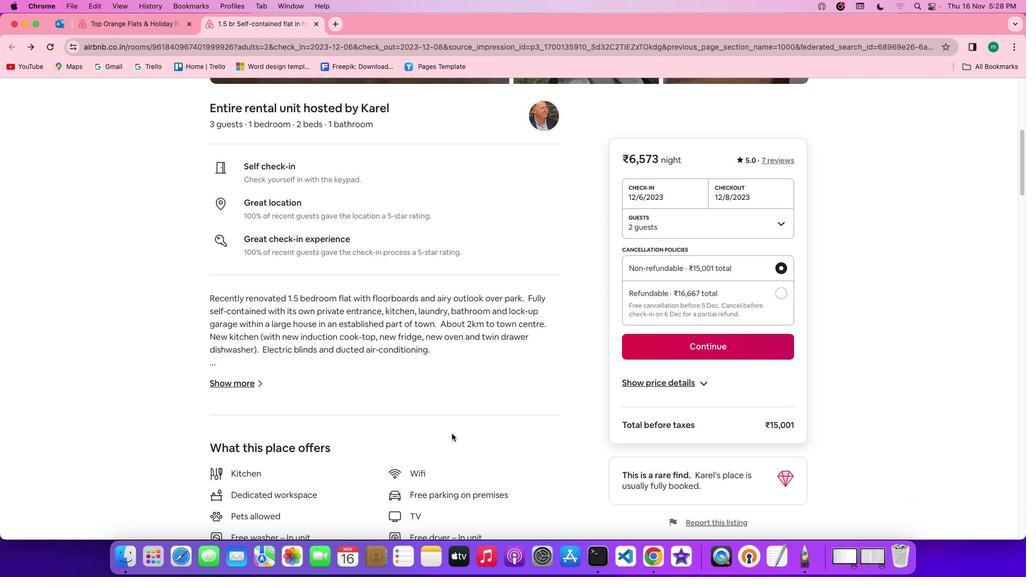 
Action: Mouse scrolled (452, 433) with delta (0, 0)
Screenshot: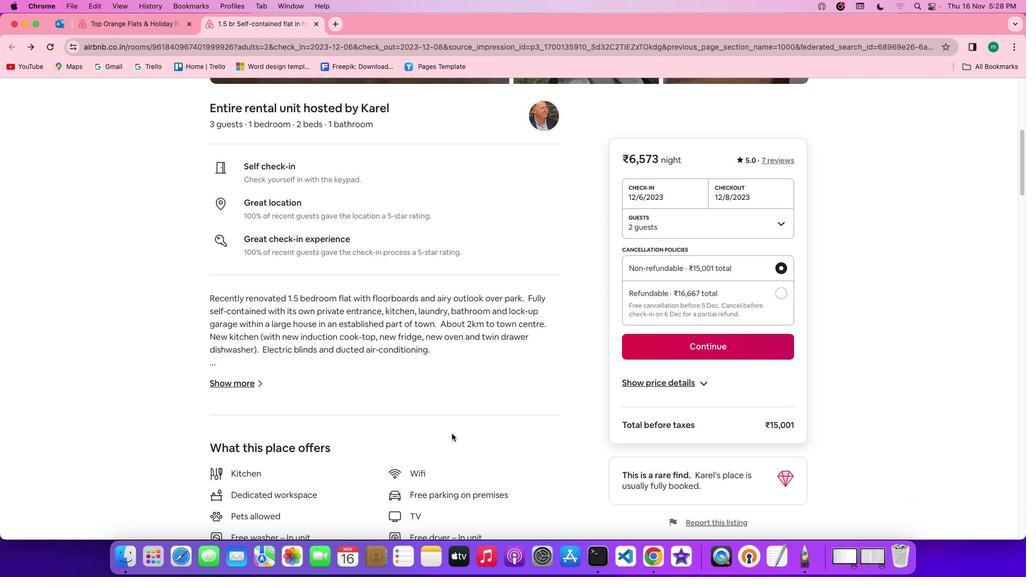 
Action: Mouse moved to (451, 433)
Screenshot: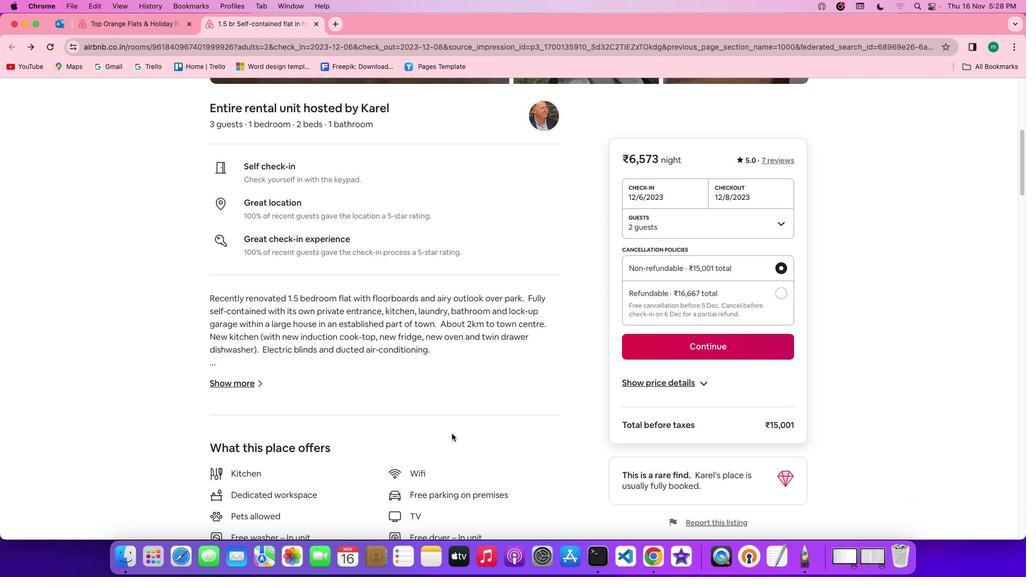 
Action: Mouse scrolled (451, 433) with delta (0, 0)
Screenshot: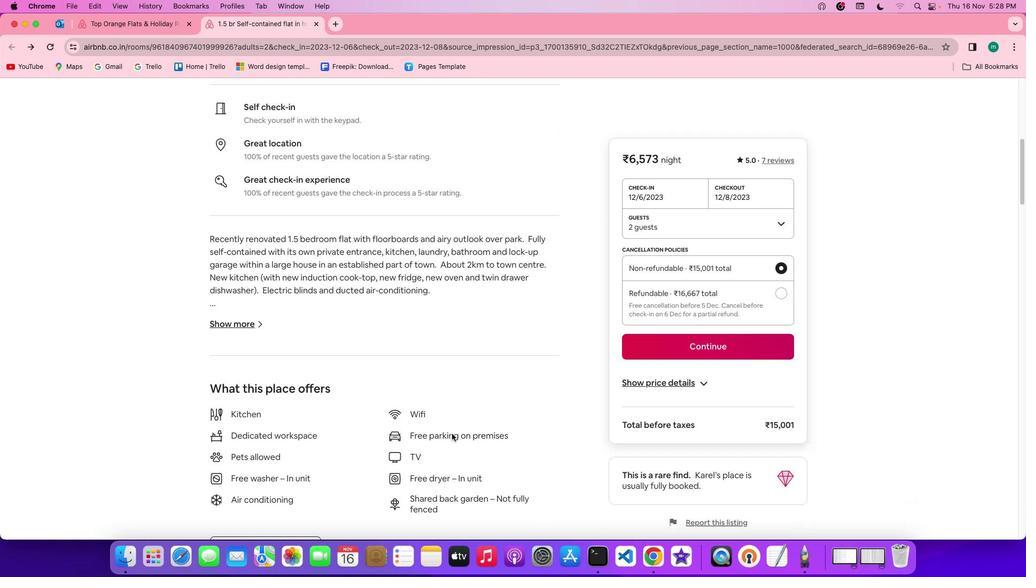 
Action: Mouse moved to (451, 433)
Screenshot: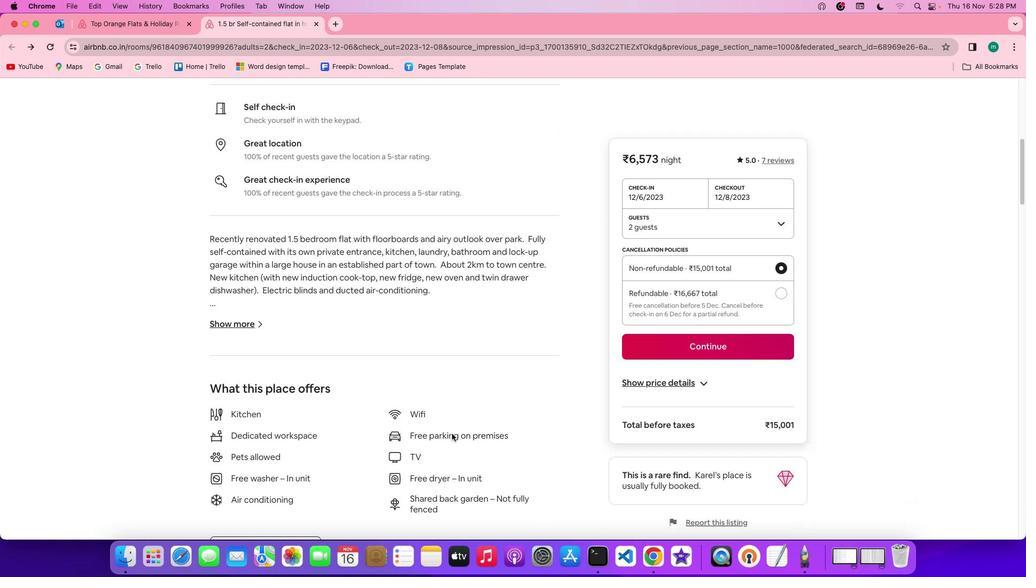 
Action: Mouse scrolled (451, 433) with delta (0, -1)
Screenshot: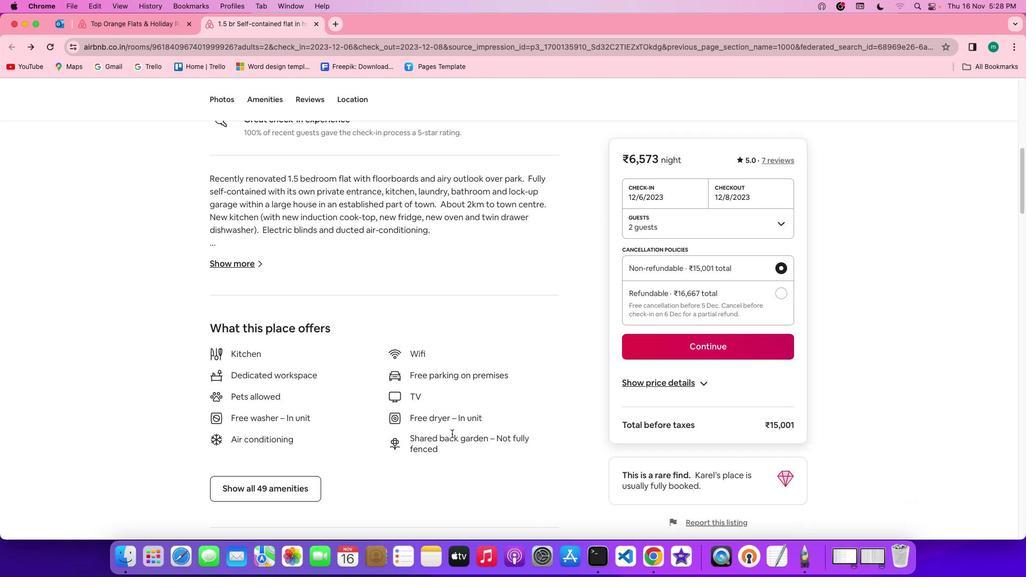 
Action: Mouse scrolled (451, 433) with delta (0, -2)
Screenshot: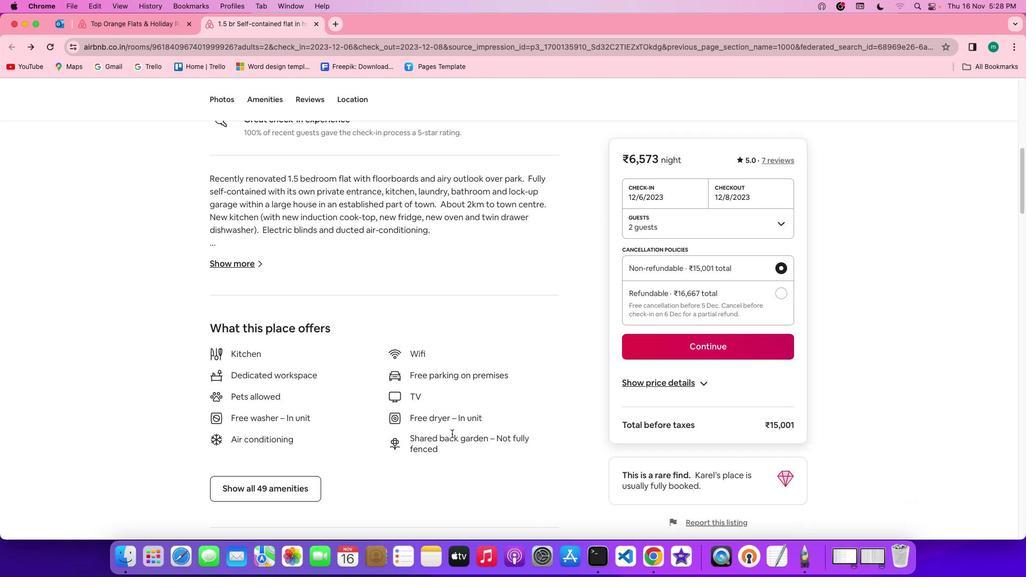 
Action: Mouse scrolled (451, 433) with delta (0, -2)
Screenshot: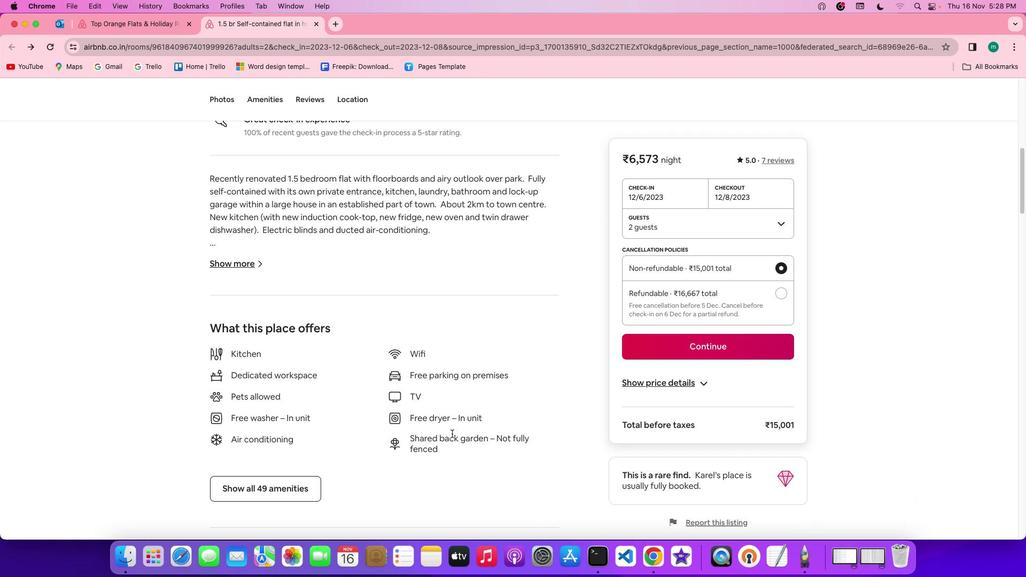 
Action: Mouse moved to (237, 262)
Screenshot: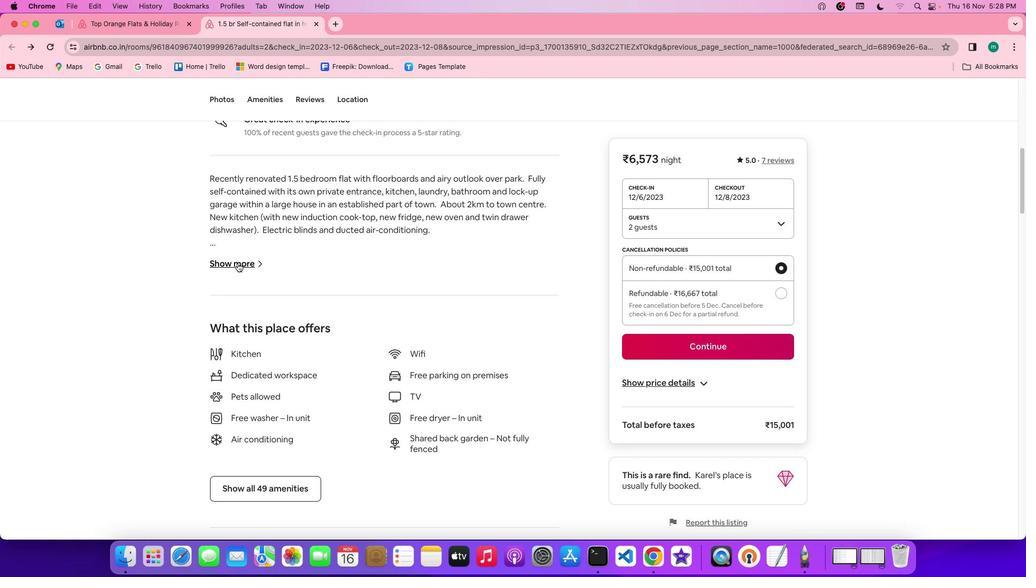 
Action: Mouse pressed left at (237, 262)
Screenshot: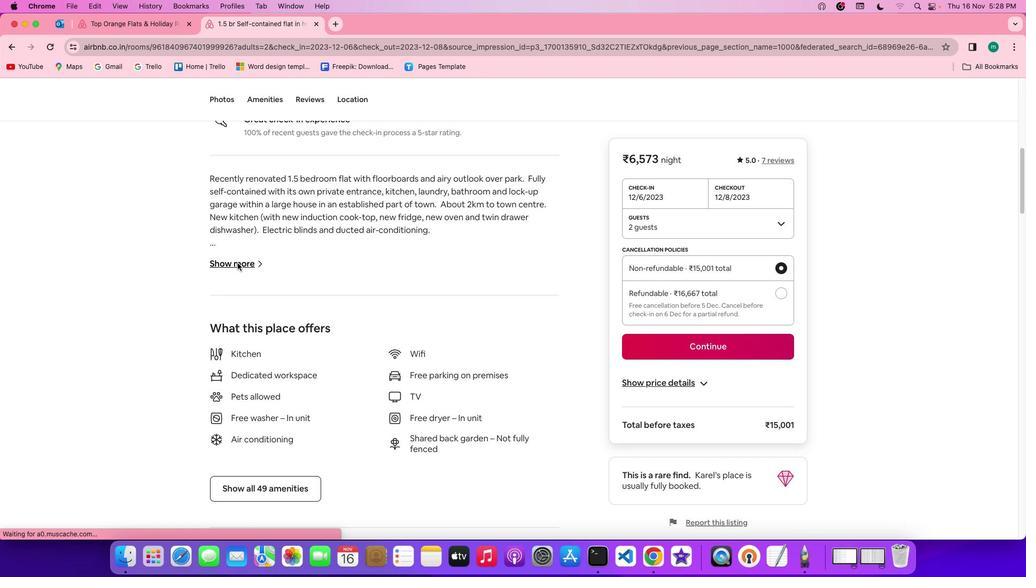 
Action: Mouse moved to (427, 369)
Screenshot: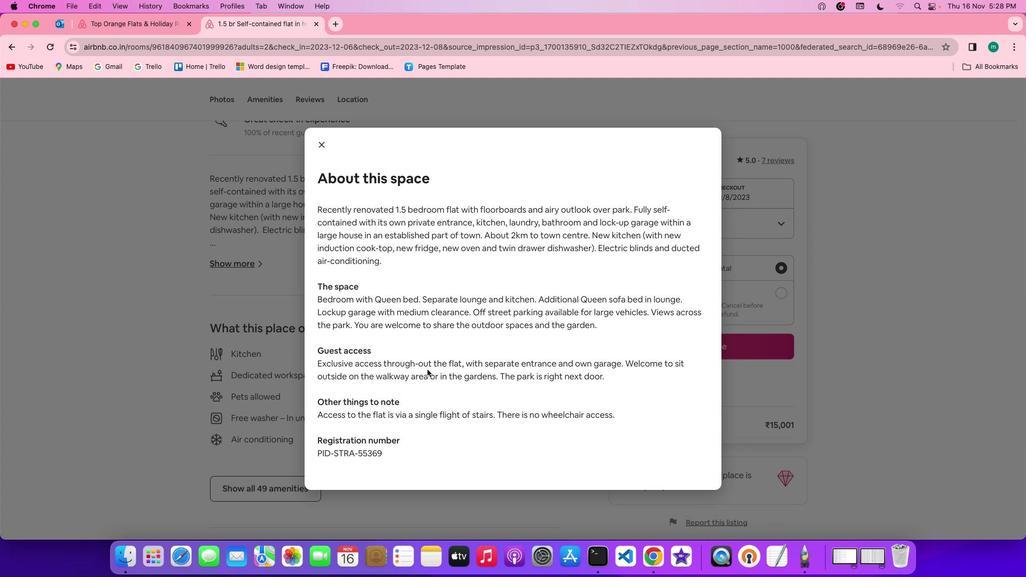 
Action: Mouse scrolled (427, 369) with delta (0, 0)
Screenshot: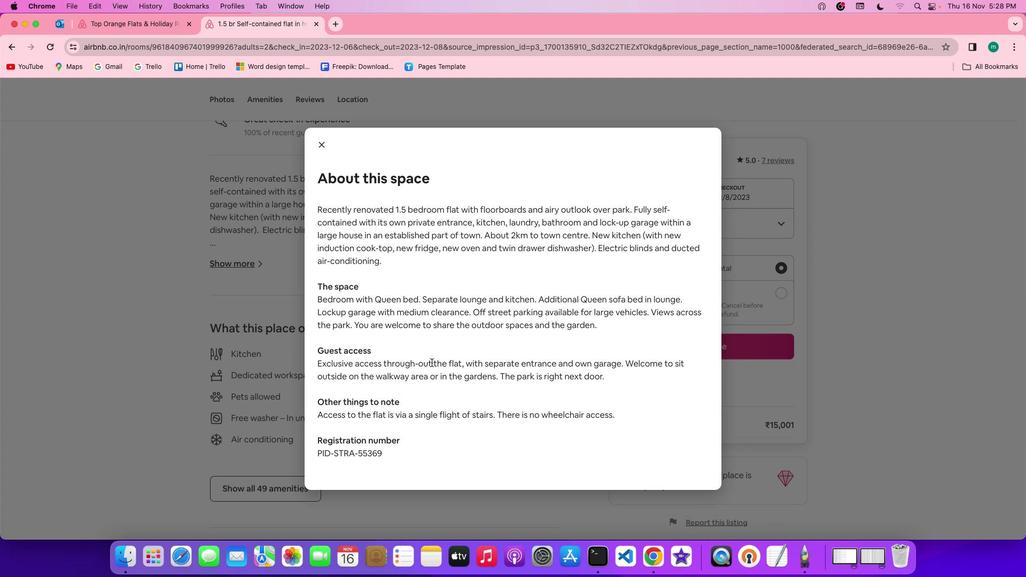 
Action: Mouse scrolled (427, 369) with delta (0, 0)
Screenshot: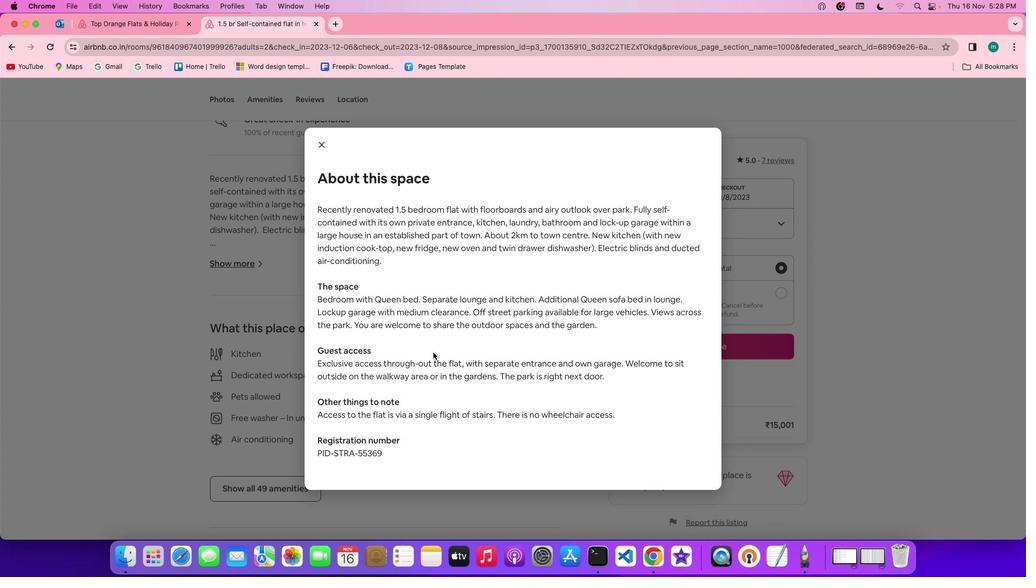 
Action: Mouse scrolled (427, 369) with delta (0, -1)
Screenshot: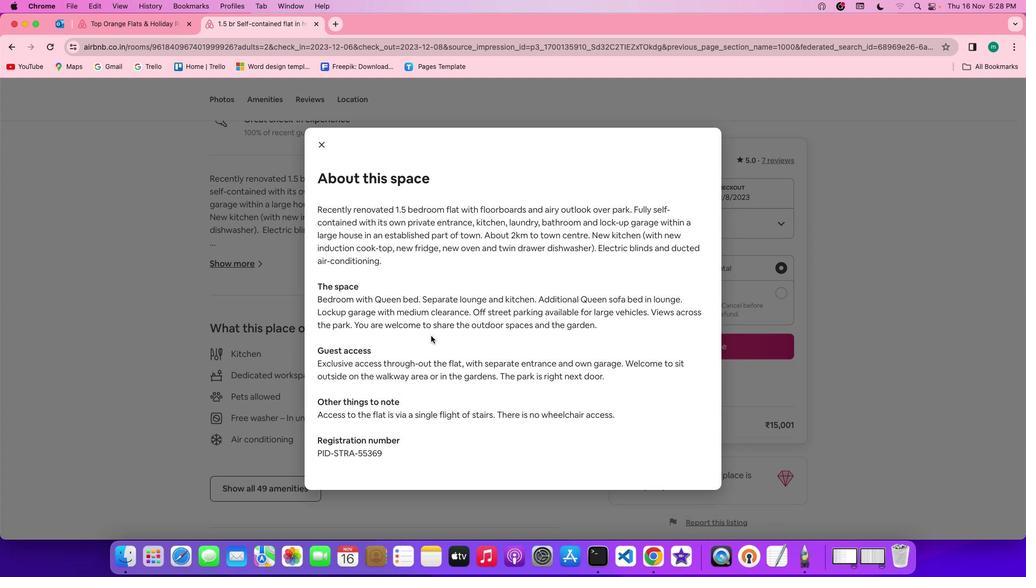 
Action: Mouse scrolled (427, 369) with delta (0, -2)
Screenshot: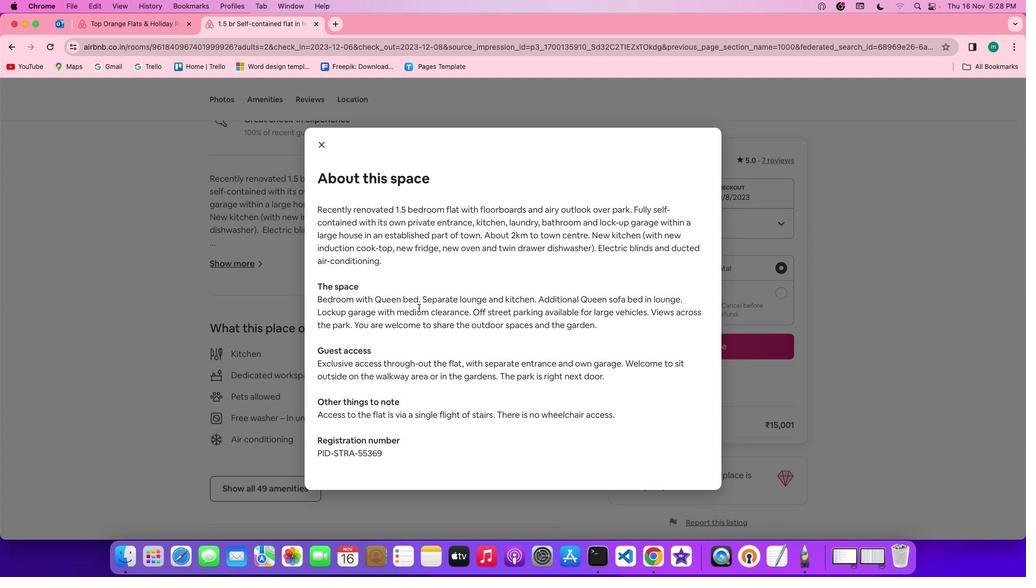 
Action: Mouse scrolled (427, 369) with delta (0, -2)
Screenshot: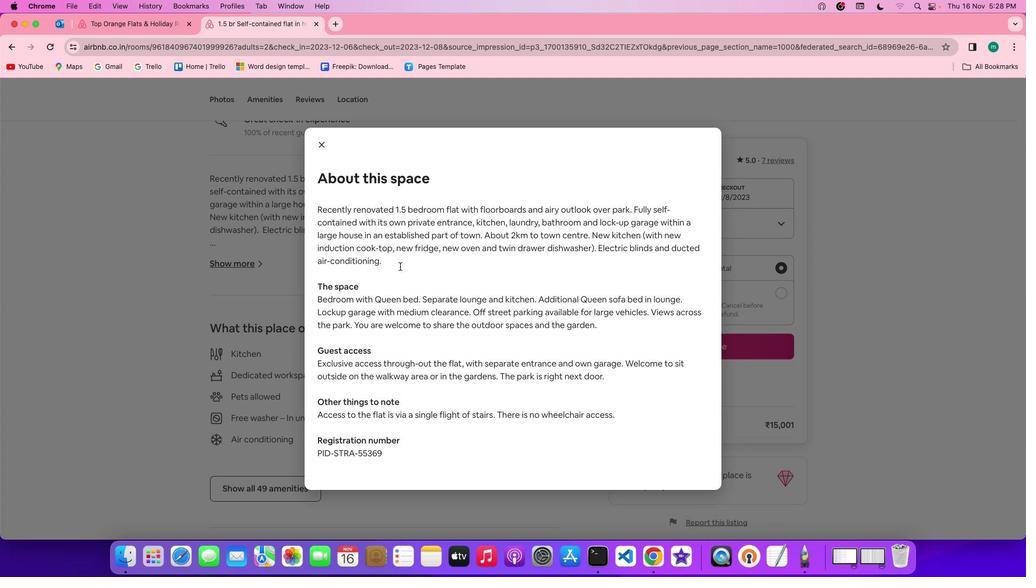 
Action: Mouse moved to (322, 137)
Screenshot: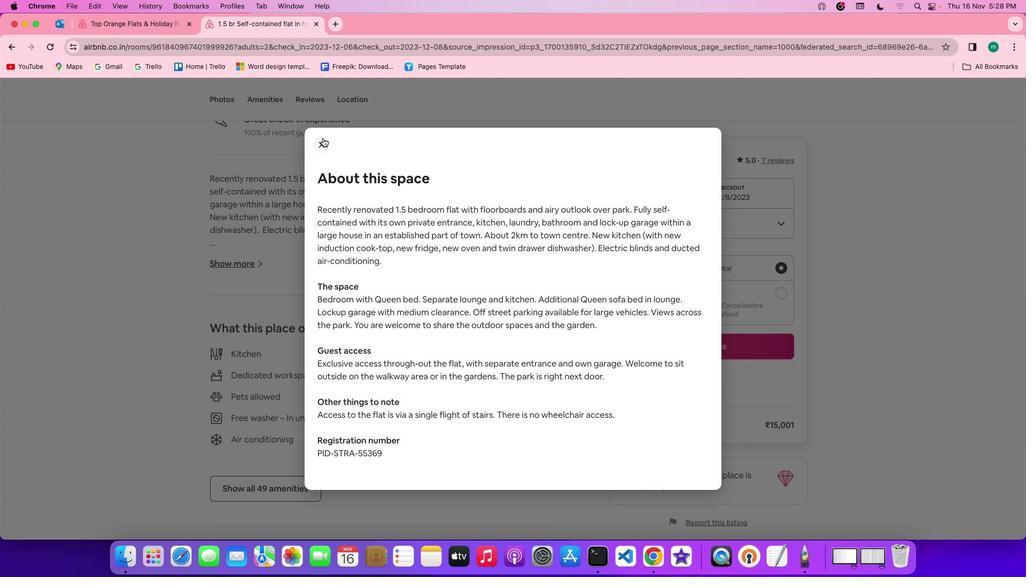 
Action: Mouse pressed left at (322, 137)
Screenshot: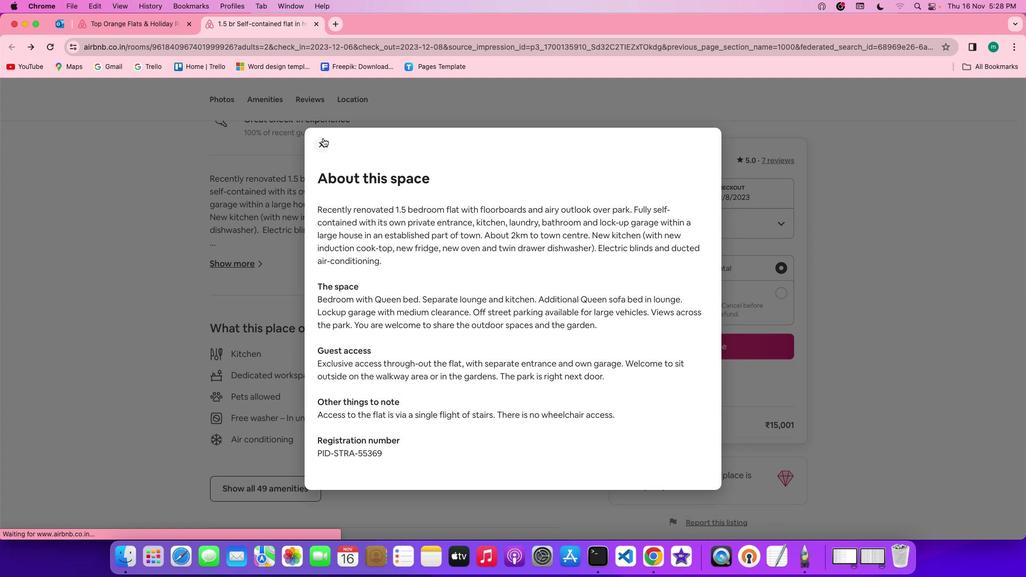 
Action: Mouse moved to (385, 301)
Screenshot: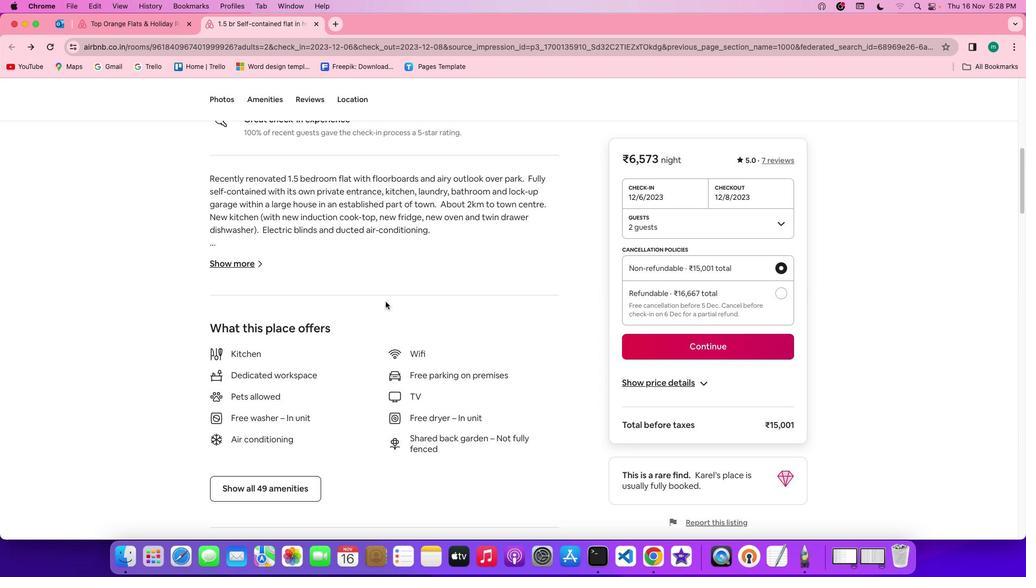
Action: Mouse scrolled (385, 301) with delta (0, 0)
Screenshot: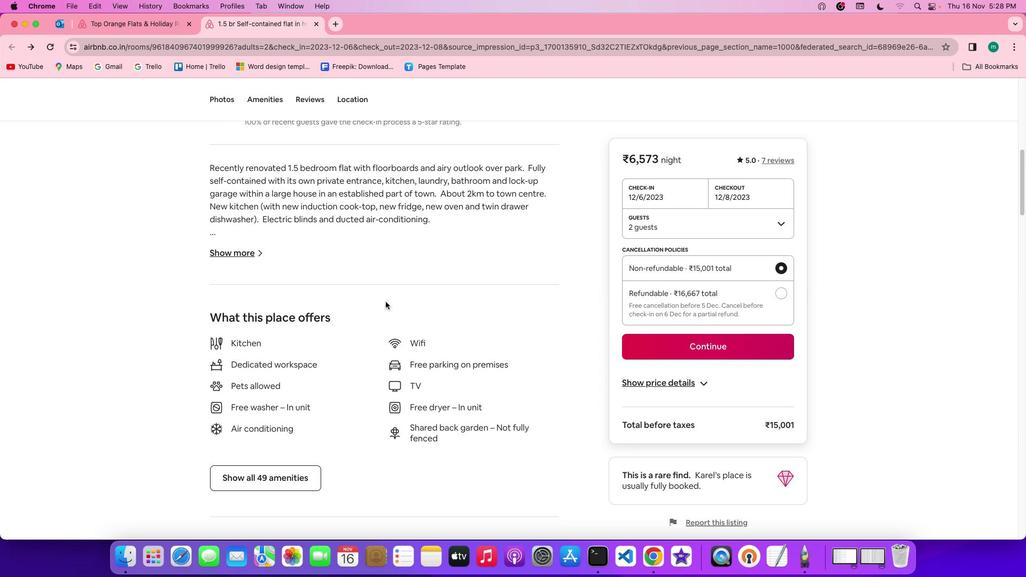 
Action: Mouse scrolled (385, 301) with delta (0, 0)
Screenshot: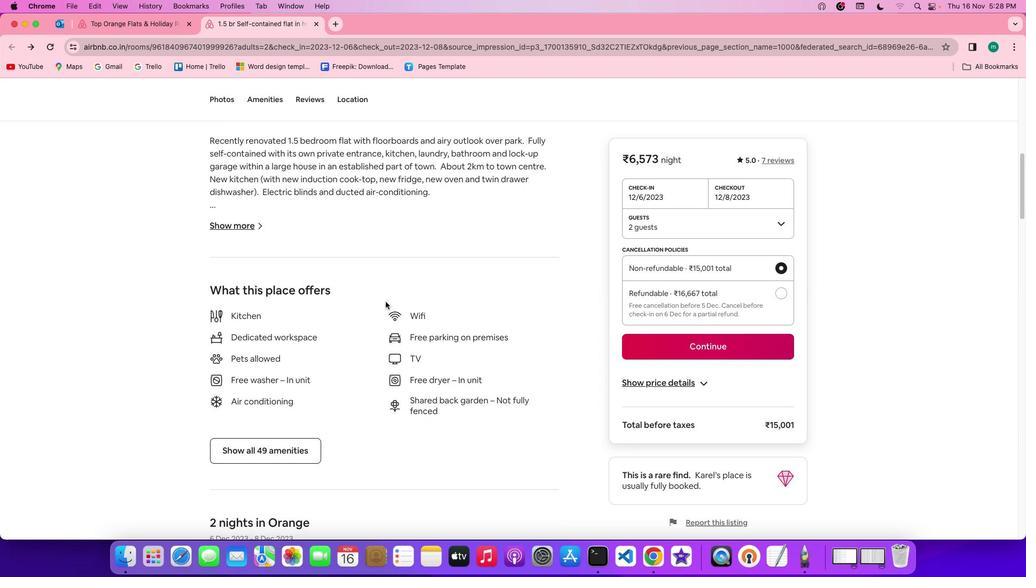 
Action: Mouse scrolled (385, 301) with delta (0, -1)
Screenshot: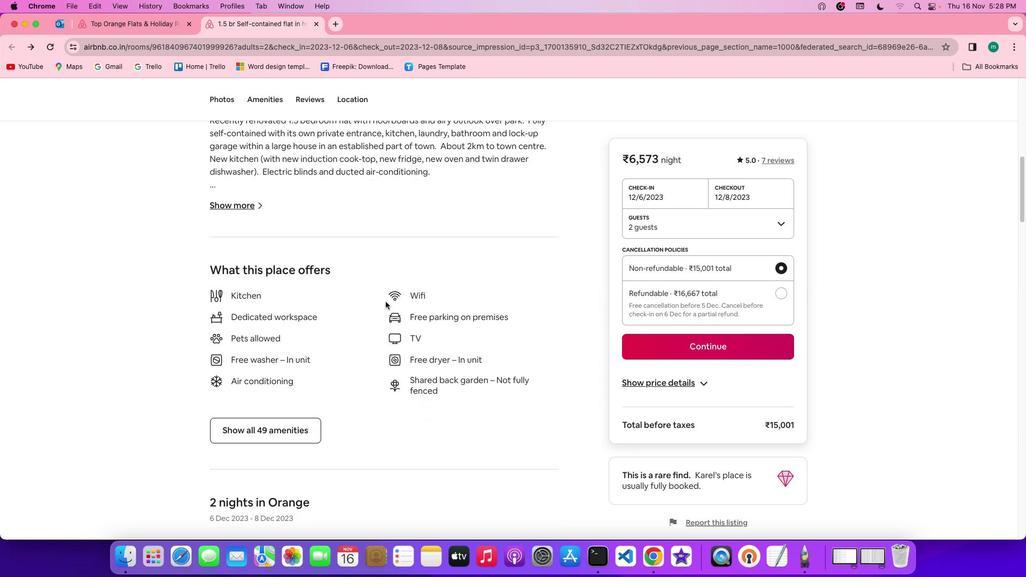 
Action: Mouse moved to (340, 338)
Screenshot: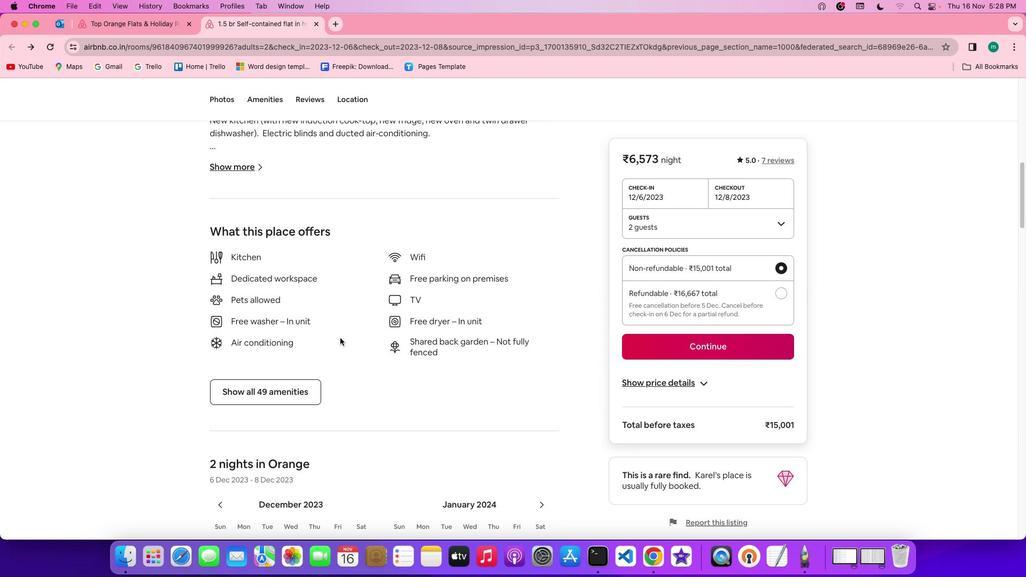 
Action: Mouse scrolled (340, 338) with delta (0, 0)
Screenshot: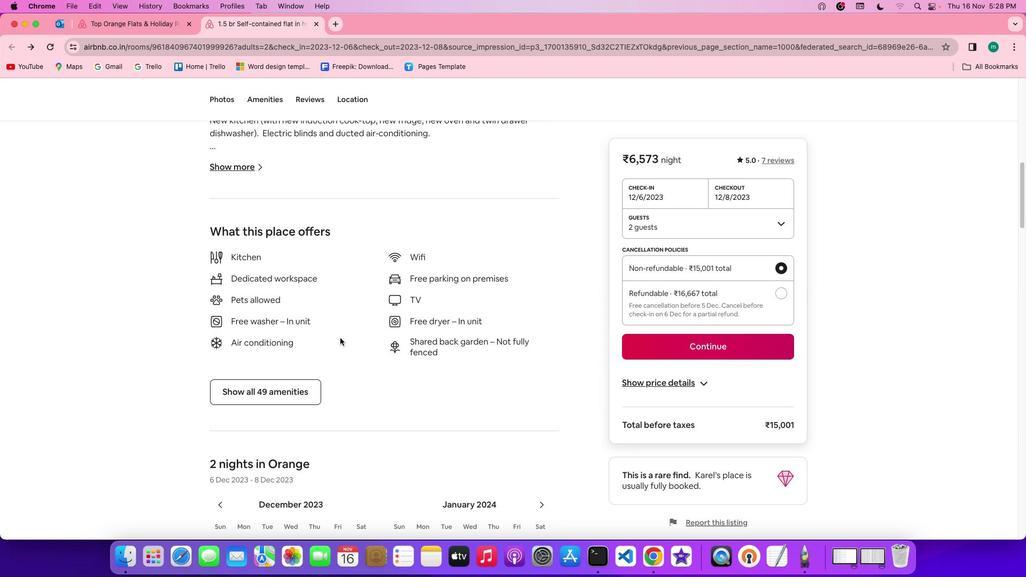 
Action: Mouse moved to (340, 338)
Screenshot: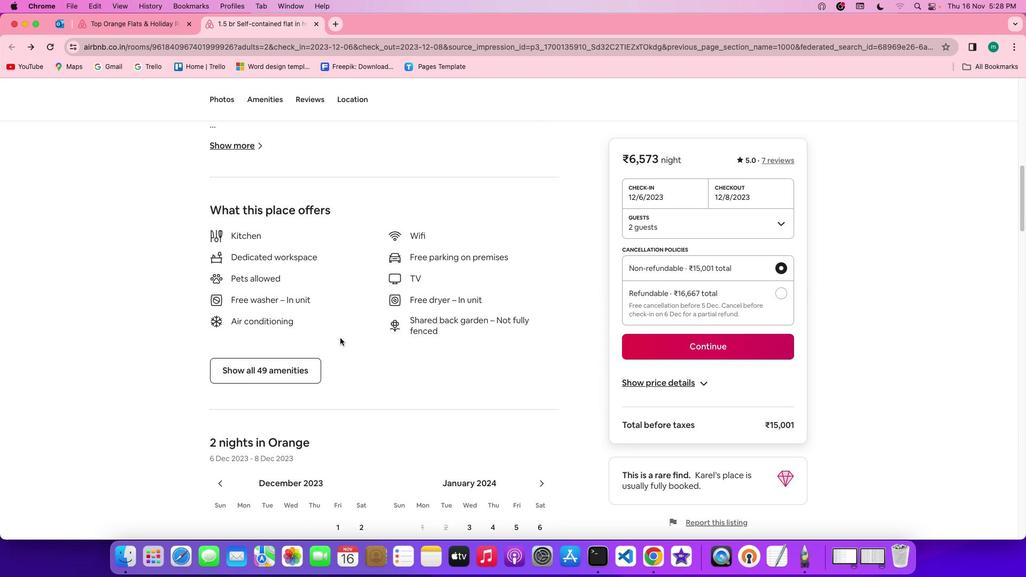 
Action: Mouse scrolled (340, 338) with delta (0, 0)
Screenshot: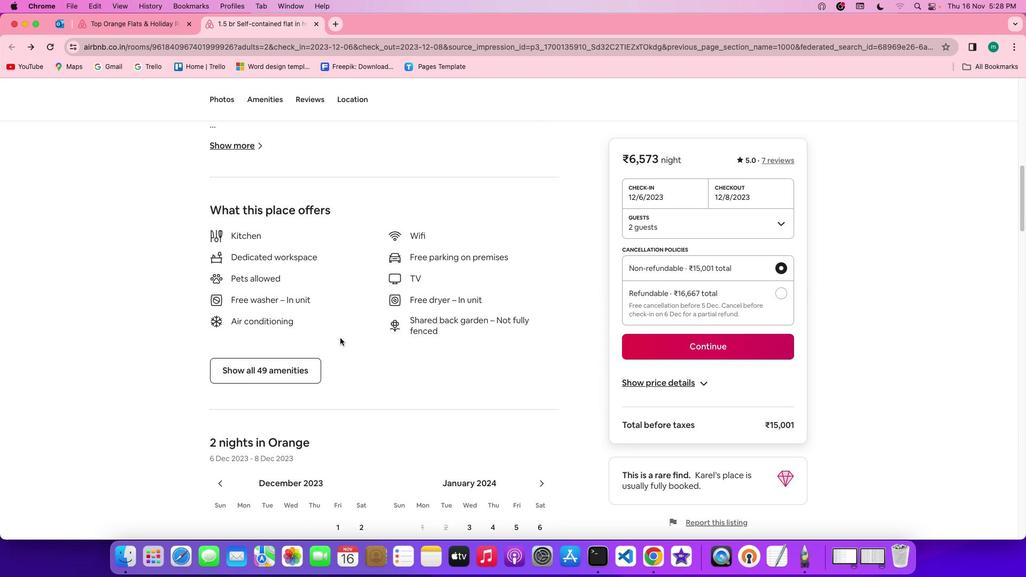 
Action: Mouse scrolled (340, 338) with delta (0, -1)
Screenshot: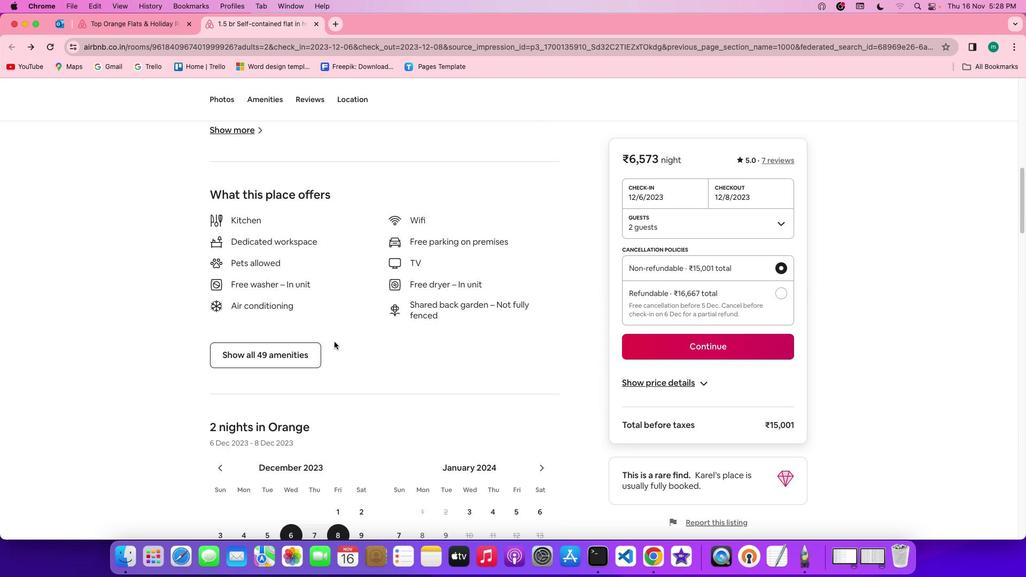 
Action: Mouse moved to (308, 345)
Screenshot: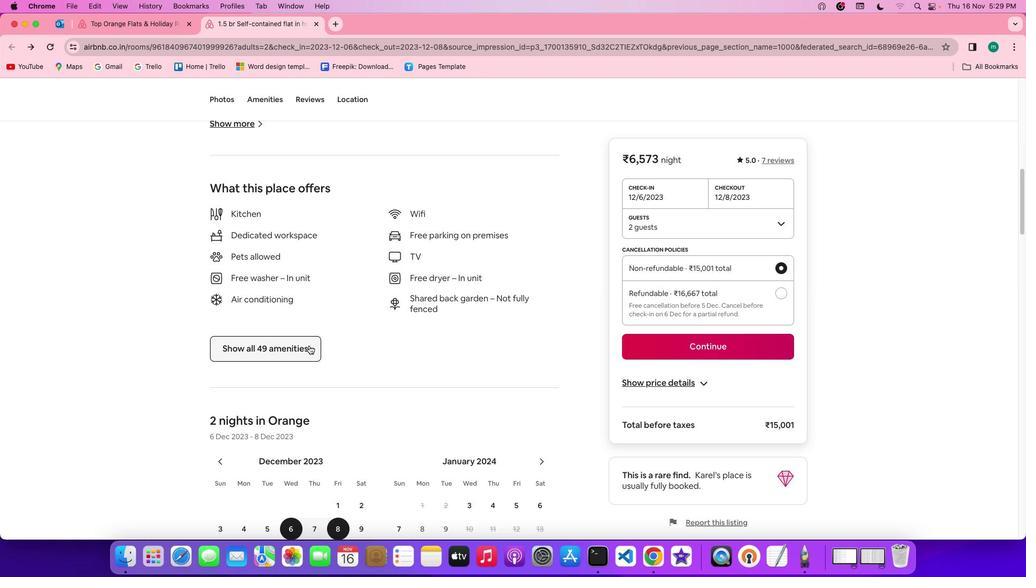 
Action: Mouse pressed left at (308, 345)
Screenshot: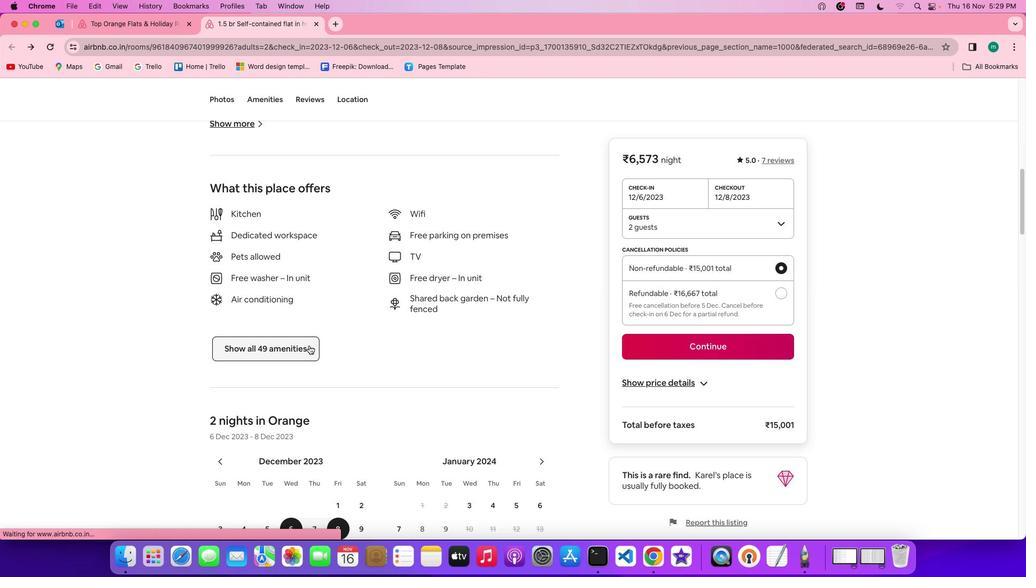 
Action: Mouse moved to (515, 350)
Screenshot: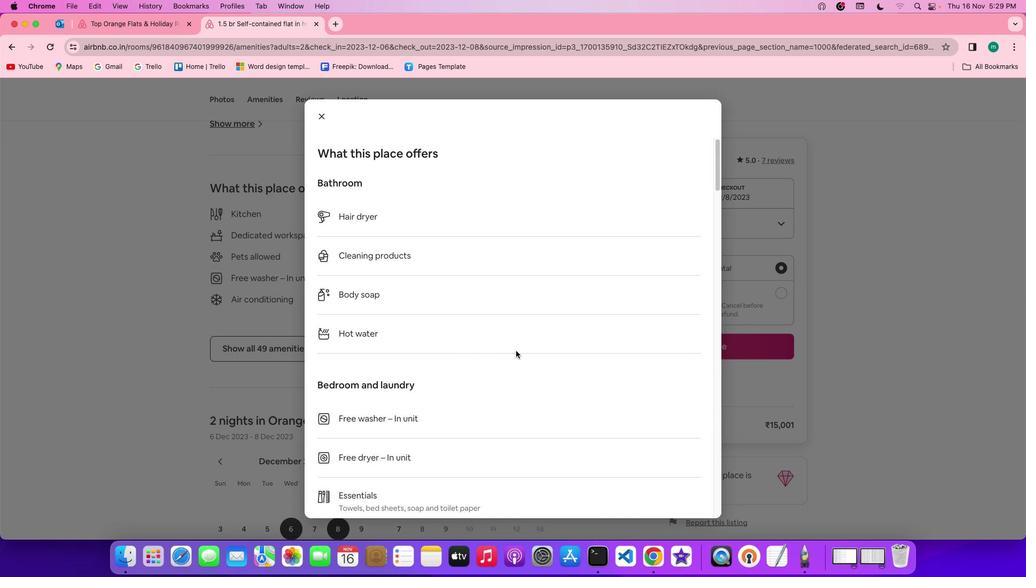 
Action: Mouse scrolled (515, 350) with delta (0, 0)
Screenshot: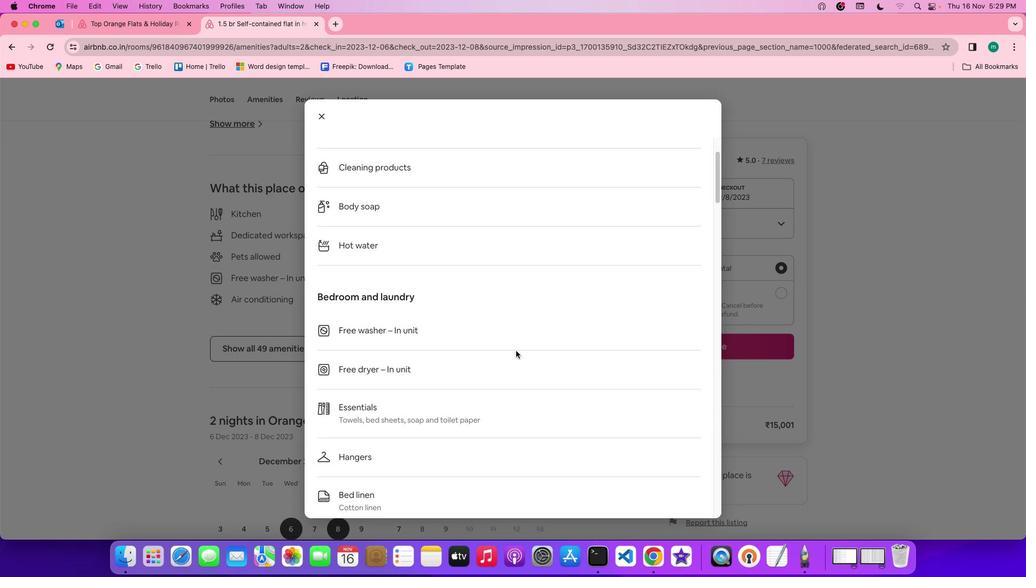 
Action: Mouse scrolled (515, 350) with delta (0, 0)
